 Task: Research Airbnb accommodation in Tapah Road, Malaysia from 9th December, 2023 to 16th December, 2023 for 2 adults. Place can be entire room with 2 bedrooms having 2 beds and 1 bathroom. Property type can be flat.
Action: Mouse moved to (496, 111)
Screenshot: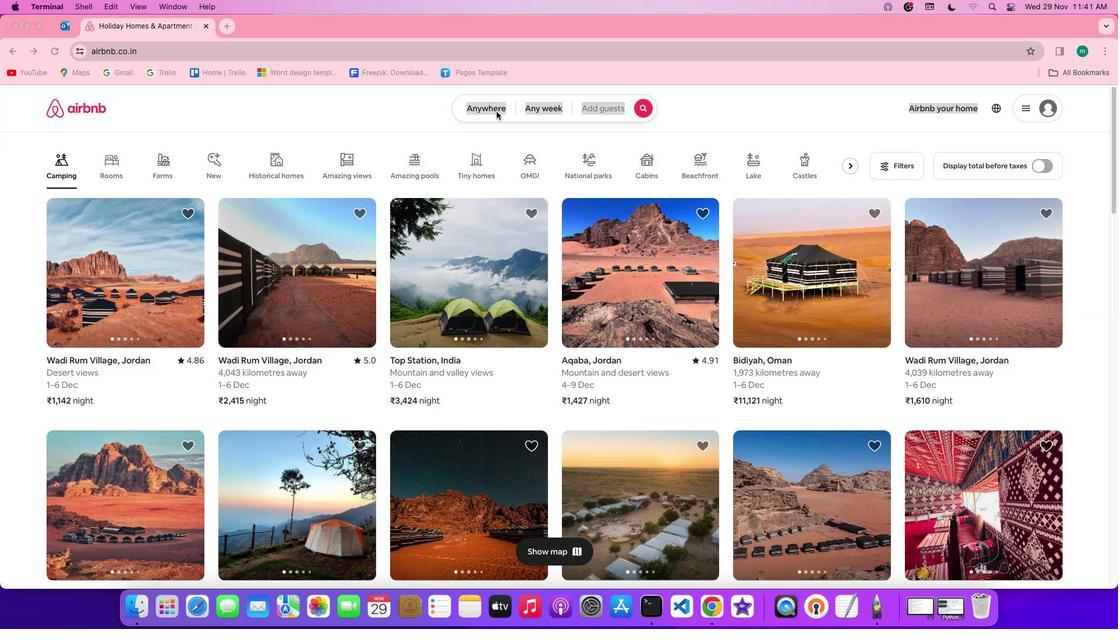 
Action: Mouse pressed left at (496, 111)
Screenshot: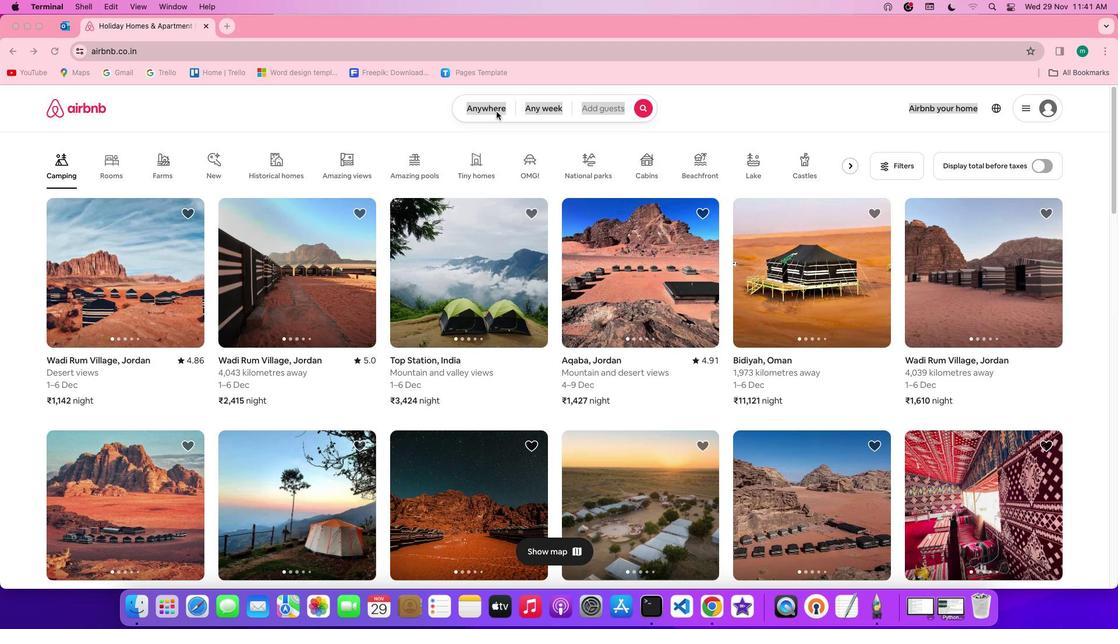 
Action: Mouse pressed left at (496, 111)
Screenshot: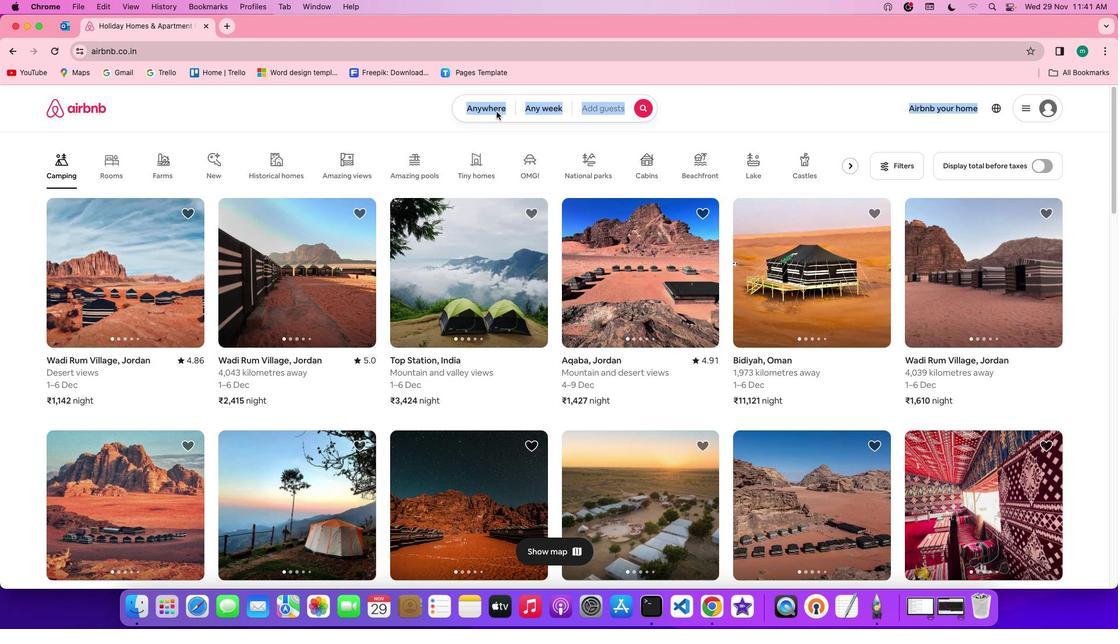 
Action: Mouse moved to (390, 153)
Screenshot: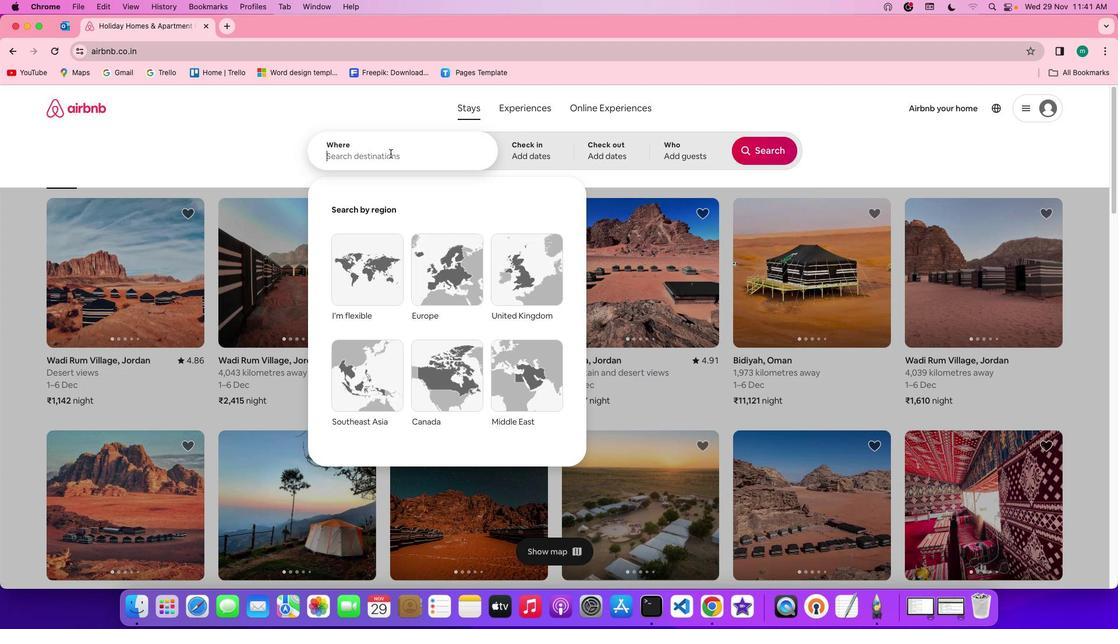 
Action: Mouse pressed left at (390, 153)
Screenshot: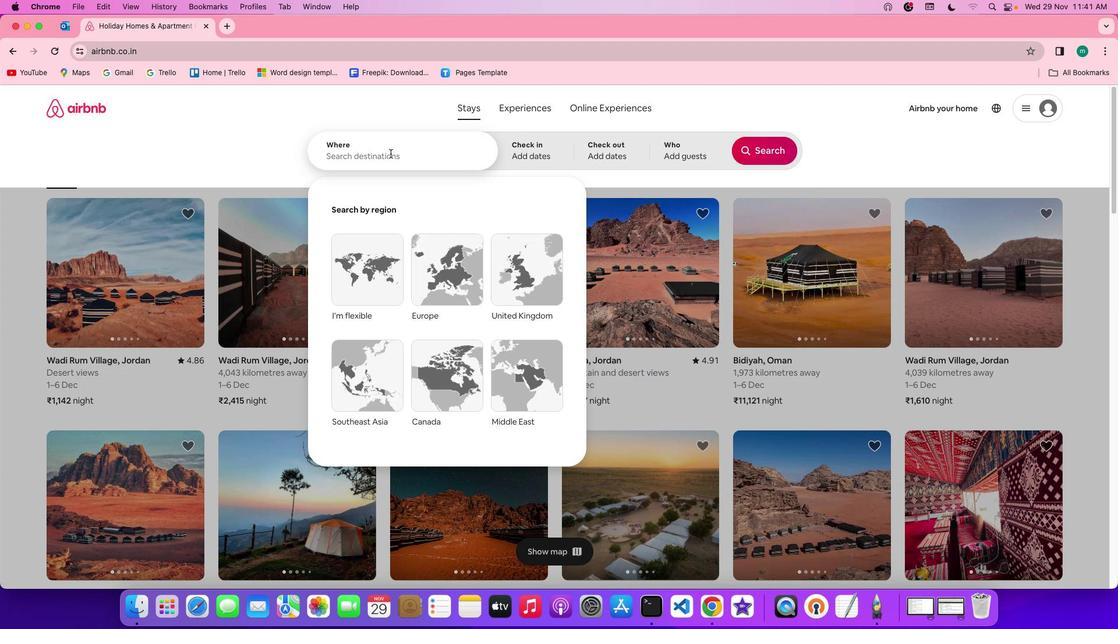 
Action: Key pressed Key.shift'T''a''p''a''h'Key.spaceKey.shift'r''o''a''d'','Key.spaceKey.shift'm''a''l''a''y''s''i''a'
Screenshot: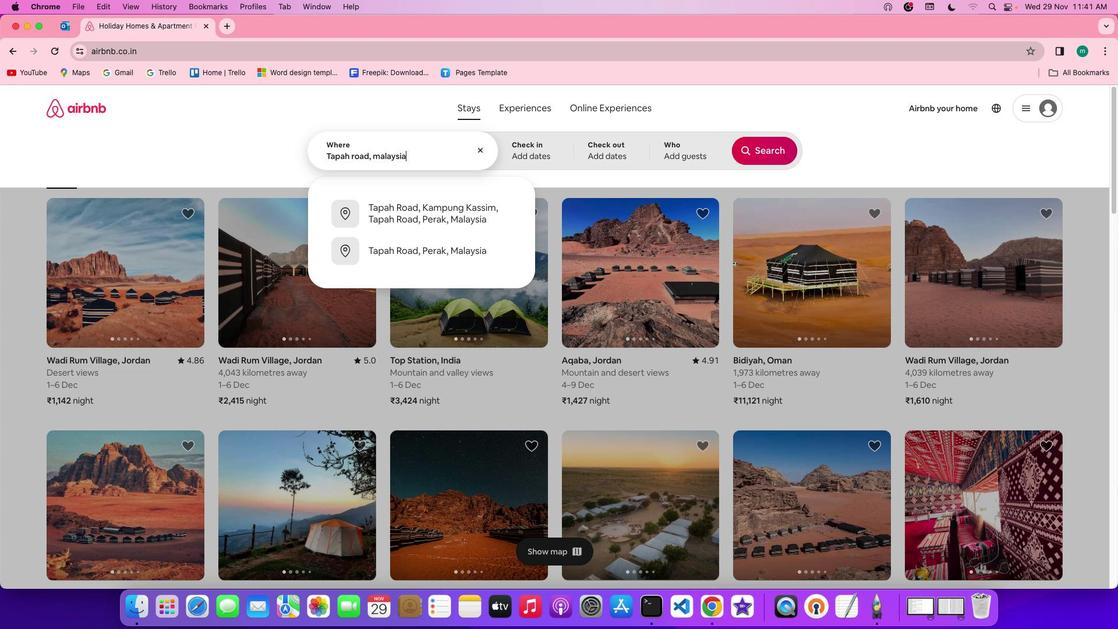 
Action: Mouse moved to (559, 148)
Screenshot: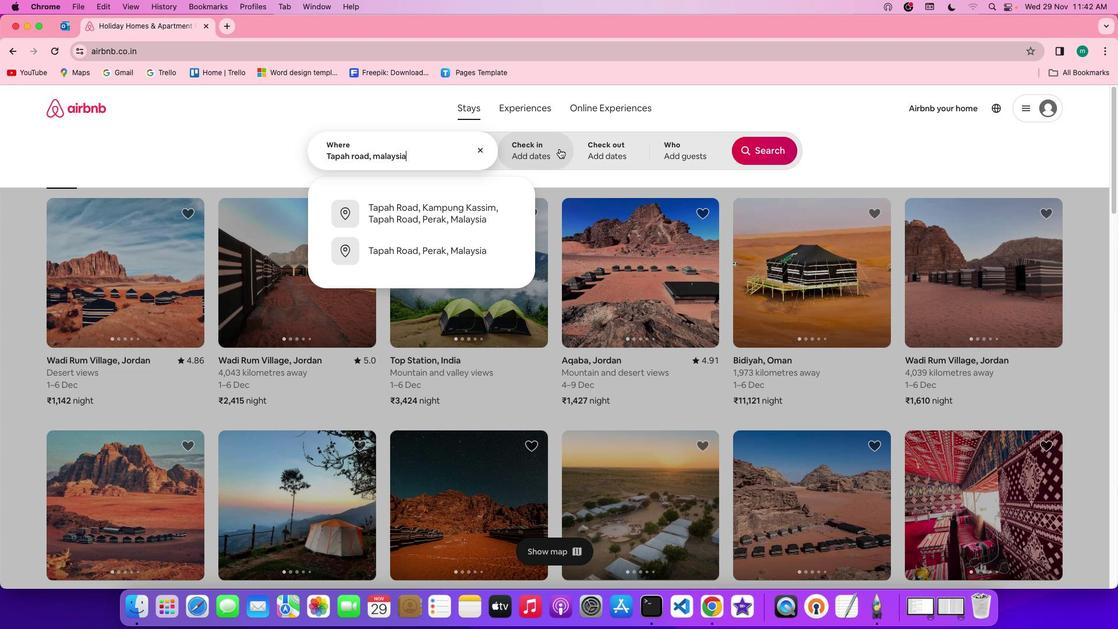 
Action: Mouse pressed left at (559, 148)
Screenshot: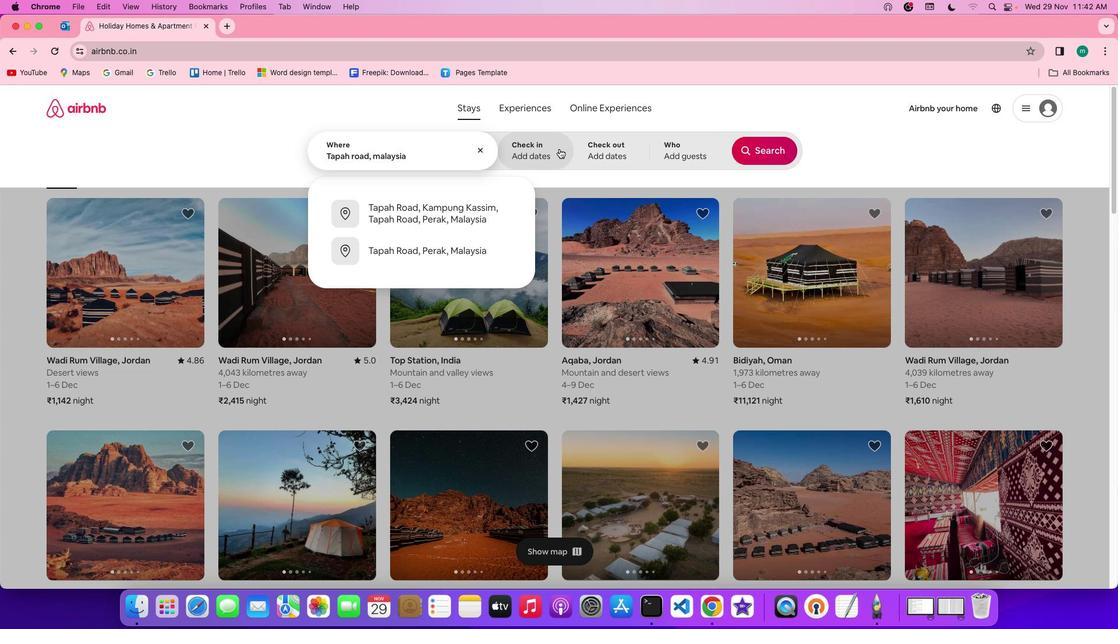 
Action: Mouse moved to (752, 316)
Screenshot: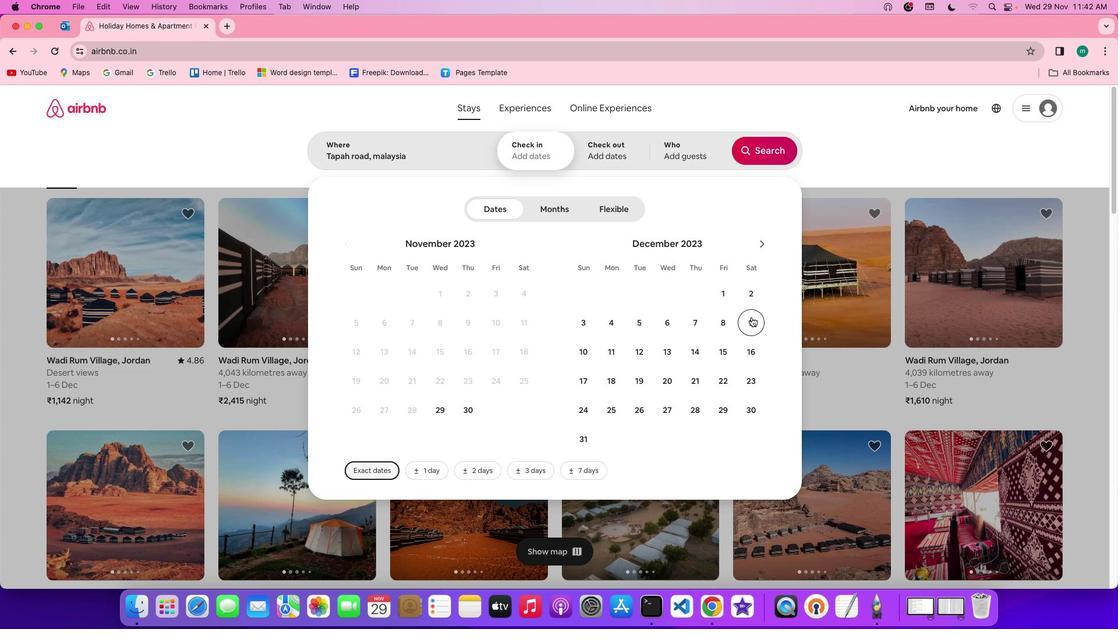 
Action: Mouse pressed left at (752, 316)
Screenshot: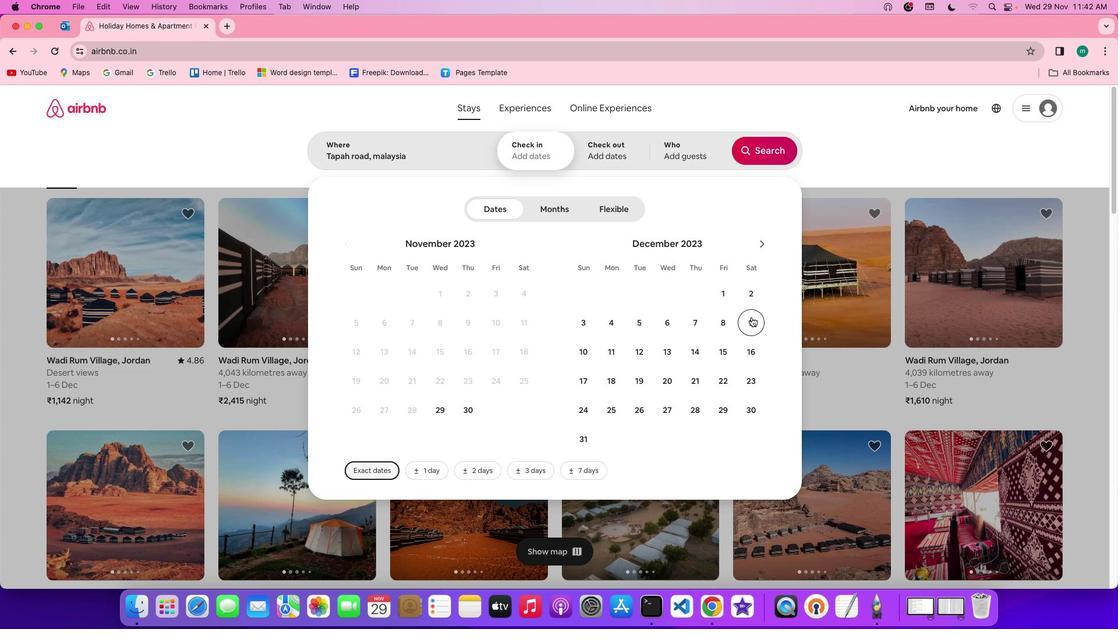 
Action: Mouse moved to (751, 351)
Screenshot: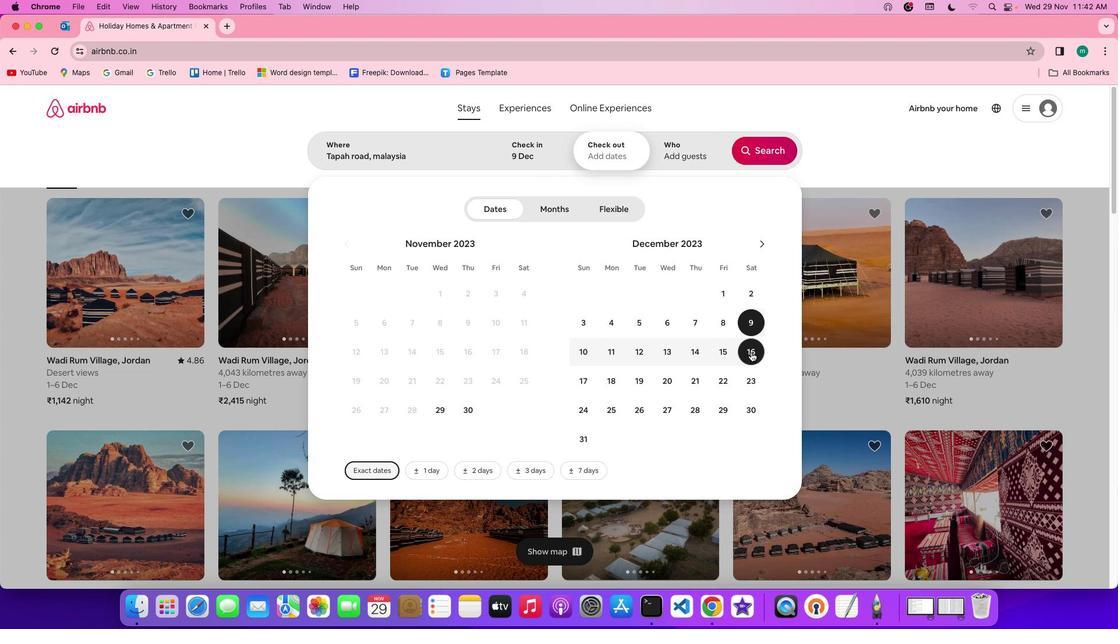 
Action: Mouse pressed left at (751, 351)
Screenshot: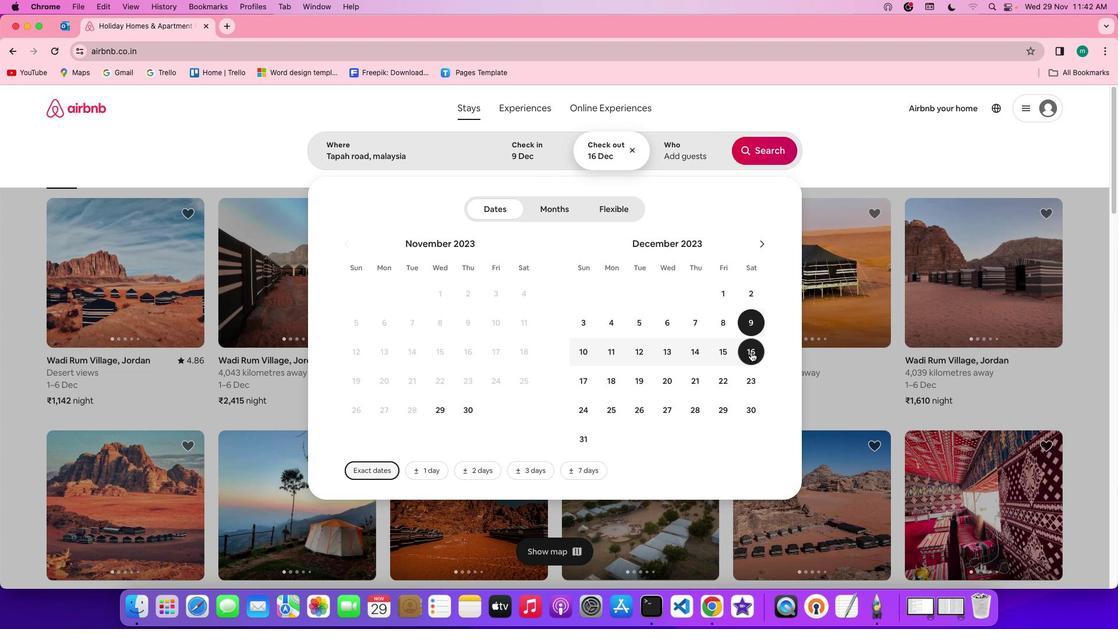 
Action: Mouse moved to (676, 147)
Screenshot: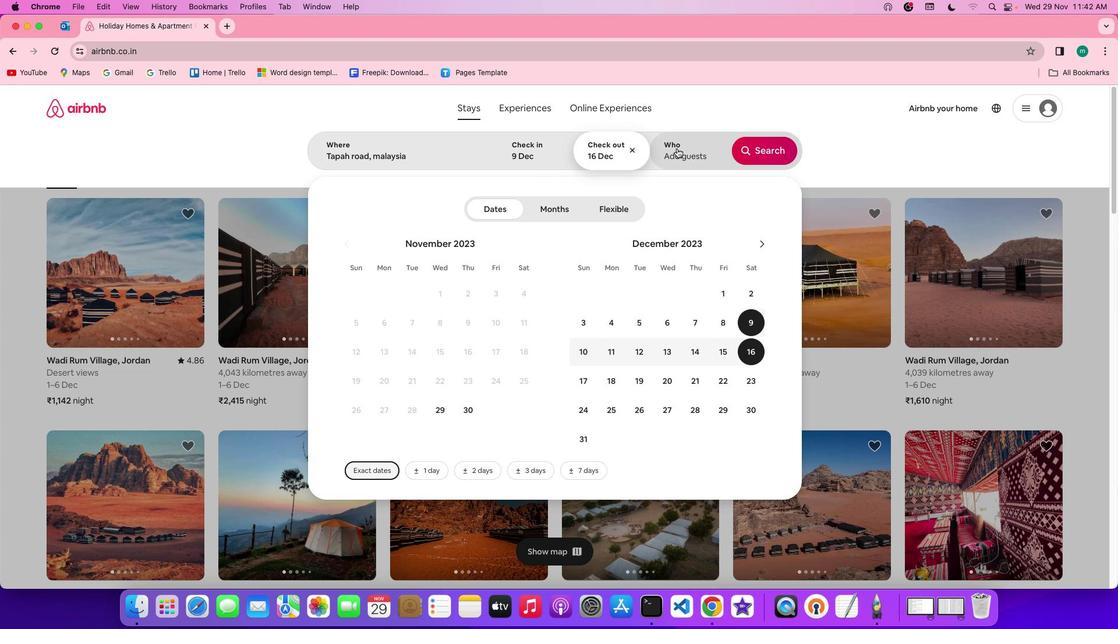 
Action: Mouse pressed left at (676, 147)
Screenshot: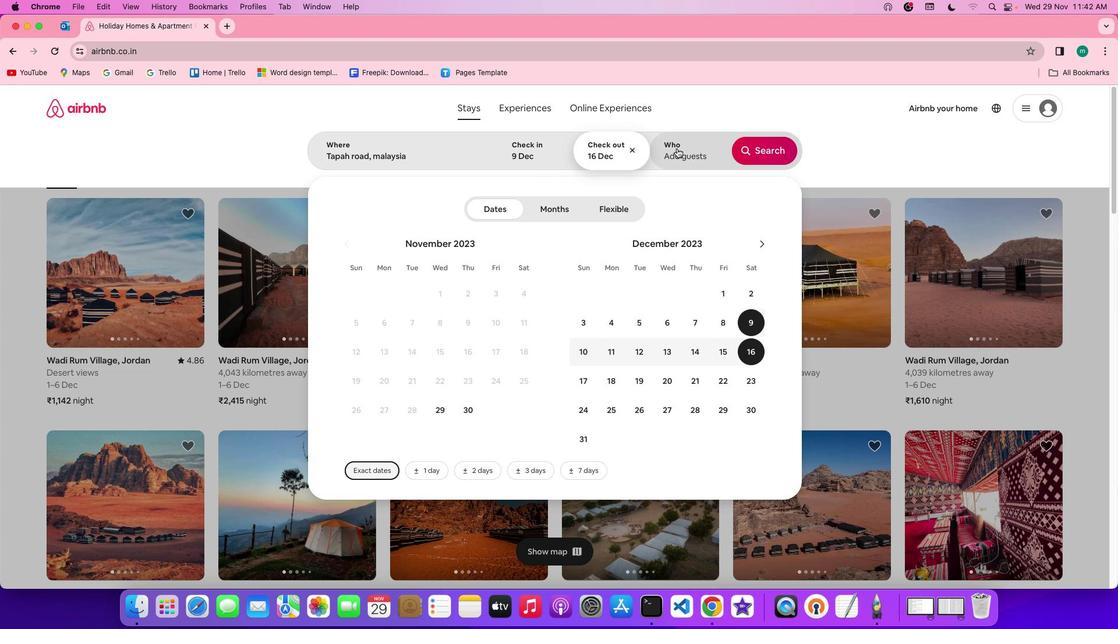
Action: Mouse moved to (772, 214)
Screenshot: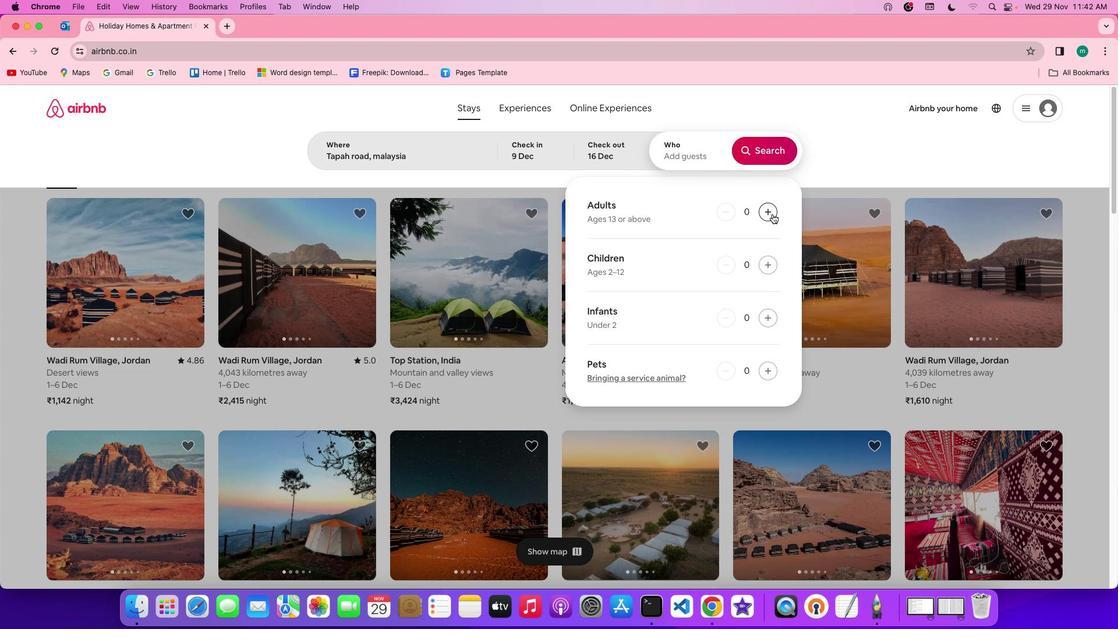 
Action: Mouse pressed left at (772, 214)
Screenshot: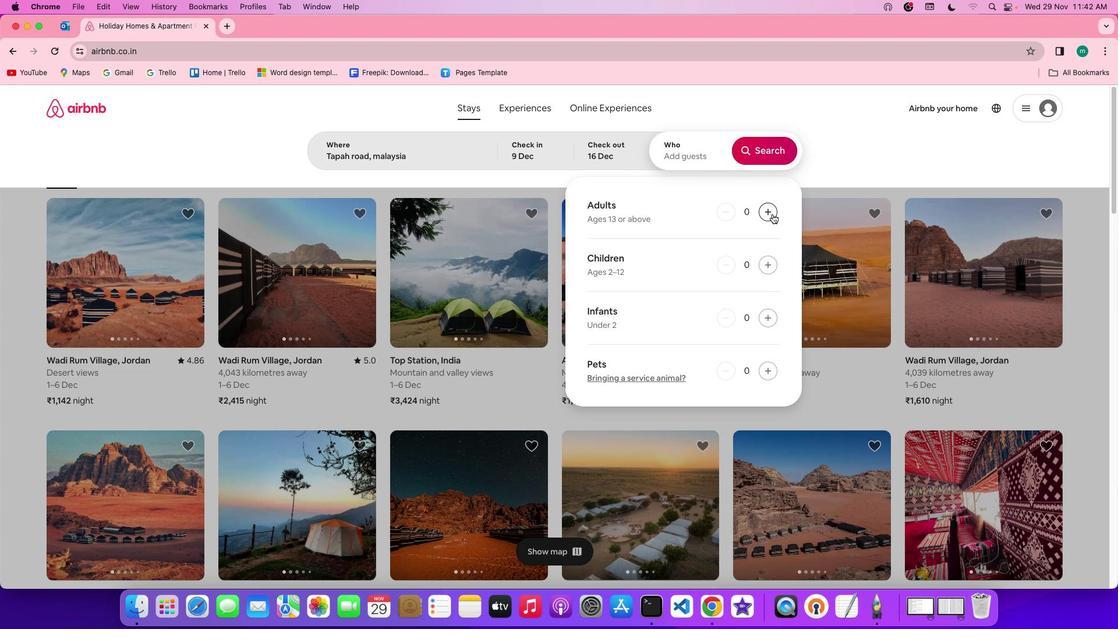 
Action: Mouse pressed left at (772, 214)
Screenshot: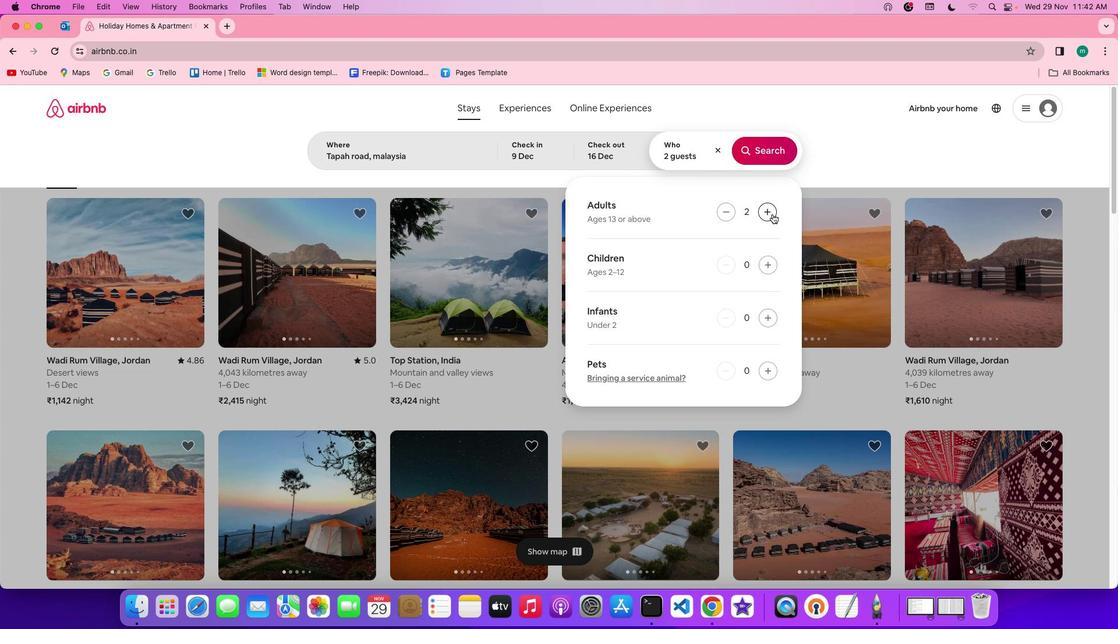 
Action: Mouse moved to (766, 151)
Screenshot: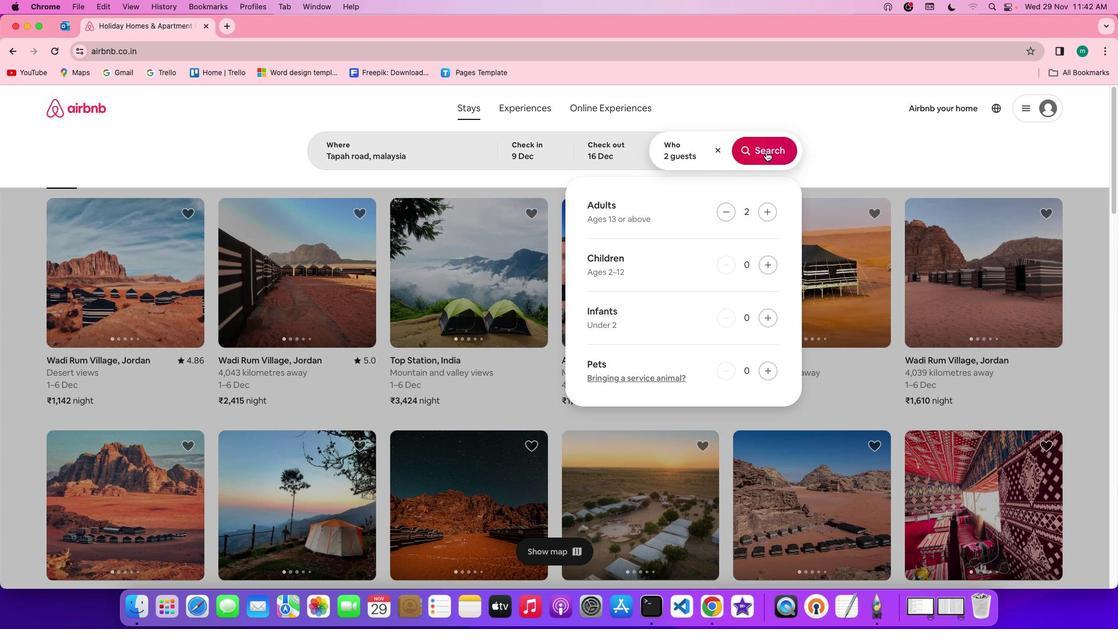 
Action: Mouse pressed left at (766, 151)
Screenshot: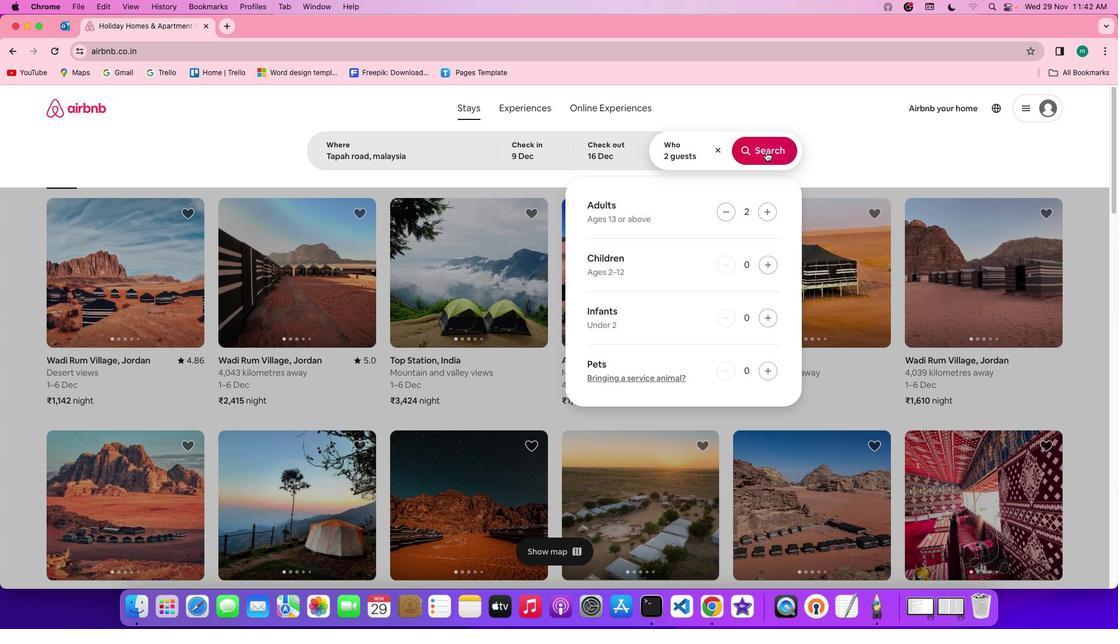
Action: Mouse moved to (933, 150)
Screenshot: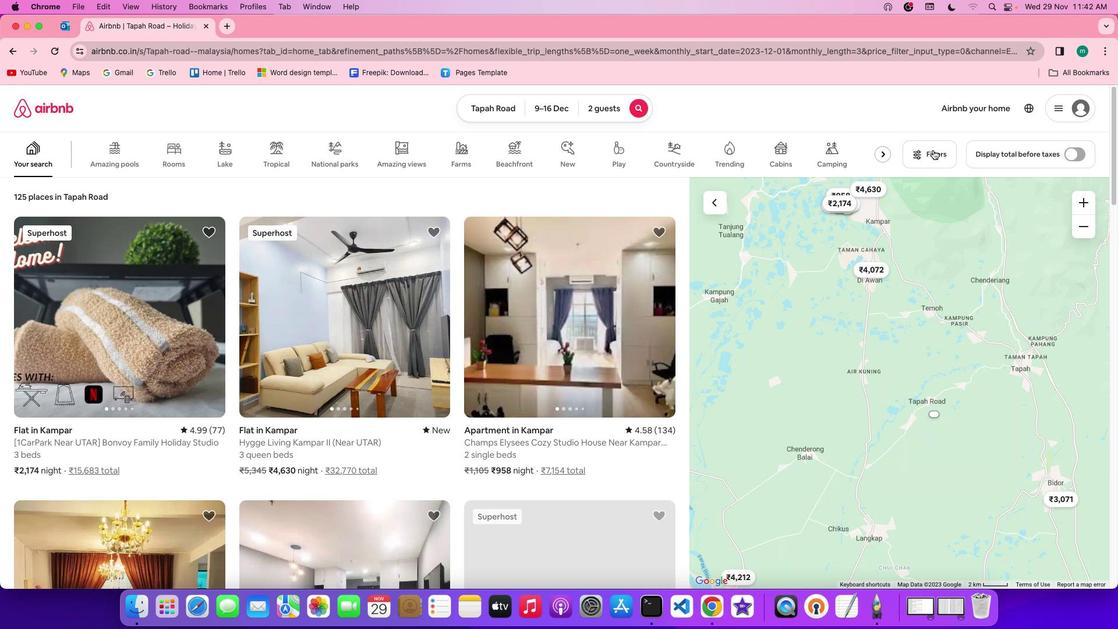 
Action: Mouse pressed left at (933, 150)
Screenshot: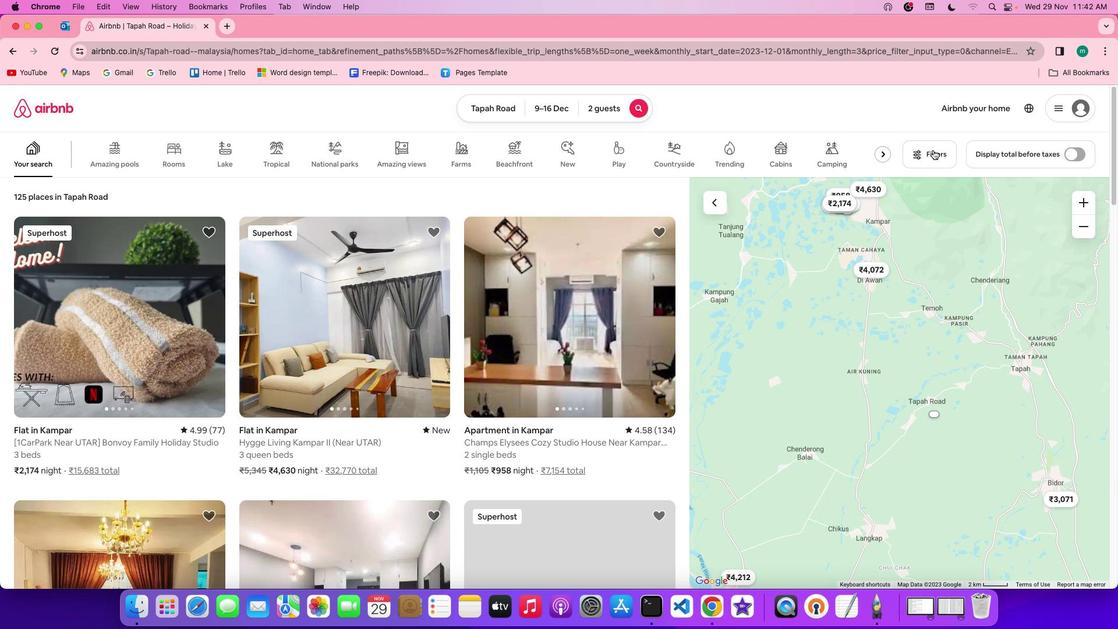 
Action: Mouse moved to (549, 291)
Screenshot: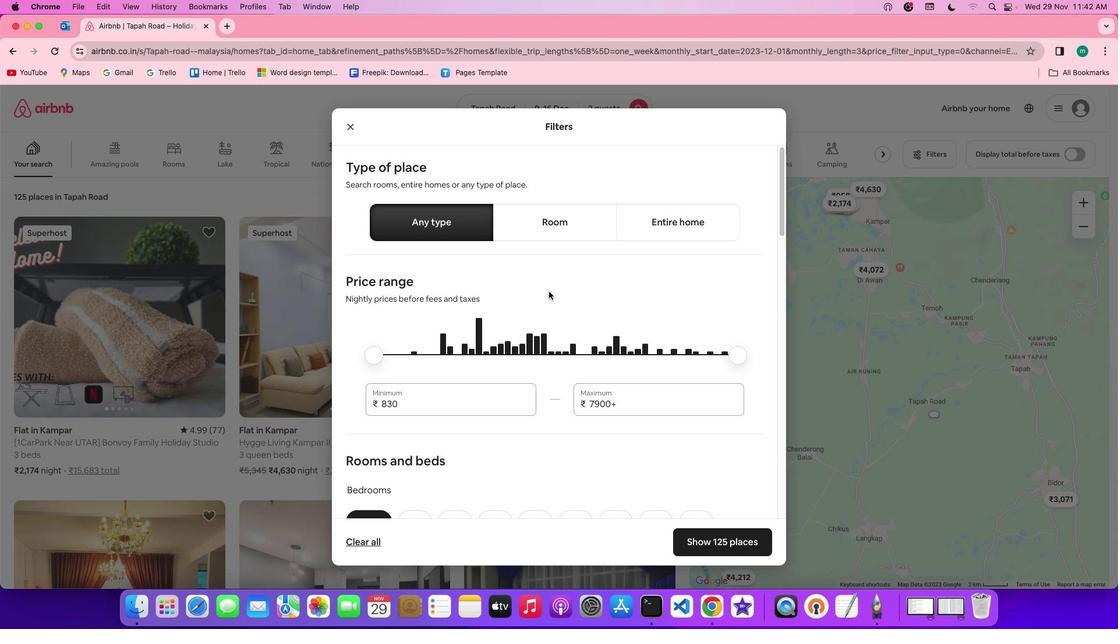 
Action: Mouse scrolled (549, 291) with delta (0, 0)
Screenshot: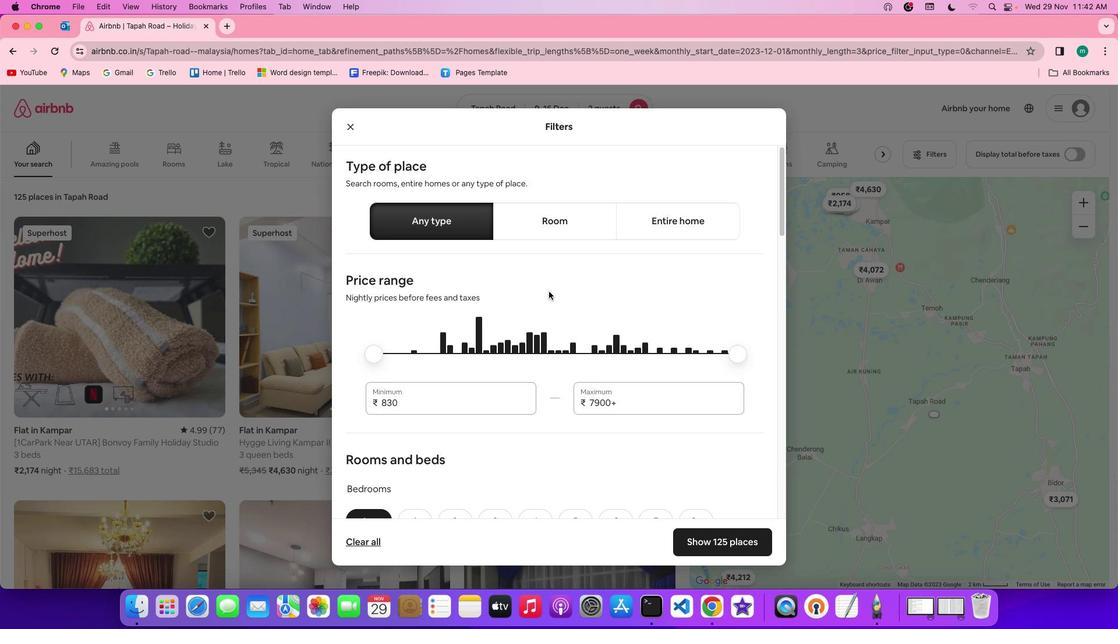 
Action: Mouse scrolled (549, 291) with delta (0, 0)
Screenshot: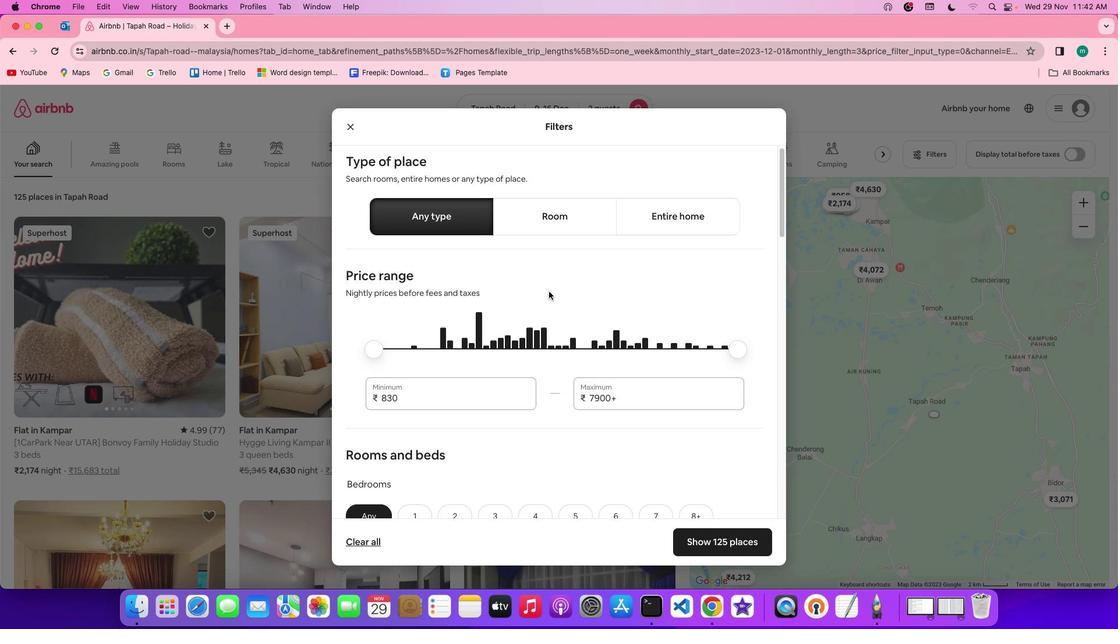
Action: Mouse scrolled (549, 291) with delta (0, 0)
Screenshot: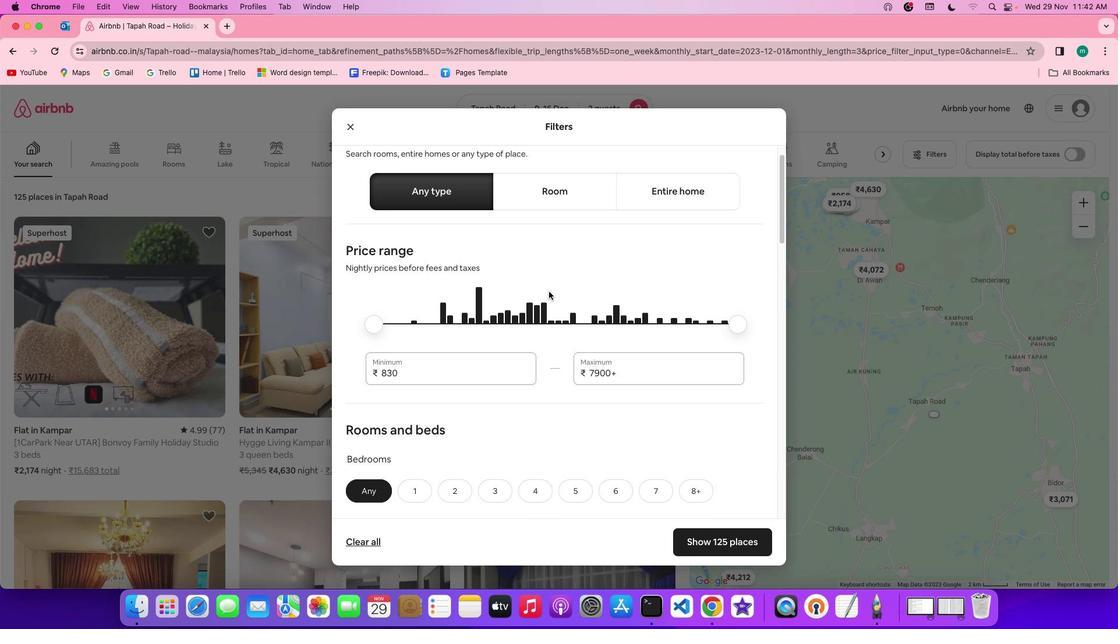 
Action: Mouse scrolled (549, 291) with delta (0, 0)
Screenshot: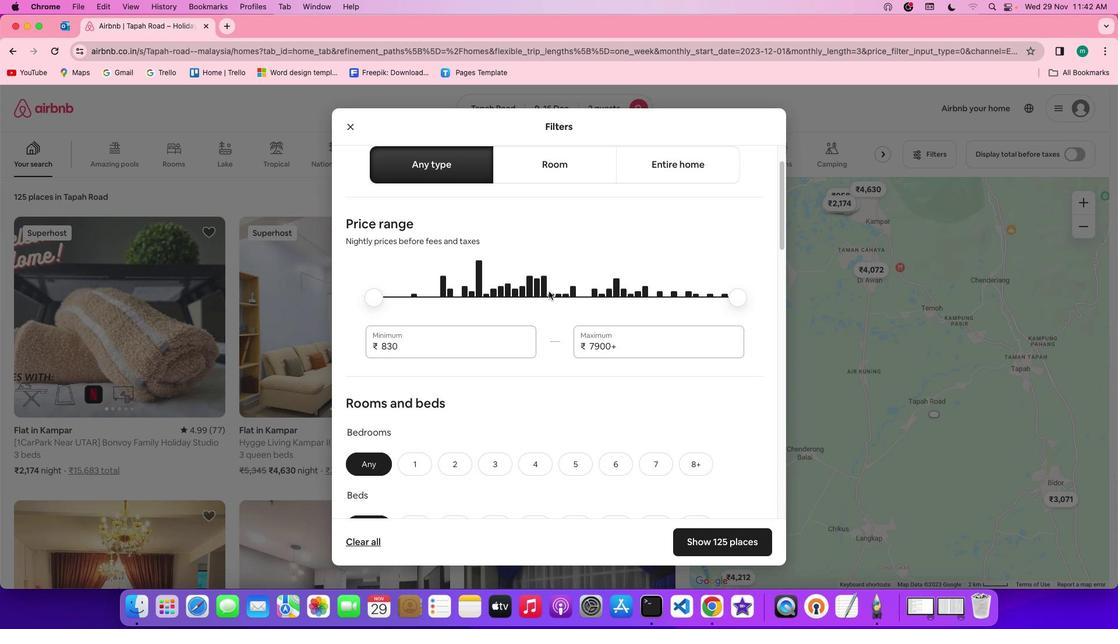 
Action: Mouse scrolled (549, 291) with delta (0, 0)
Screenshot: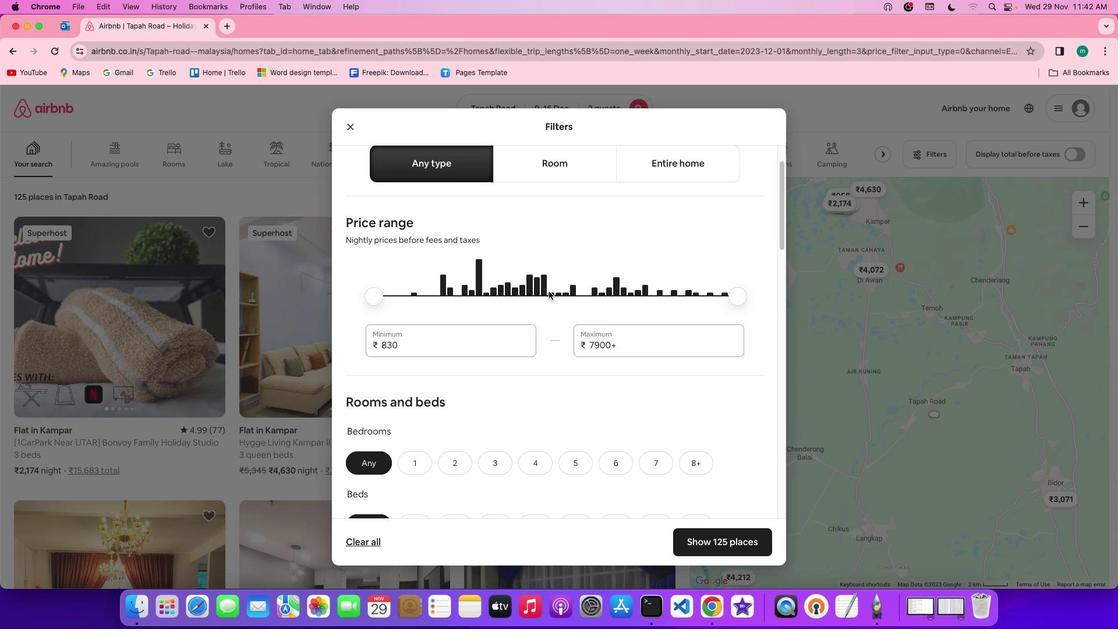 
Action: Mouse scrolled (549, 291) with delta (0, 0)
Screenshot: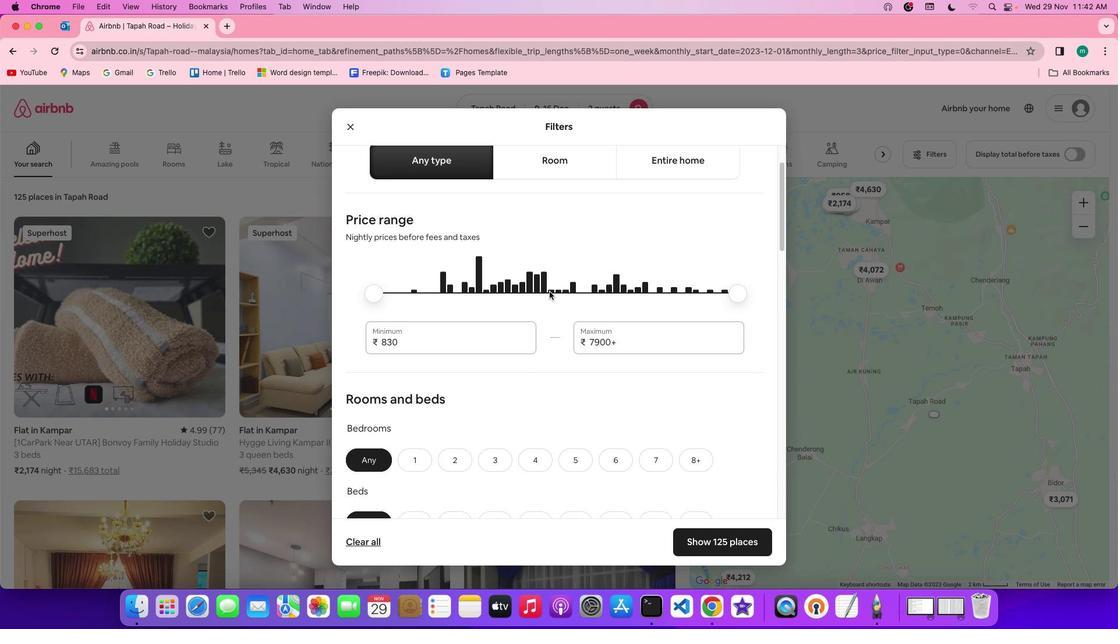 
Action: Mouse moved to (549, 291)
Screenshot: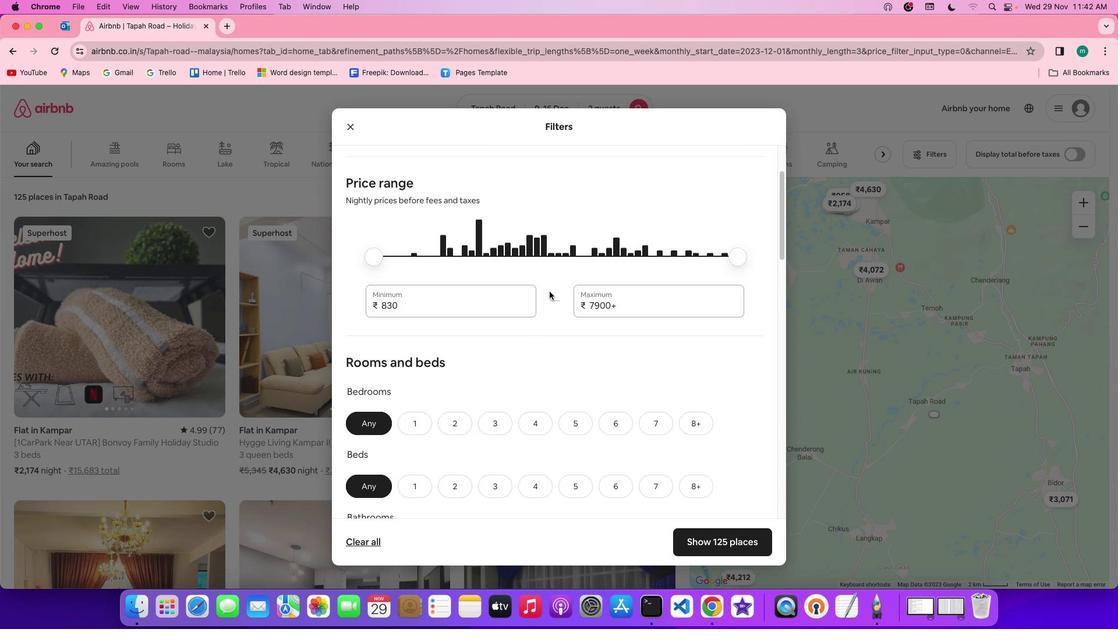 
Action: Mouse scrolled (549, 291) with delta (0, 0)
Screenshot: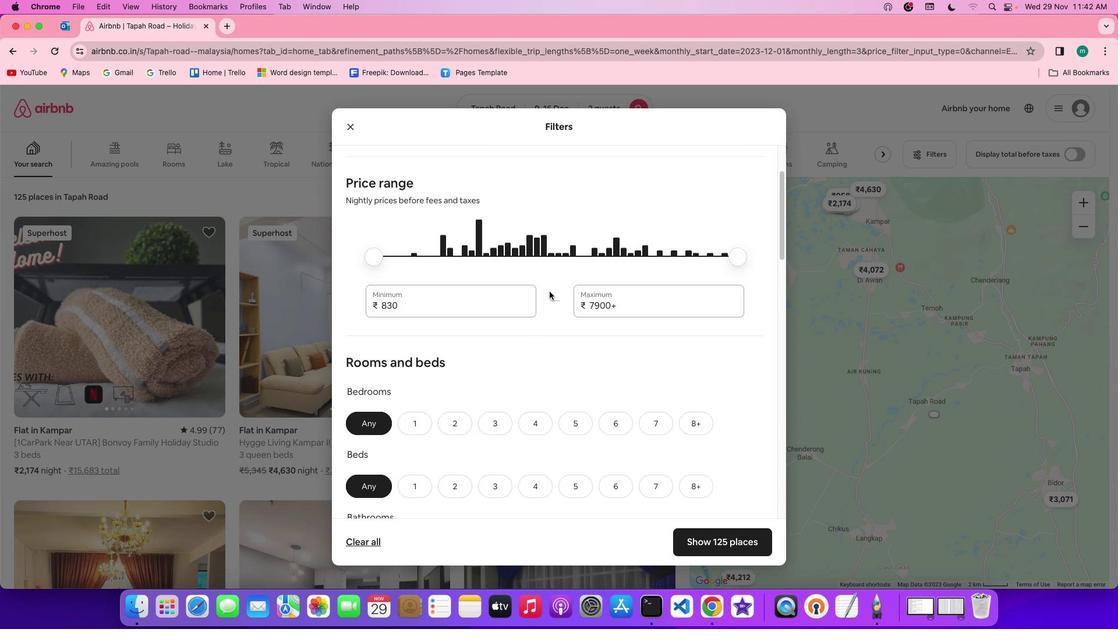 
Action: Mouse scrolled (549, 291) with delta (0, 0)
Screenshot: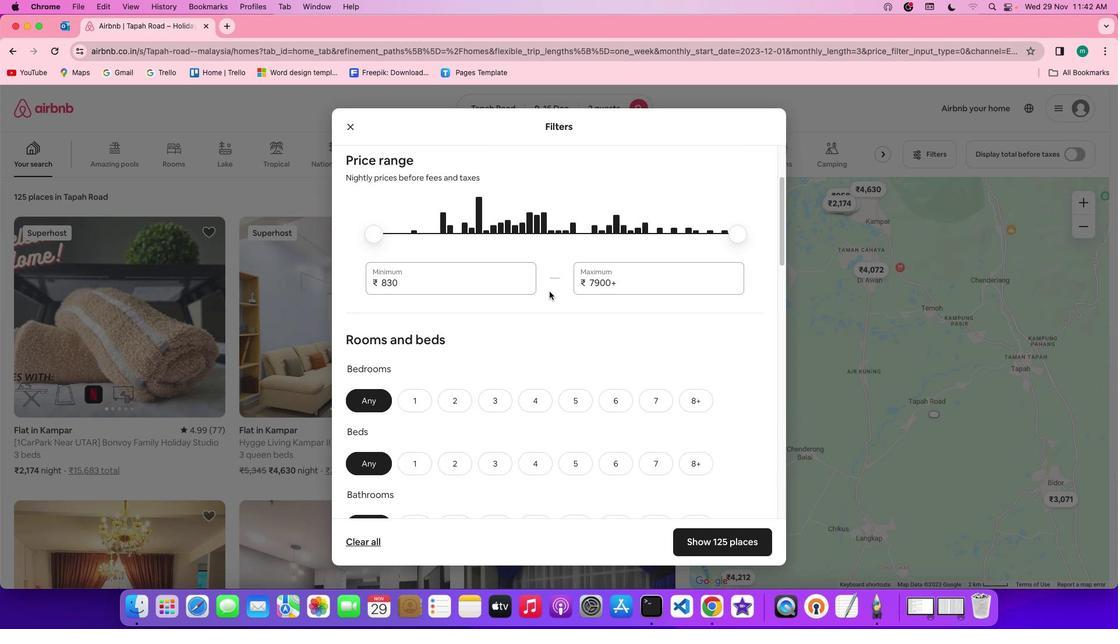 
Action: Mouse moved to (549, 291)
Screenshot: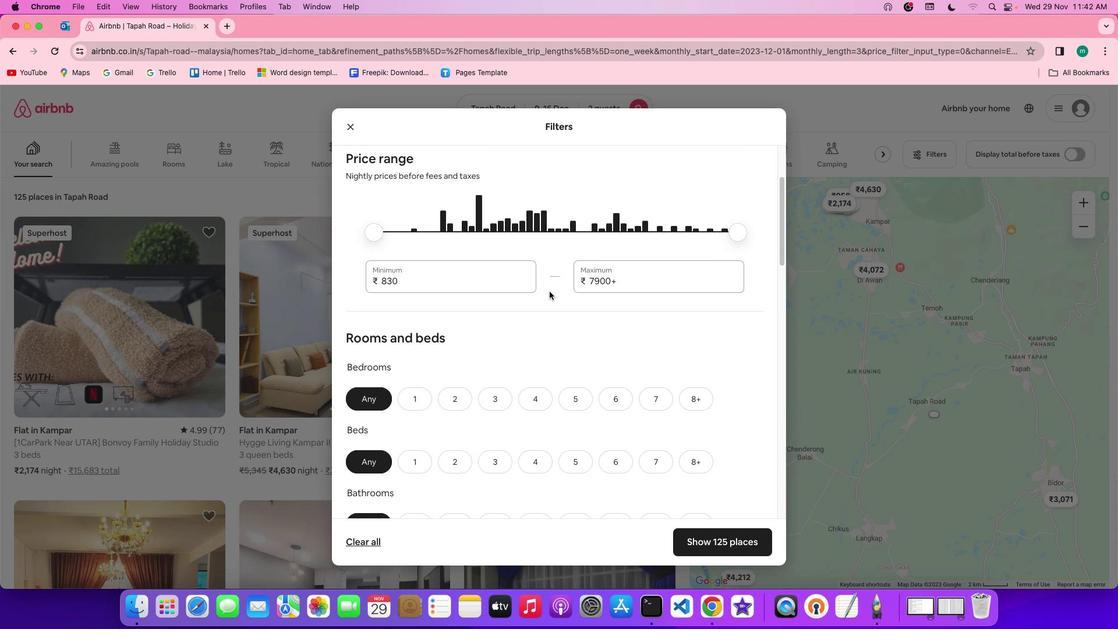 
Action: Mouse scrolled (549, 291) with delta (0, 0)
Screenshot: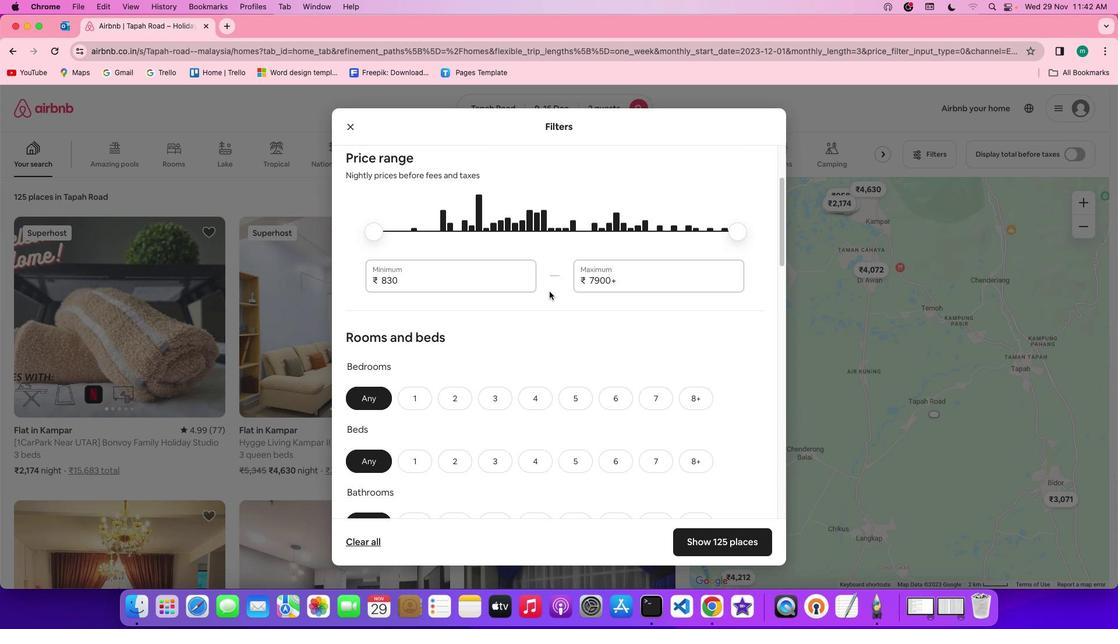 
Action: Mouse scrolled (549, 291) with delta (0, 0)
Screenshot: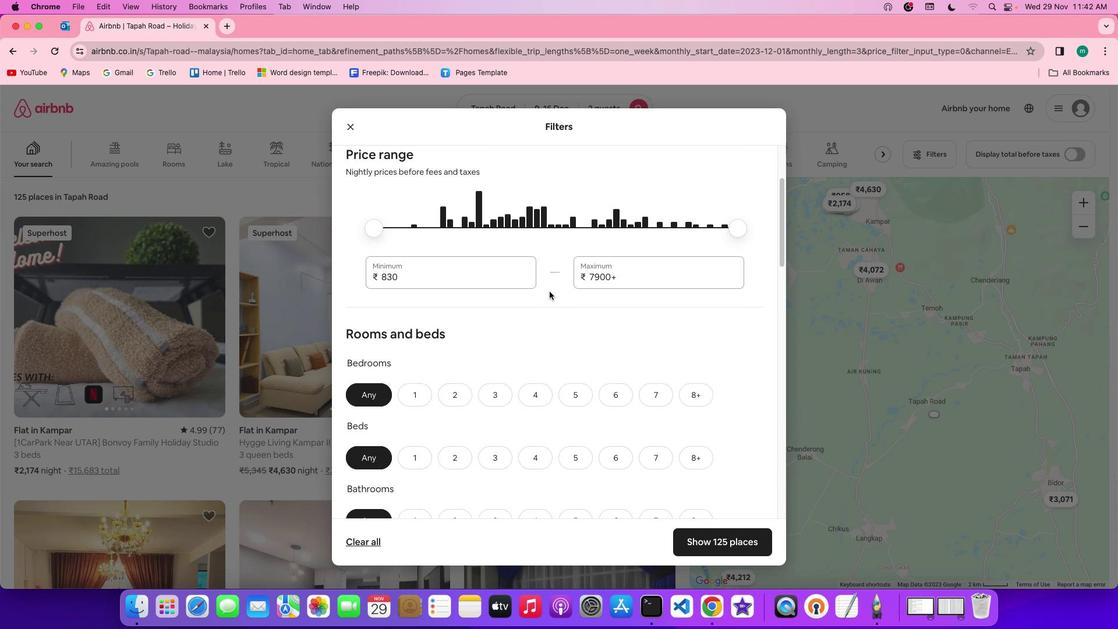 
Action: Mouse scrolled (549, 291) with delta (0, 0)
Screenshot: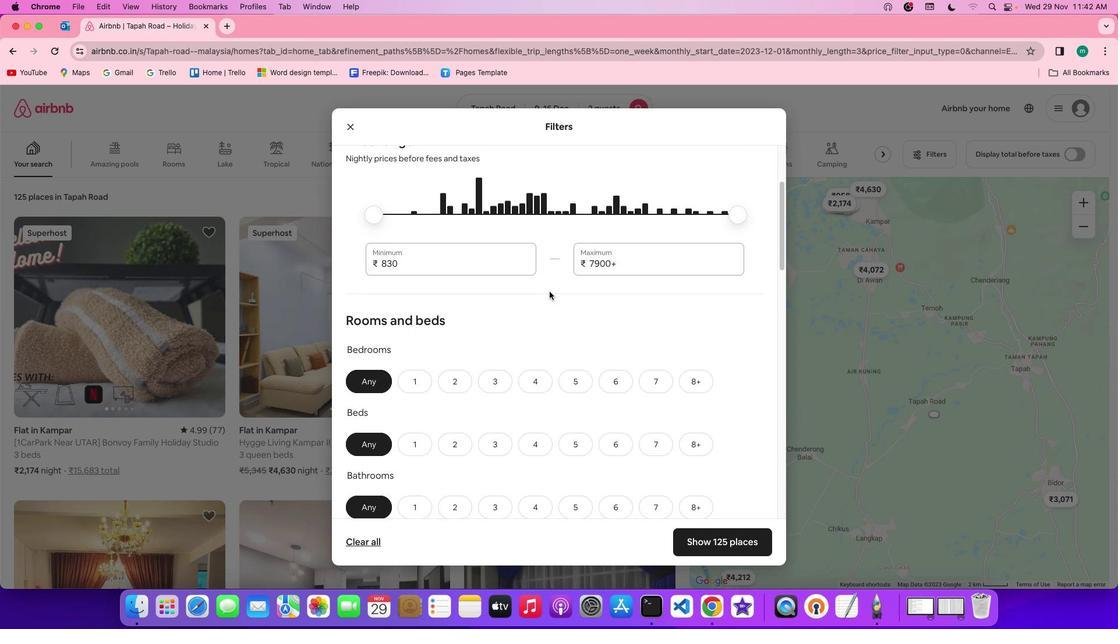 
Action: Mouse moved to (459, 354)
Screenshot: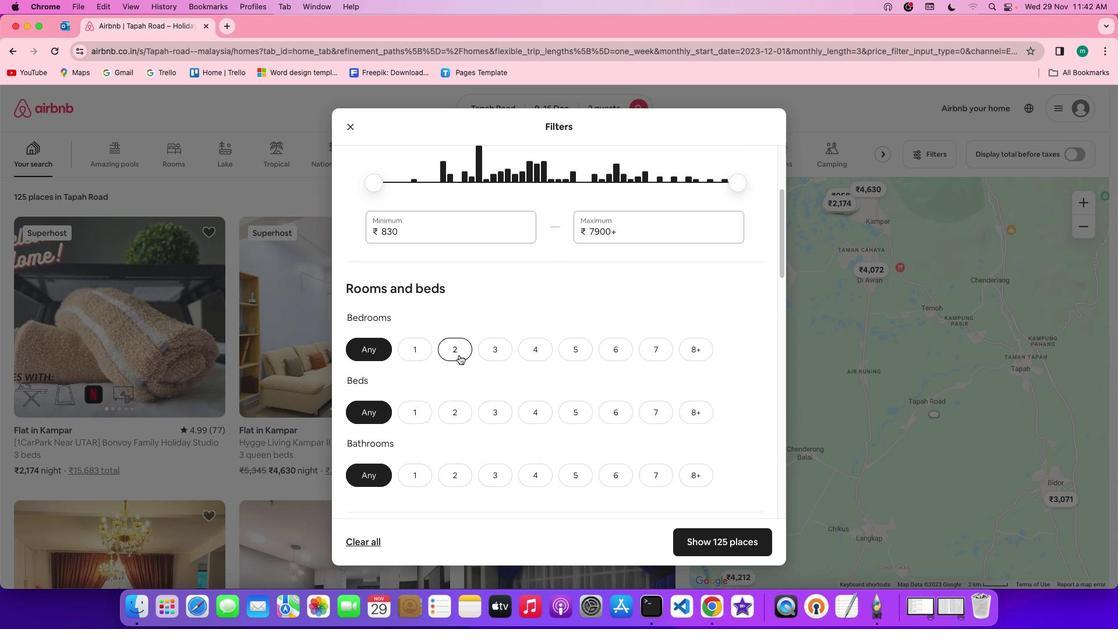 
Action: Mouse pressed left at (459, 354)
Screenshot: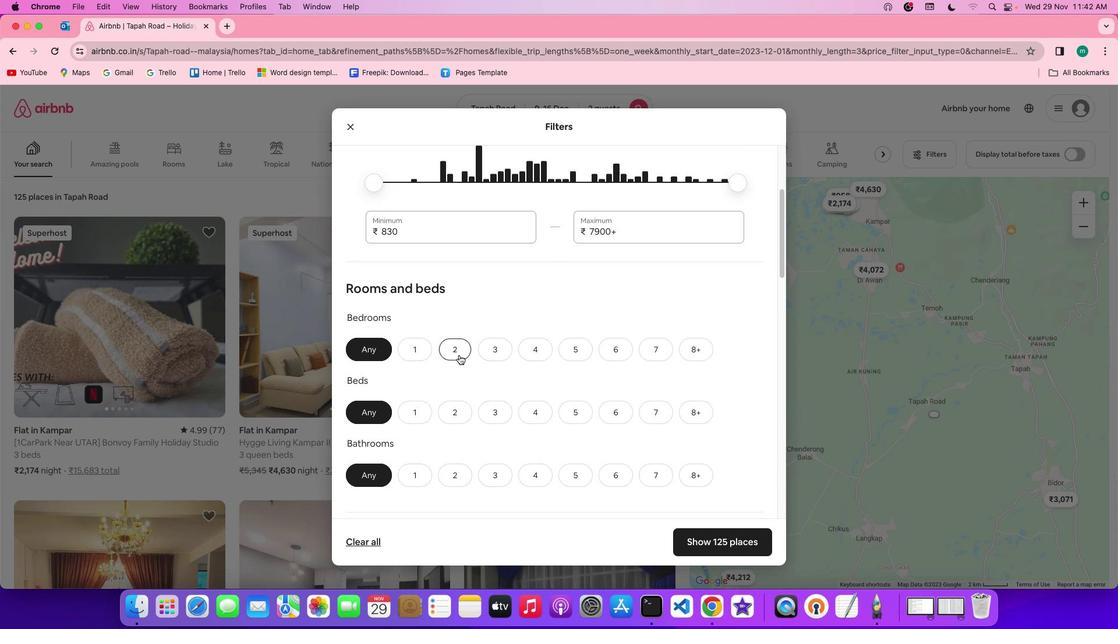 
Action: Mouse moved to (454, 408)
Screenshot: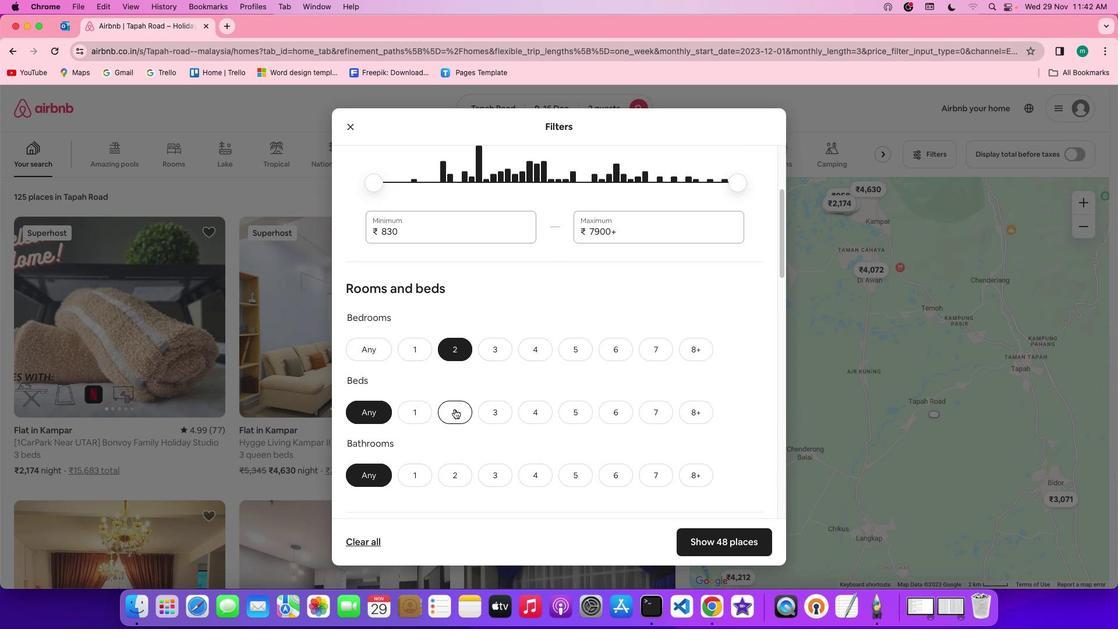 
Action: Mouse pressed left at (454, 408)
Screenshot: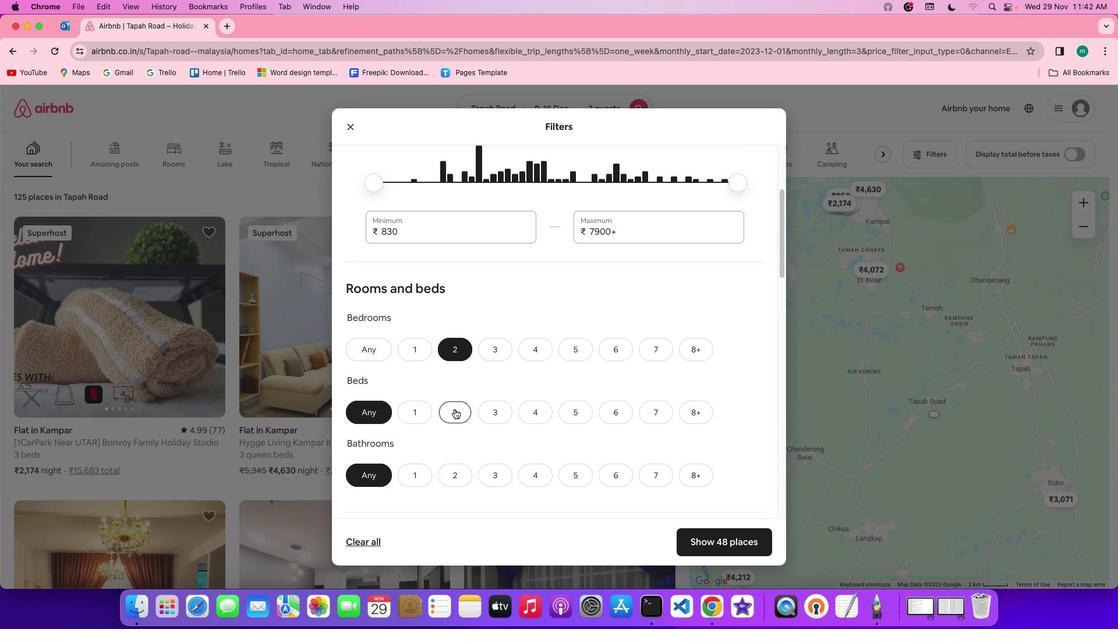 
Action: Mouse moved to (418, 461)
Screenshot: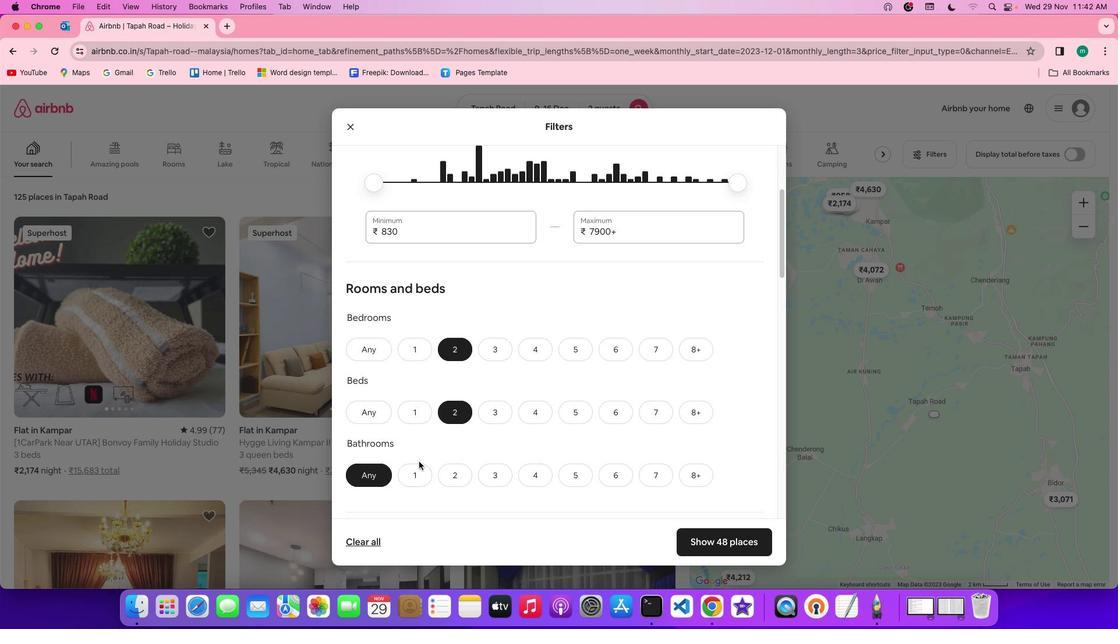 
Action: Mouse pressed left at (418, 461)
Screenshot: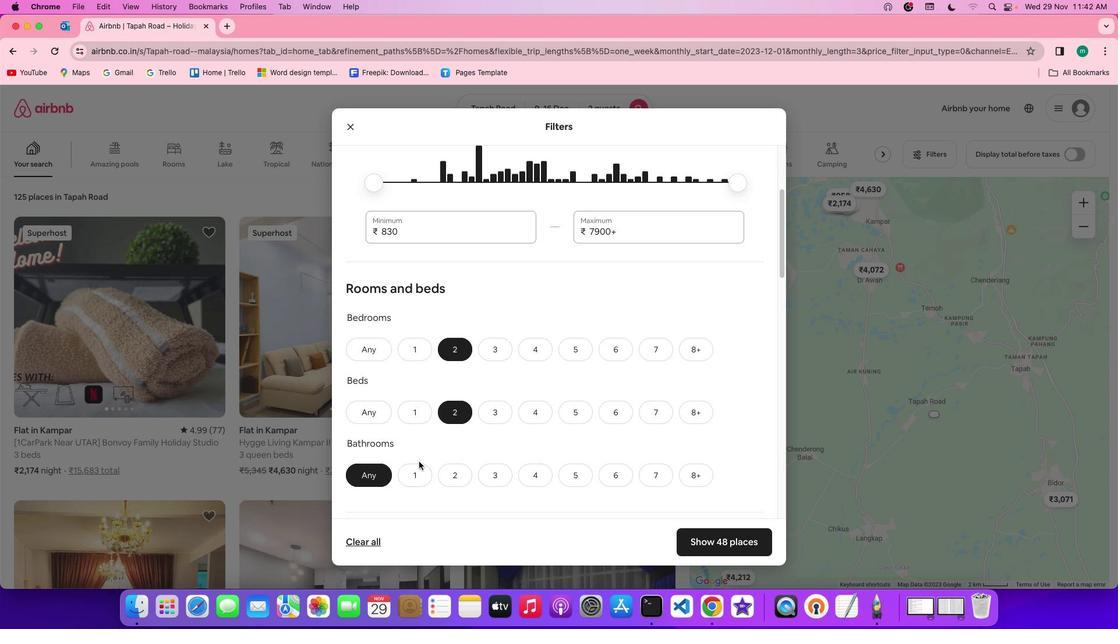 
Action: Mouse moved to (418, 467)
Screenshot: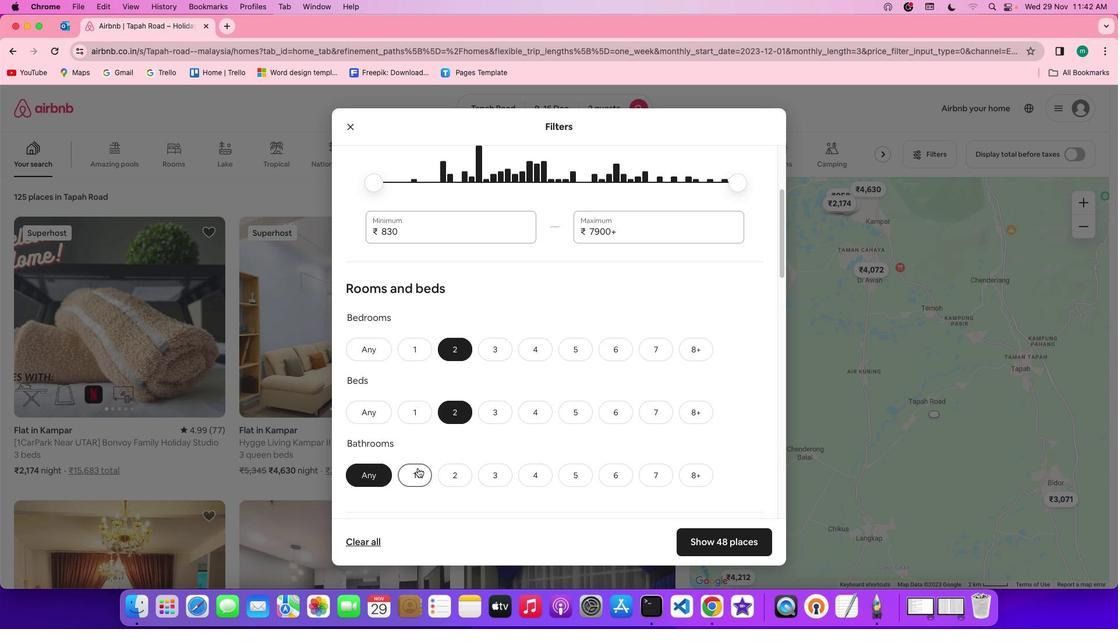 
Action: Mouse pressed left at (418, 467)
Screenshot: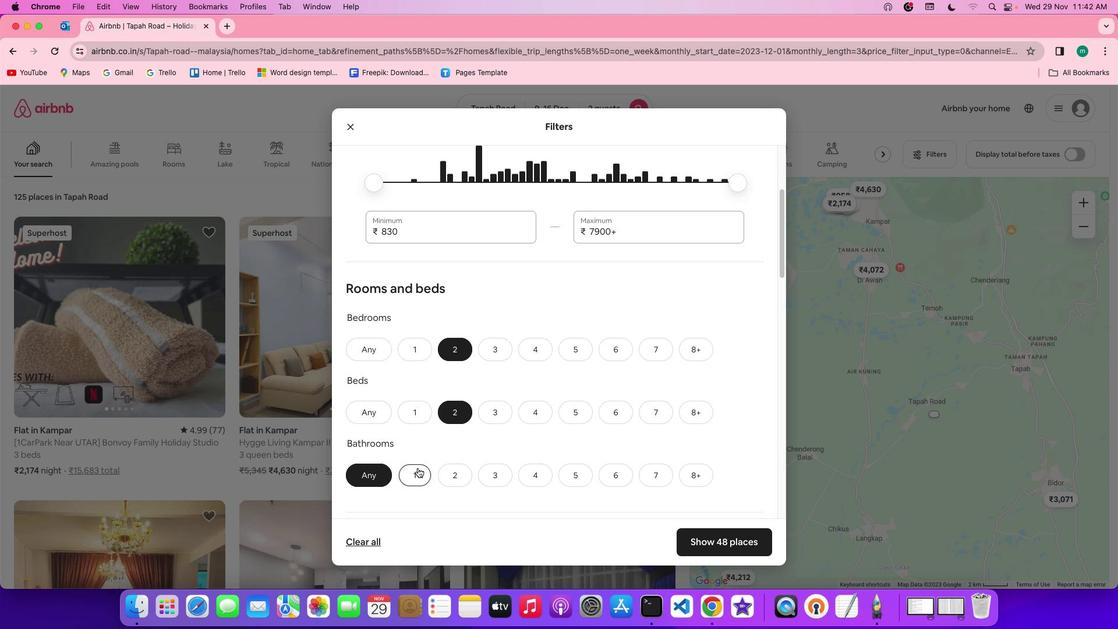 
Action: Mouse moved to (602, 439)
Screenshot: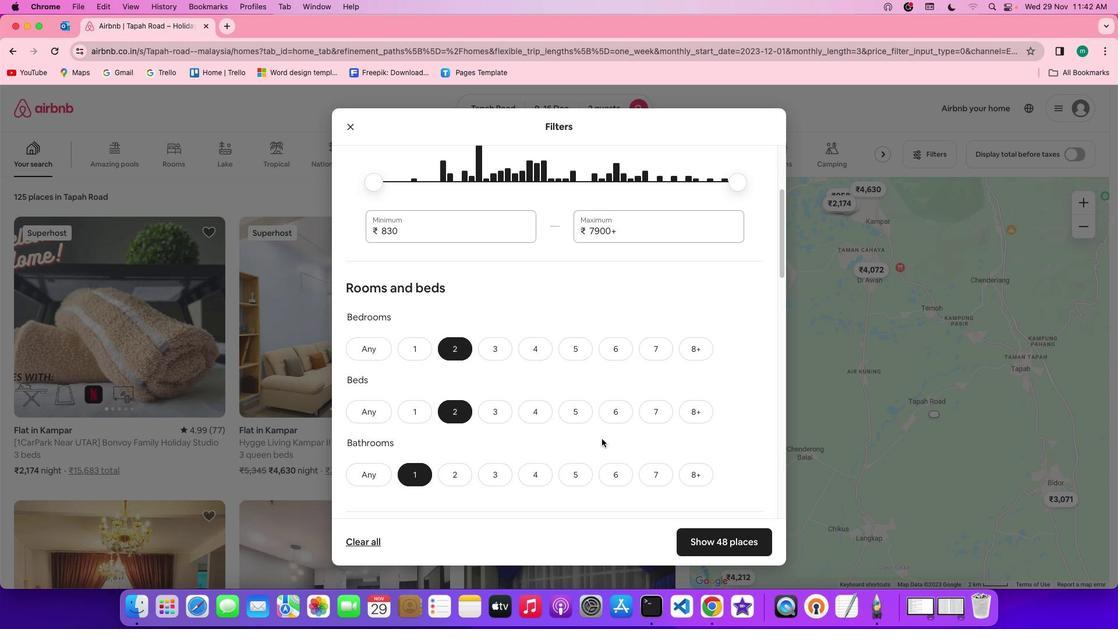 
Action: Mouse scrolled (602, 439) with delta (0, 0)
Screenshot: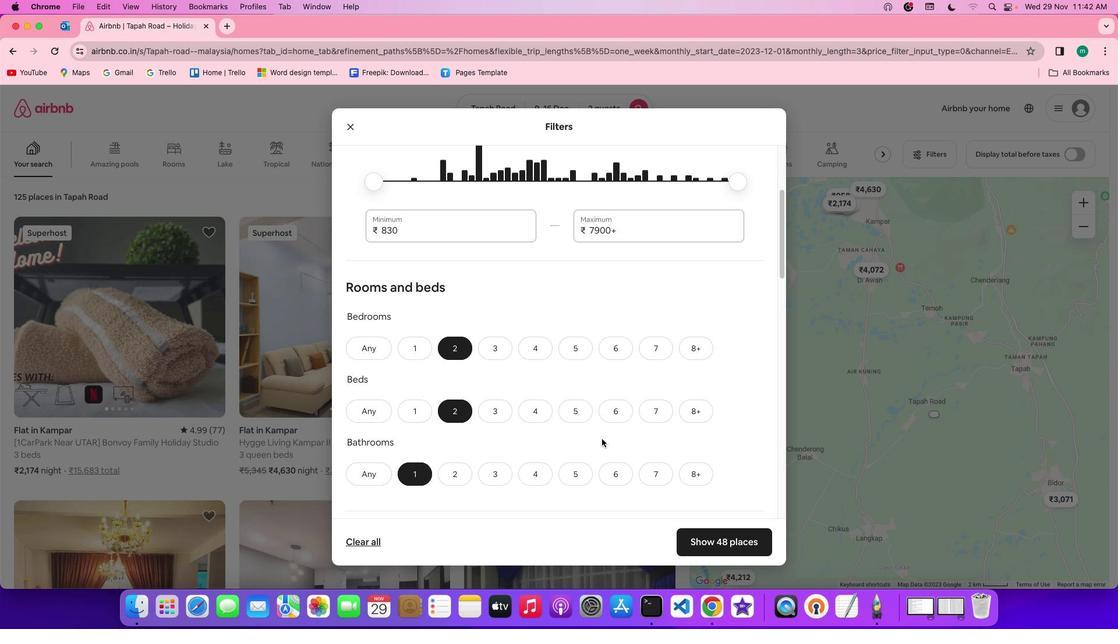 
Action: Mouse scrolled (602, 439) with delta (0, 0)
Screenshot: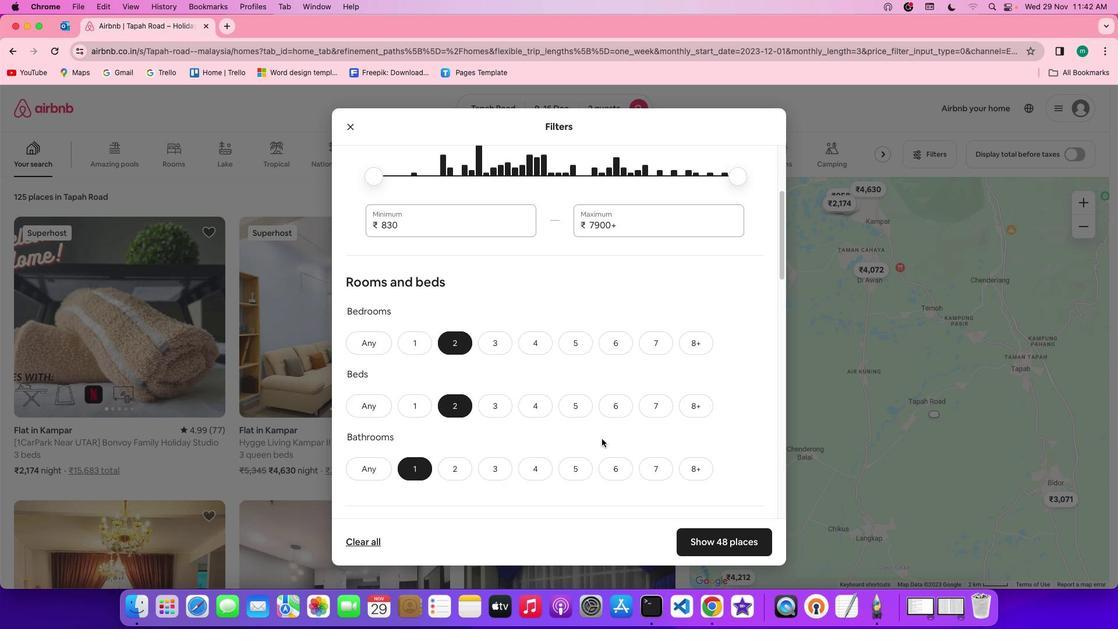 
Action: Mouse scrolled (602, 439) with delta (0, 0)
Screenshot: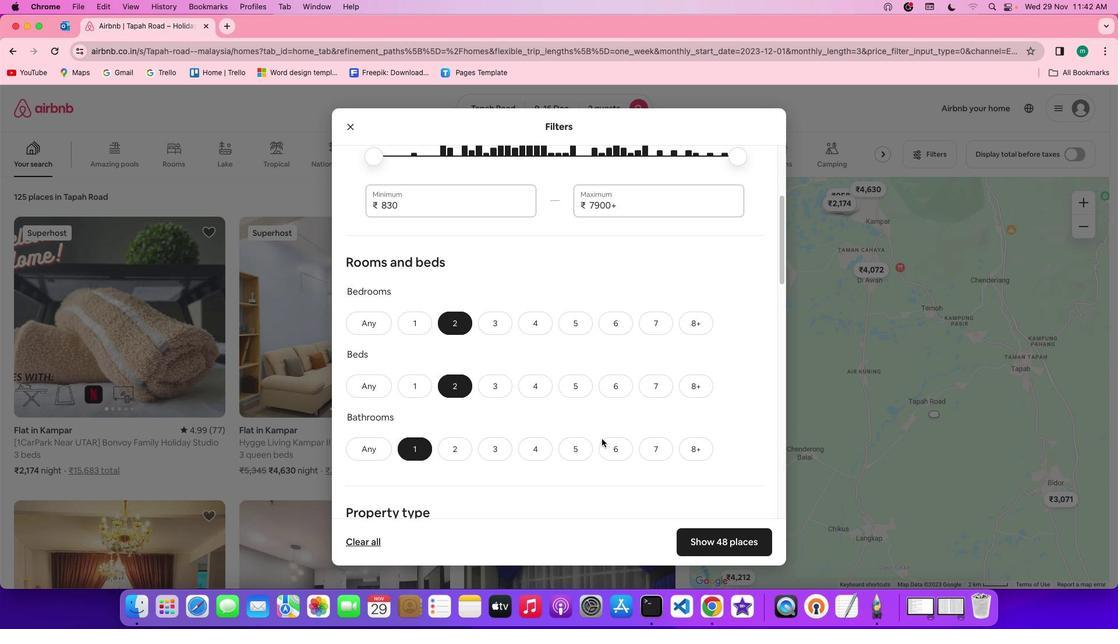 
Action: Mouse scrolled (602, 439) with delta (0, 0)
Screenshot: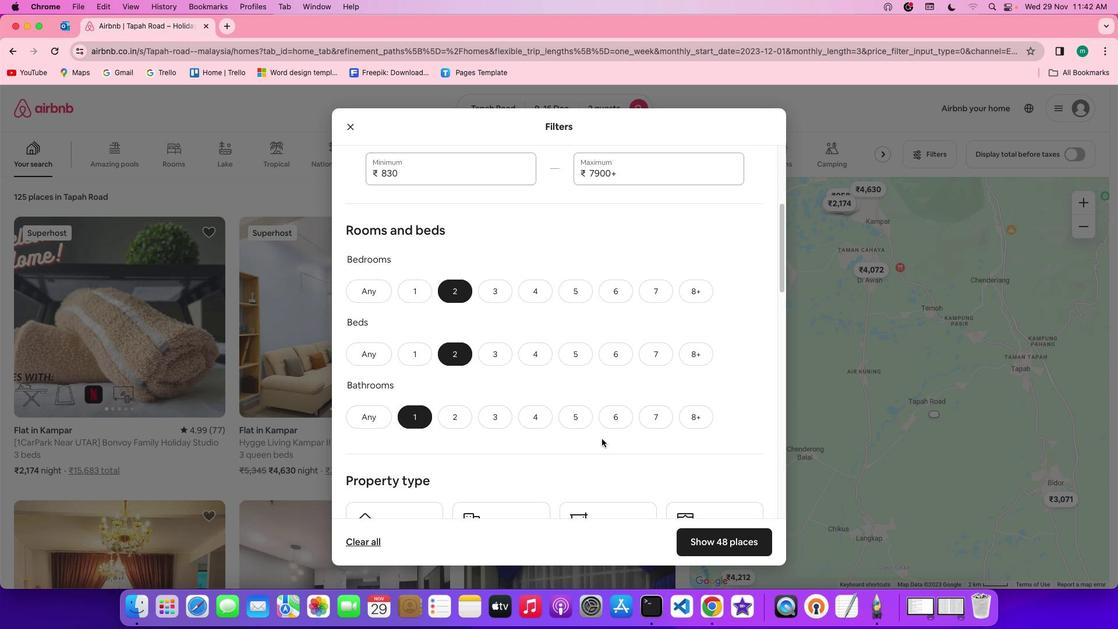 
Action: Mouse scrolled (602, 439) with delta (0, 0)
Screenshot: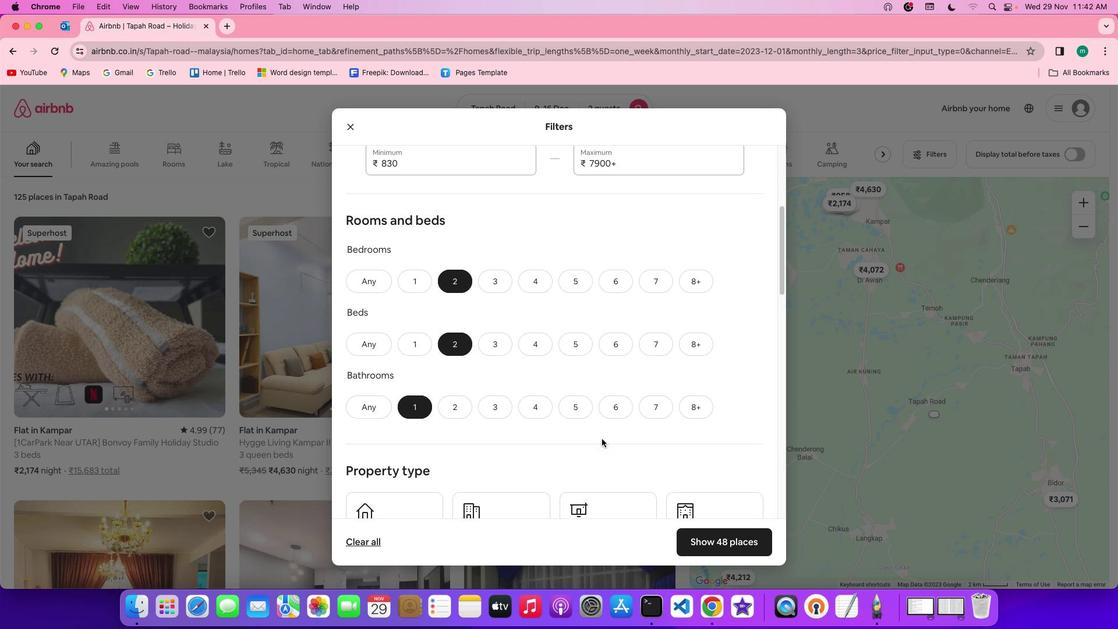 
Action: Mouse scrolled (602, 439) with delta (0, -1)
Screenshot: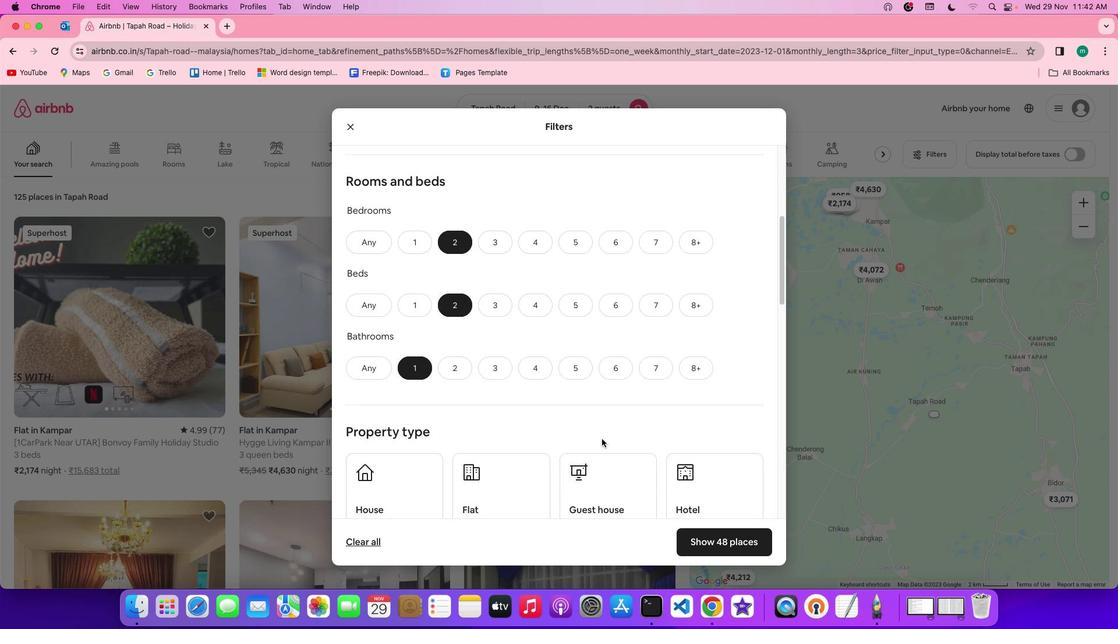 
Action: Mouse scrolled (602, 439) with delta (0, 0)
Screenshot: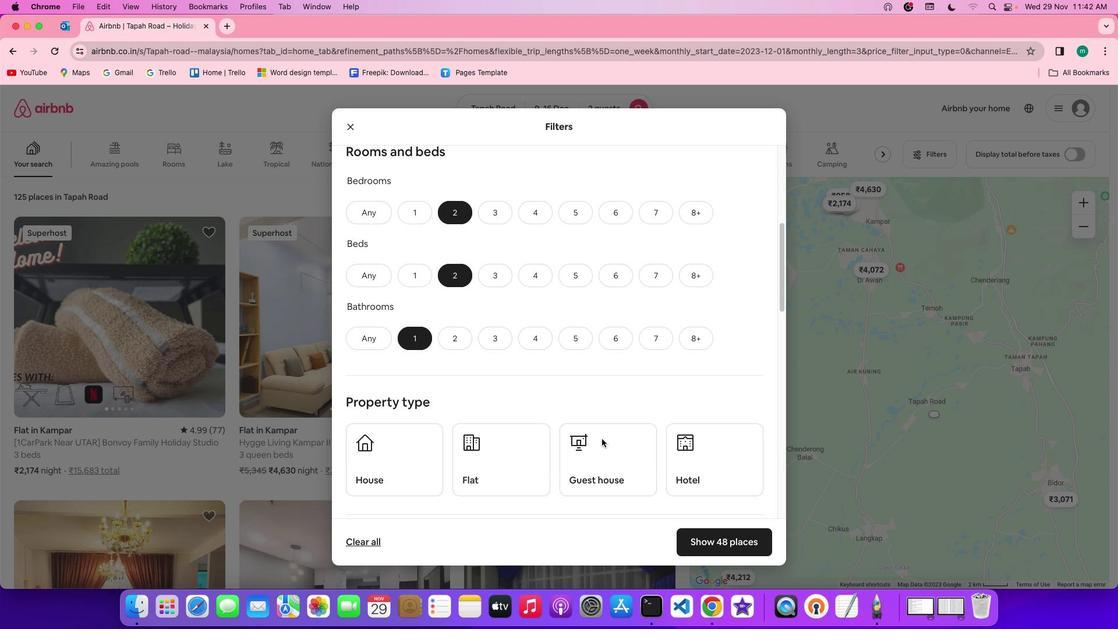 
Action: Mouse scrolled (602, 439) with delta (0, 0)
Screenshot: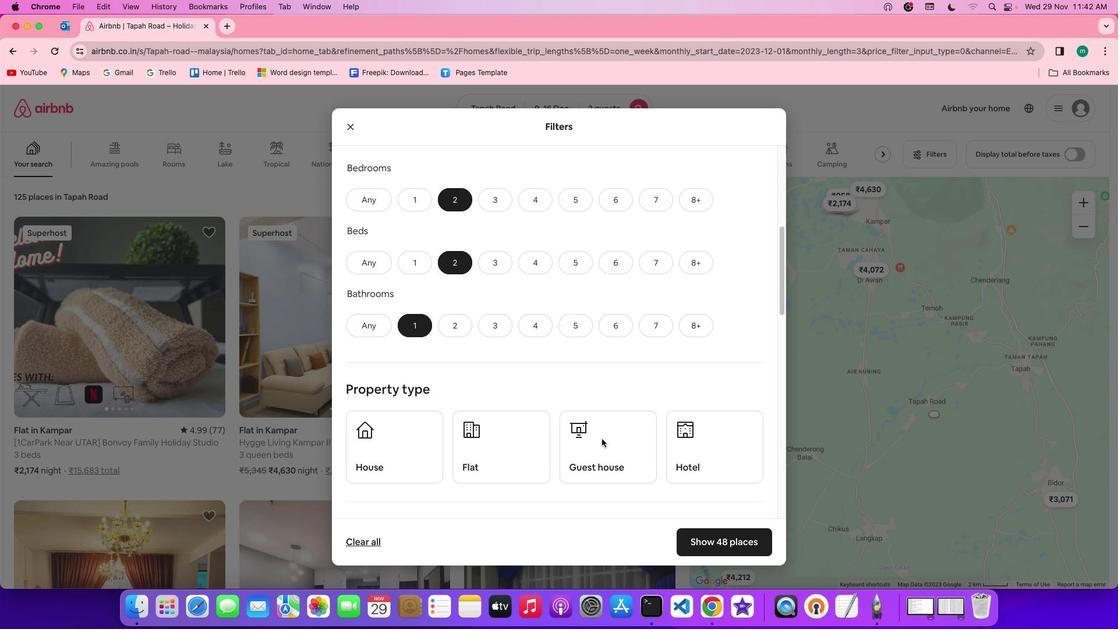 
Action: Mouse scrolled (602, 439) with delta (0, -1)
Screenshot: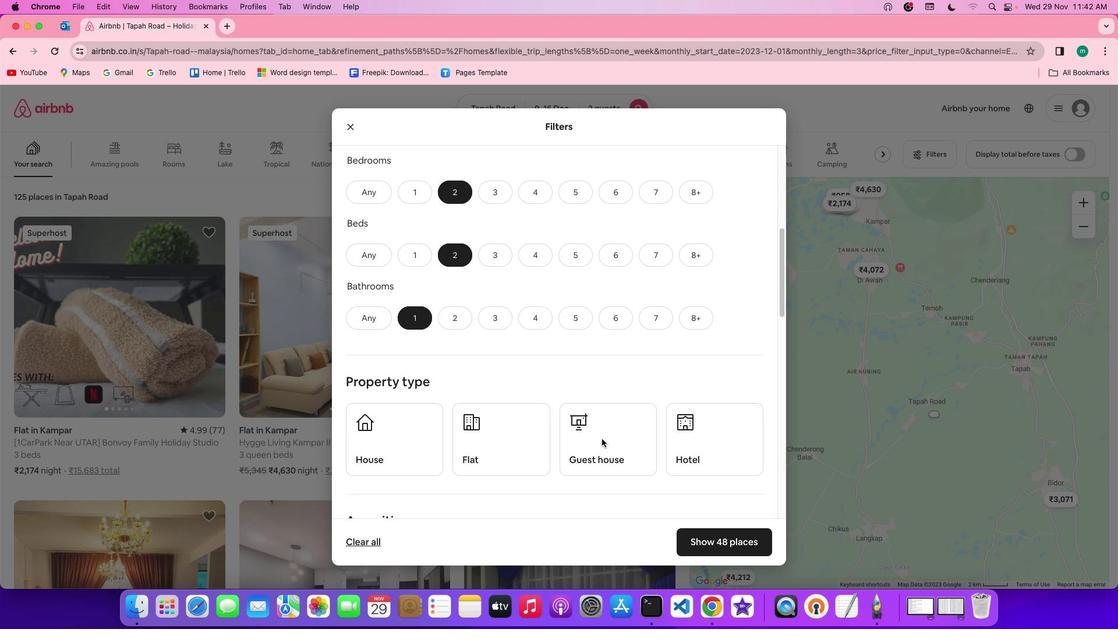 
Action: Mouse scrolled (602, 439) with delta (0, -1)
Screenshot: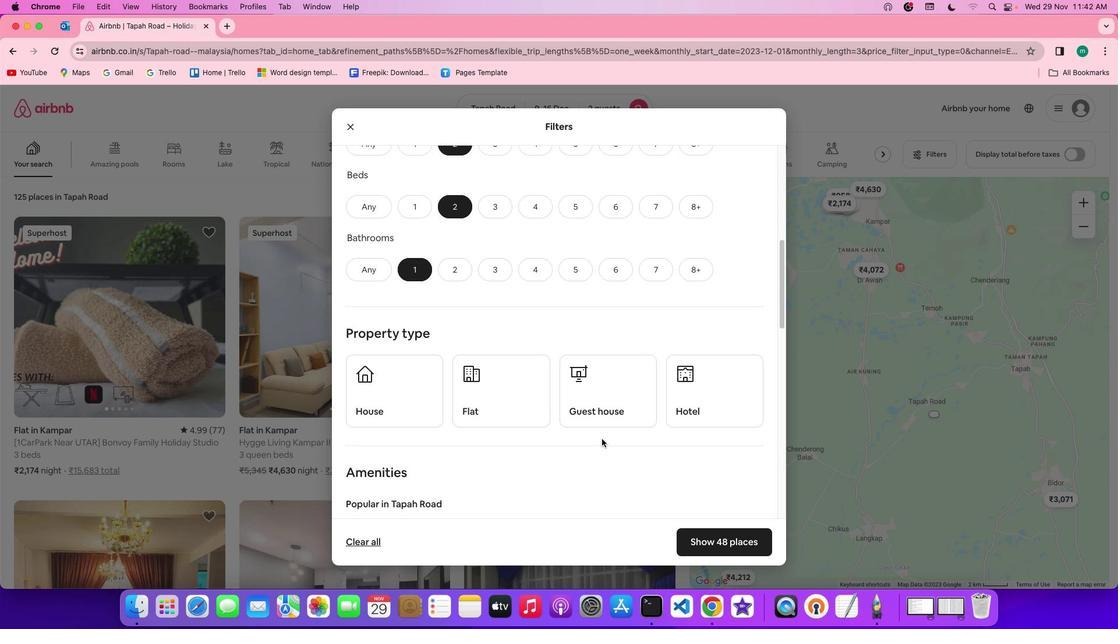 
Action: Mouse moved to (487, 340)
Screenshot: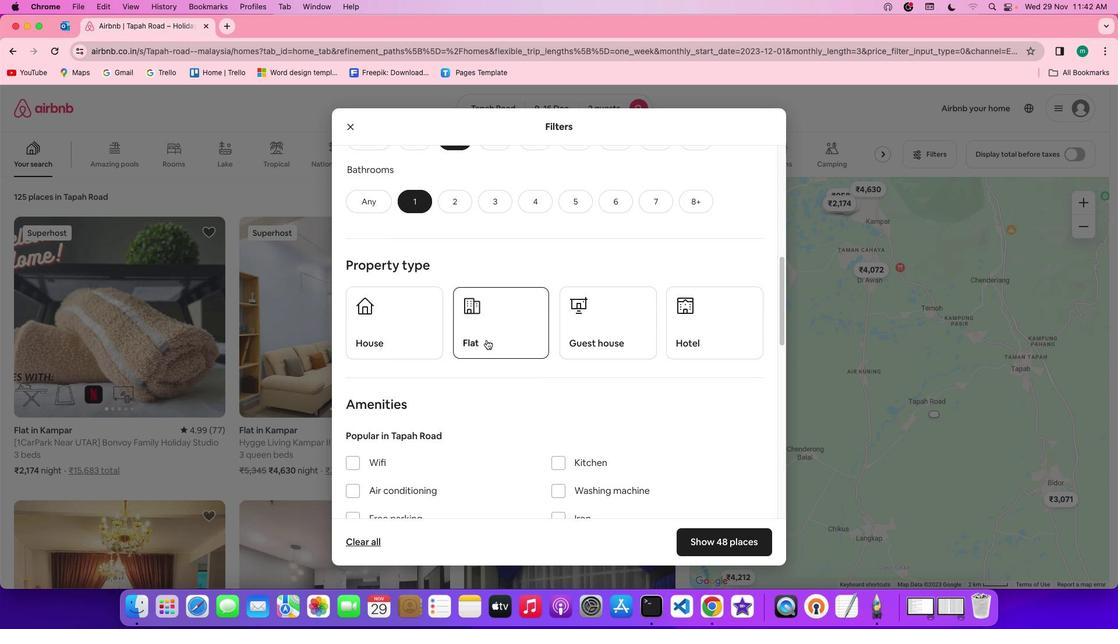 
Action: Mouse pressed left at (487, 340)
Screenshot: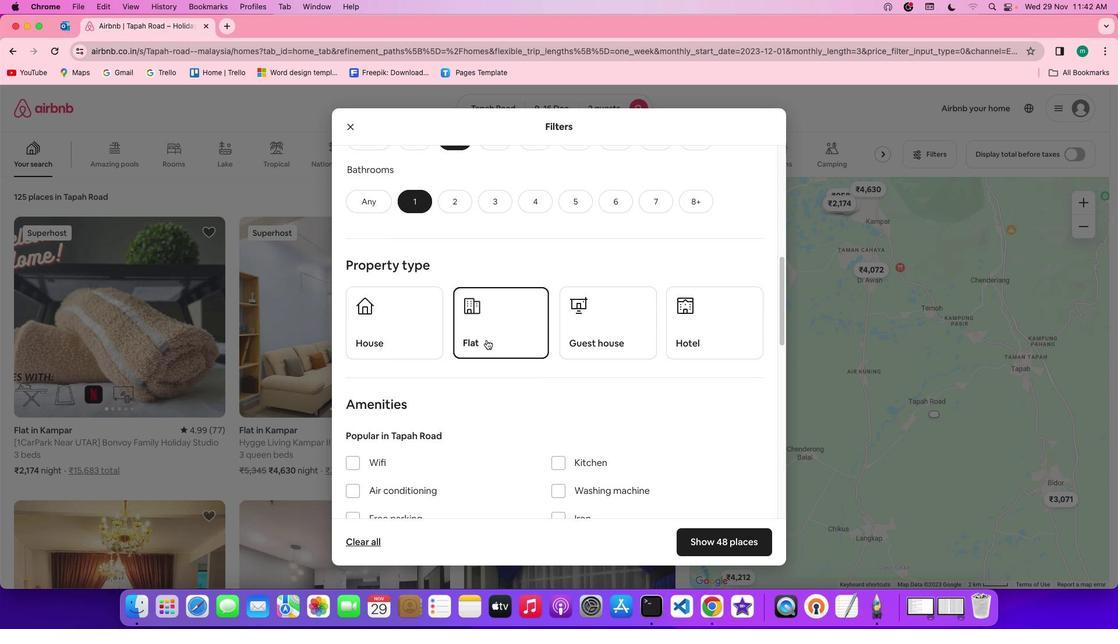 
Action: Mouse moved to (668, 444)
Screenshot: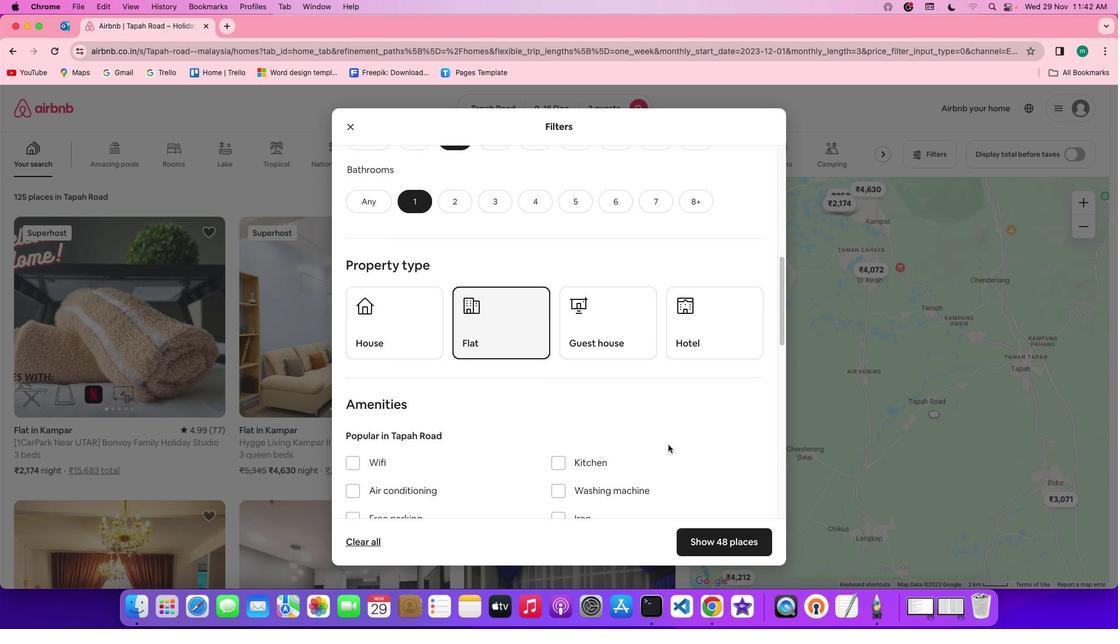 
Action: Mouse scrolled (668, 444) with delta (0, 0)
Screenshot: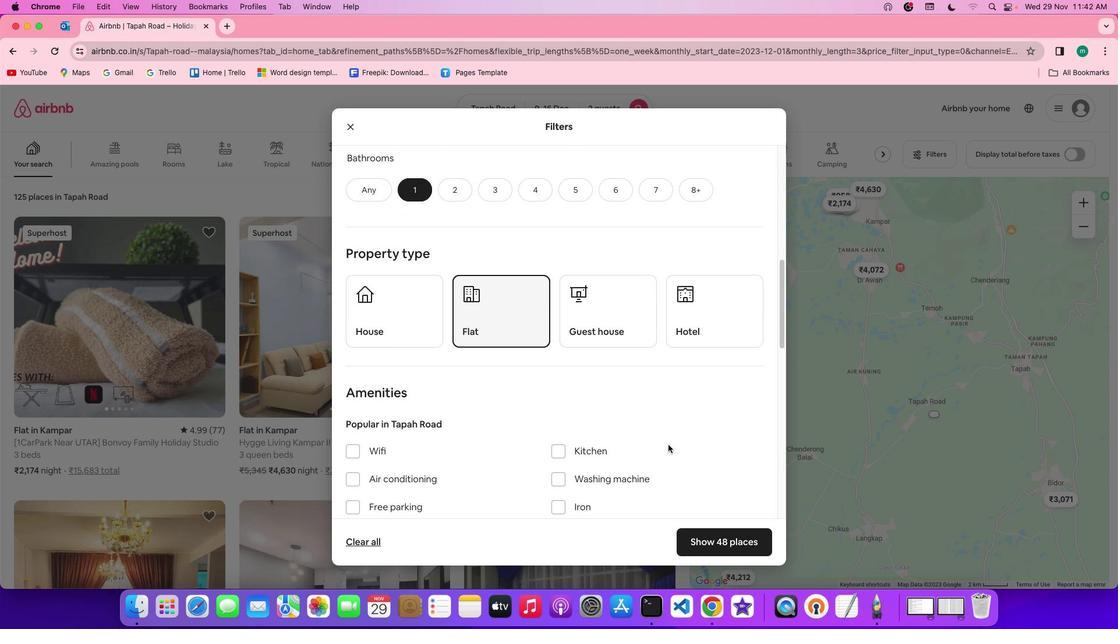 
Action: Mouse scrolled (668, 444) with delta (0, 0)
Screenshot: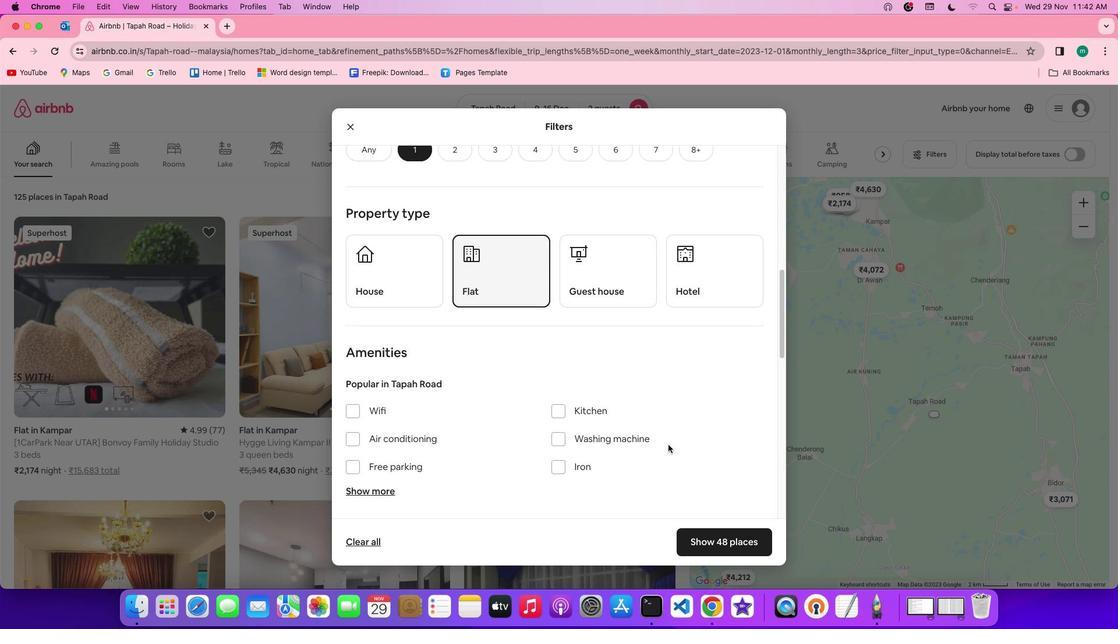 
Action: Mouse scrolled (668, 444) with delta (0, -1)
Screenshot: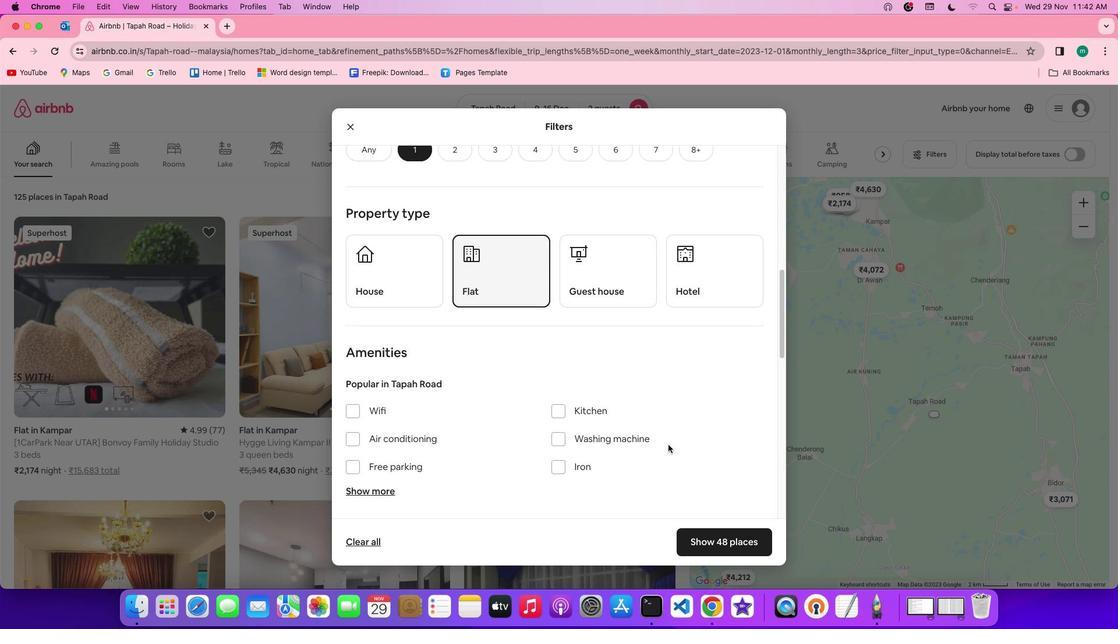 
Action: Mouse scrolled (668, 444) with delta (0, -2)
Screenshot: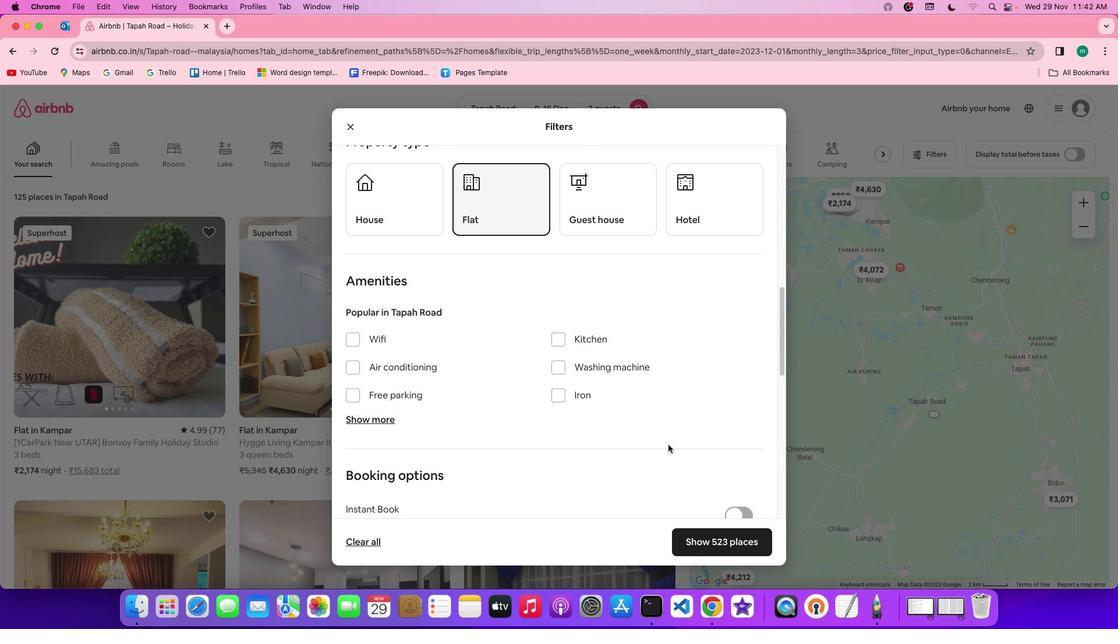 
Action: Mouse scrolled (668, 444) with delta (0, -2)
Screenshot: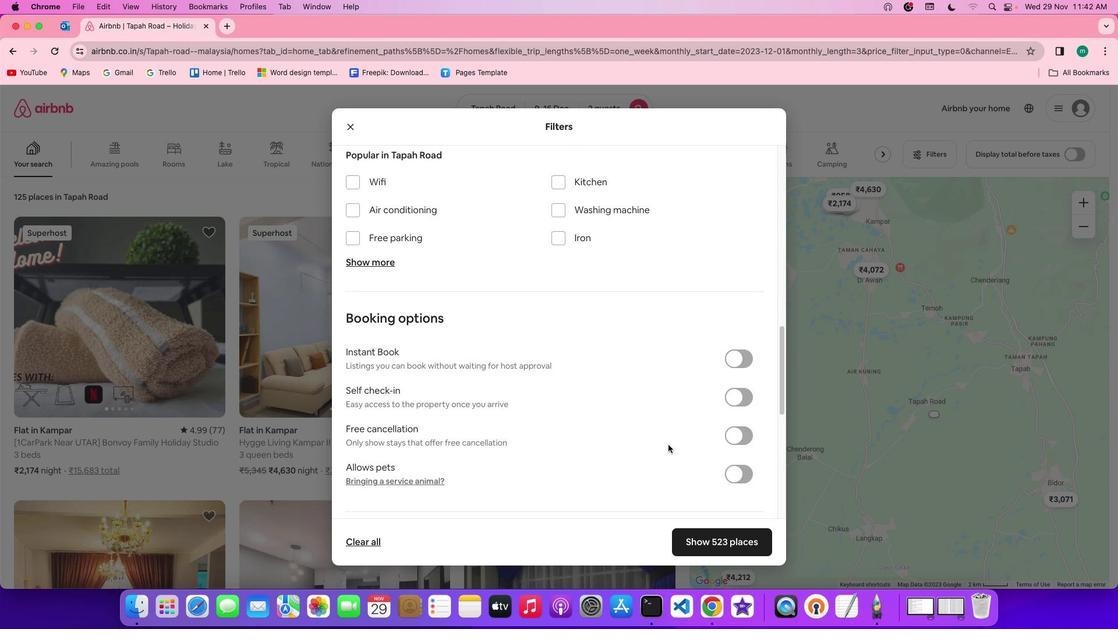
Action: Mouse scrolled (668, 444) with delta (0, 0)
Screenshot: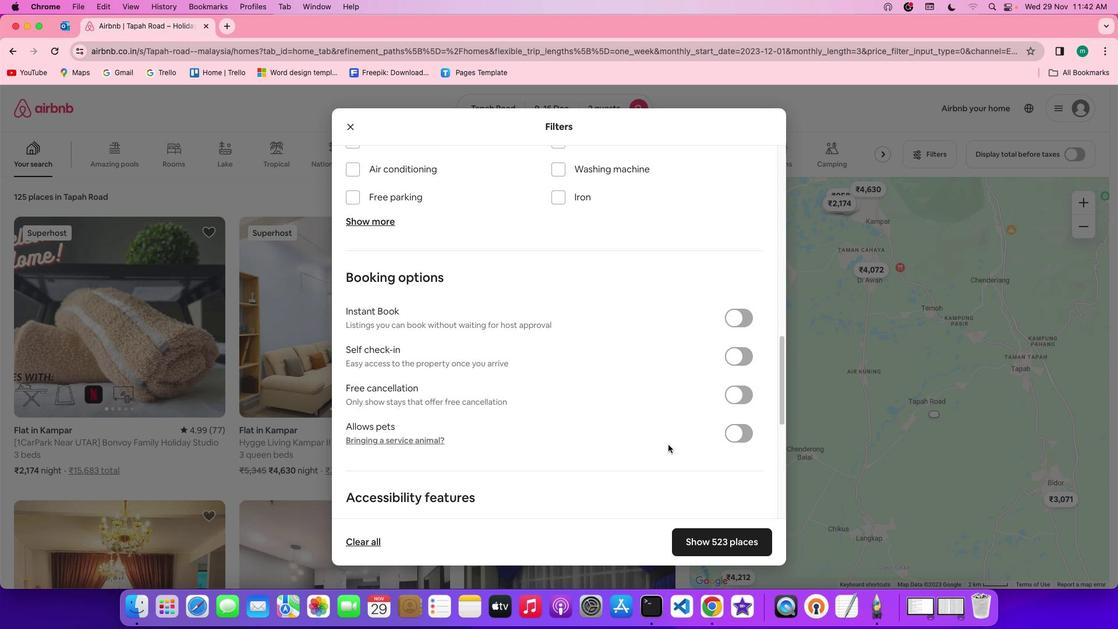 
Action: Mouse scrolled (668, 444) with delta (0, 0)
Screenshot: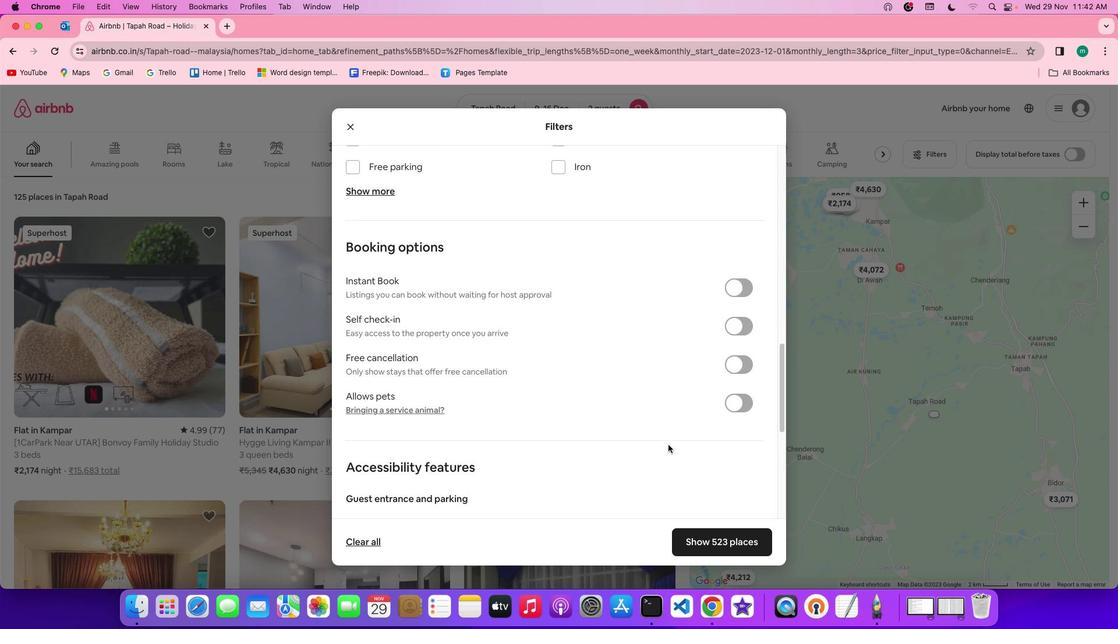
Action: Mouse scrolled (668, 444) with delta (0, -1)
Screenshot: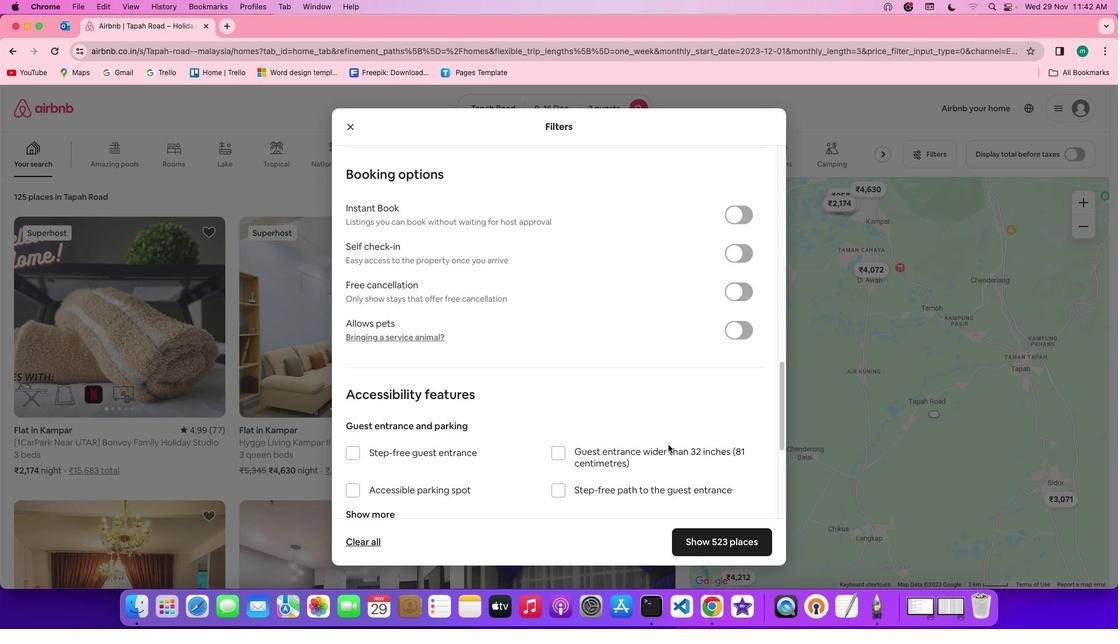 
Action: Mouse scrolled (668, 444) with delta (0, -2)
Screenshot: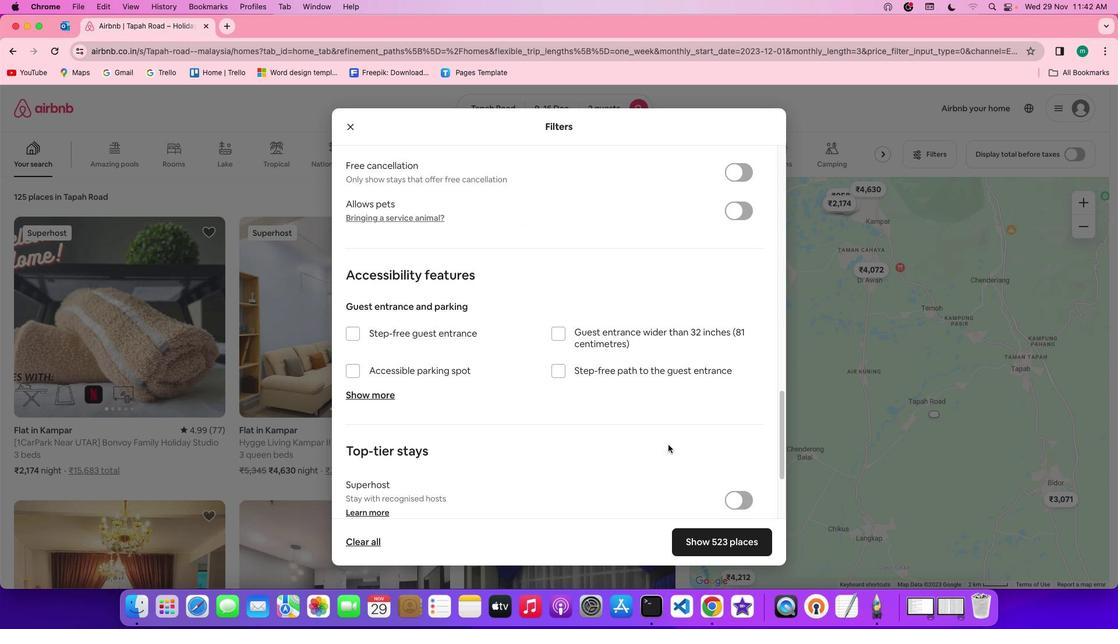 
Action: Mouse scrolled (668, 444) with delta (0, -2)
Screenshot: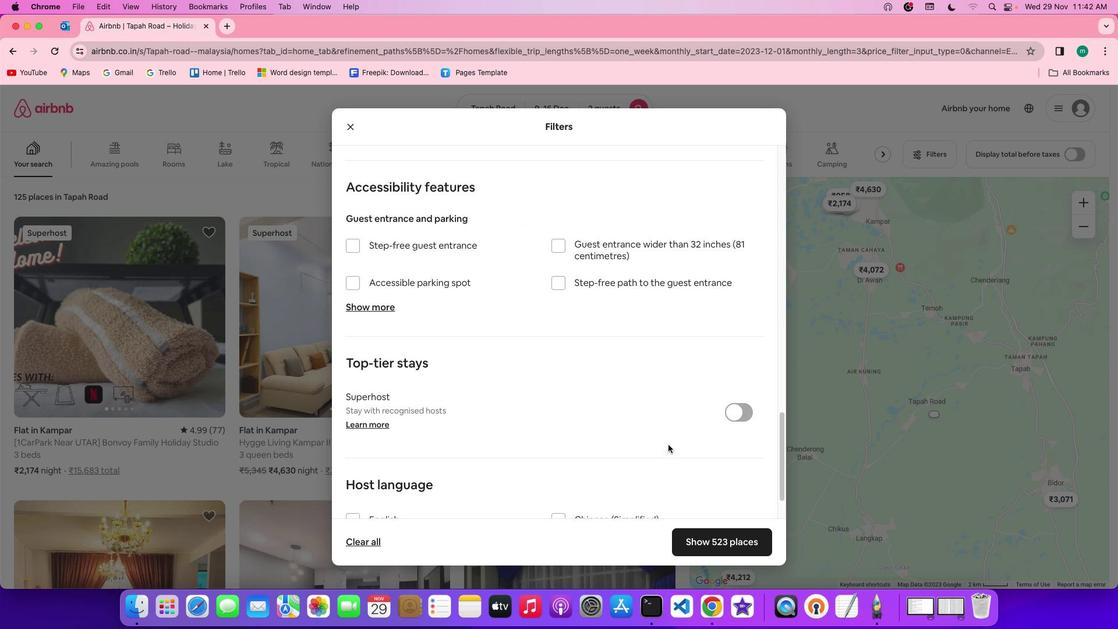 
Action: Mouse scrolled (668, 444) with delta (0, 0)
Screenshot: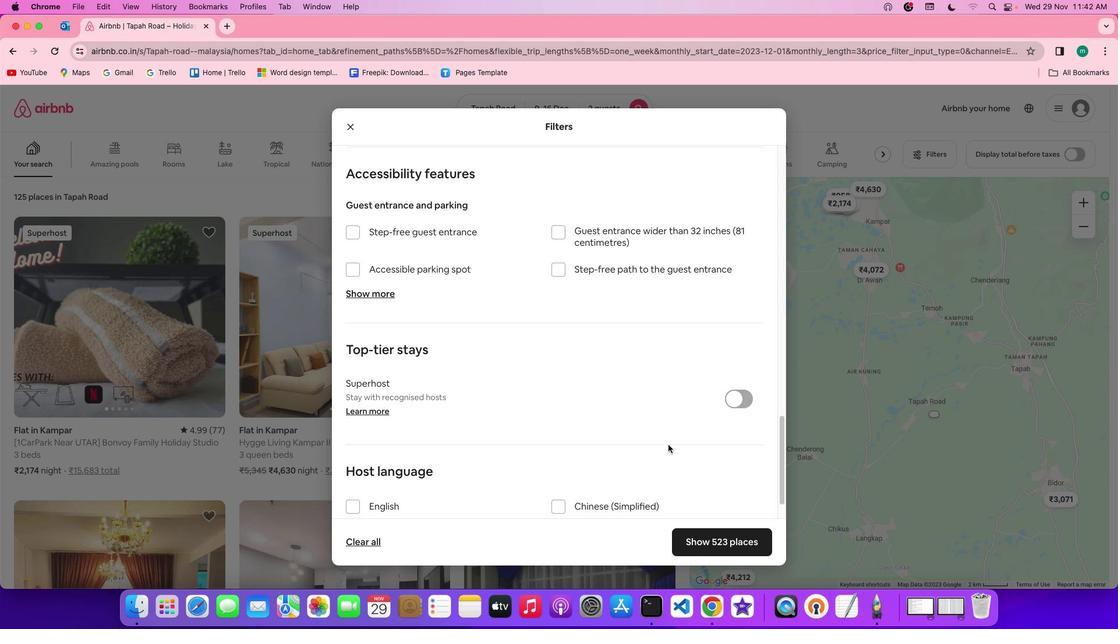 
Action: Mouse scrolled (668, 444) with delta (0, 0)
Screenshot: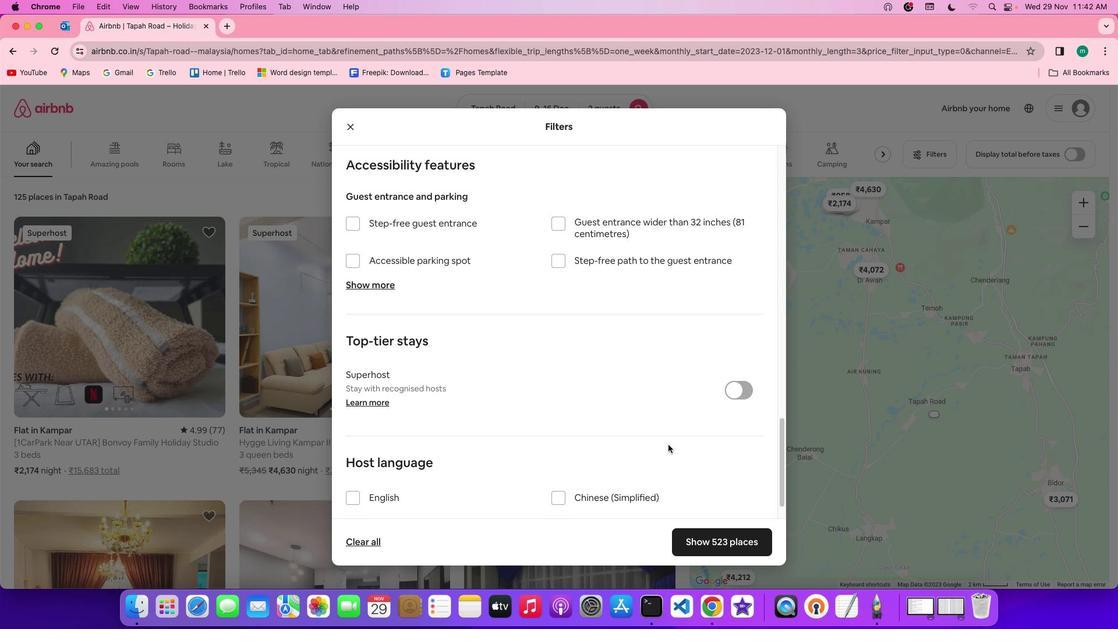 
Action: Mouse scrolled (668, 444) with delta (0, 0)
Screenshot: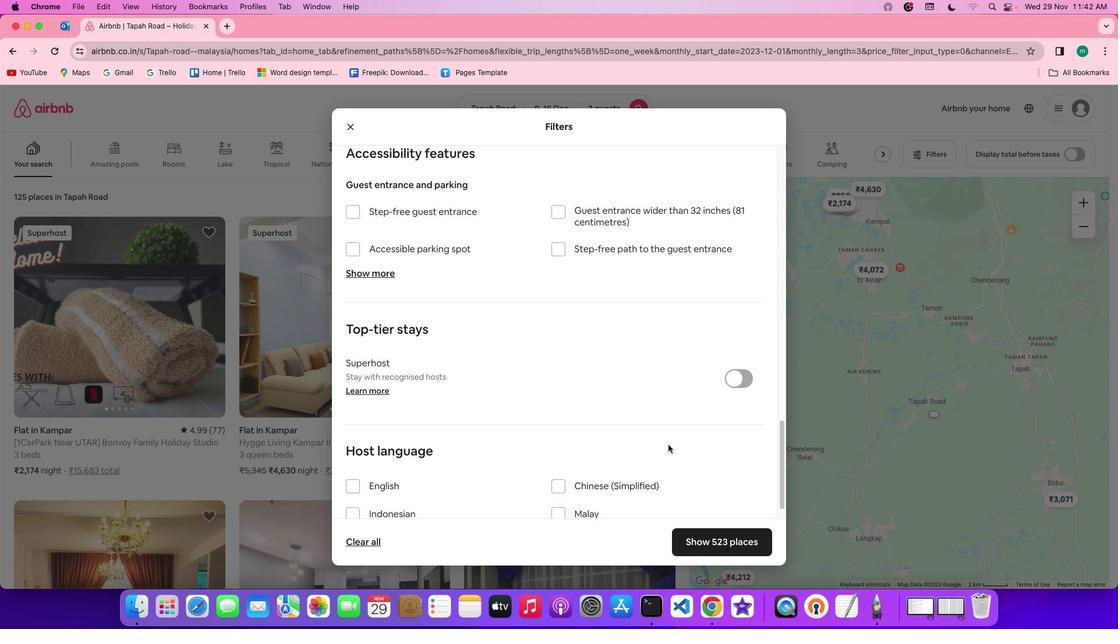 
Action: Mouse scrolled (668, 444) with delta (0, 0)
Screenshot: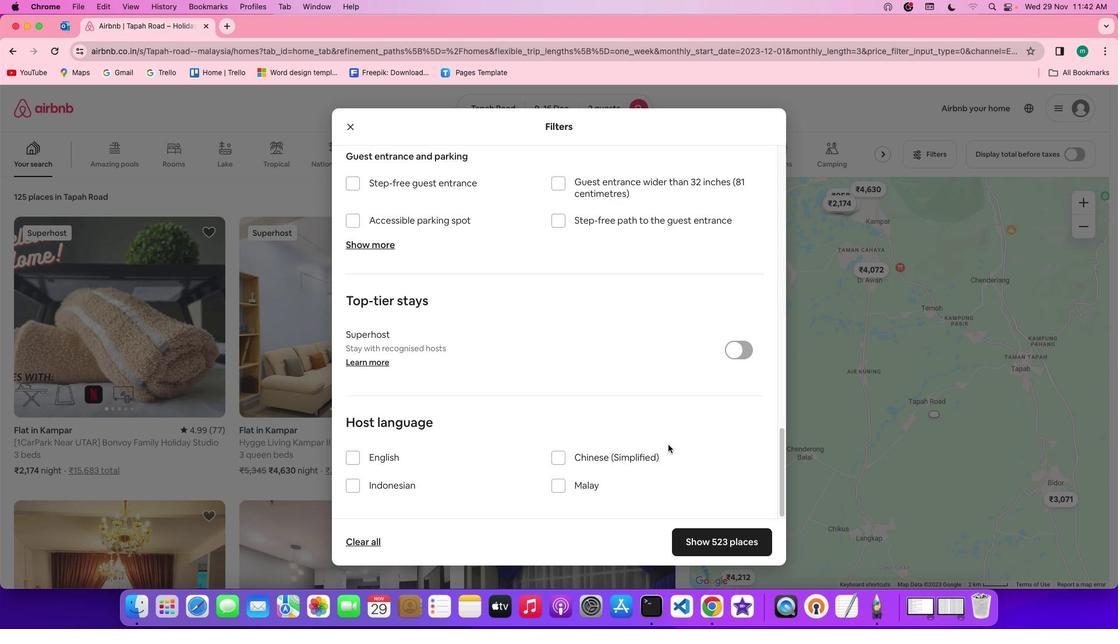 
Action: Mouse scrolled (668, 444) with delta (0, 0)
Screenshot: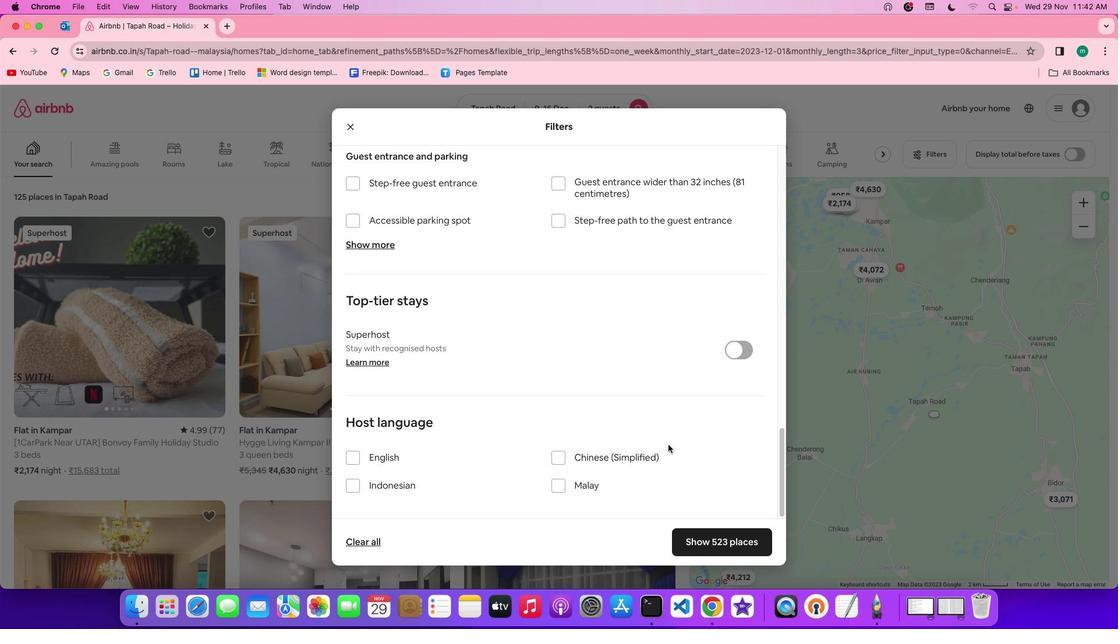 
Action: Mouse scrolled (668, 444) with delta (0, 0)
Screenshot: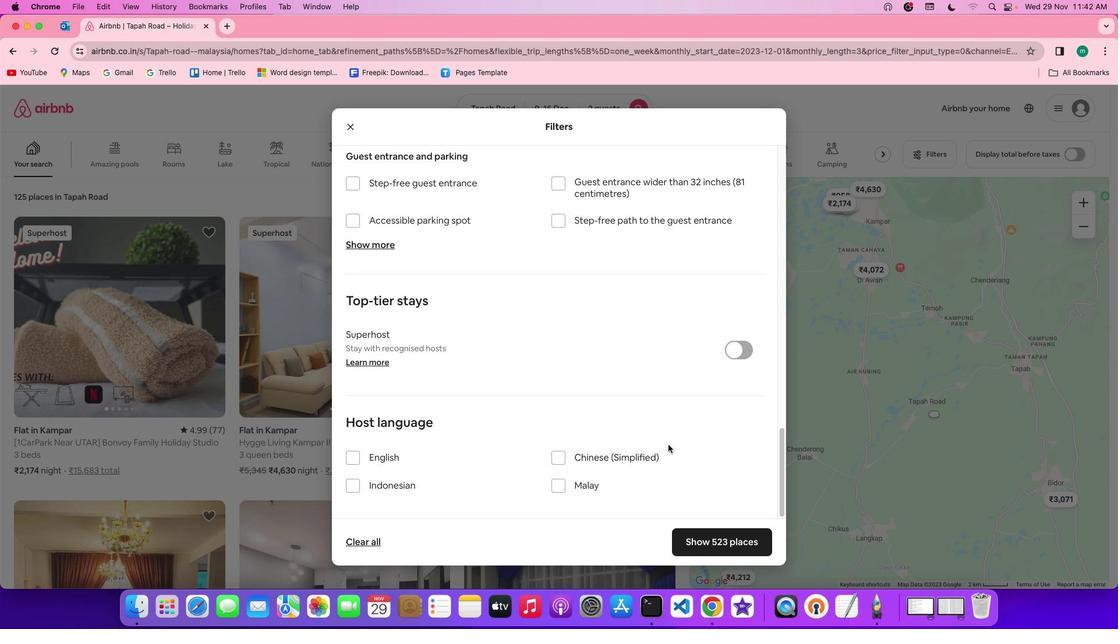 
Action: Mouse scrolled (668, 444) with delta (0, -1)
Screenshot: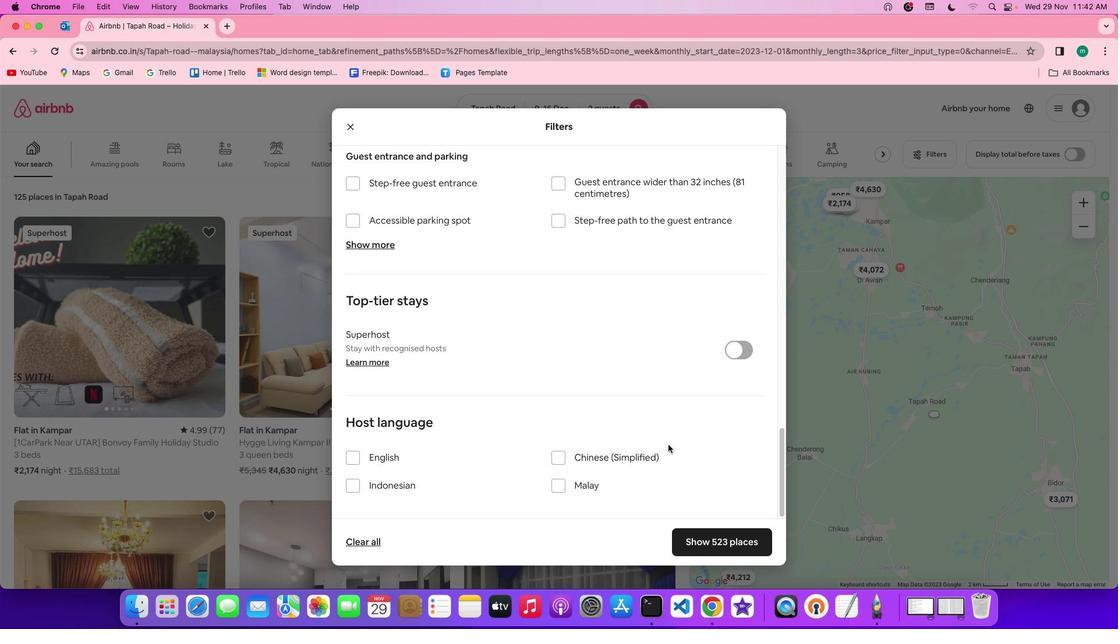 
Action: Mouse scrolled (668, 444) with delta (0, -2)
Screenshot: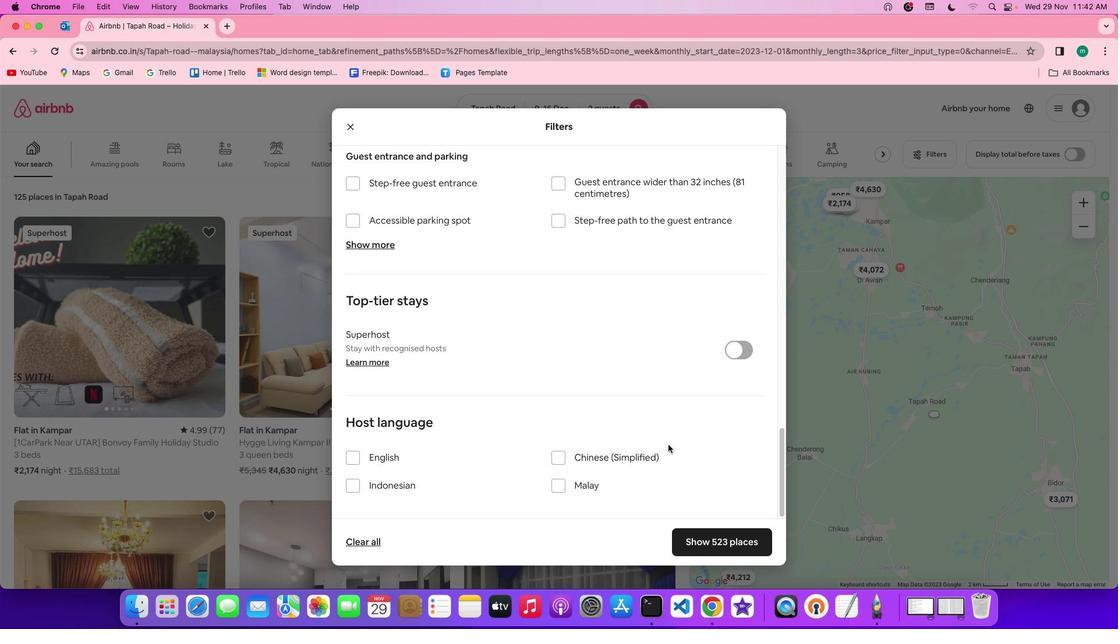 
Action: Mouse scrolled (668, 444) with delta (0, -3)
Screenshot: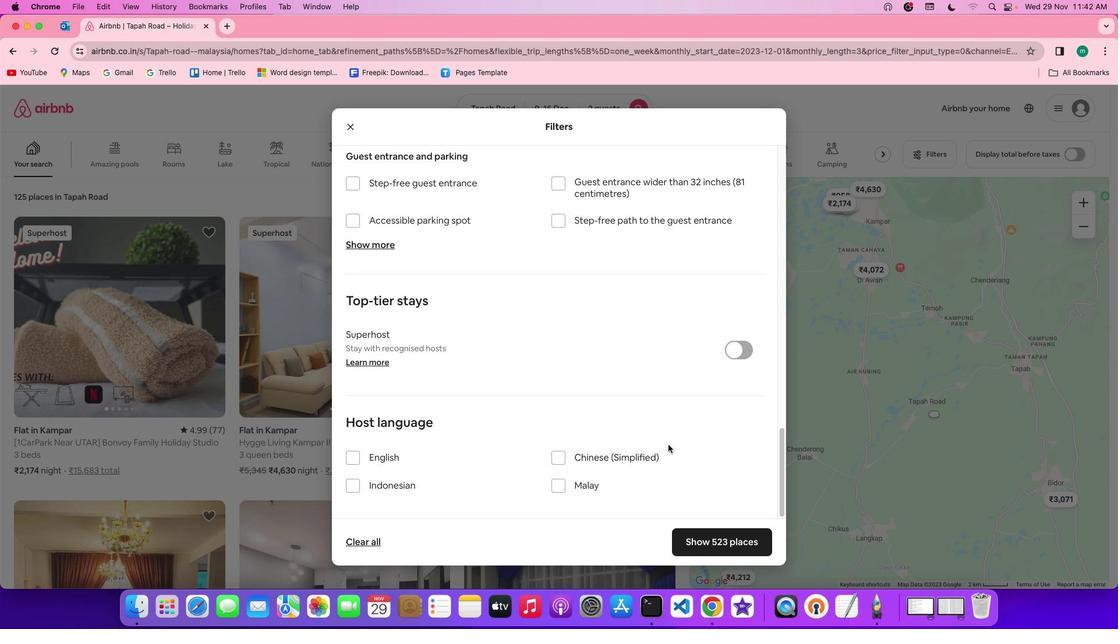 
Action: Mouse moved to (738, 551)
Screenshot: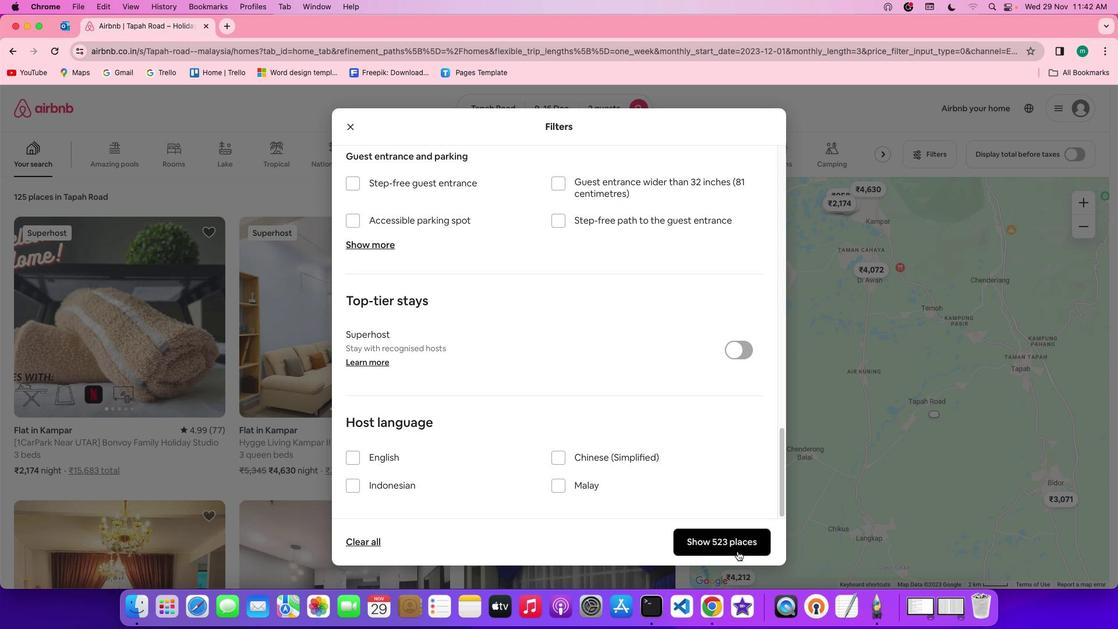 
Action: Mouse pressed left at (738, 551)
Screenshot: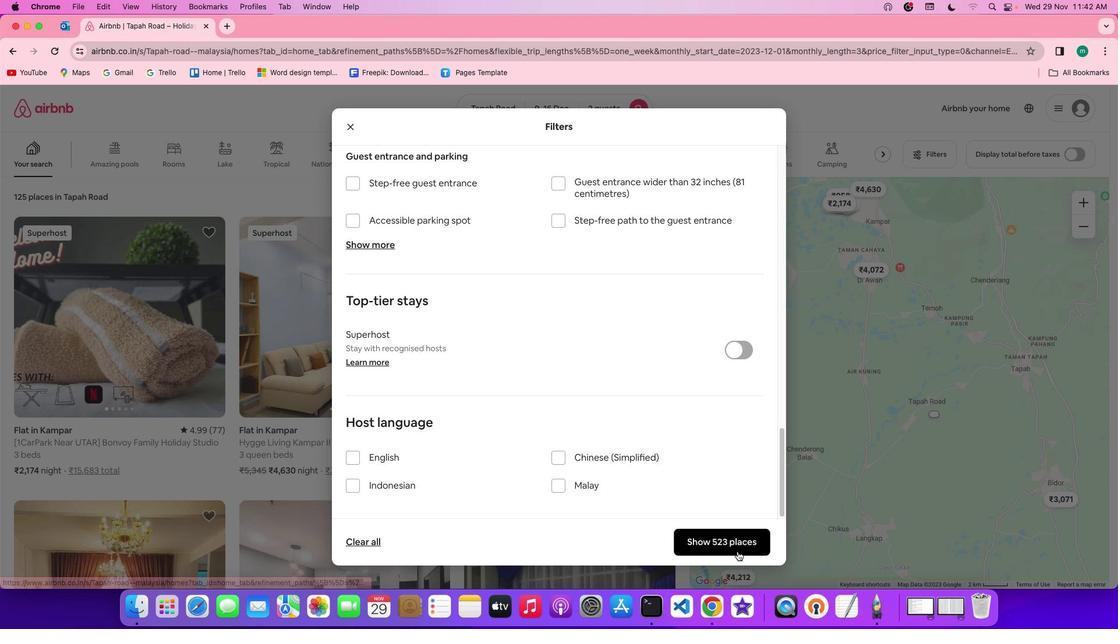 
Action: Mouse moved to (399, 362)
Screenshot: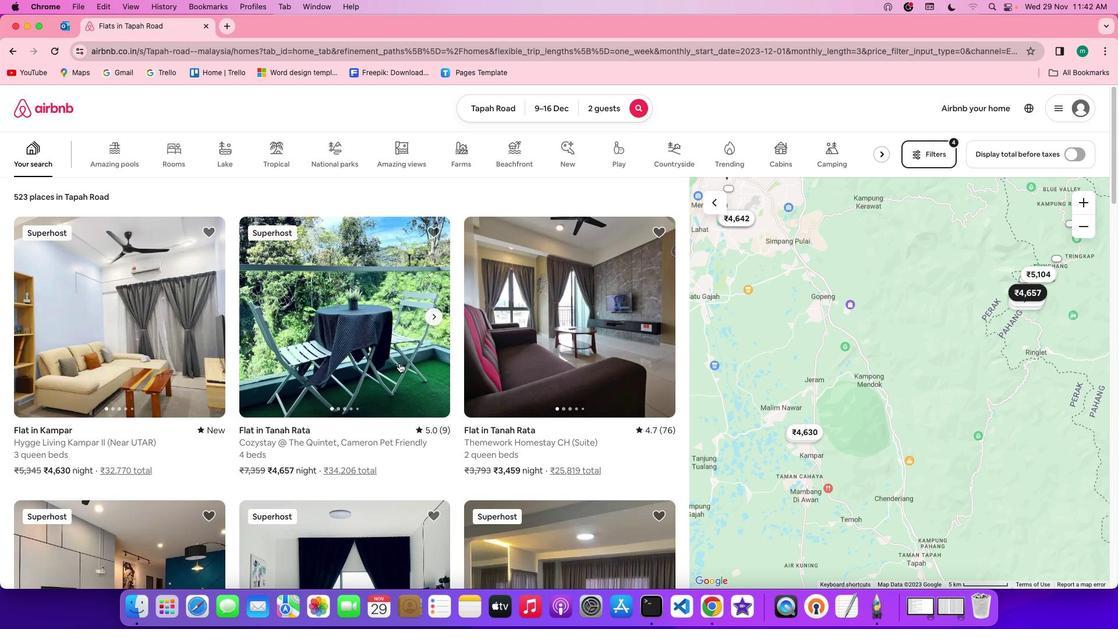 
Action: Mouse scrolled (399, 362) with delta (0, 0)
Screenshot: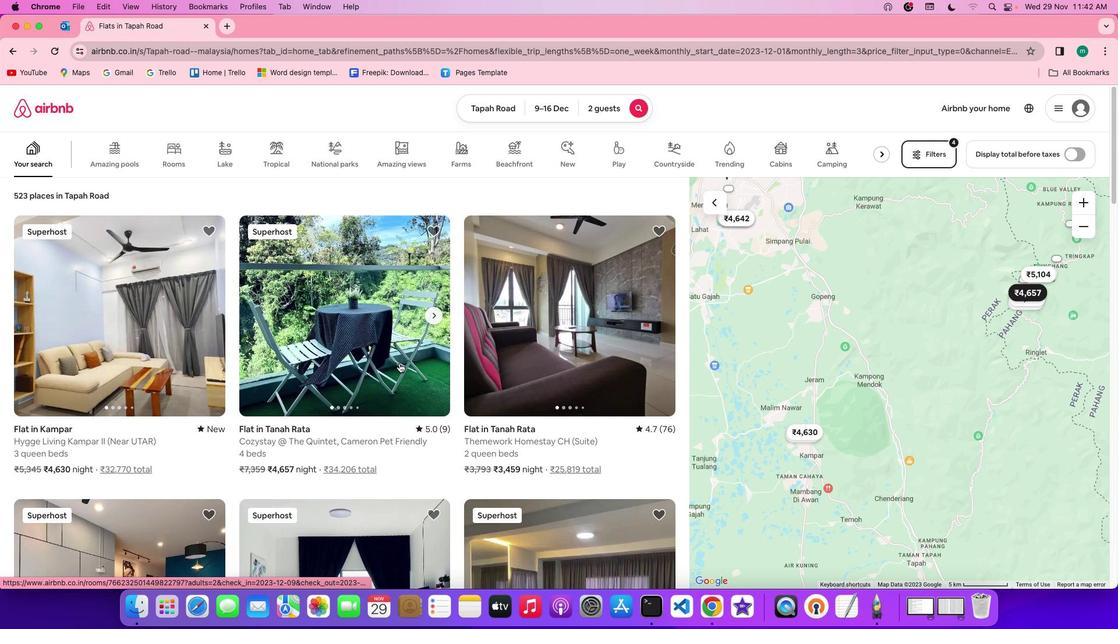 
Action: Mouse scrolled (399, 362) with delta (0, 0)
Screenshot: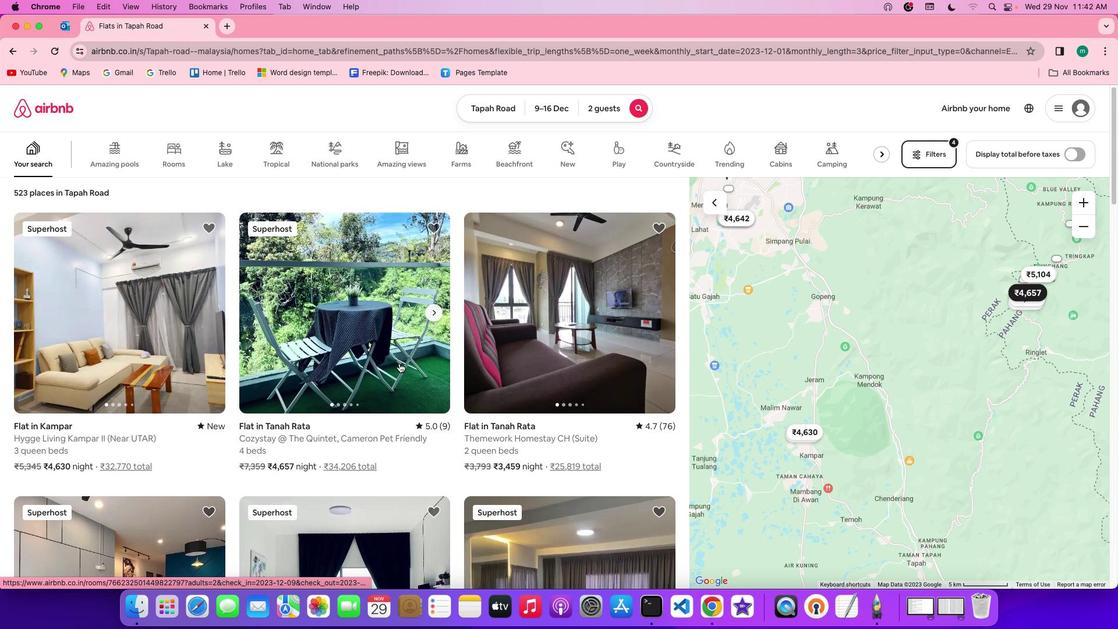 
Action: Mouse scrolled (399, 362) with delta (0, 0)
Screenshot: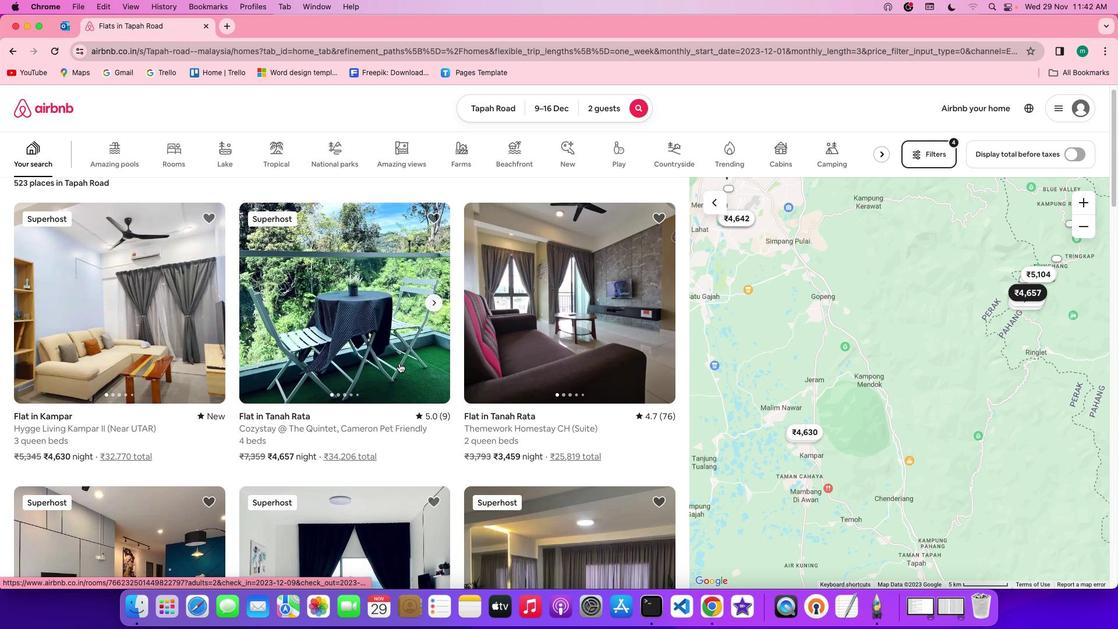 
Action: Mouse scrolled (399, 362) with delta (0, 0)
Screenshot: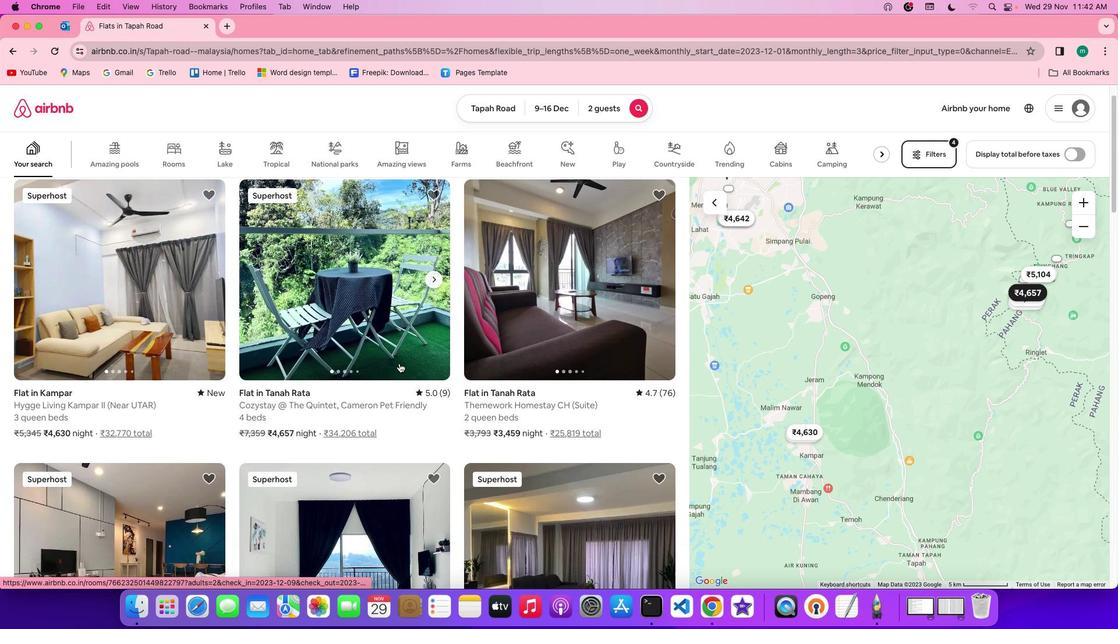 
Action: Mouse scrolled (399, 362) with delta (0, 0)
Screenshot: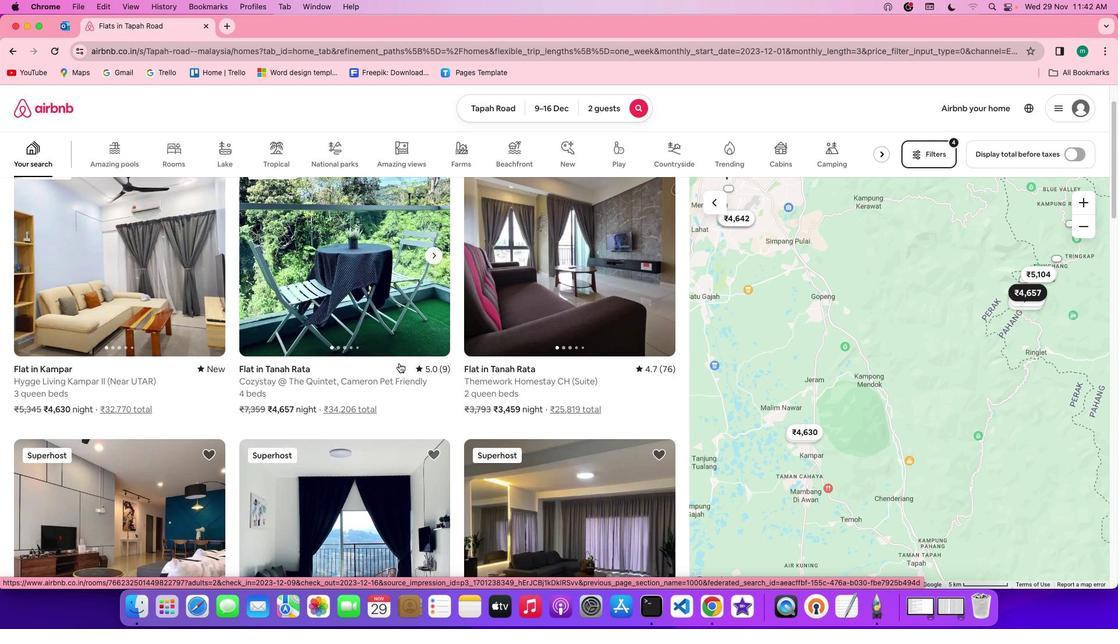
Action: Mouse scrolled (399, 362) with delta (0, 0)
Screenshot: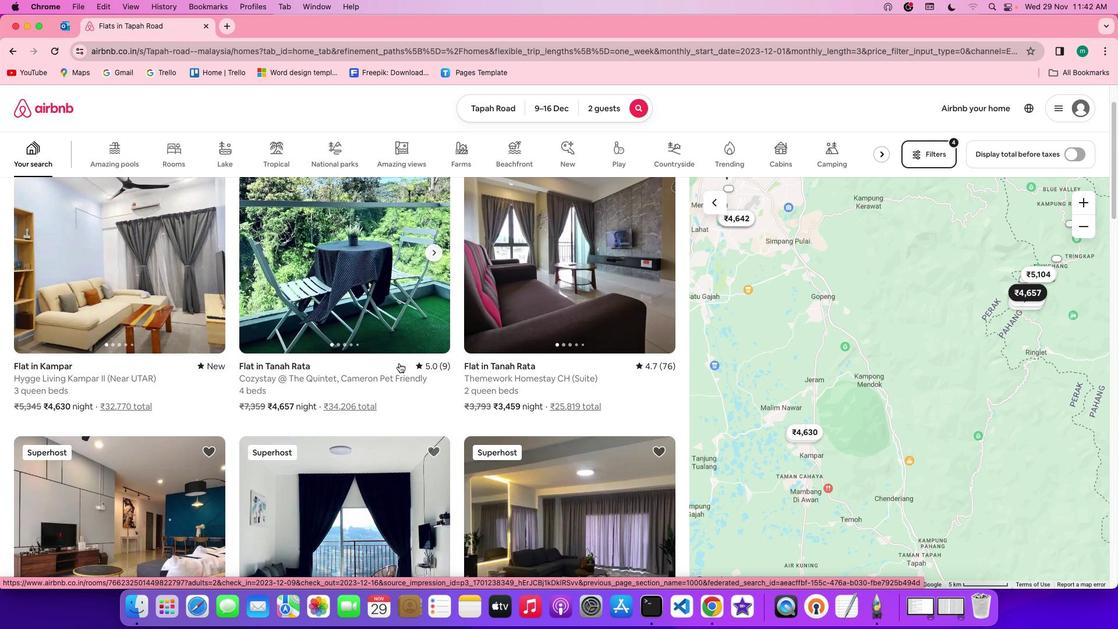 
Action: Mouse scrolled (399, 362) with delta (0, 0)
Screenshot: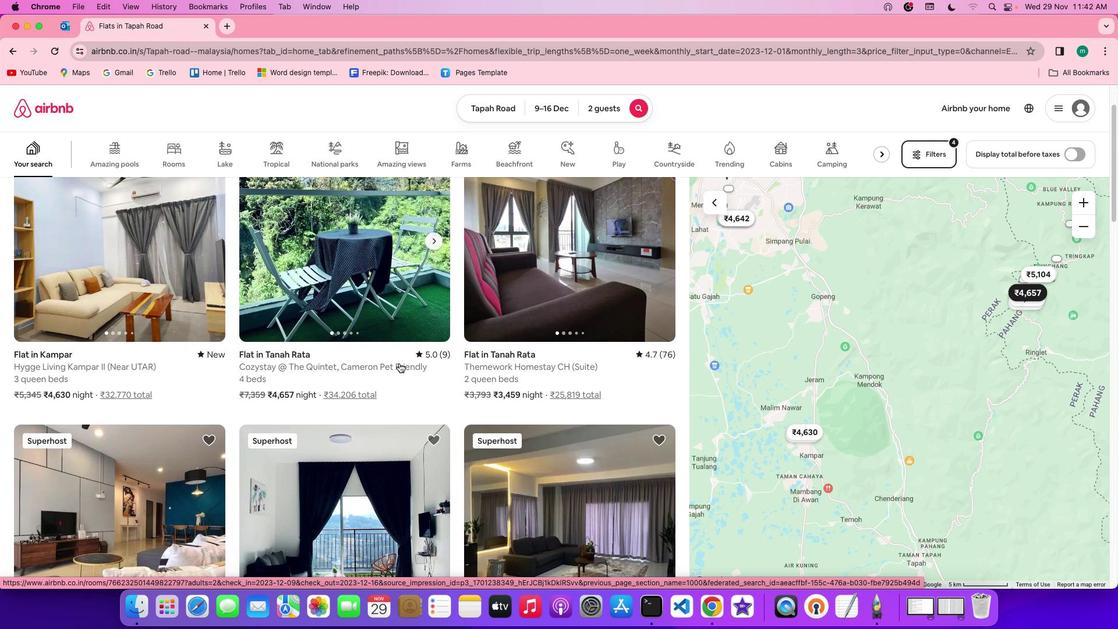 
Action: Mouse scrolled (399, 362) with delta (0, 0)
Screenshot: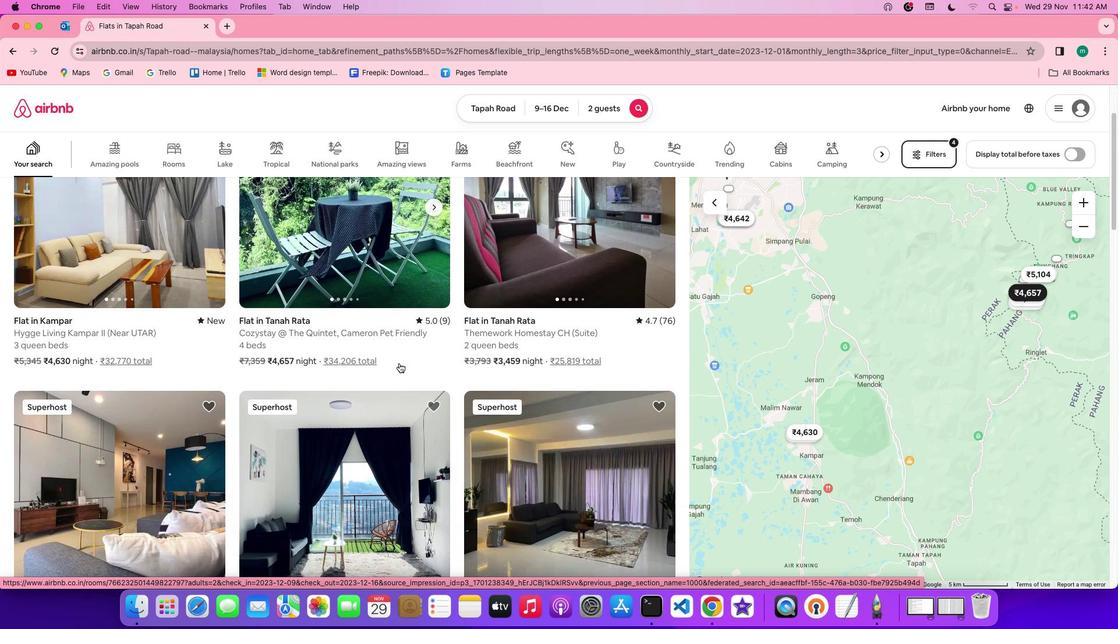 
Action: Mouse scrolled (399, 362) with delta (0, 0)
Screenshot: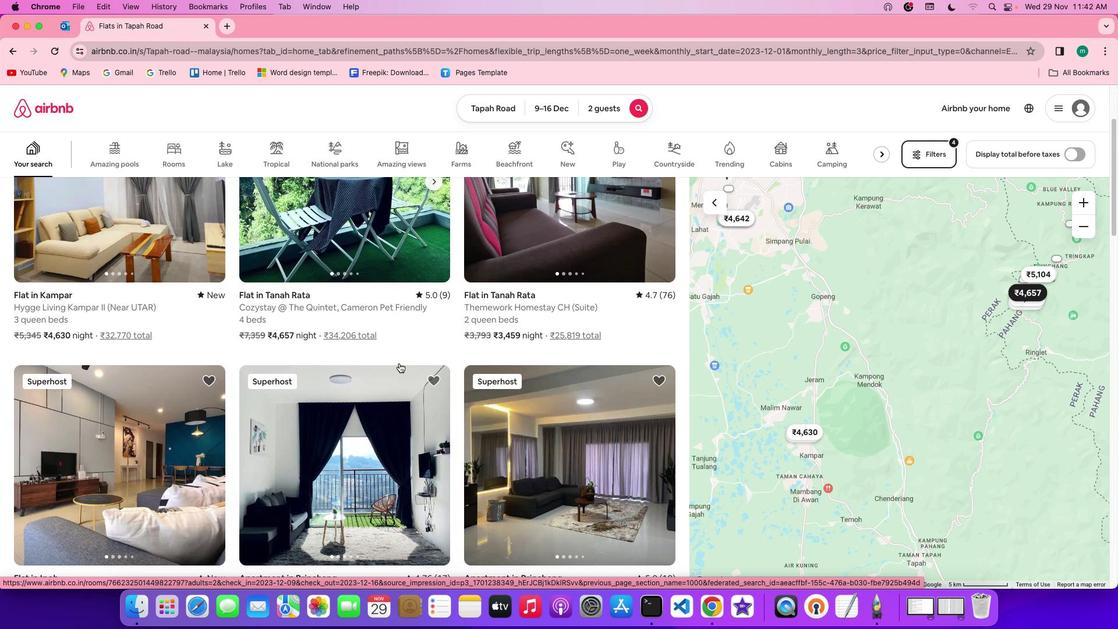 
Action: Mouse scrolled (399, 362) with delta (0, 0)
Screenshot: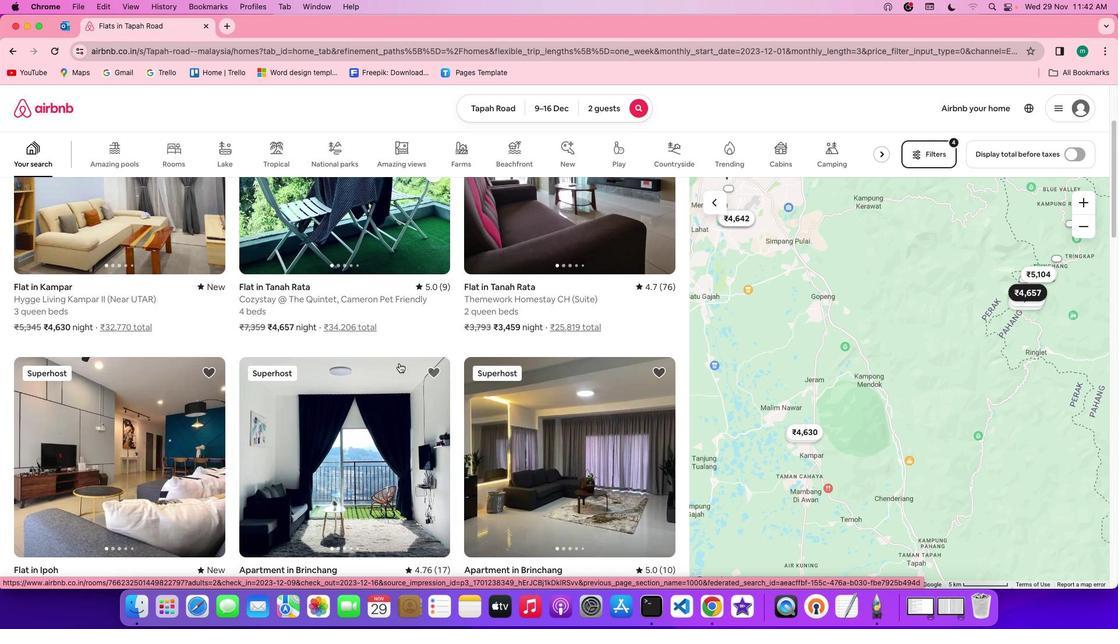 
Action: Mouse scrolled (399, 362) with delta (0, 0)
Screenshot: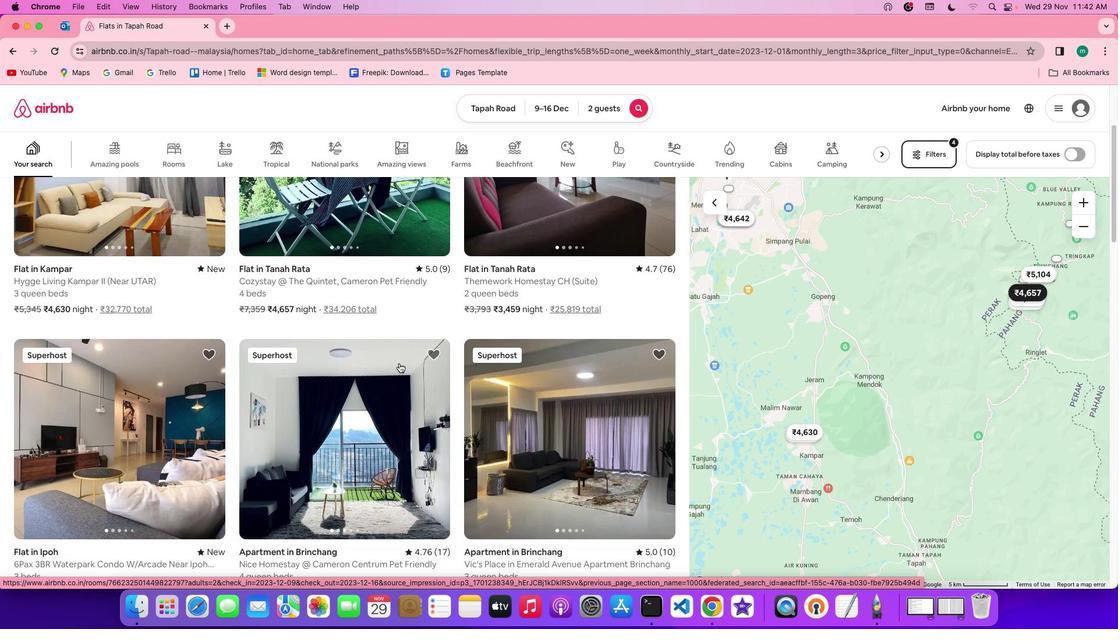 
Action: Mouse scrolled (399, 362) with delta (0, -1)
Screenshot: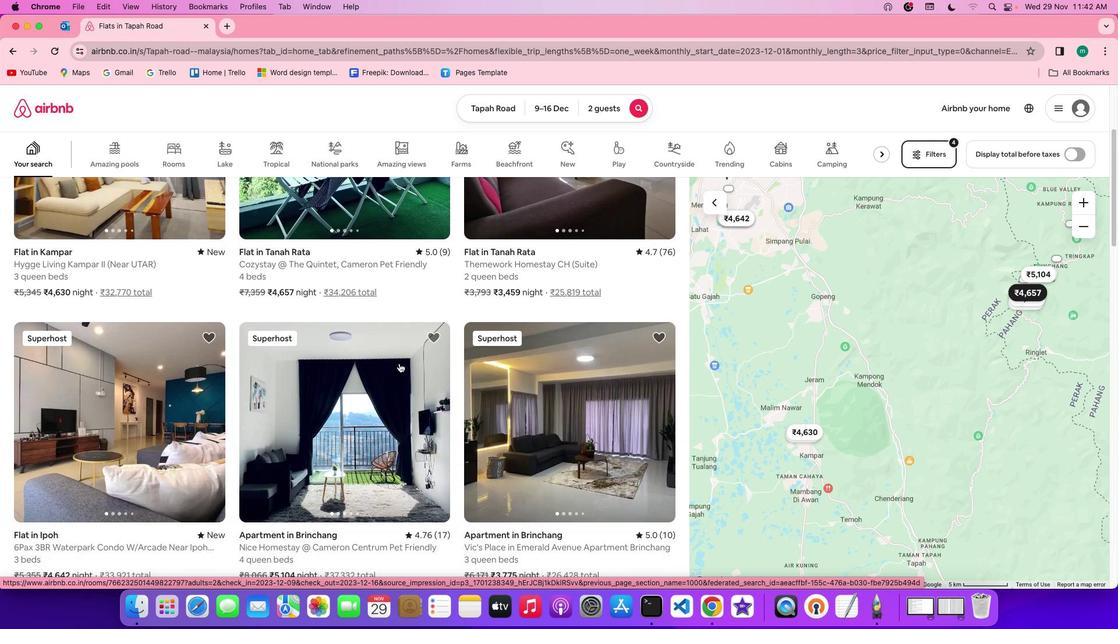 
Action: Mouse scrolled (399, 362) with delta (0, -2)
Screenshot: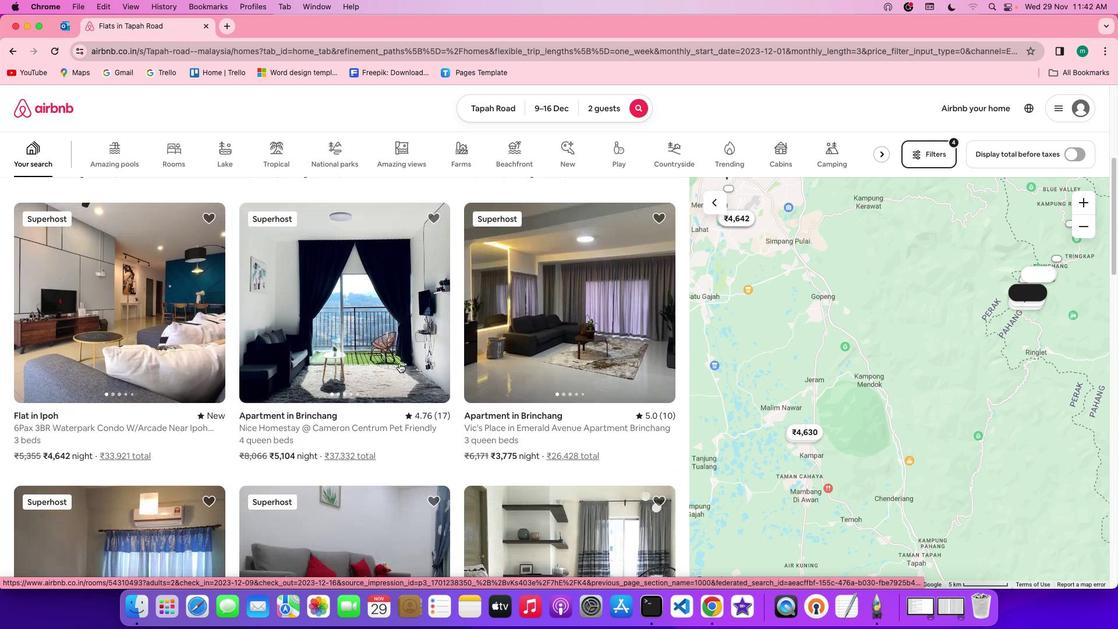 
Action: Mouse moved to (127, 286)
Screenshot: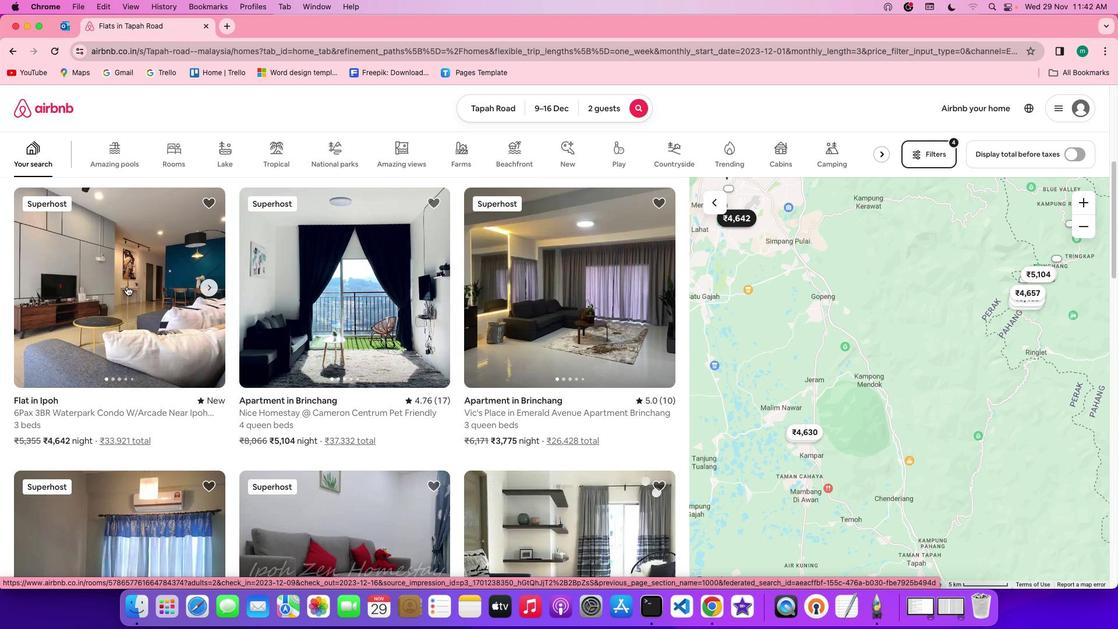 
Action: Mouse pressed left at (127, 286)
Screenshot: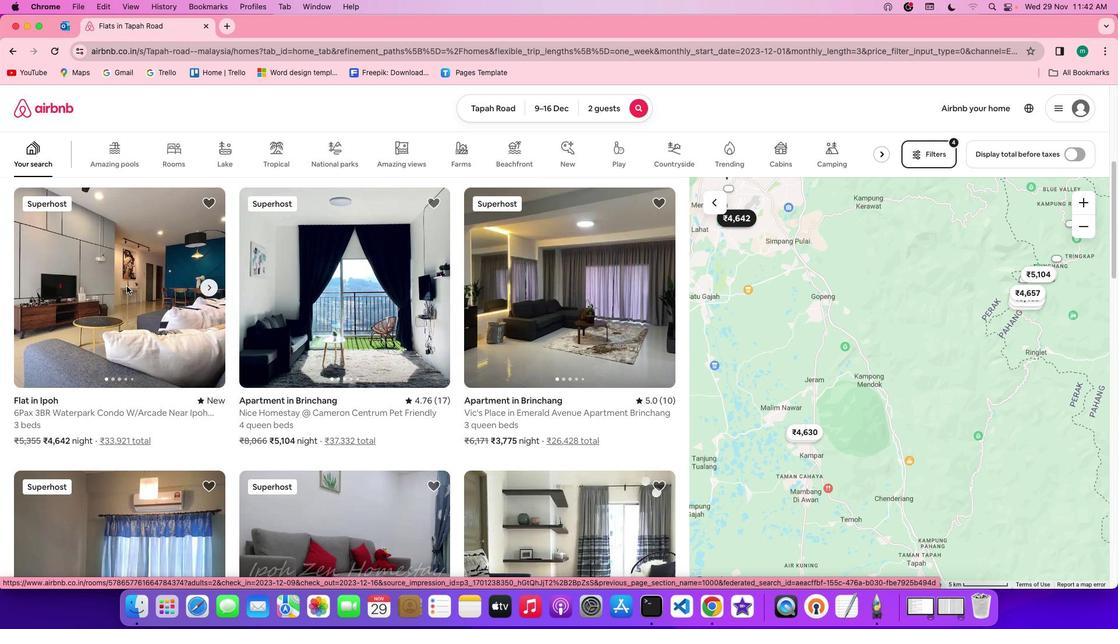 
Action: Mouse moved to (826, 434)
Screenshot: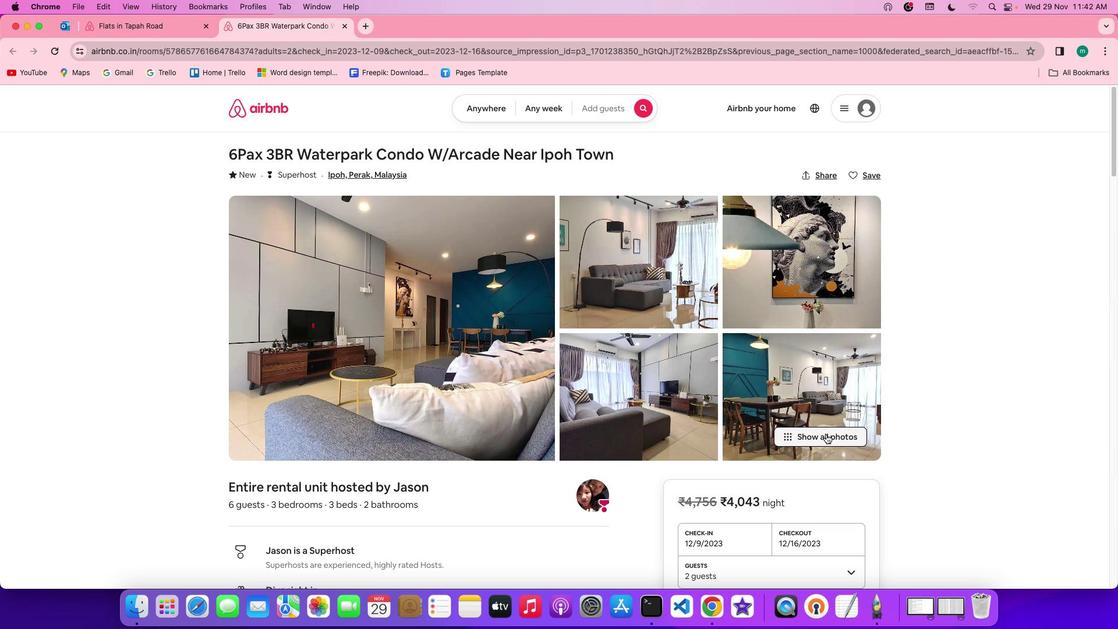
Action: Mouse pressed left at (826, 434)
Screenshot: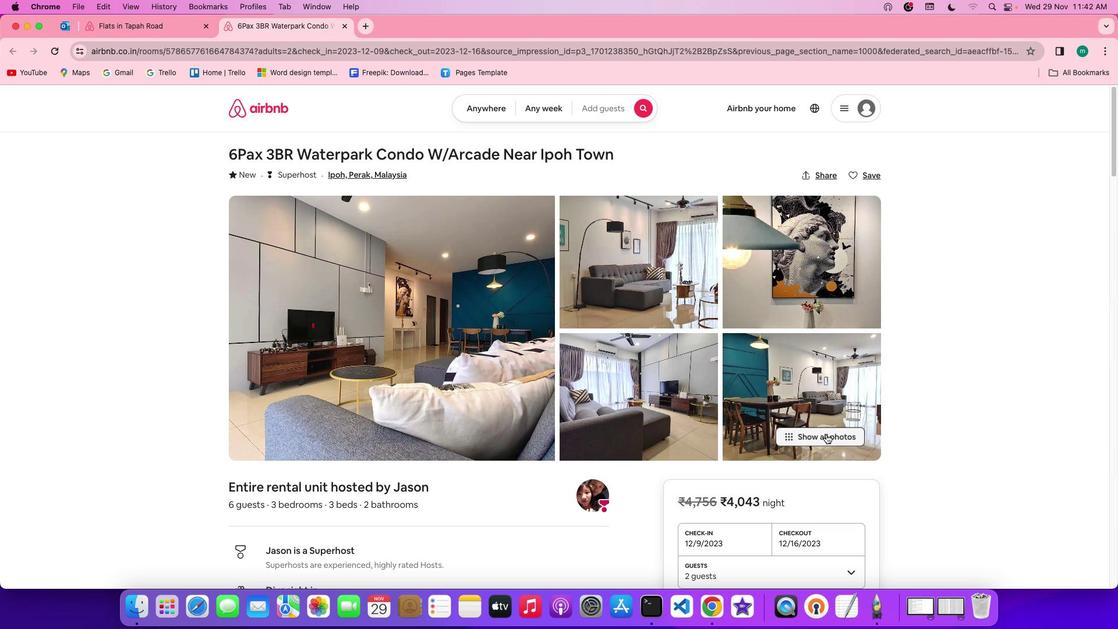 
Action: Mouse moved to (659, 448)
Screenshot: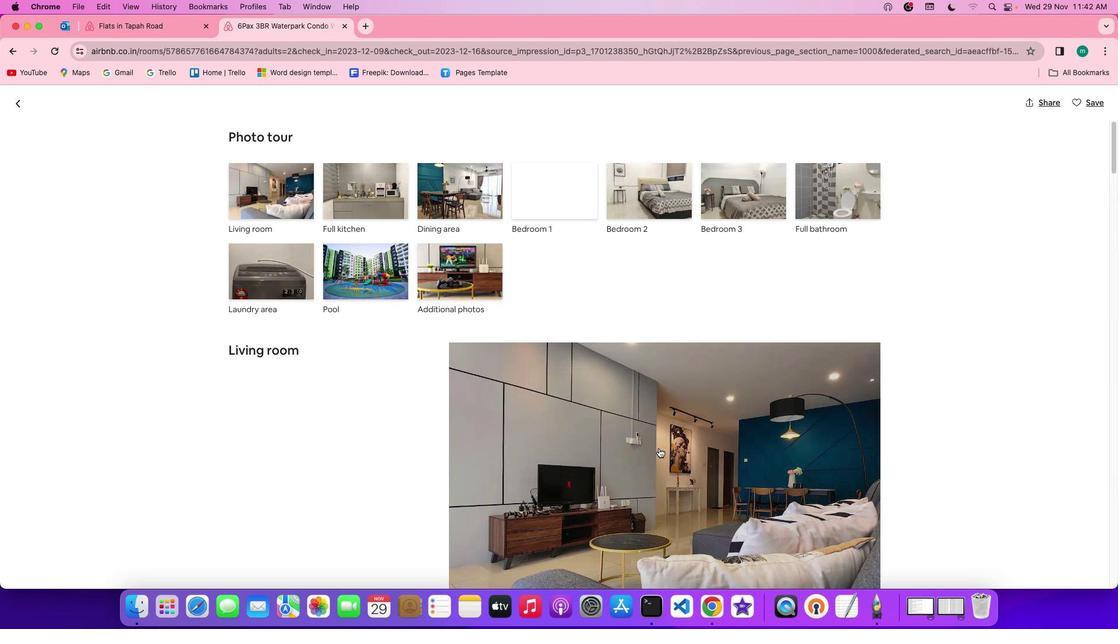 
Action: Mouse scrolled (659, 448) with delta (0, 0)
Screenshot: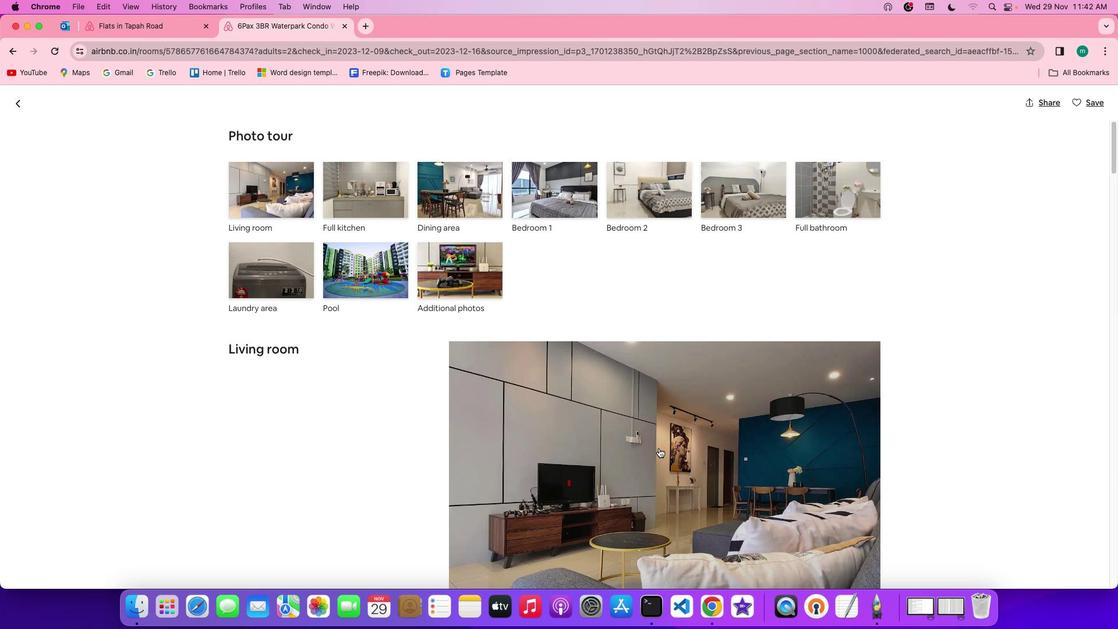 
Action: Mouse scrolled (659, 448) with delta (0, 0)
Screenshot: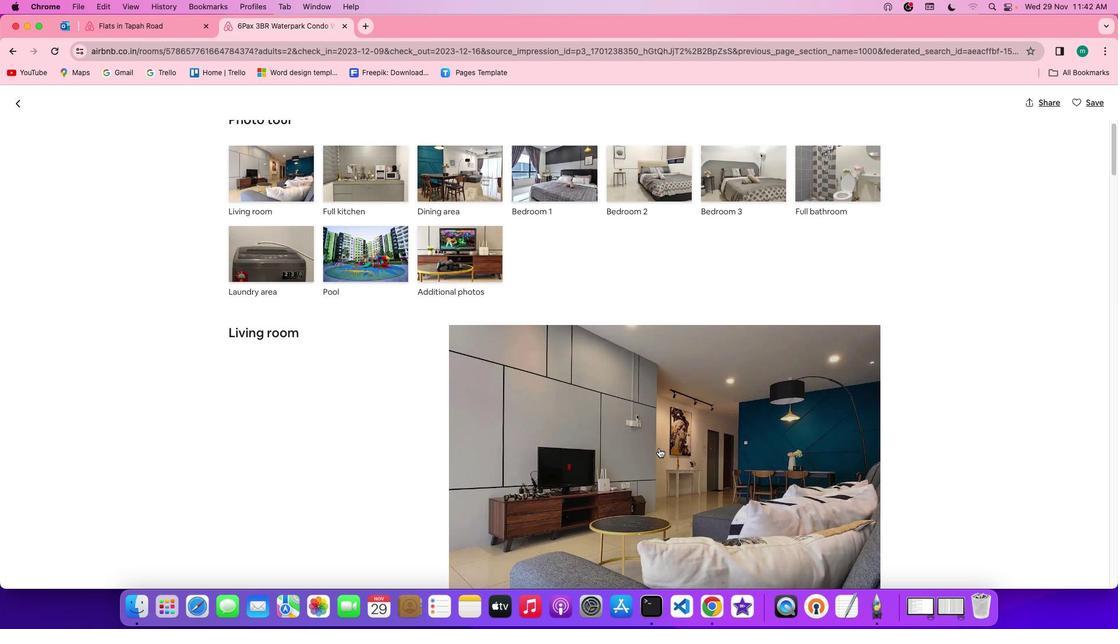 
Action: Mouse scrolled (659, 448) with delta (0, -1)
Screenshot: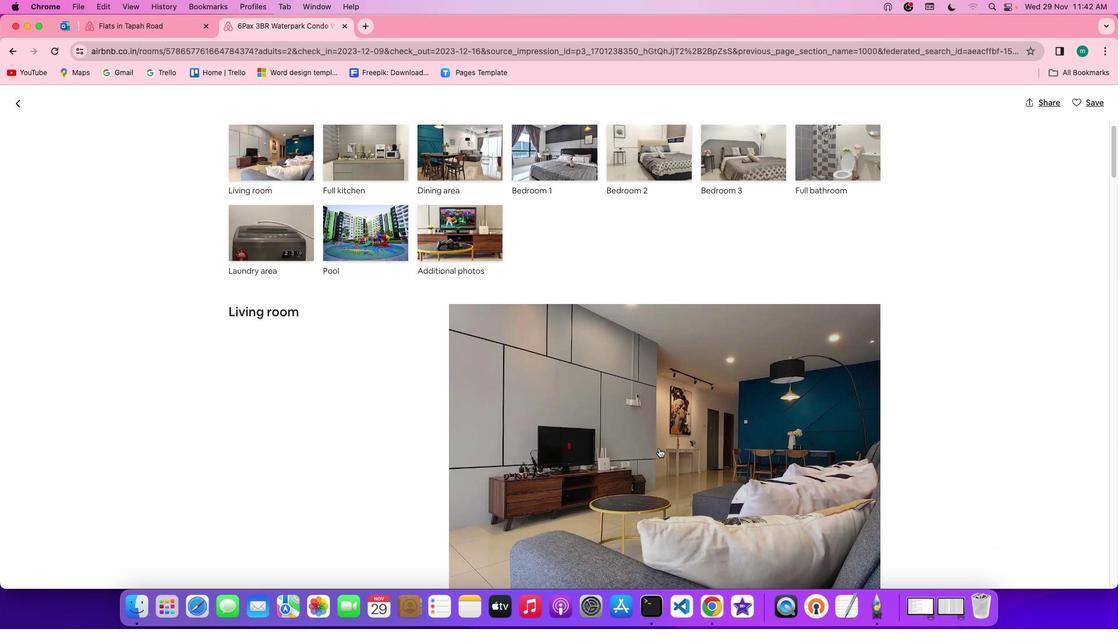 
Action: Mouse scrolled (659, 448) with delta (0, -1)
Screenshot: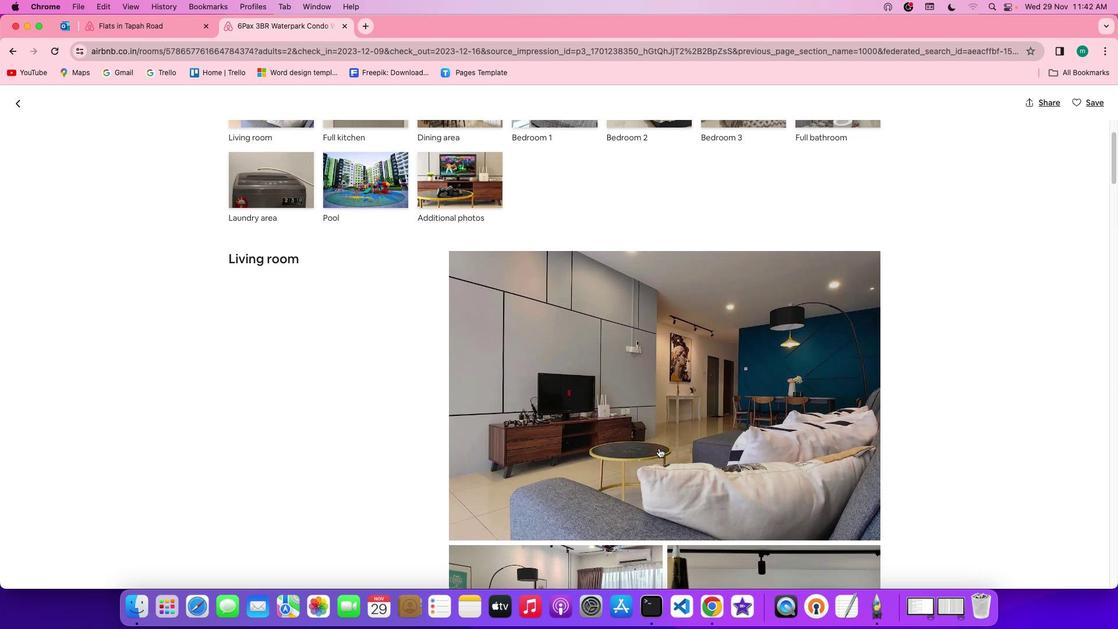 
Action: Mouse scrolled (659, 448) with delta (0, 0)
Screenshot: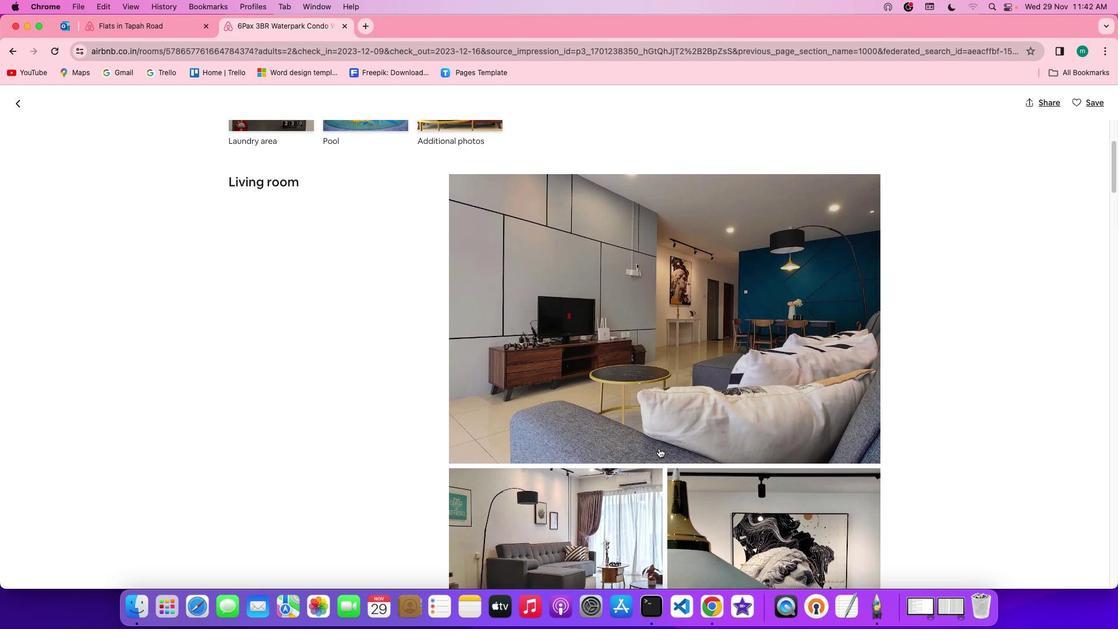 
Action: Mouse scrolled (659, 448) with delta (0, 0)
Screenshot: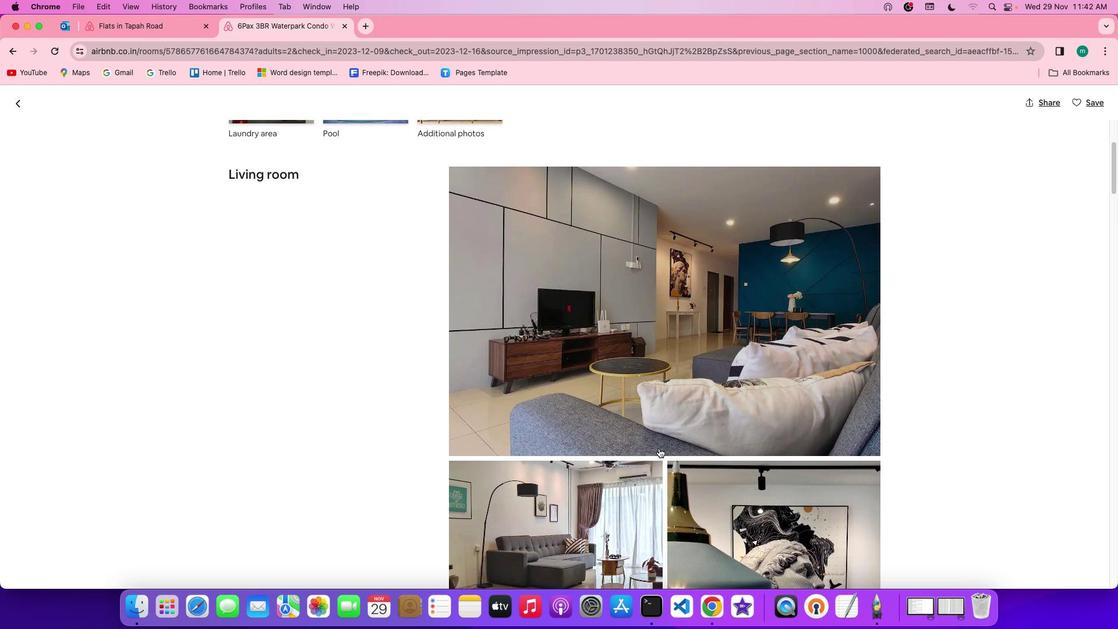 
Action: Mouse scrolled (659, 448) with delta (0, -1)
Screenshot: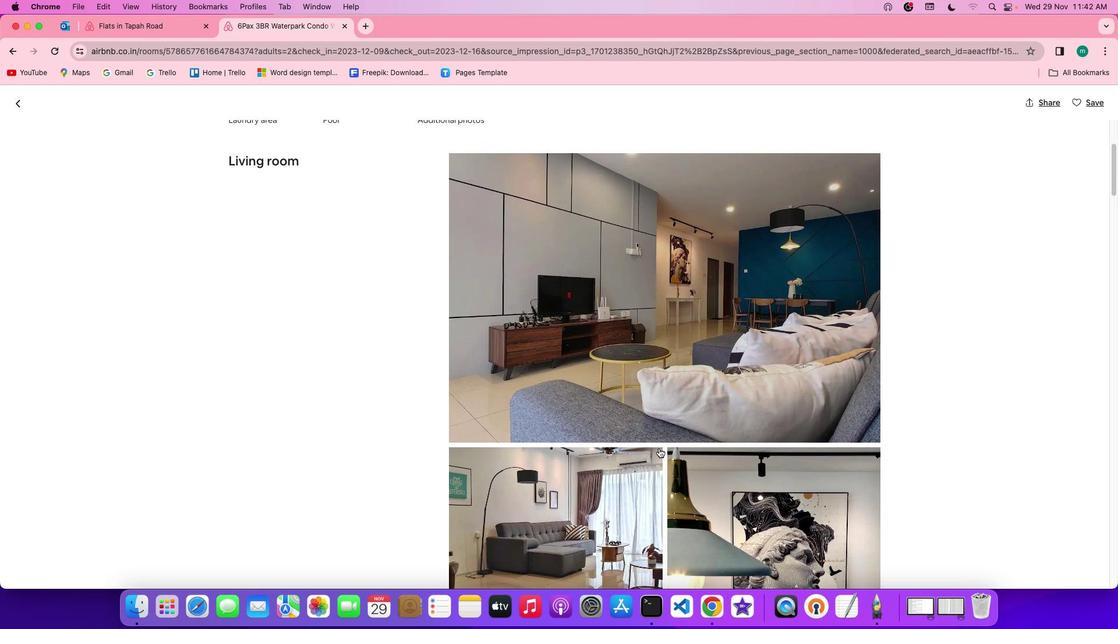 
Action: Mouse scrolled (659, 448) with delta (0, -1)
Screenshot: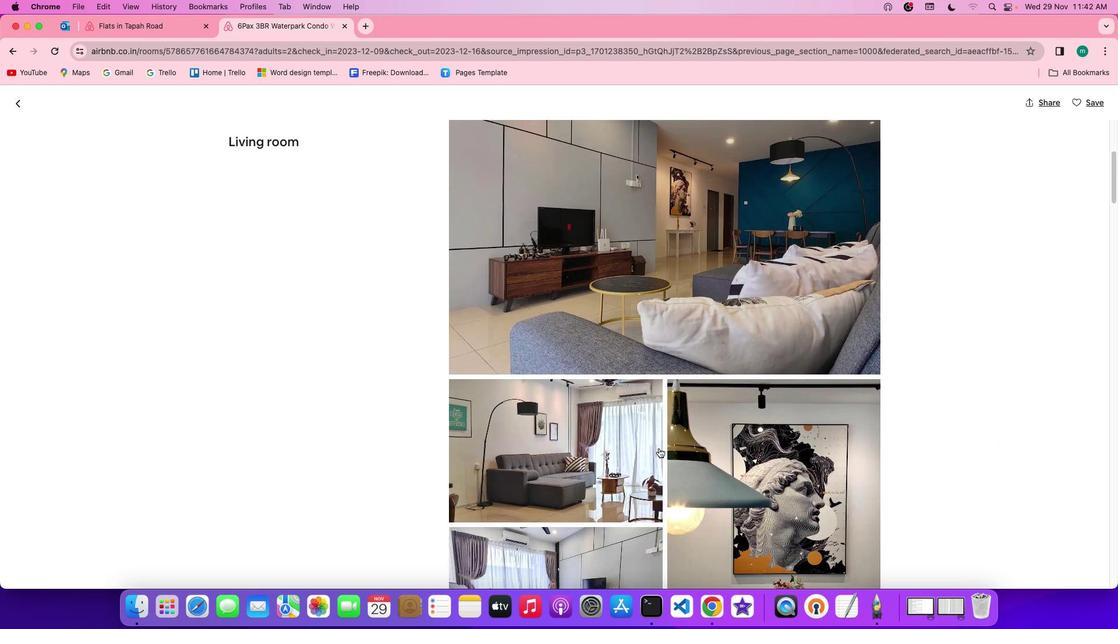 
Action: Mouse scrolled (659, 448) with delta (0, 0)
Screenshot: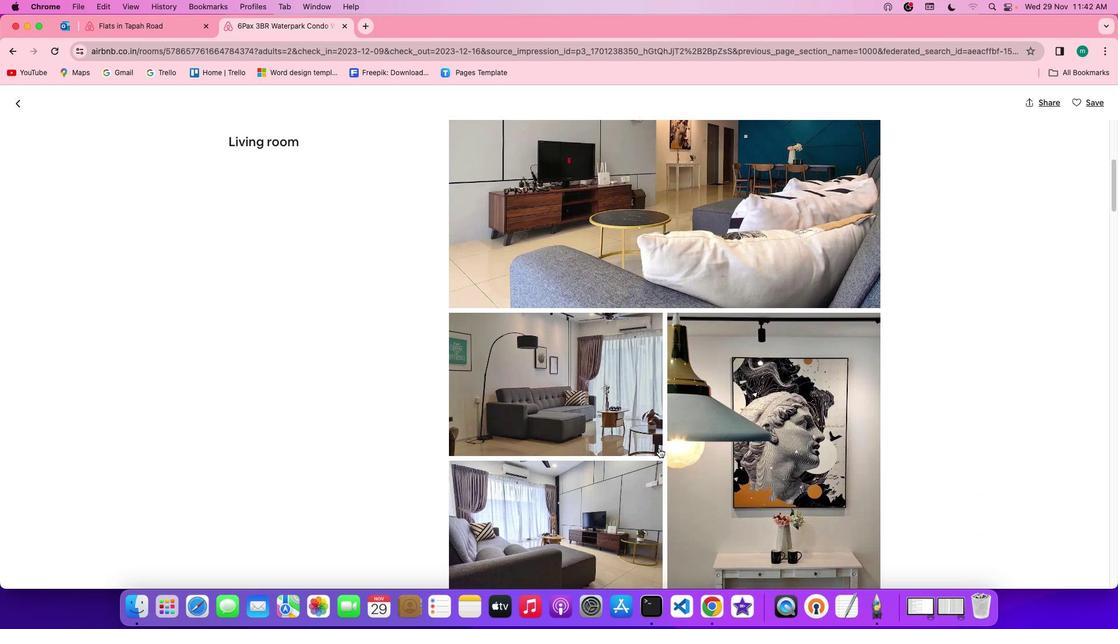 
Action: Mouse scrolled (659, 448) with delta (0, 0)
Screenshot: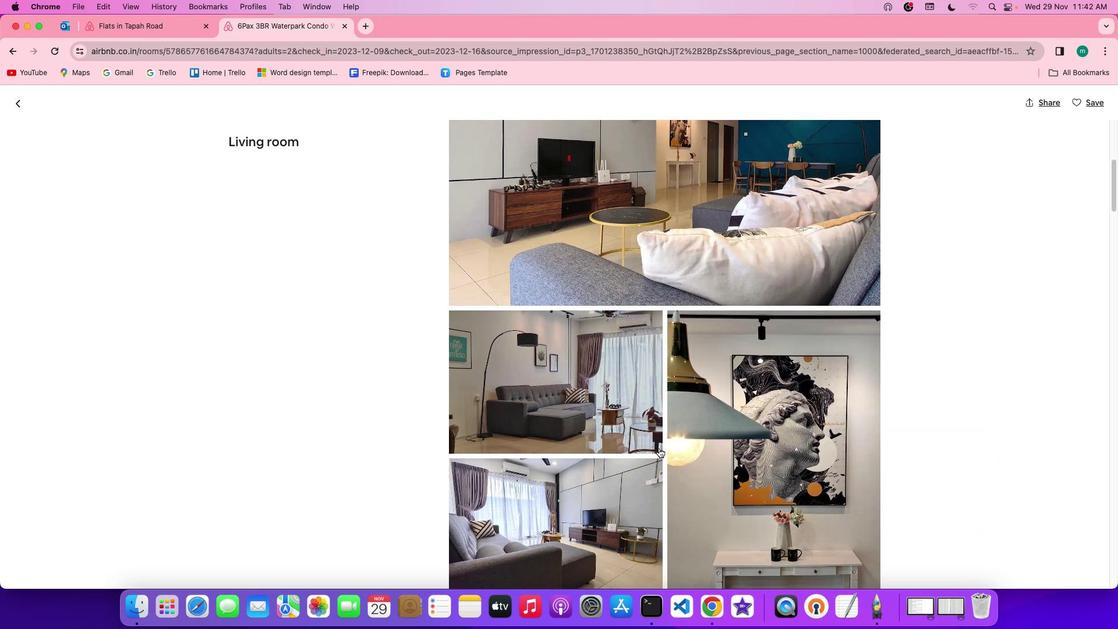 
Action: Mouse scrolled (659, 448) with delta (0, 0)
Screenshot: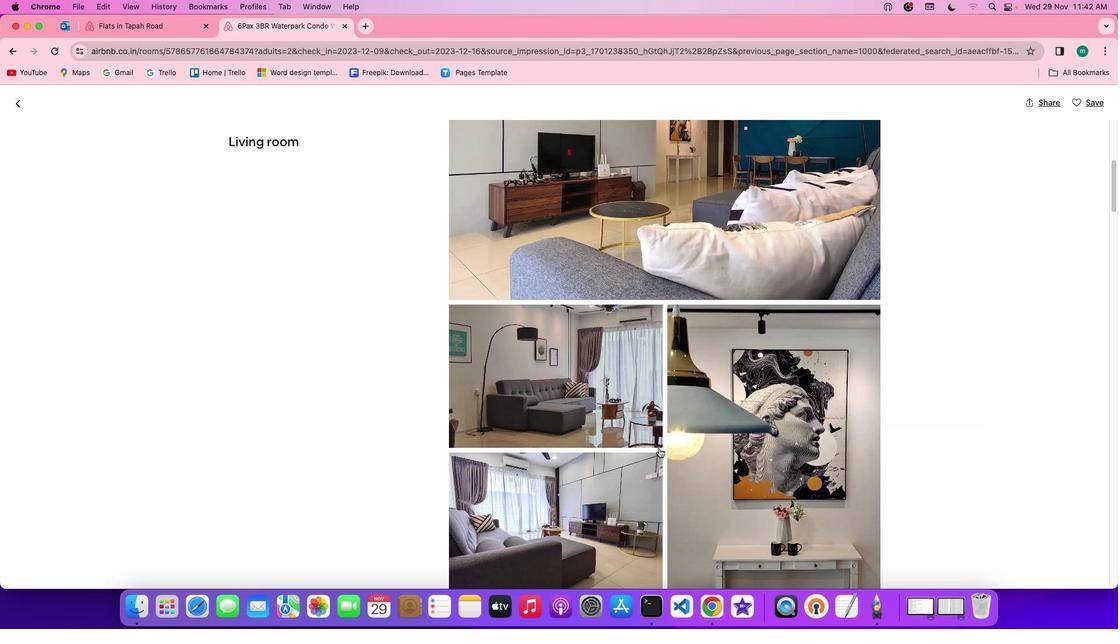 
Action: Mouse scrolled (659, 448) with delta (0, -1)
Screenshot: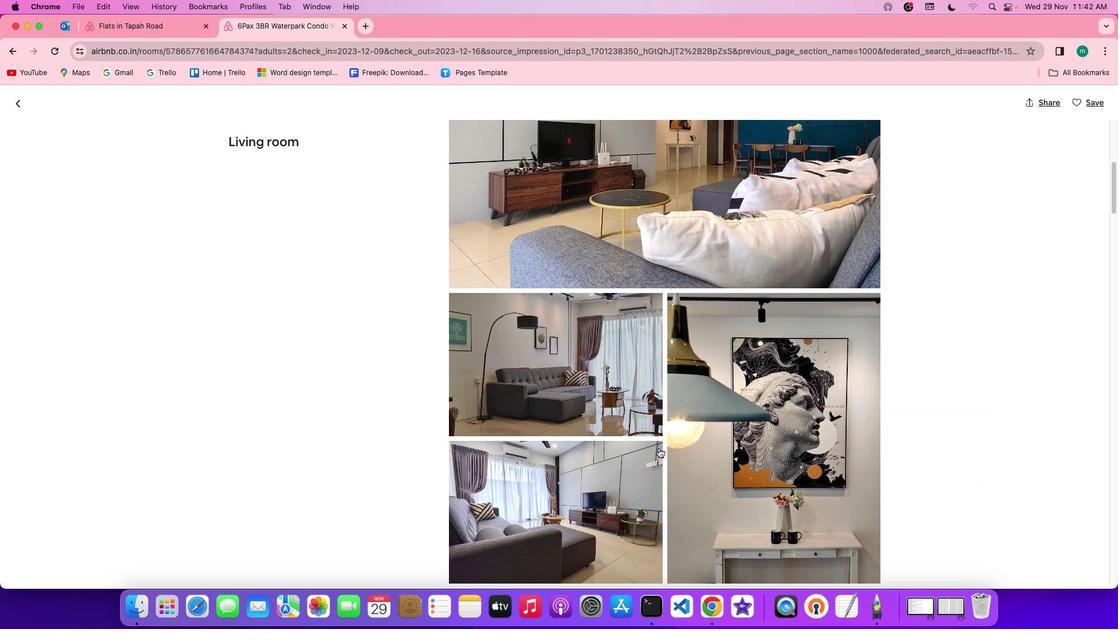 
Action: Mouse scrolled (659, 448) with delta (0, -1)
Screenshot: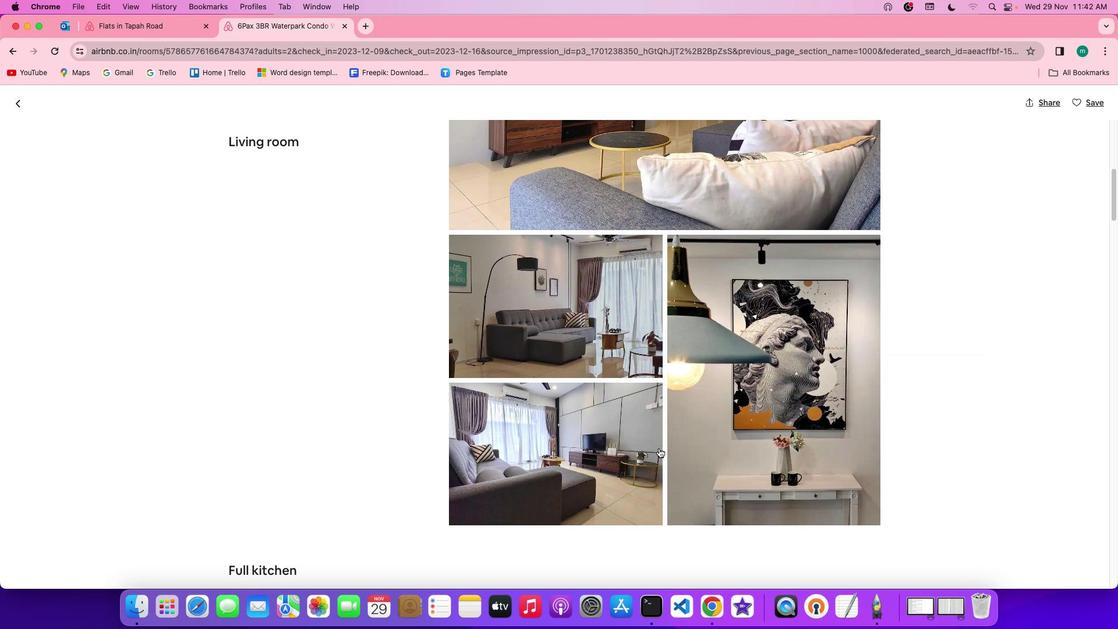 
Action: Mouse scrolled (659, 448) with delta (0, -1)
Screenshot: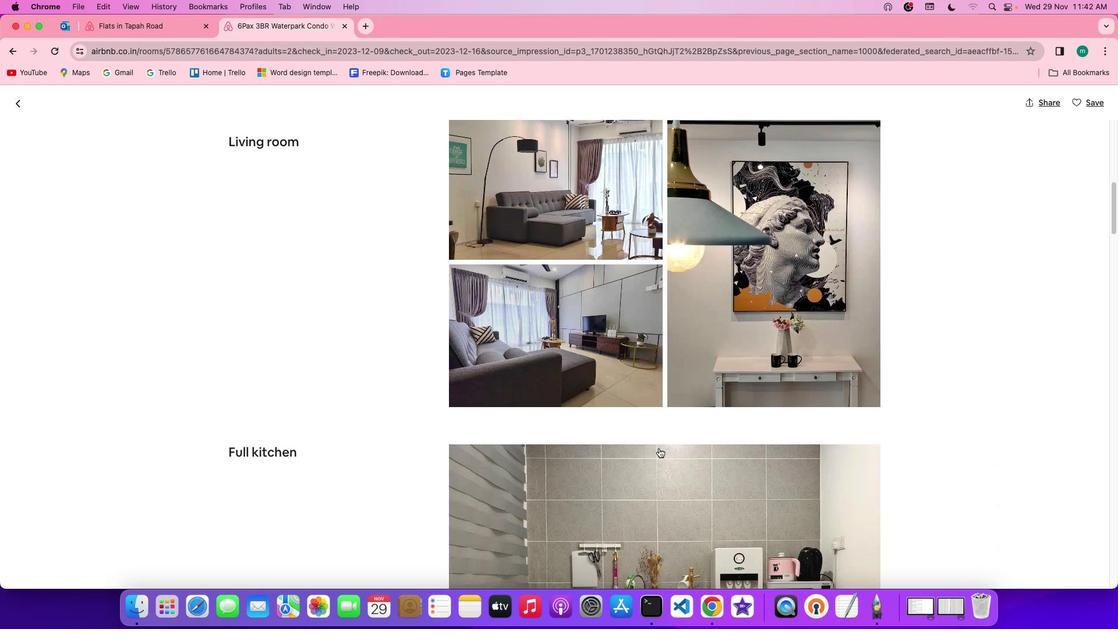 
Action: Mouse scrolled (659, 448) with delta (0, 0)
Screenshot: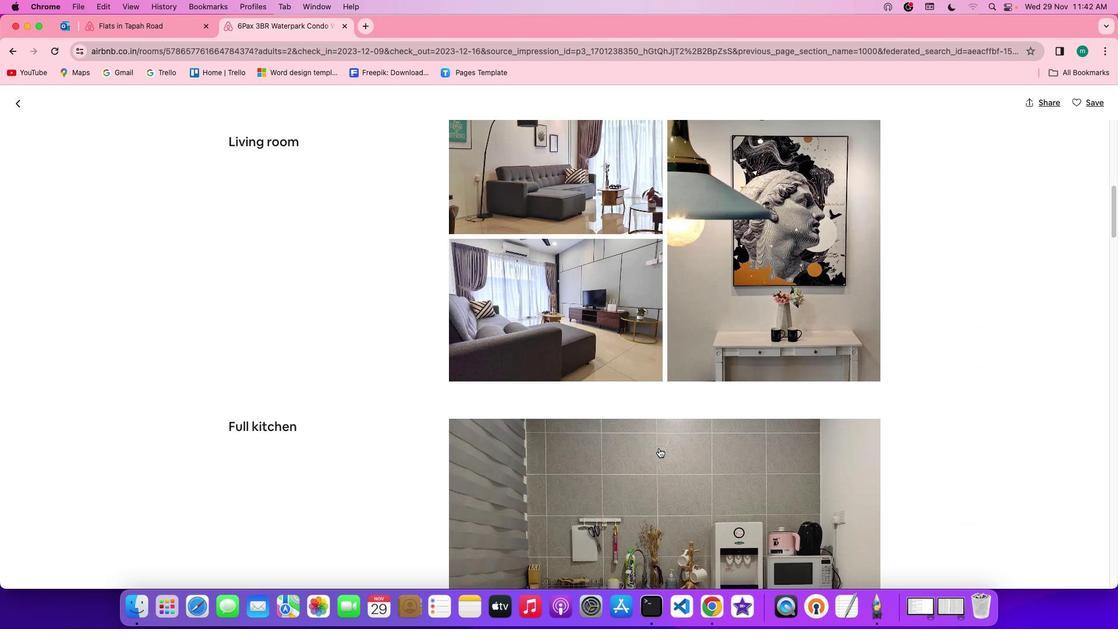 
Action: Mouse scrolled (659, 448) with delta (0, 0)
Screenshot: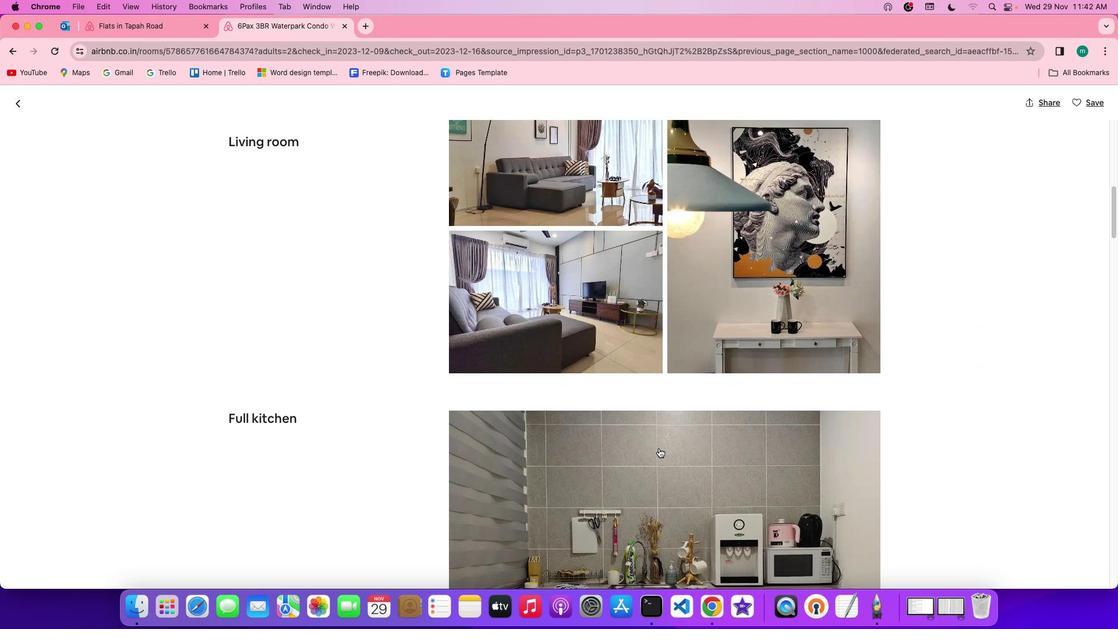 
Action: Mouse scrolled (659, 448) with delta (0, 0)
Screenshot: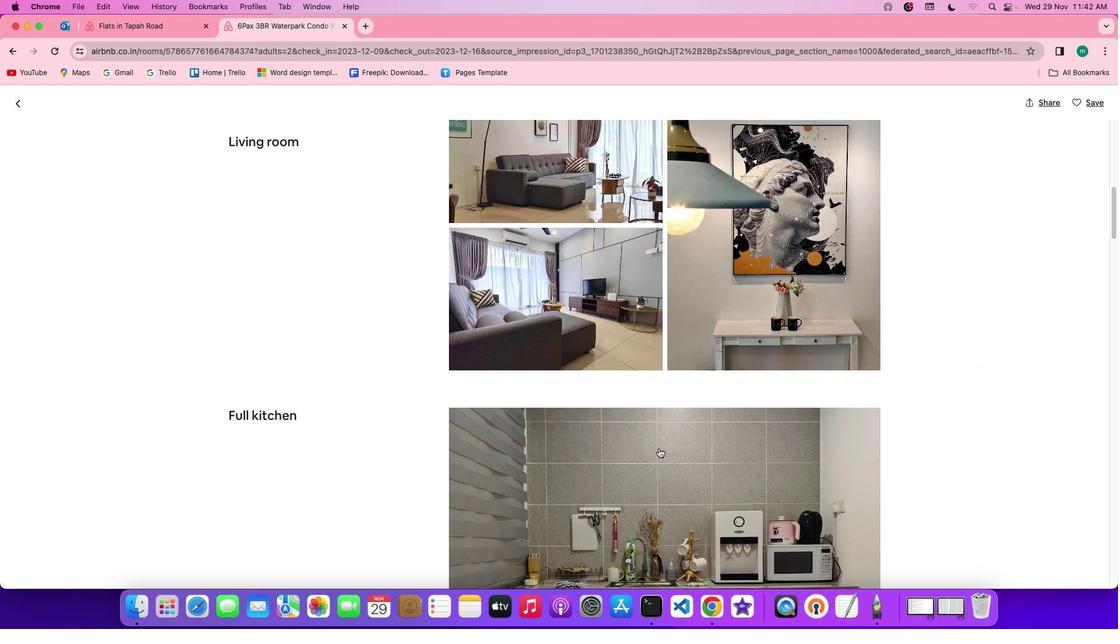 
Action: Mouse scrolled (659, 448) with delta (0, 0)
Screenshot: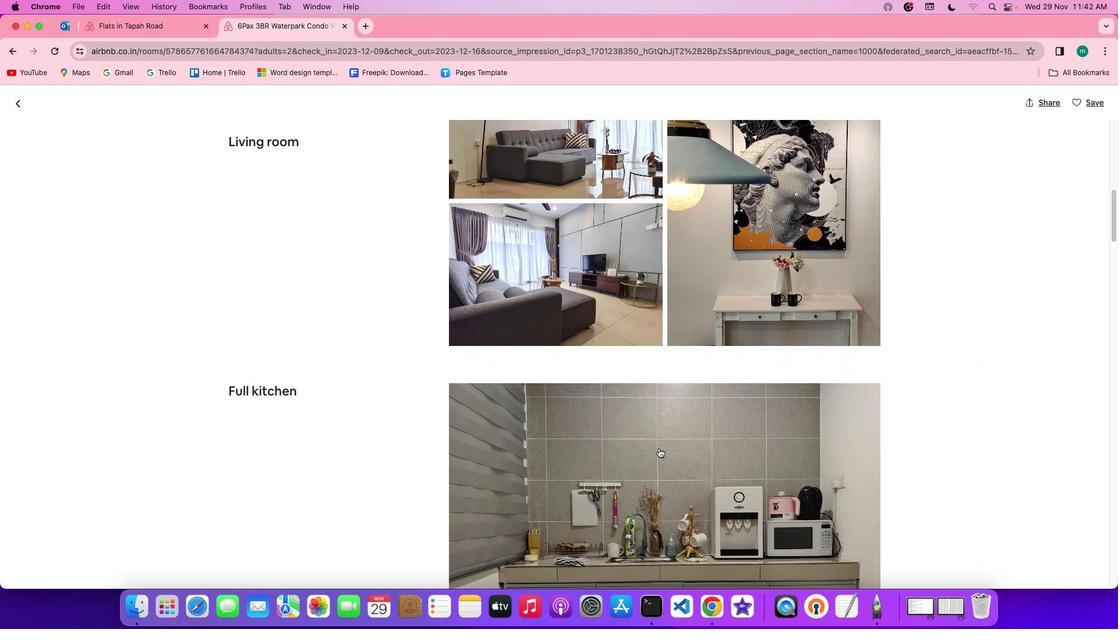 
Action: Mouse scrolled (659, 448) with delta (0, -1)
Screenshot: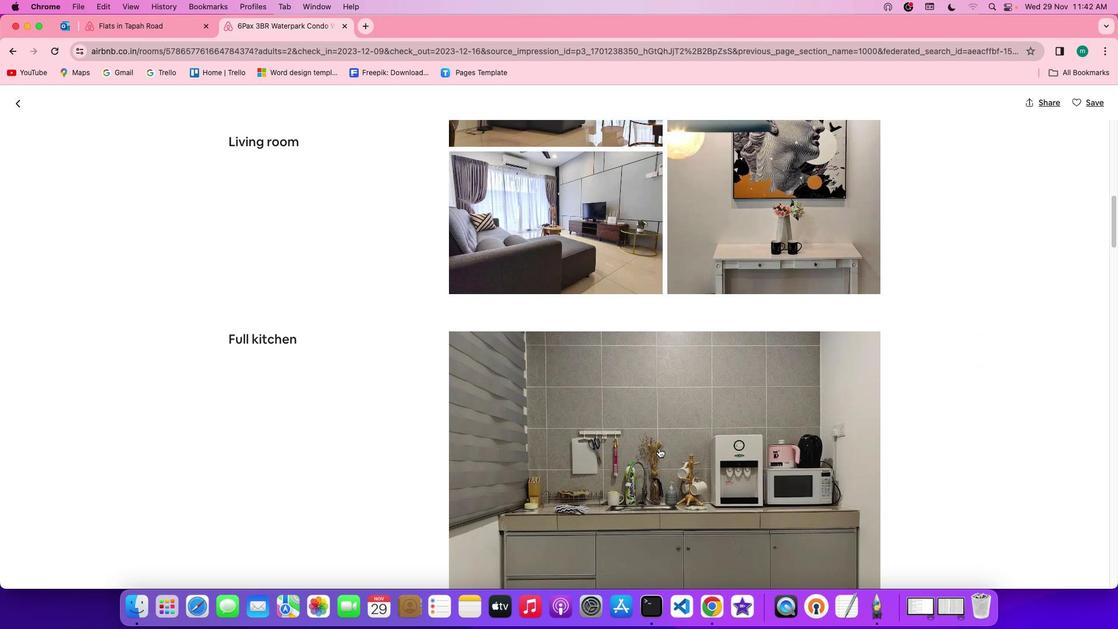 
Action: Mouse scrolled (659, 448) with delta (0, 0)
Screenshot: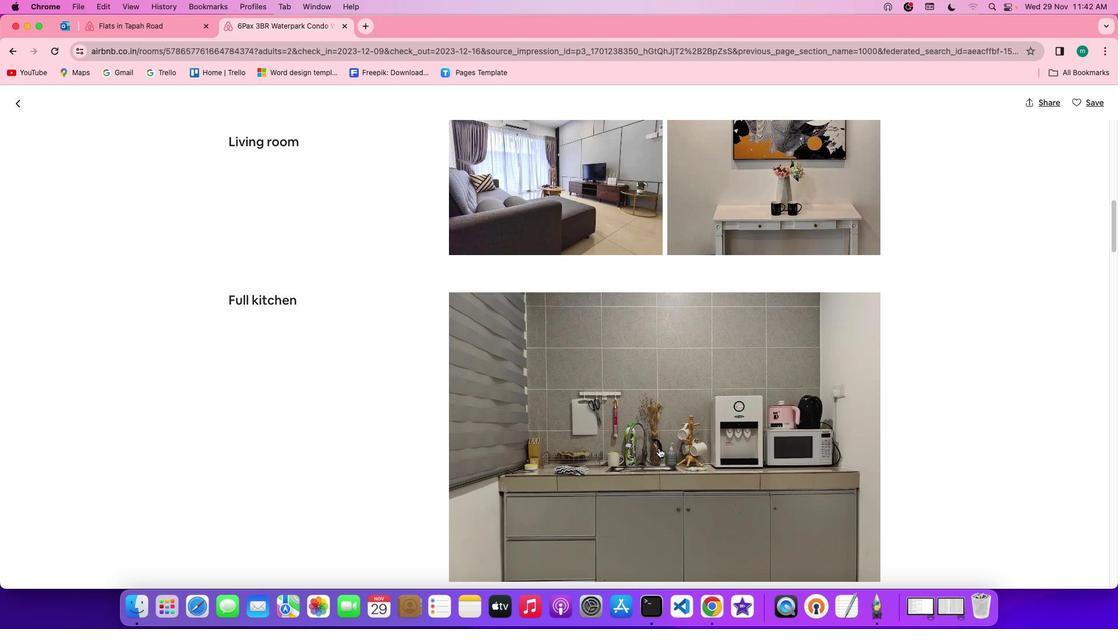 
Action: Mouse scrolled (659, 448) with delta (0, 0)
Screenshot: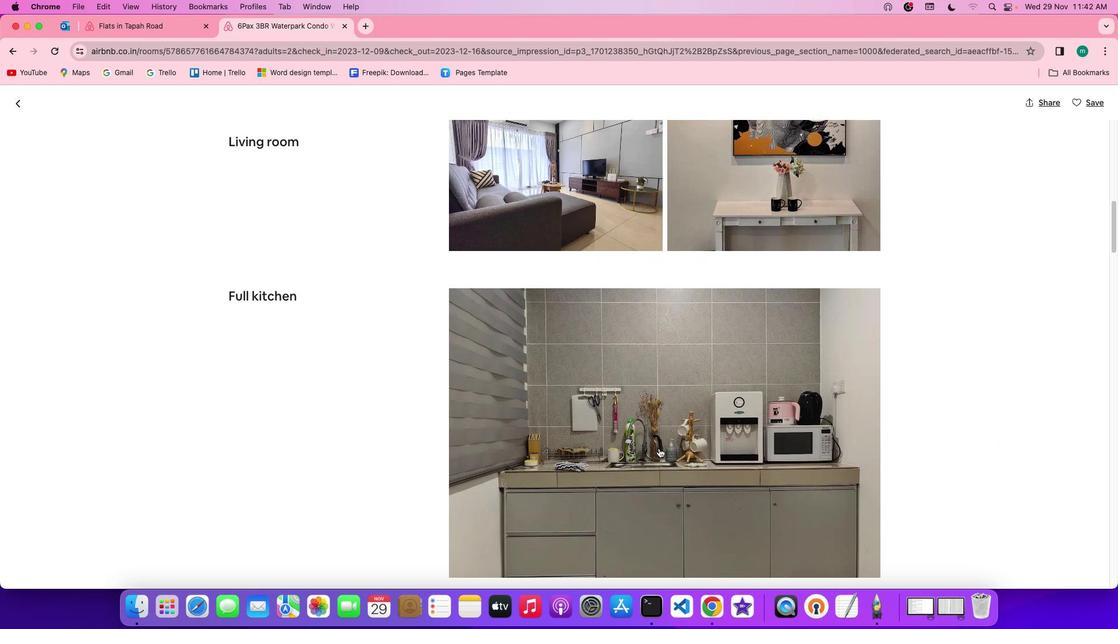 
Action: Mouse scrolled (659, 448) with delta (0, -1)
Screenshot: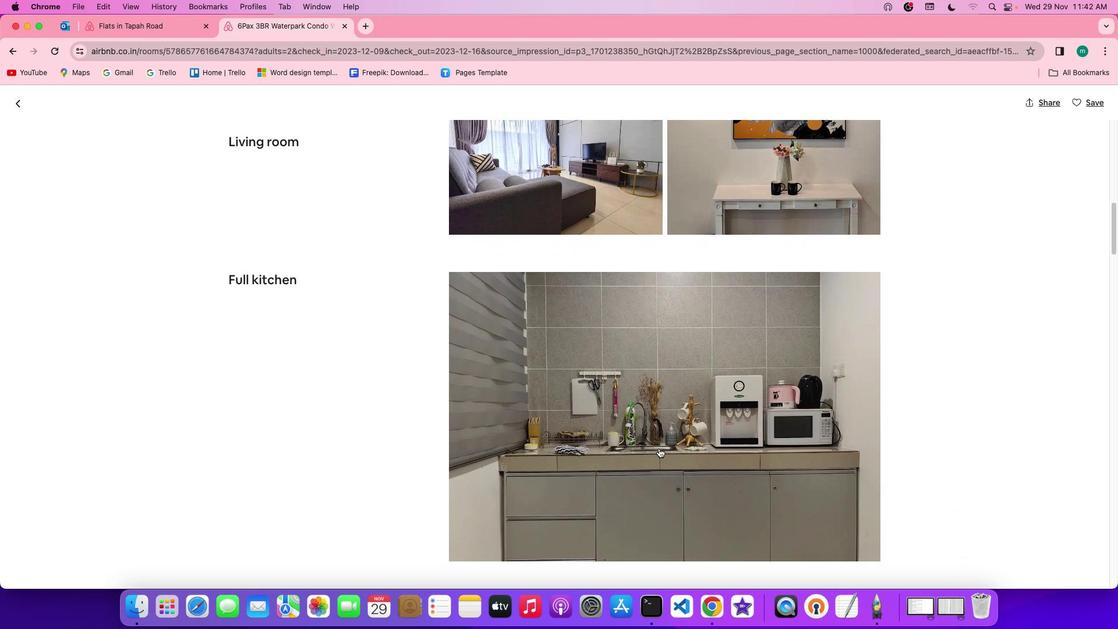 
Action: Mouse scrolled (659, 448) with delta (0, -1)
Screenshot: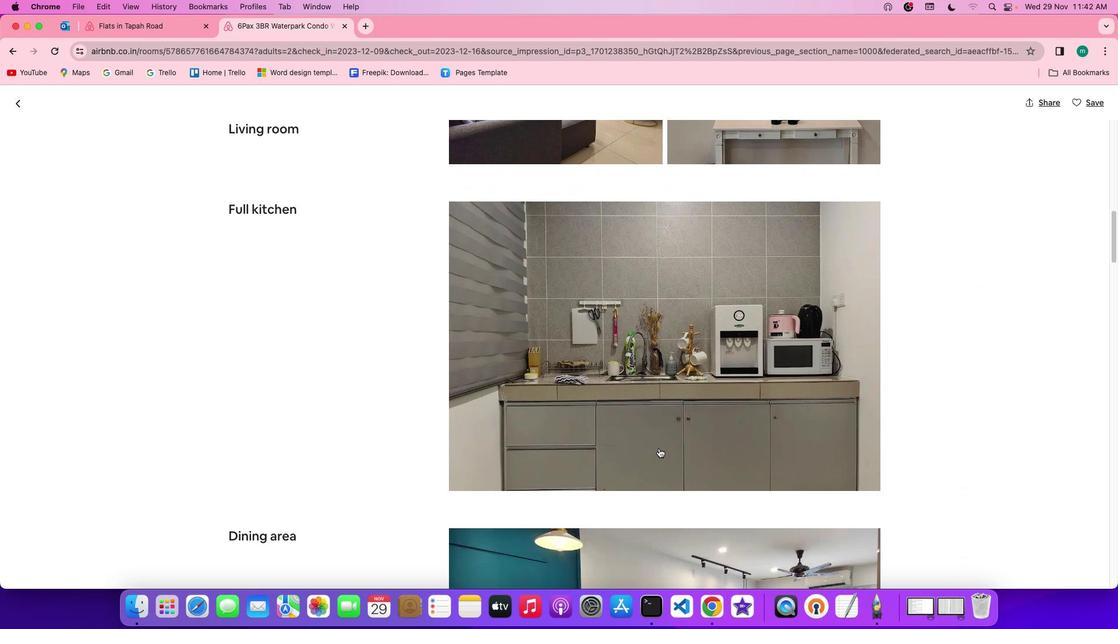 
Action: Mouse scrolled (659, 448) with delta (0, -1)
Screenshot: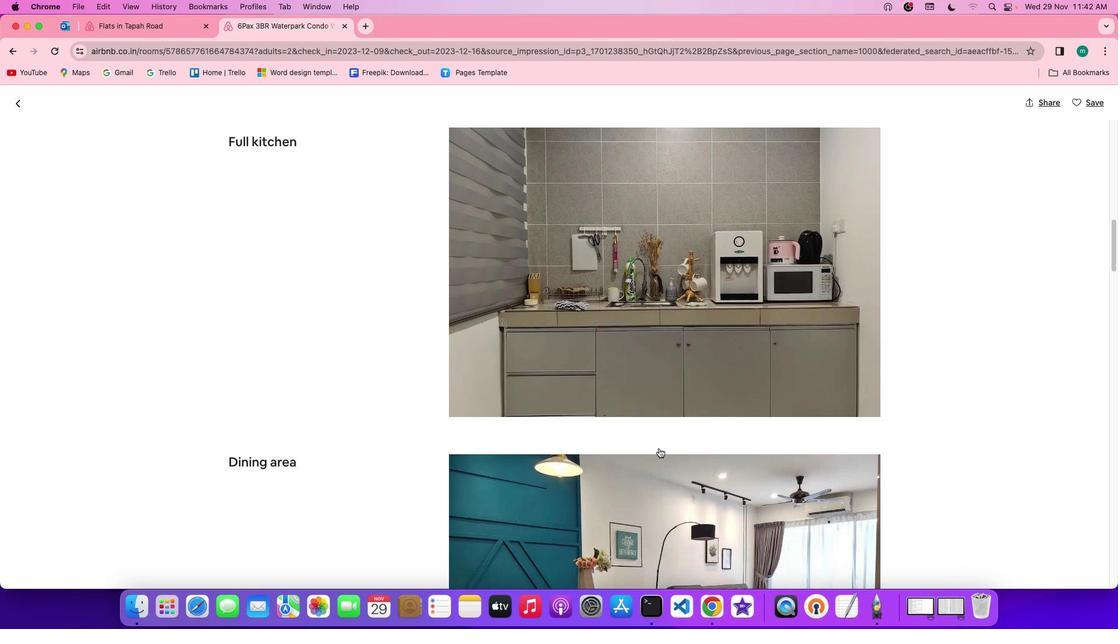 
Action: Mouse scrolled (659, 448) with delta (0, 0)
Screenshot: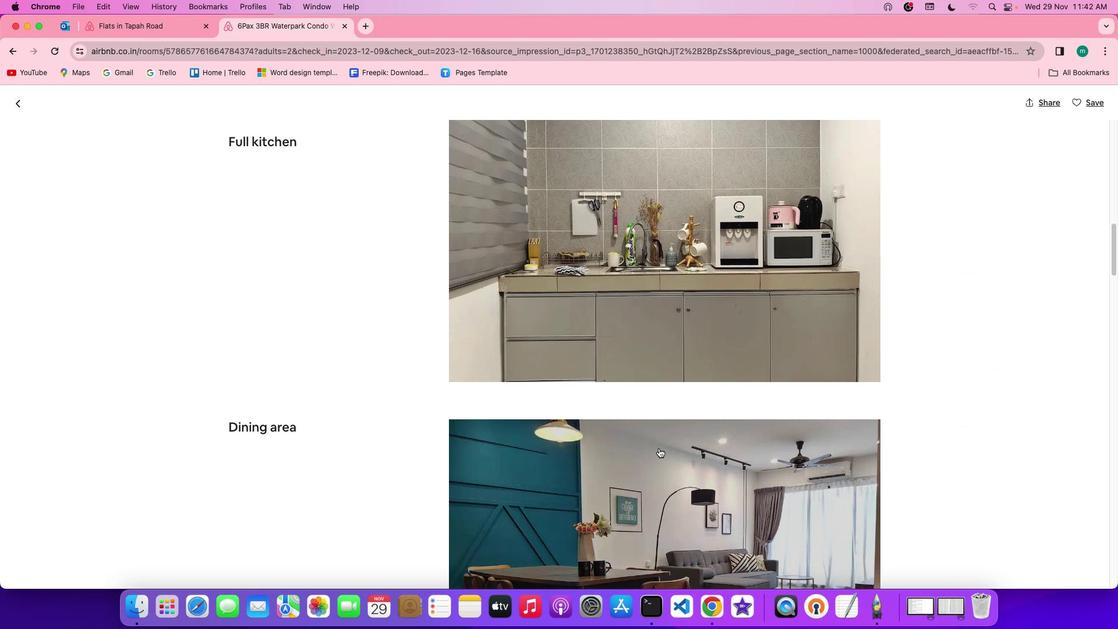 
Action: Mouse scrolled (659, 448) with delta (0, 0)
Screenshot: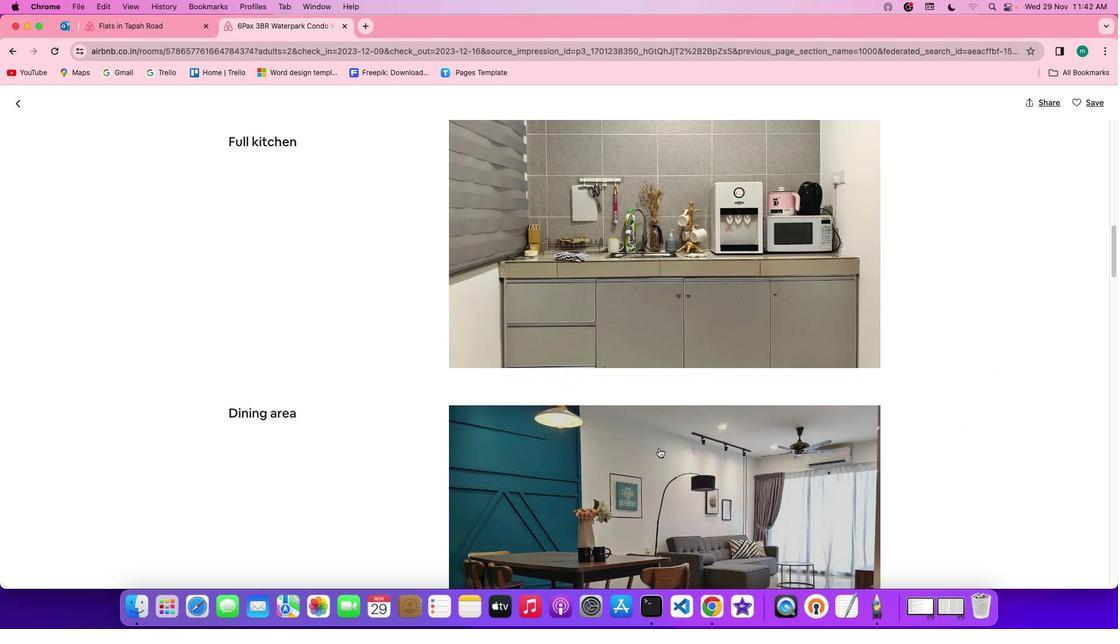 
Action: Mouse scrolled (659, 448) with delta (0, -1)
Screenshot: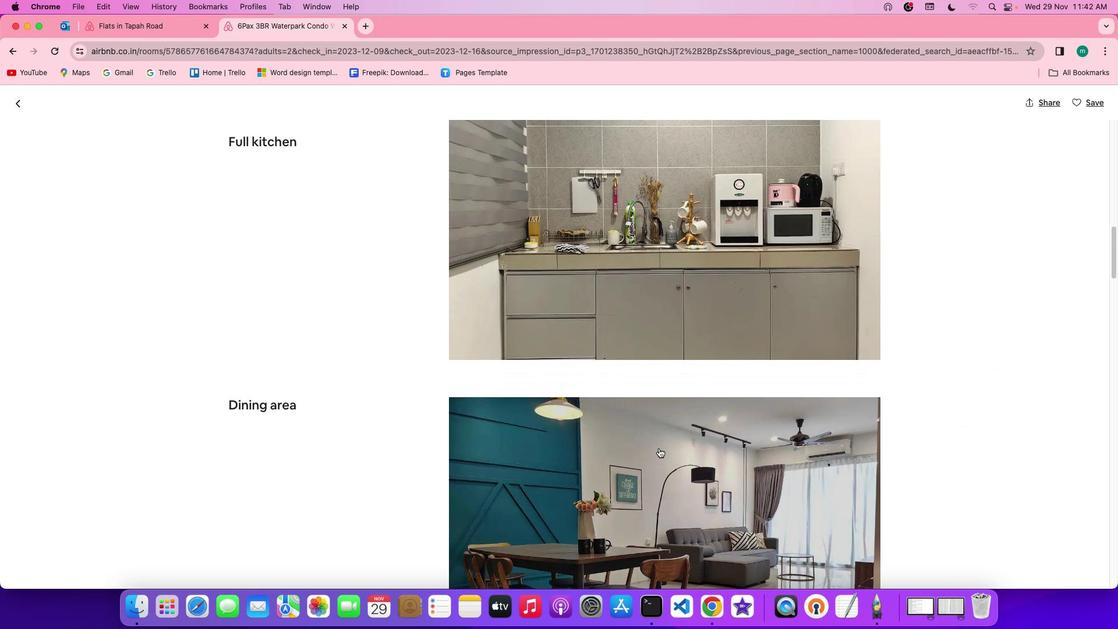 
Action: Mouse scrolled (659, 448) with delta (0, -1)
Screenshot: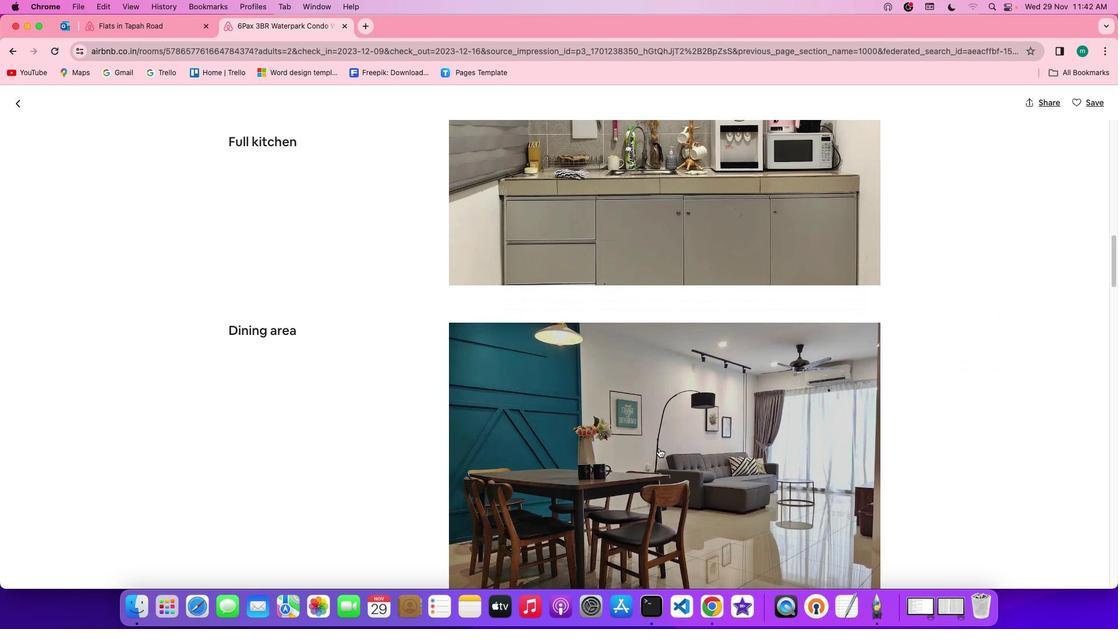 
Action: Mouse scrolled (659, 448) with delta (0, 0)
Screenshot: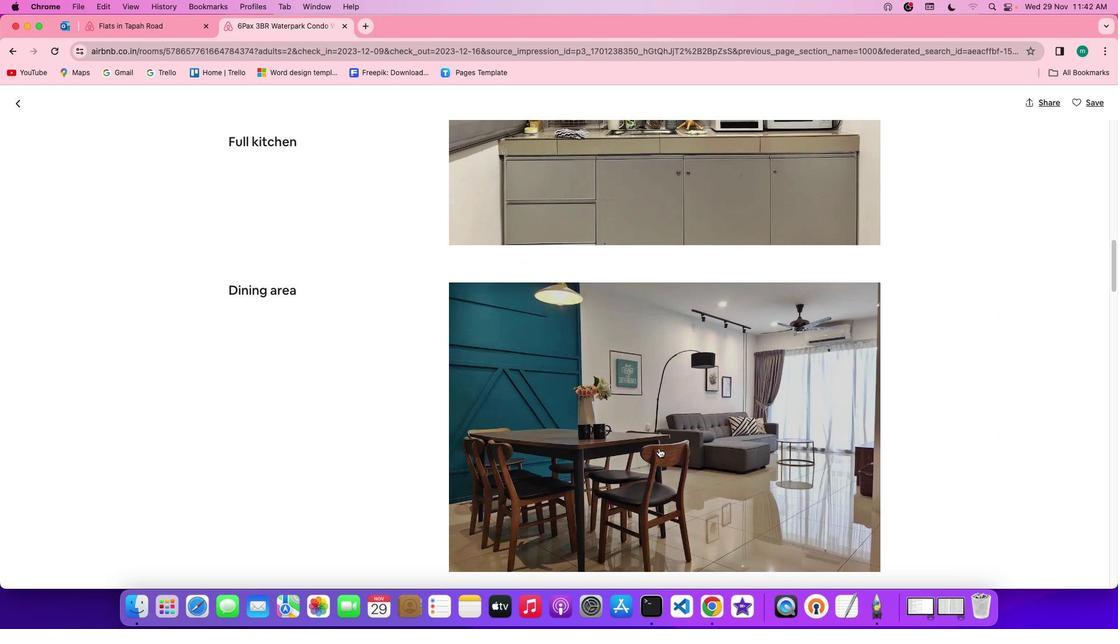 
Action: Mouse moved to (658, 448)
Screenshot: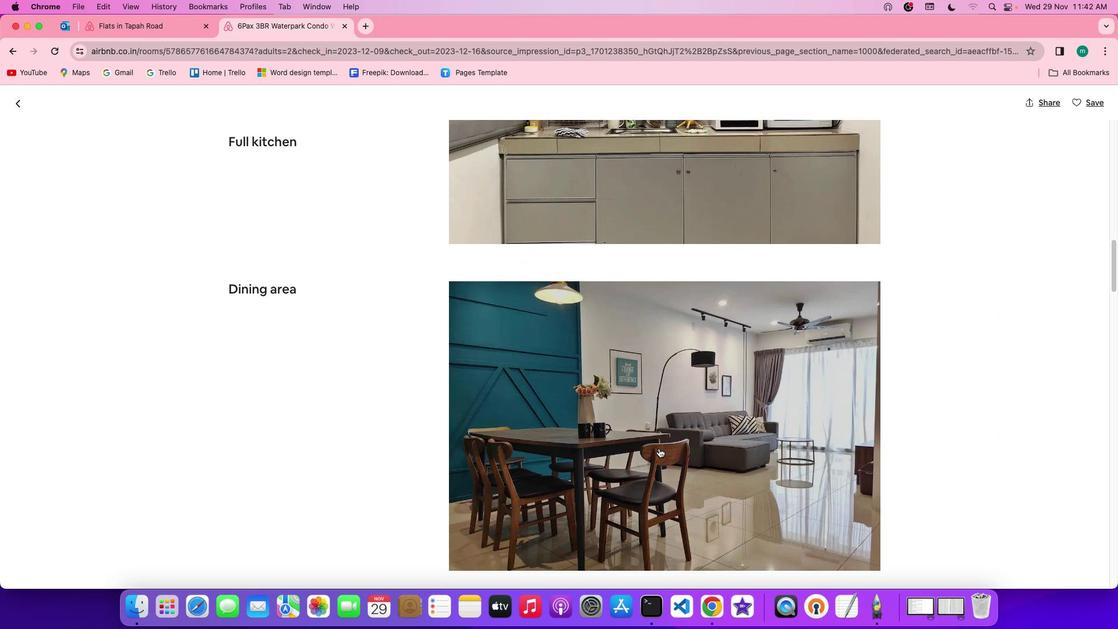 
Action: Mouse scrolled (658, 448) with delta (0, 0)
Screenshot: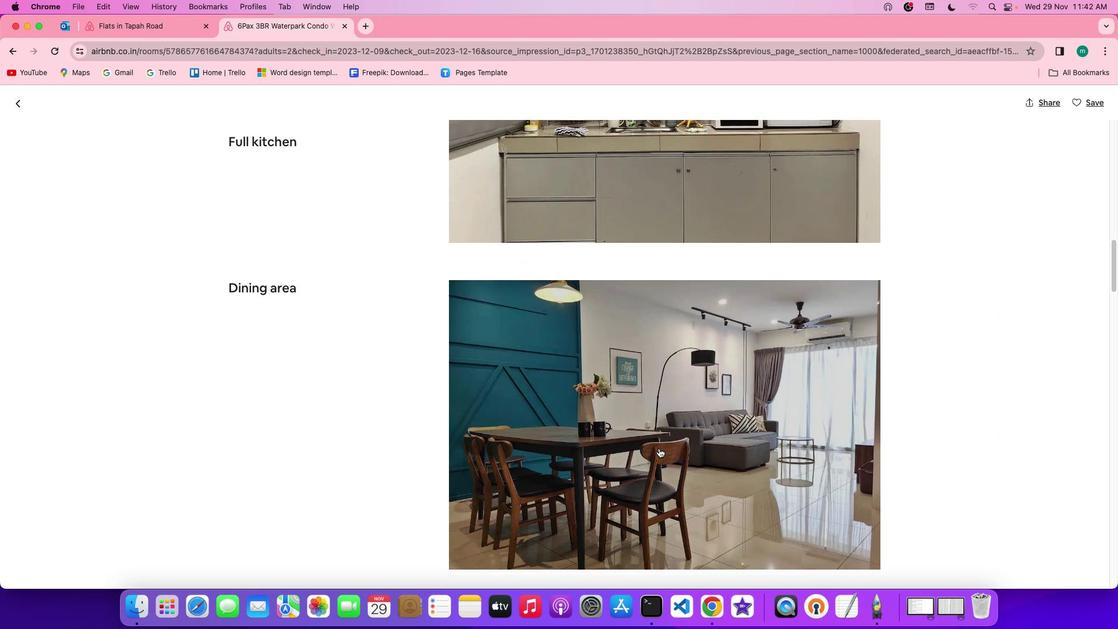 
Action: Mouse scrolled (658, 448) with delta (0, 0)
Screenshot: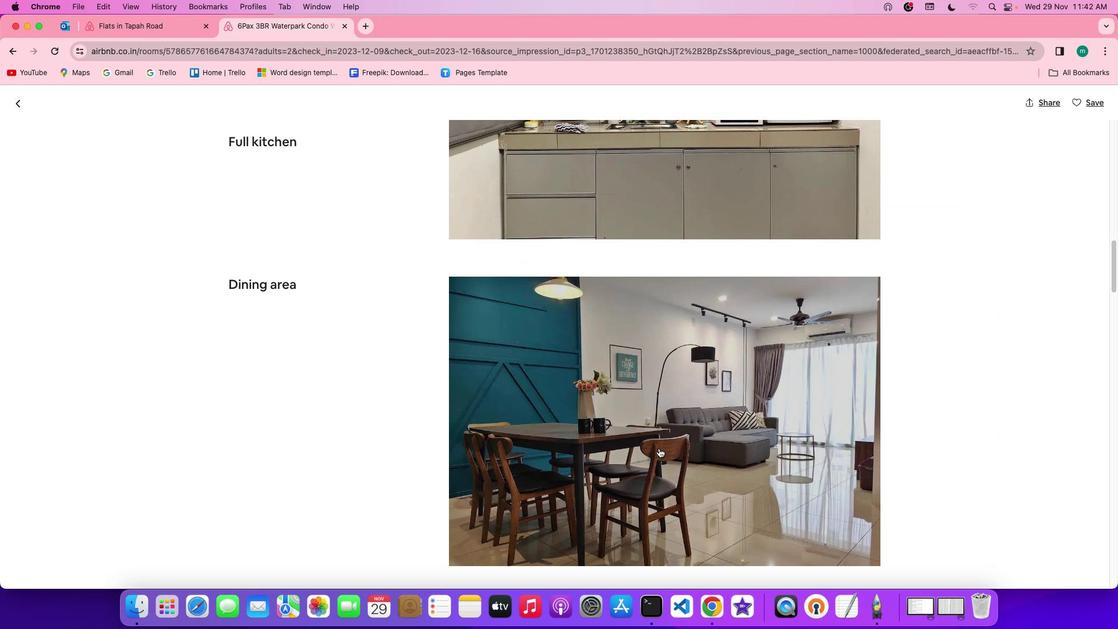 
Action: Mouse scrolled (658, 448) with delta (0, 0)
Screenshot: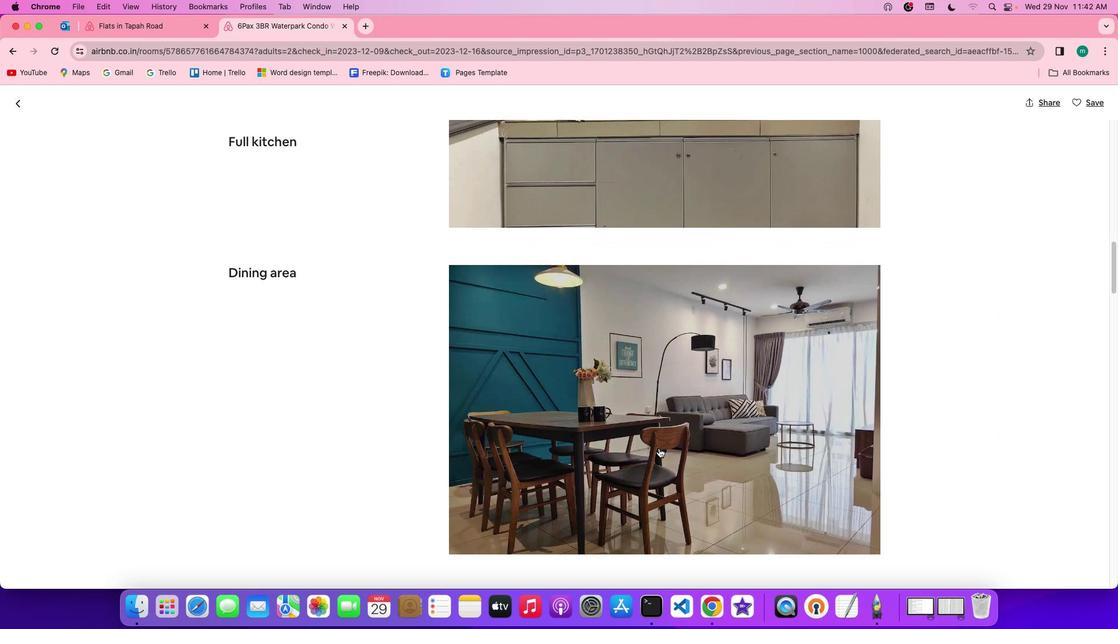 
Action: Mouse scrolled (658, 448) with delta (0, 0)
Screenshot: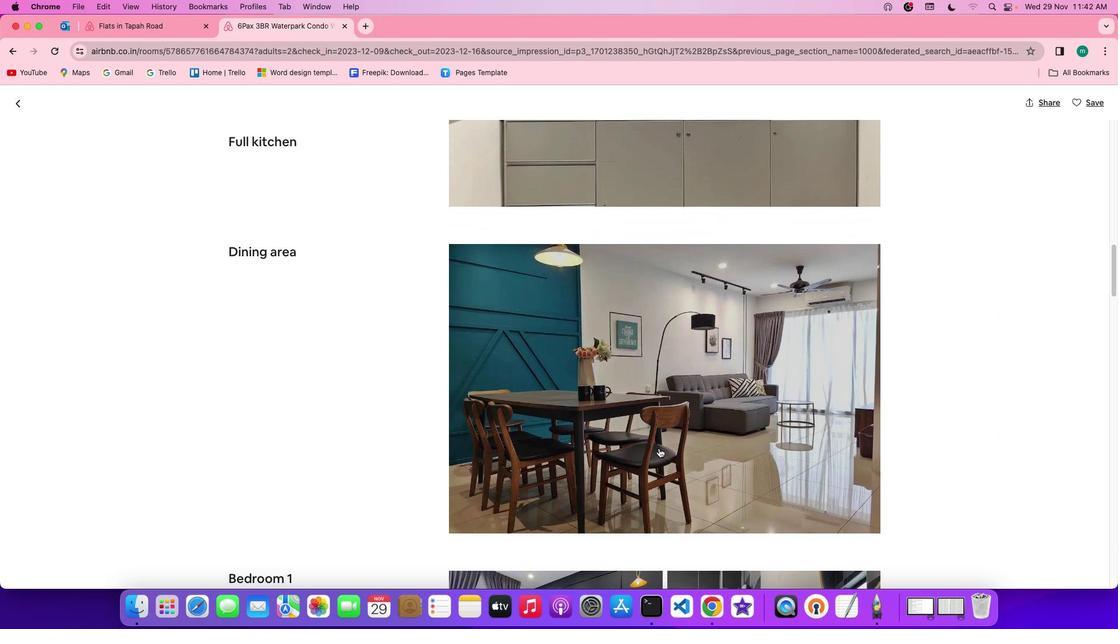 
Action: Mouse scrolled (658, 448) with delta (0, 0)
Screenshot: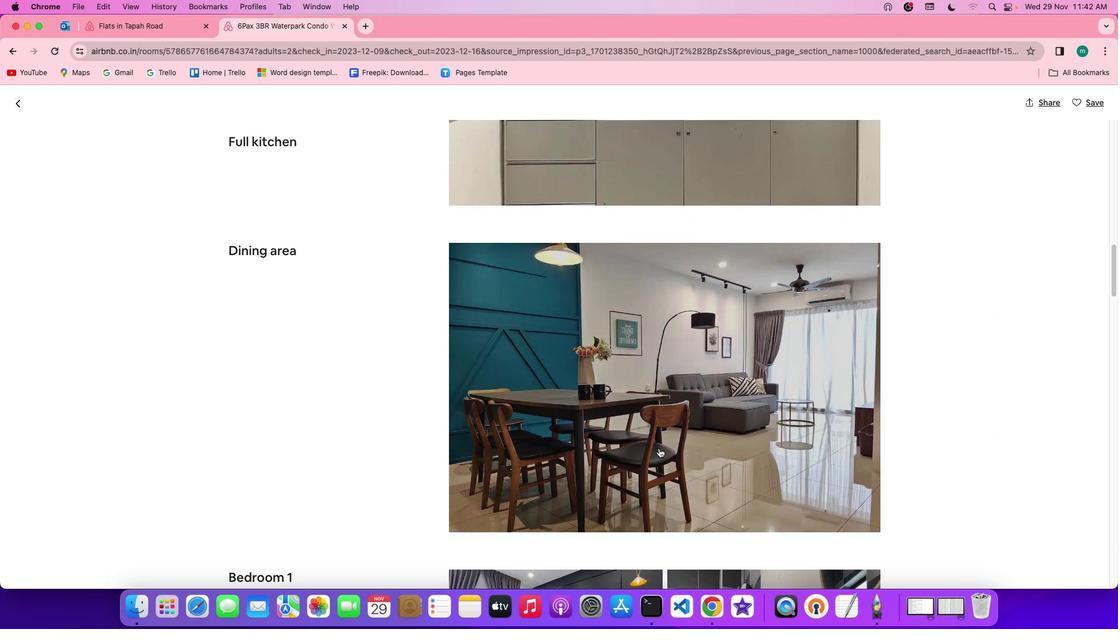 
Action: Mouse scrolled (658, 448) with delta (0, 0)
Screenshot: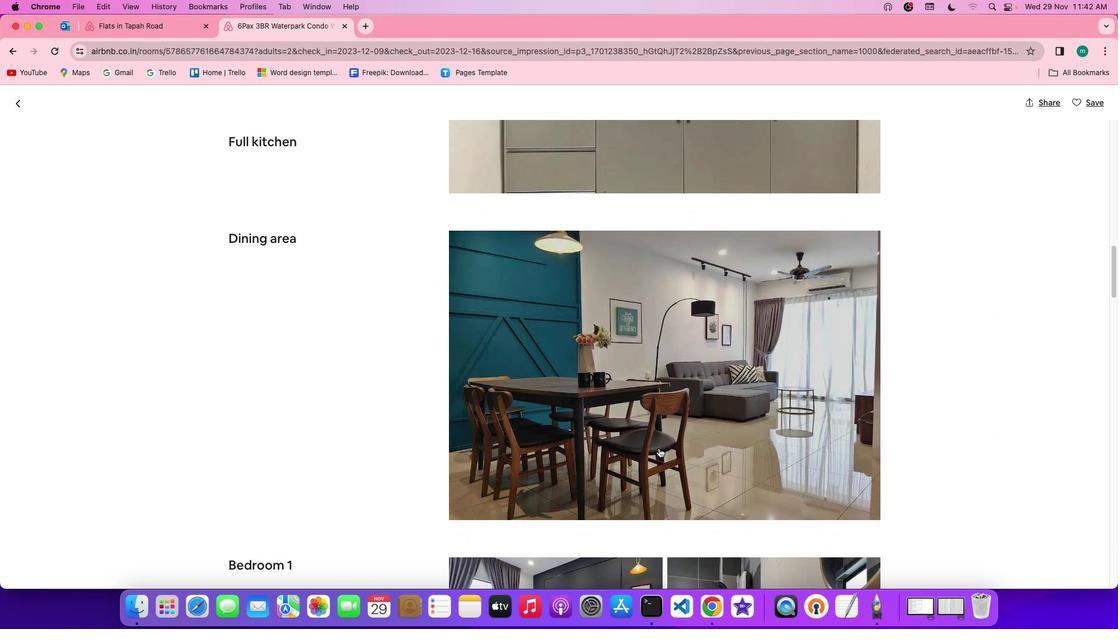 
Action: Mouse scrolled (658, 448) with delta (0, 0)
Screenshot: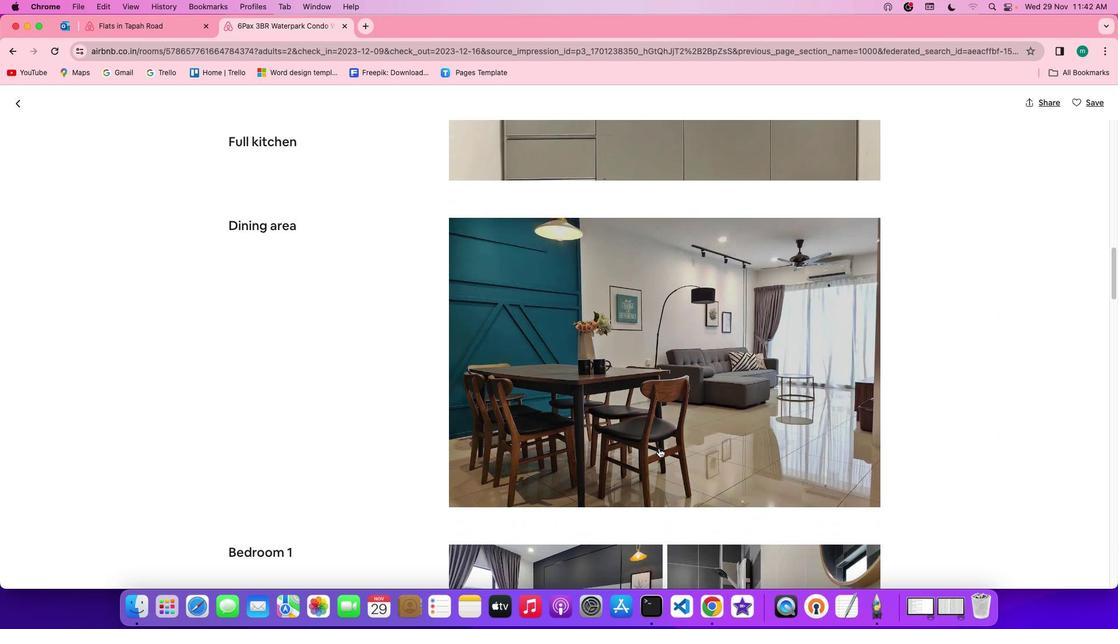 
Action: Mouse scrolled (658, 448) with delta (0, 0)
Screenshot: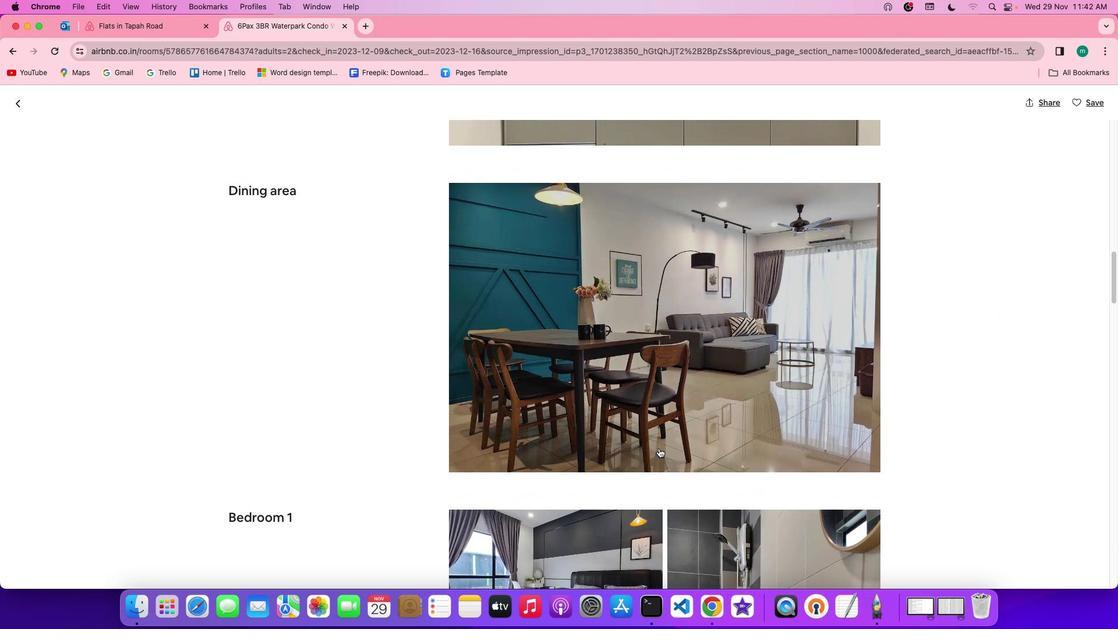 
Action: Mouse scrolled (658, 448) with delta (0, 0)
Screenshot: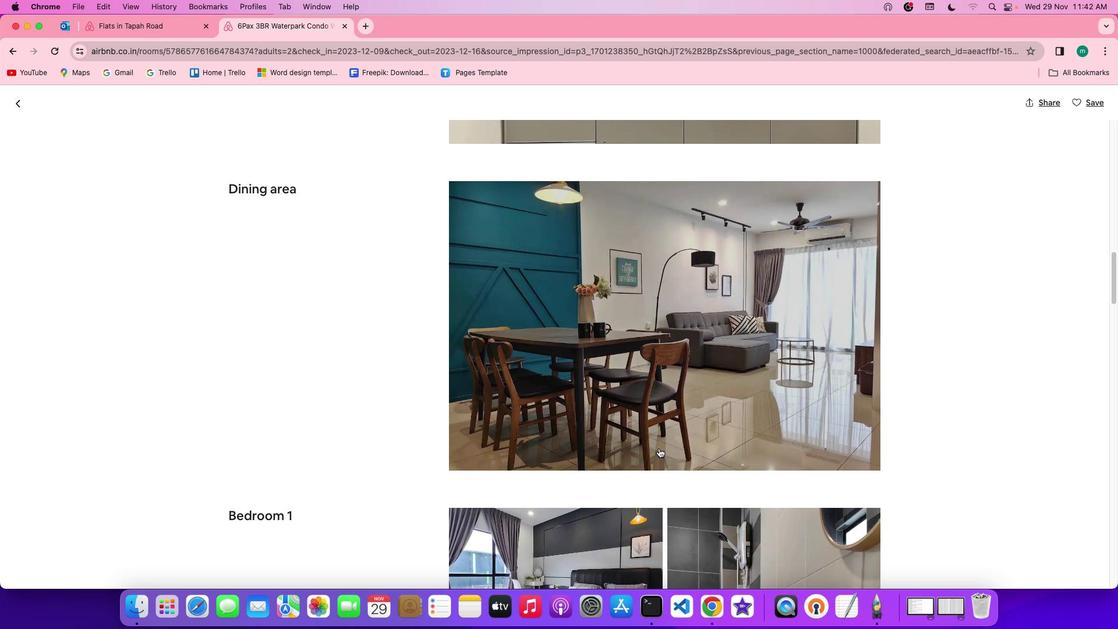 
Action: Mouse scrolled (658, 448) with delta (0, 0)
Screenshot: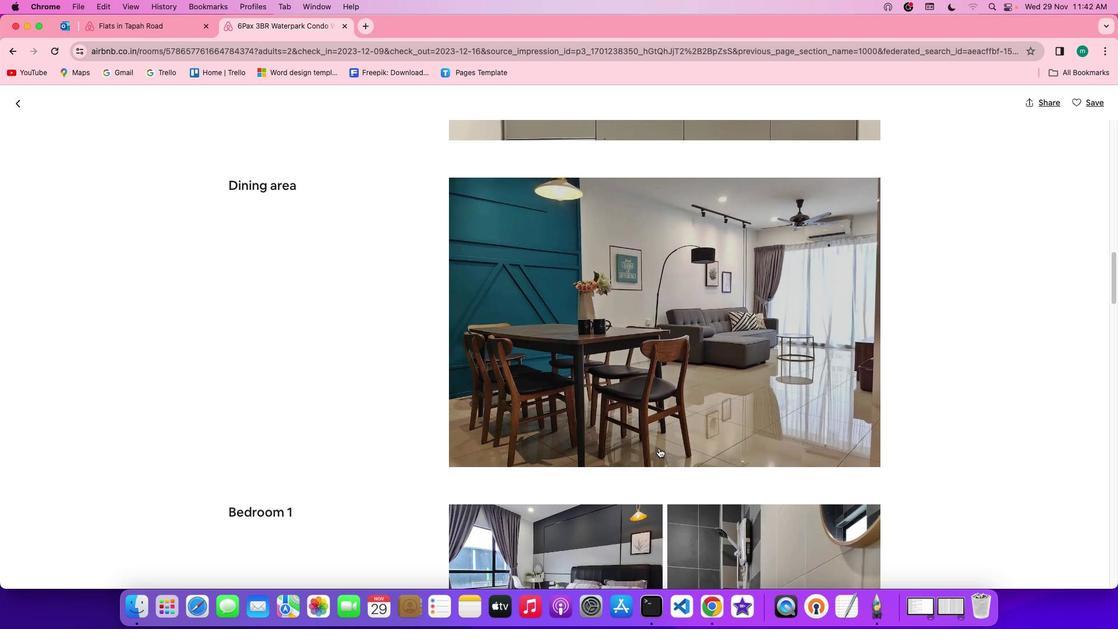 
Action: Mouse scrolled (658, 448) with delta (0, 0)
Screenshot: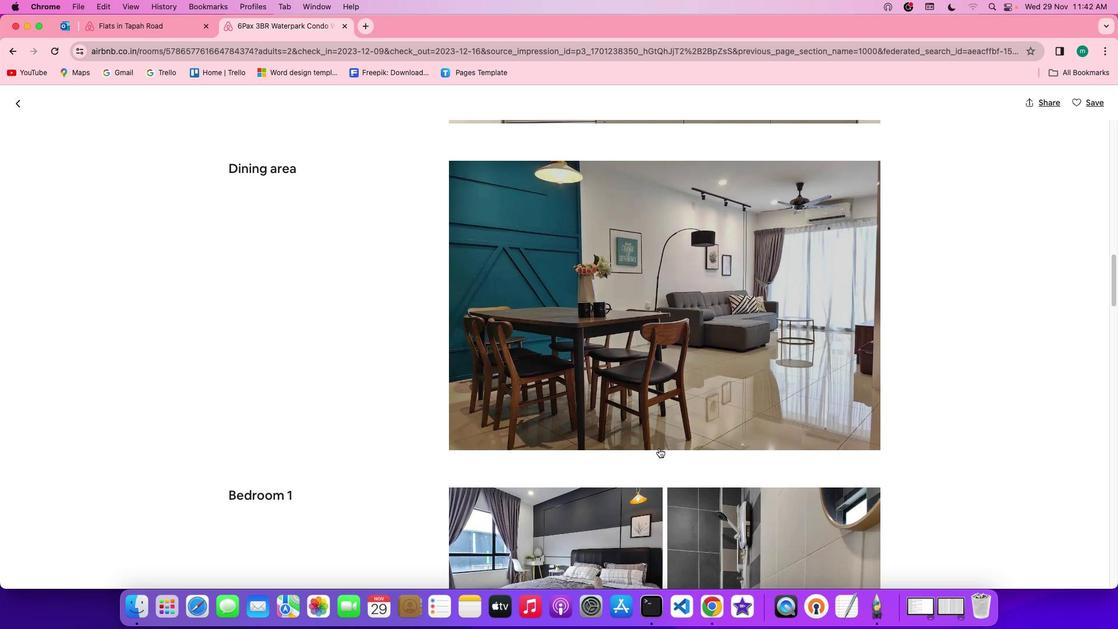 
Action: Mouse scrolled (658, 448) with delta (0, 0)
Screenshot: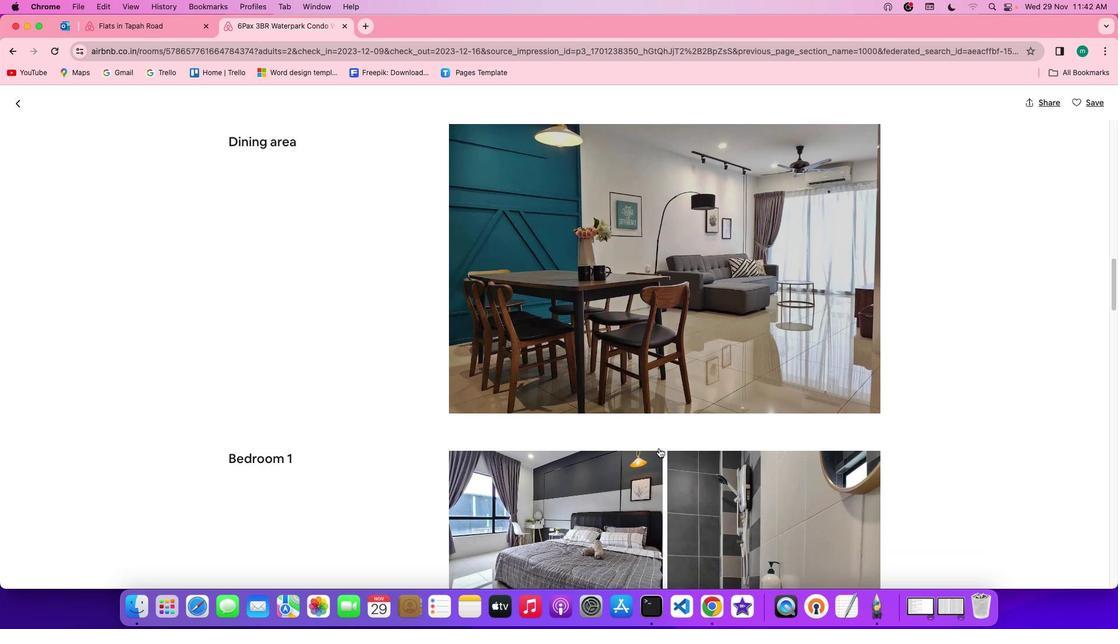 
Action: Mouse scrolled (658, 448) with delta (0, 0)
Screenshot: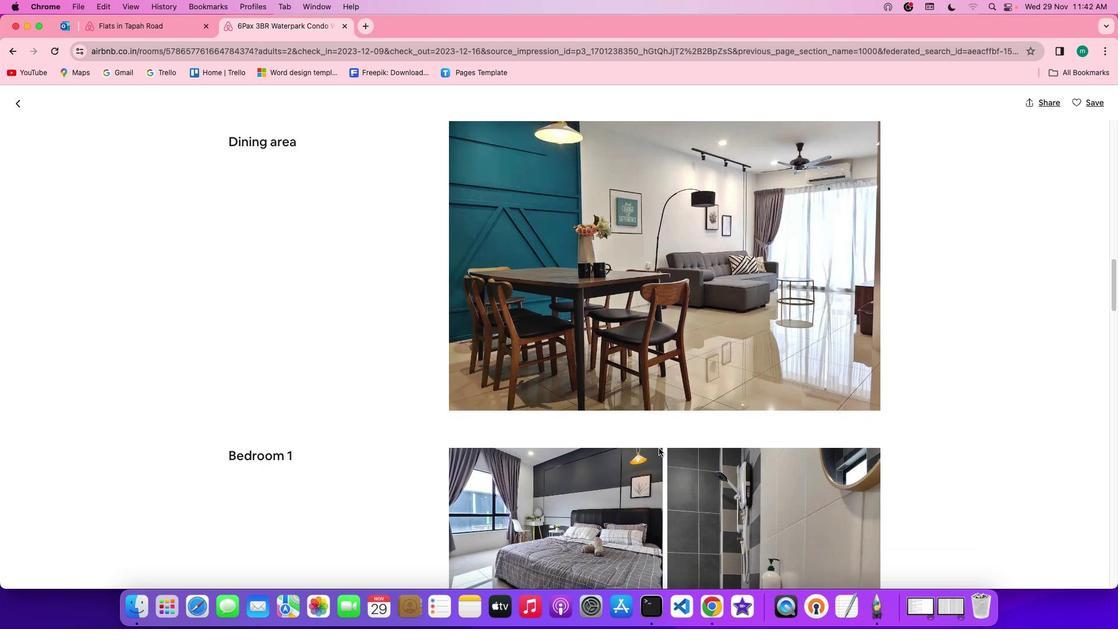 
Action: Mouse scrolled (658, 448) with delta (0, 0)
Screenshot: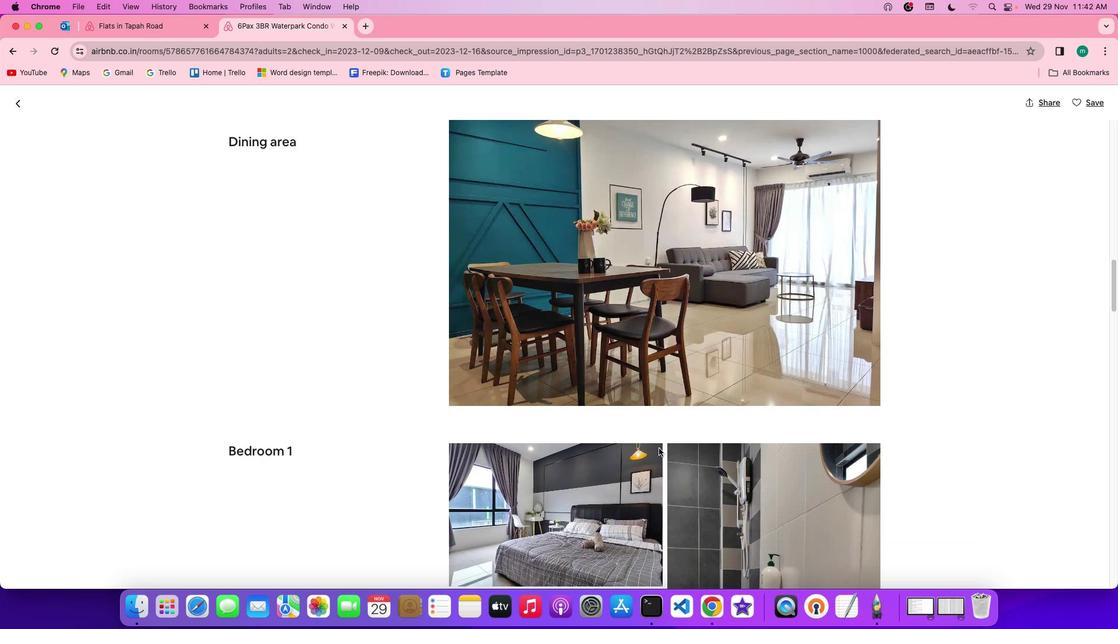
Action: Mouse scrolled (658, 448) with delta (0, -1)
Screenshot: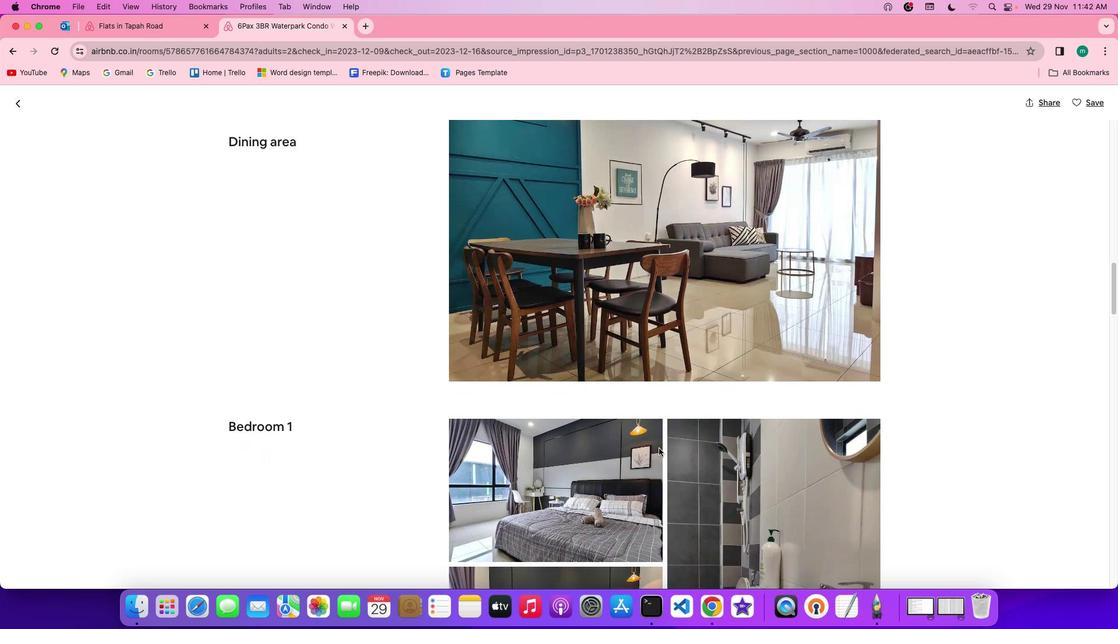 
Action: Mouse scrolled (658, 448) with delta (0, 0)
Screenshot: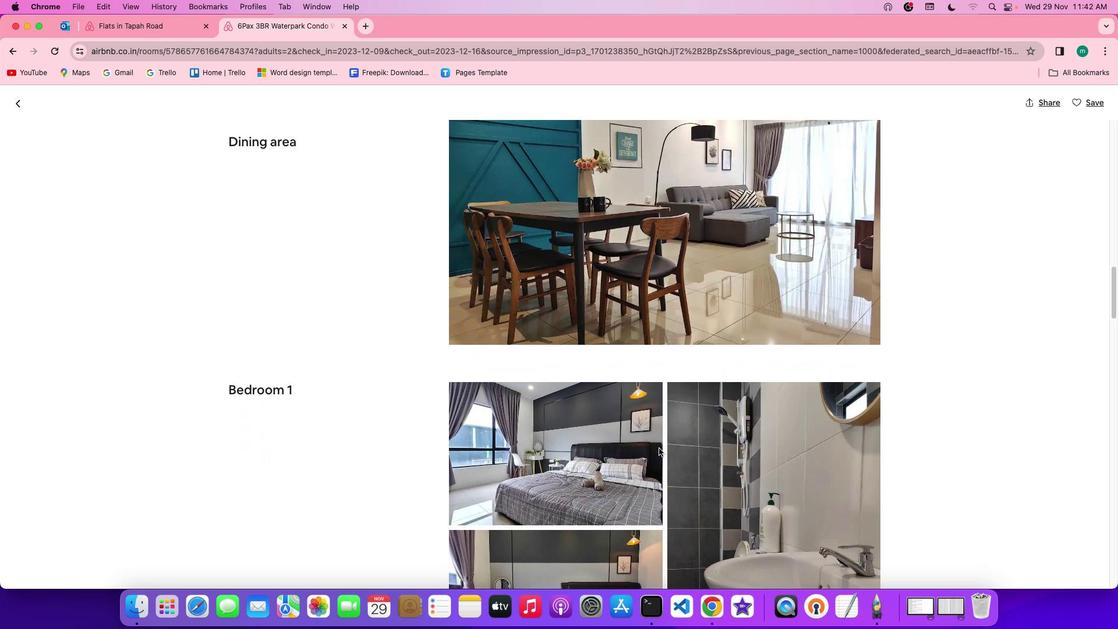 
Action: Mouse scrolled (658, 448) with delta (0, 0)
Screenshot: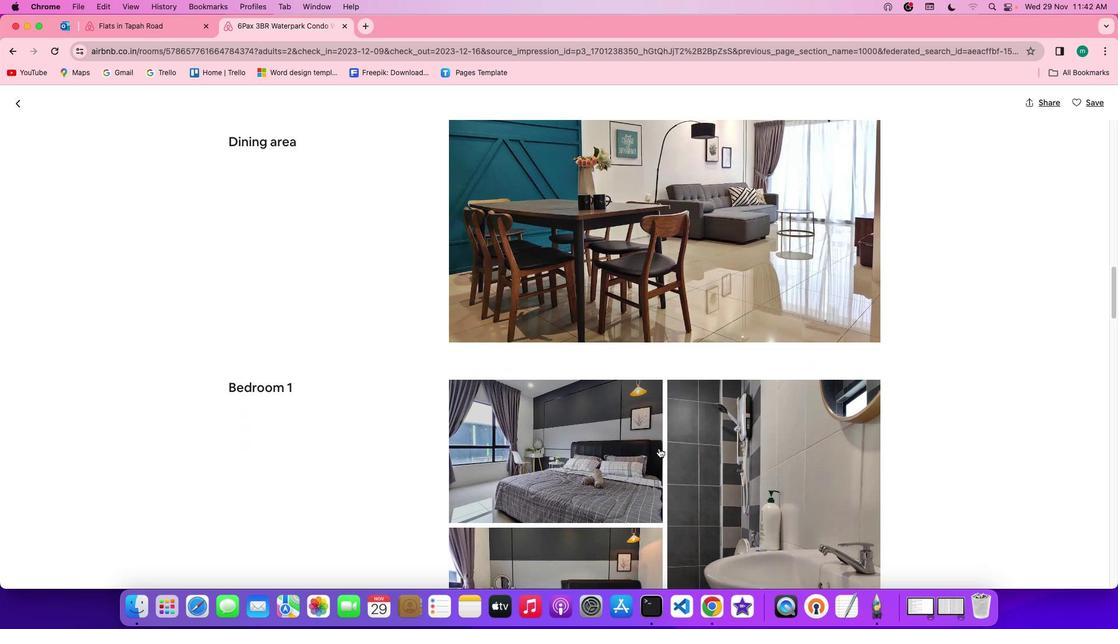 
Action: Mouse scrolled (658, 448) with delta (0, 0)
Screenshot: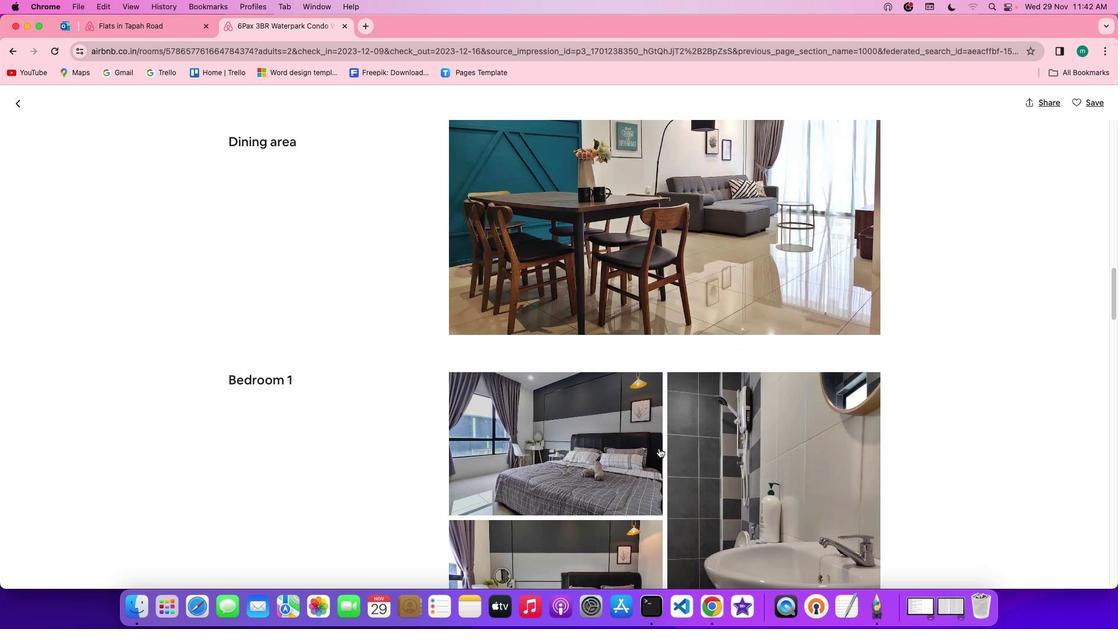 
Action: Mouse scrolled (658, 448) with delta (0, -1)
Screenshot: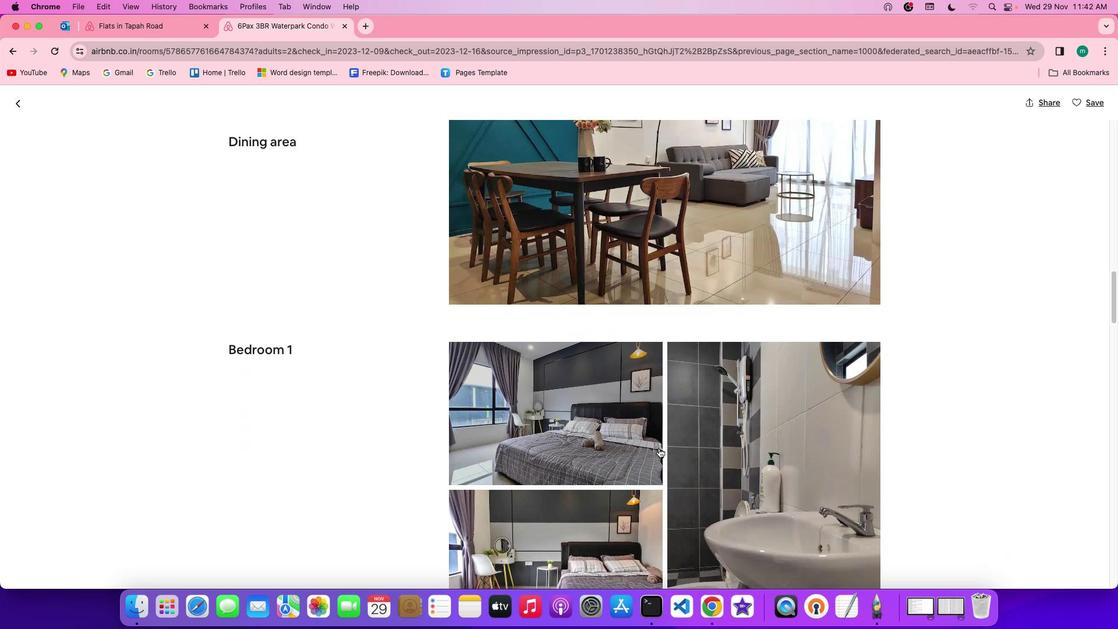
Action: Mouse scrolled (658, 448) with delta (0, -1)
Screenshot: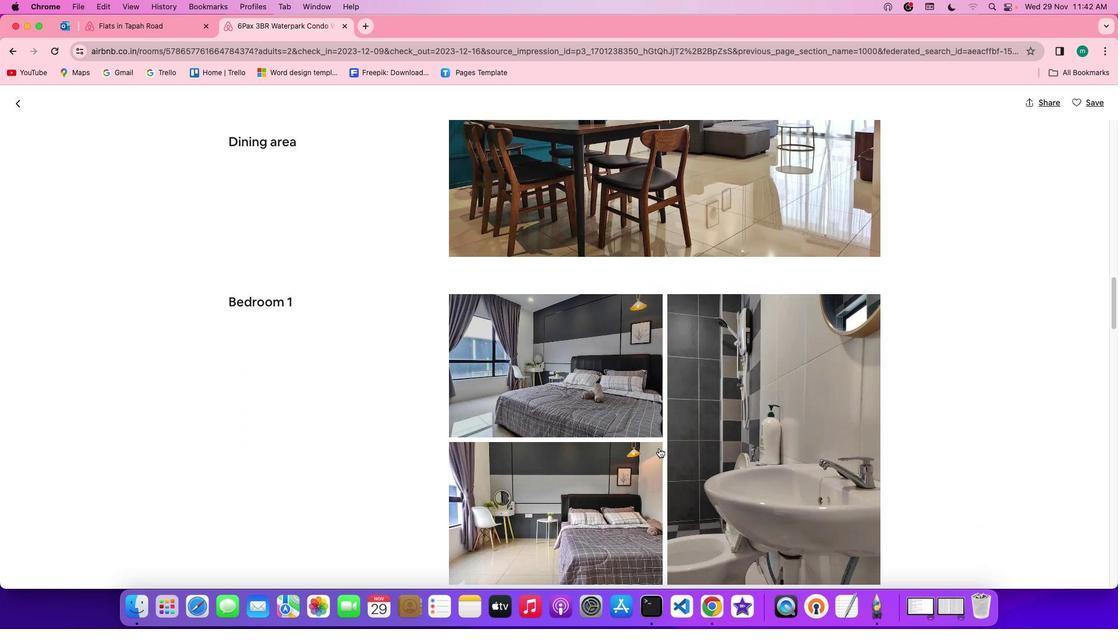 
Action: Mouse scrolled (658, 448) with delta (0, 0)
Screenshot: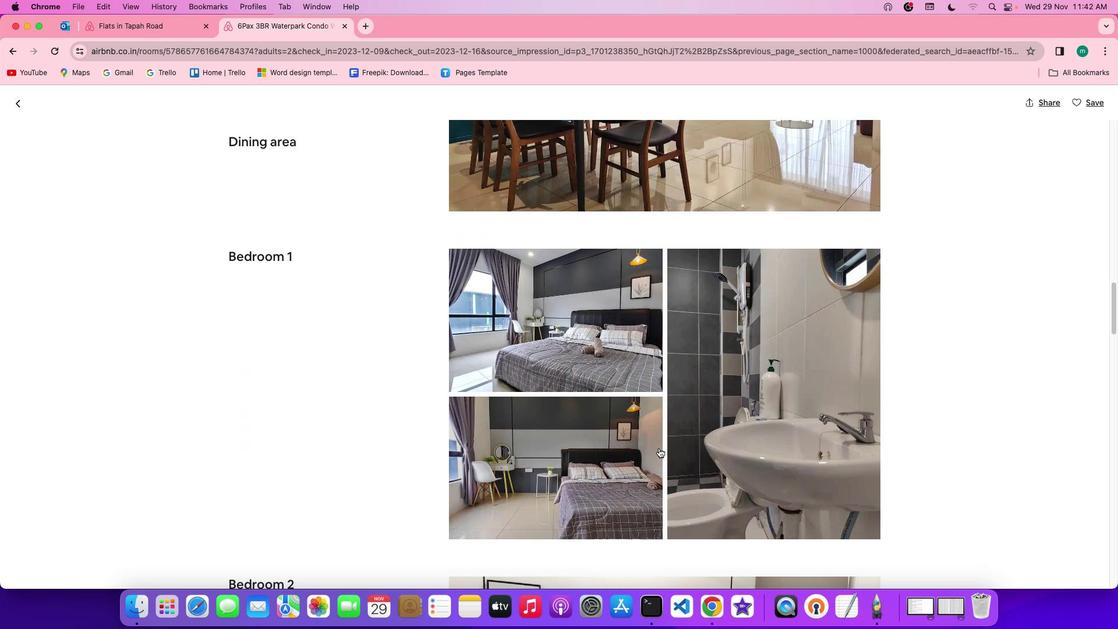 
Action: Mouse scrolled (658, 448) with delta (0, 0)
Screenshot: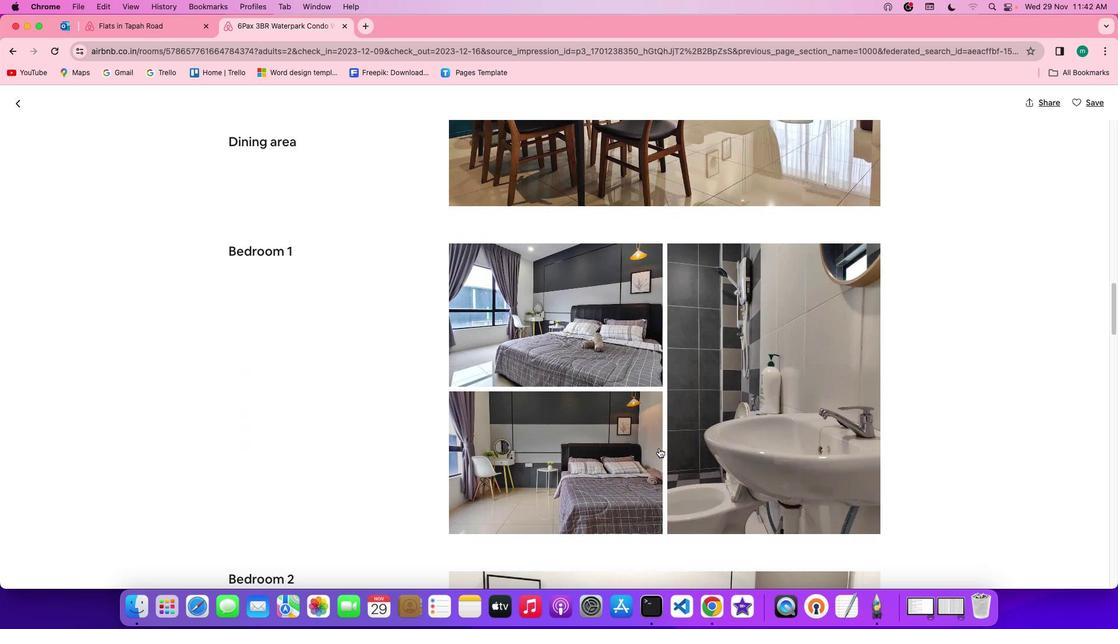 
Action: Mouse scrolled (658, 448) with delta (0, -1)
Screenshot: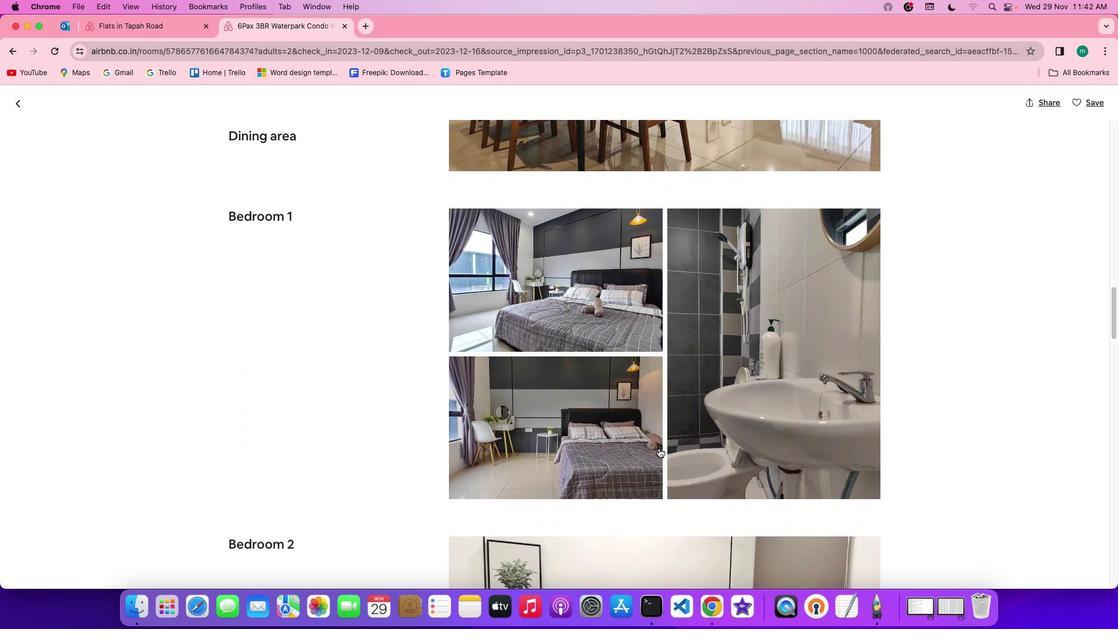 
Action: Mouse scrolled (658, 448) with delta (0, -1)
Screenshot: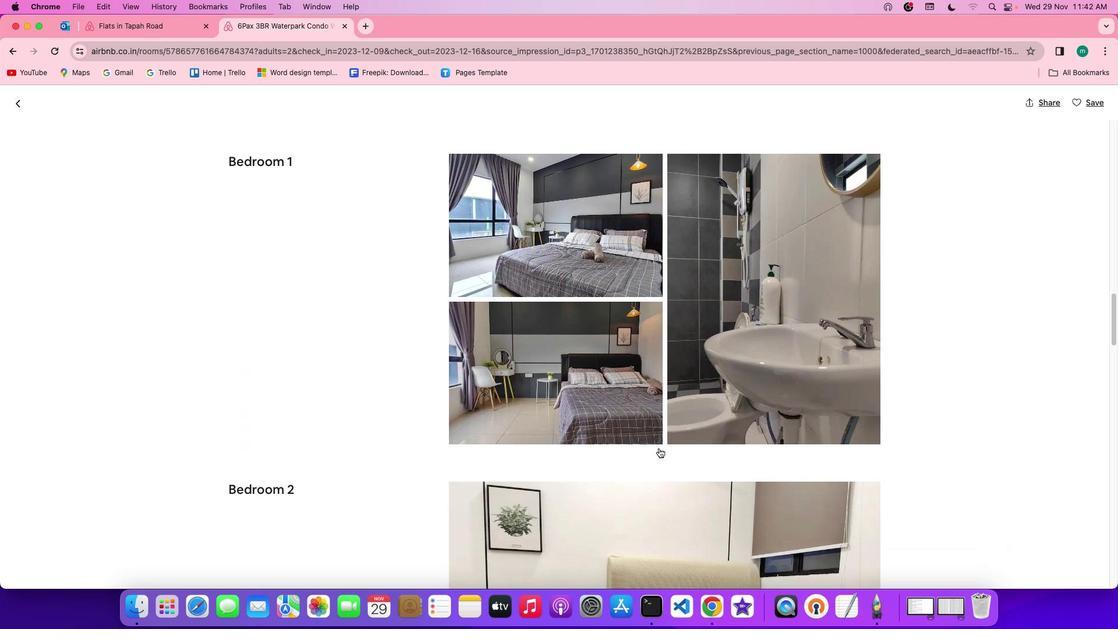 
Action: Mouse scrolled (658, 448) with delta (0, 0)
Screenshot: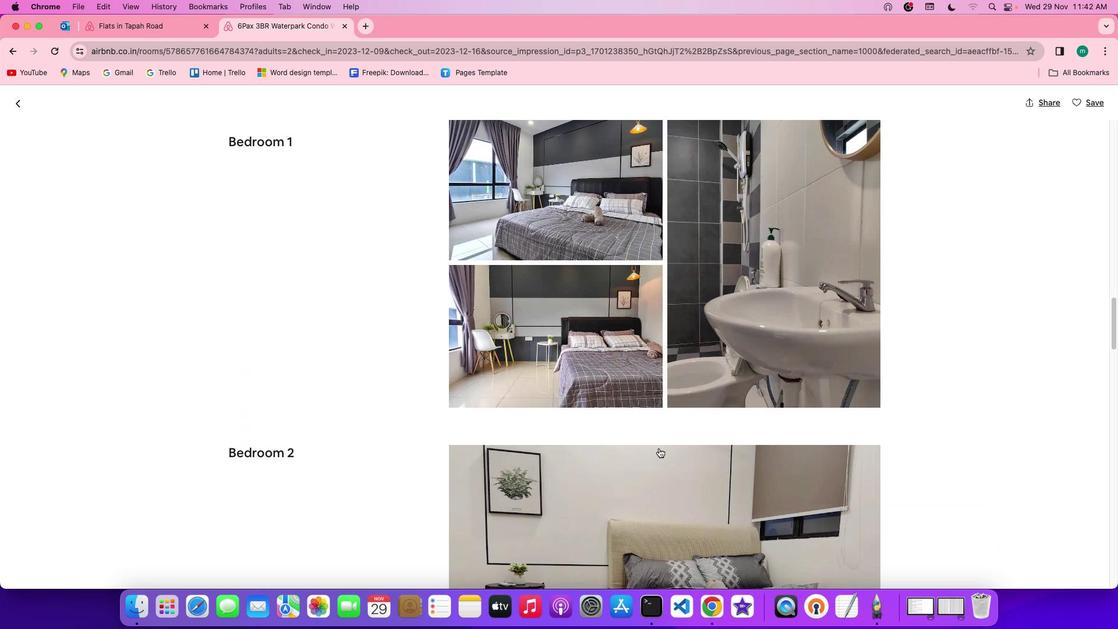 
Action: Mouse scrolled (658, 448) with delta (0, 0)
Screenshot: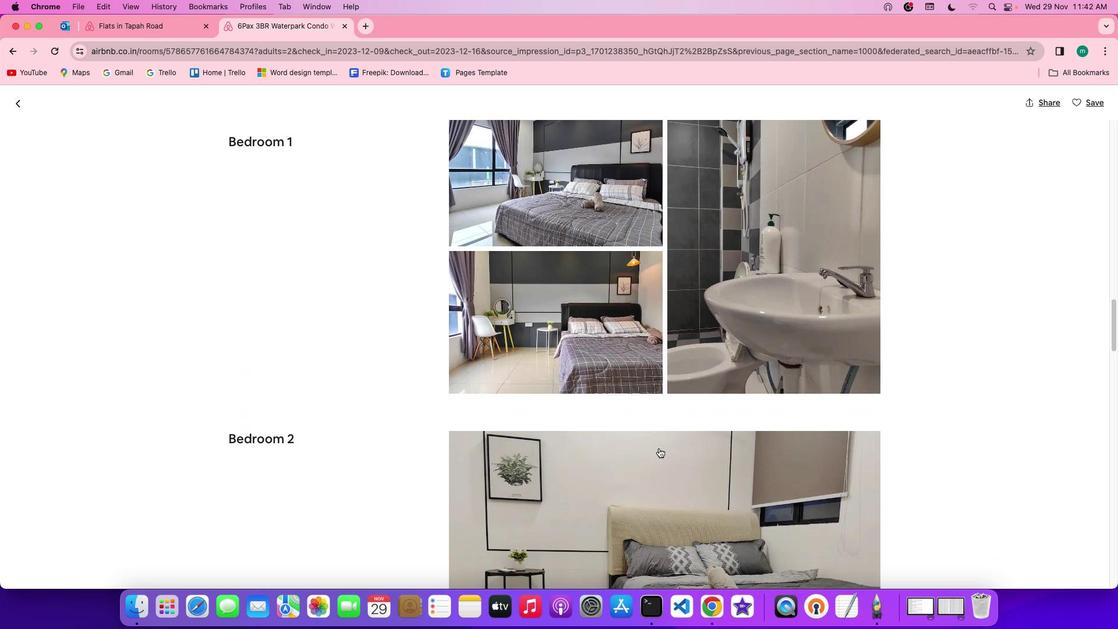 
Action: Mouse scrolled (658, 448) with delta (0, -1)
Screenshot: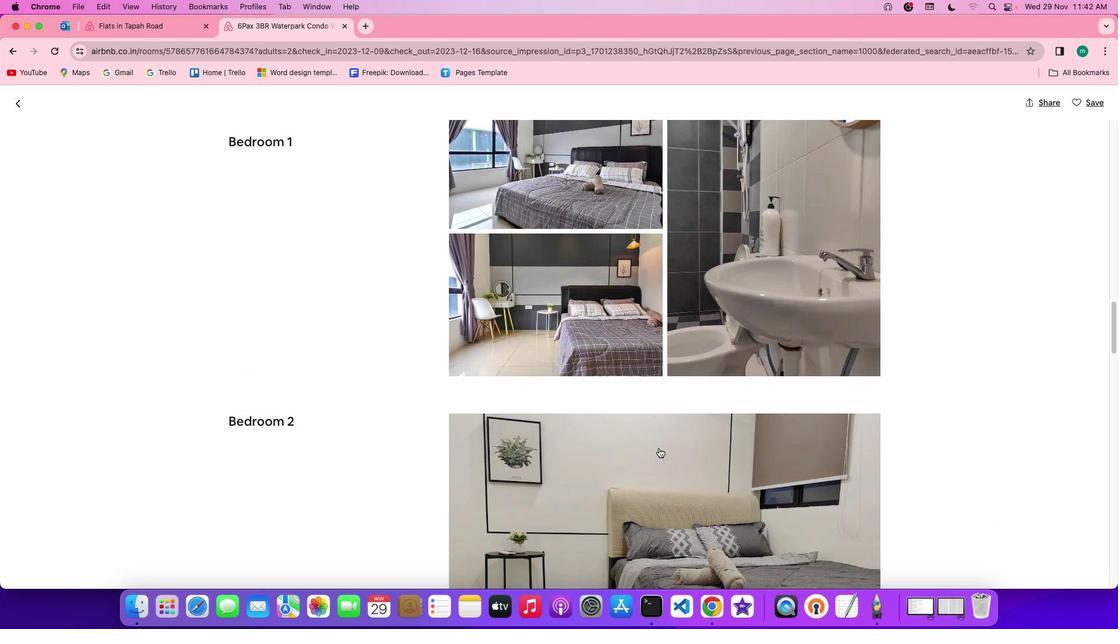 
Action: Mouse scrolled (658, 448) with delta (0, -1)
Screenshot: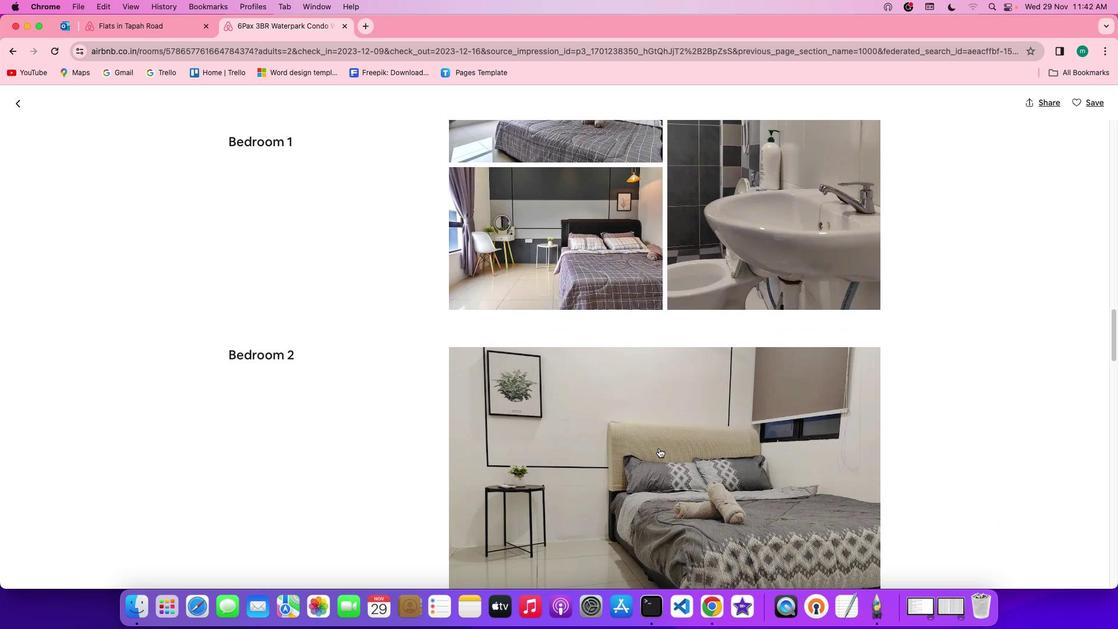 
Action: Mouse scrolled (658, 448) with delta (0, 0)
Screenshot: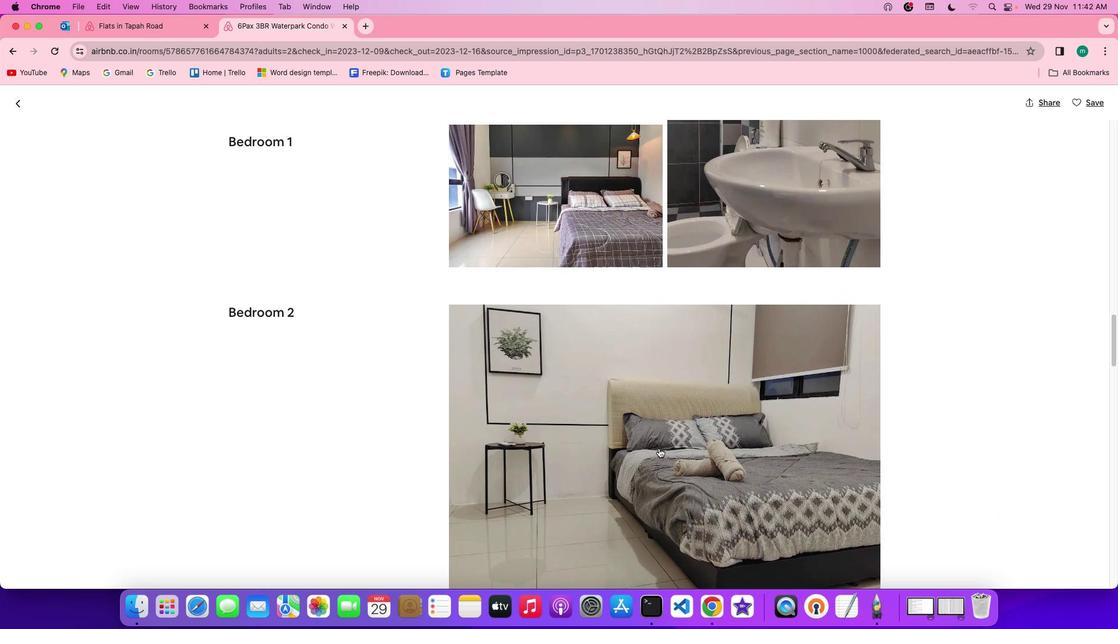 
Action: Mouse scrolled (658, 448) with delta (0, 0)
Screenshot: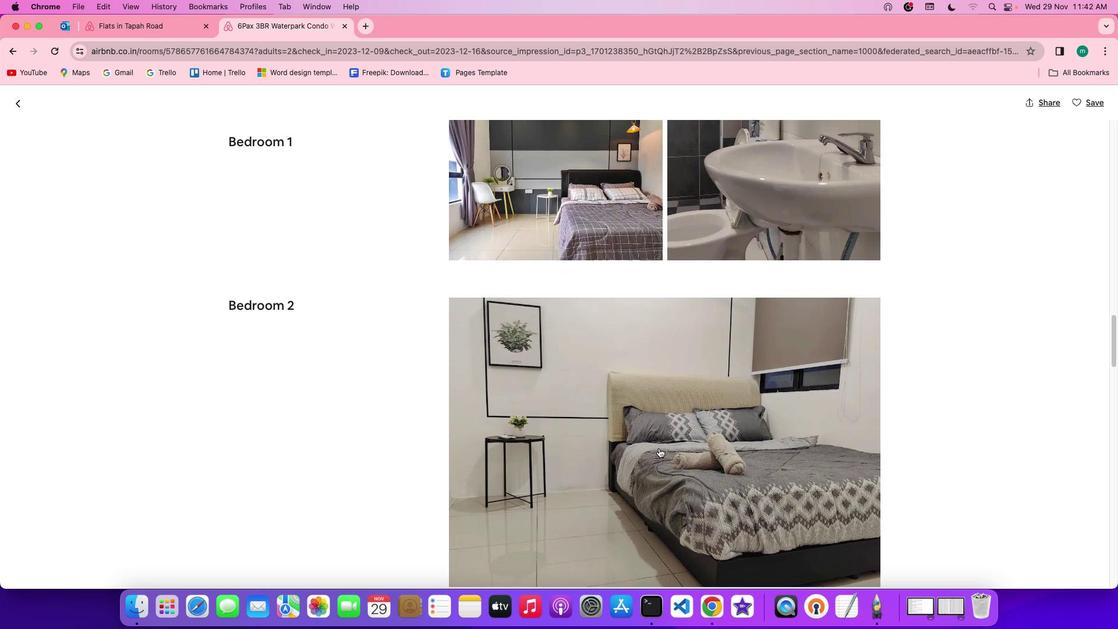 
Action: Mouse scrolled (658, 448) with delta (0, -1)
Screenshot: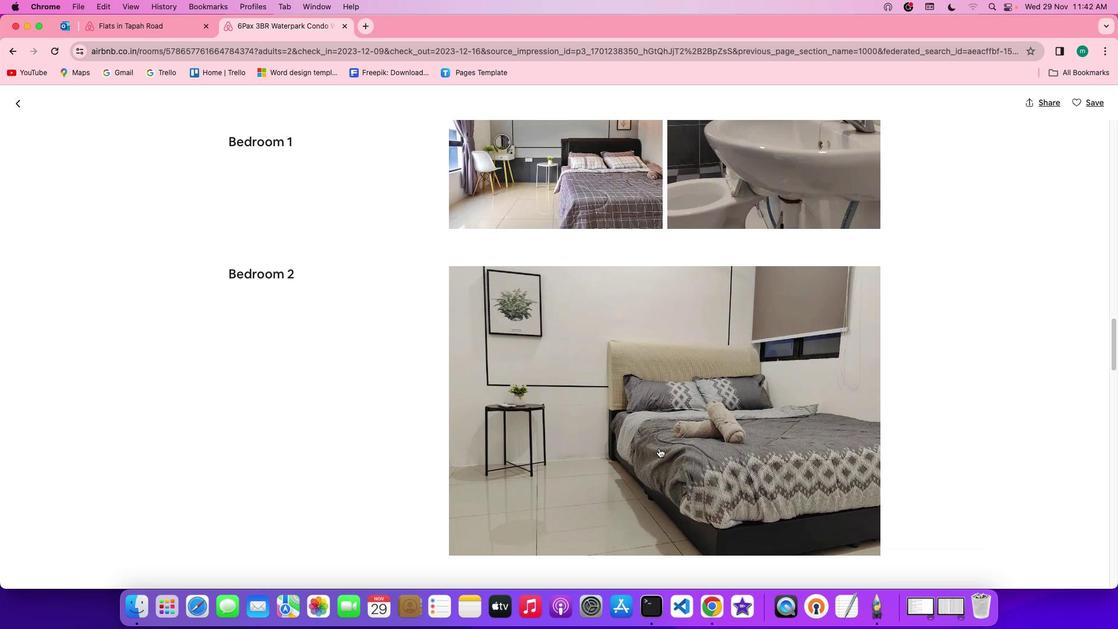 
Action: Mouse scrolled (658, 448) with delta (0, -1)
Screenshot: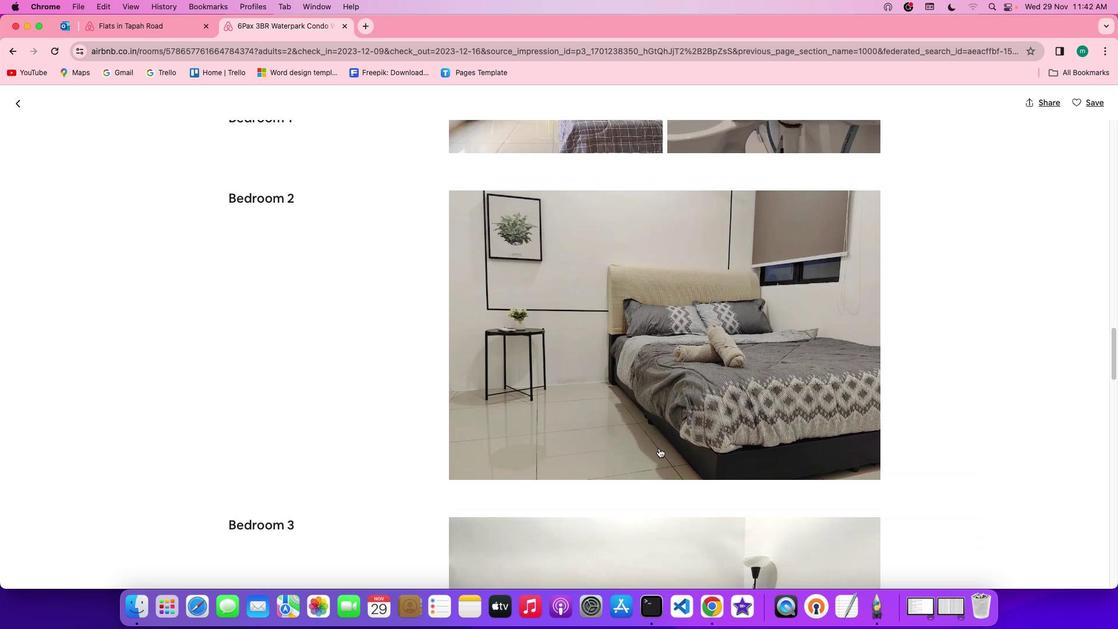 
Action: Mouse scrolled (658, 448) with delta (0, 0)
Screenshot: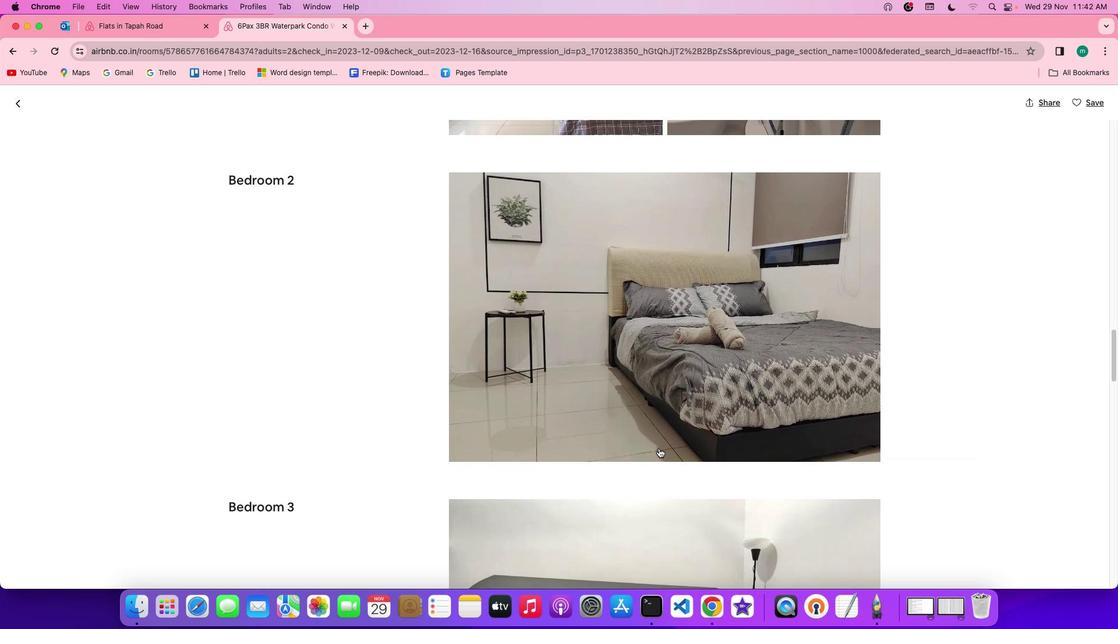 
Action: Mouse scrolled (658, 448) with delta (0, 0)
Screenshot: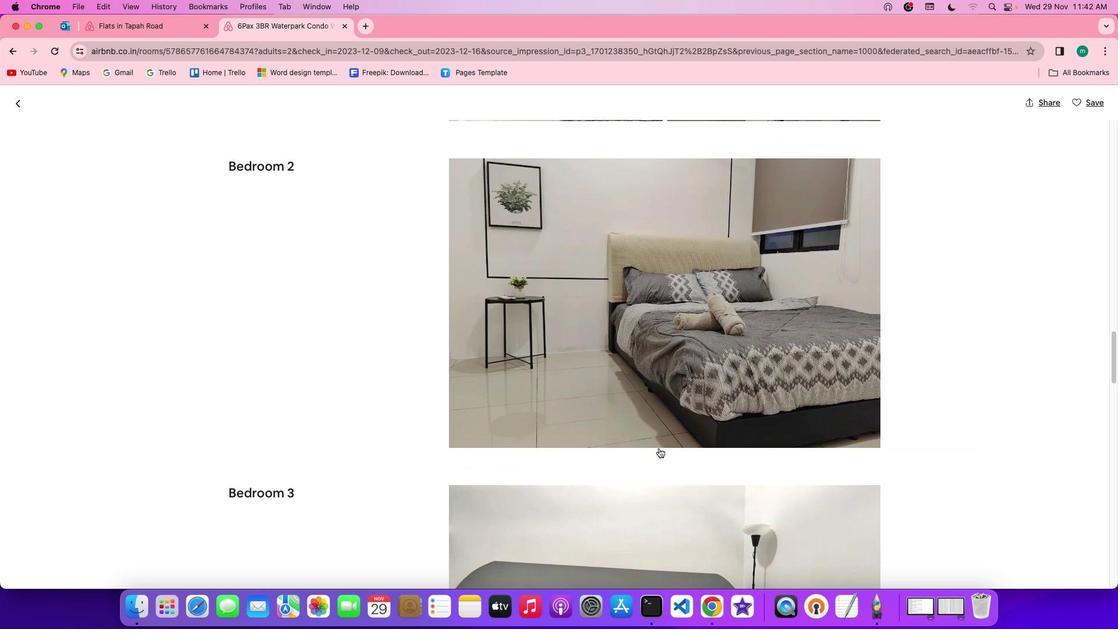 
Action: Mouse scrolled (658, 448) with delta (0, -1)
Screenshot: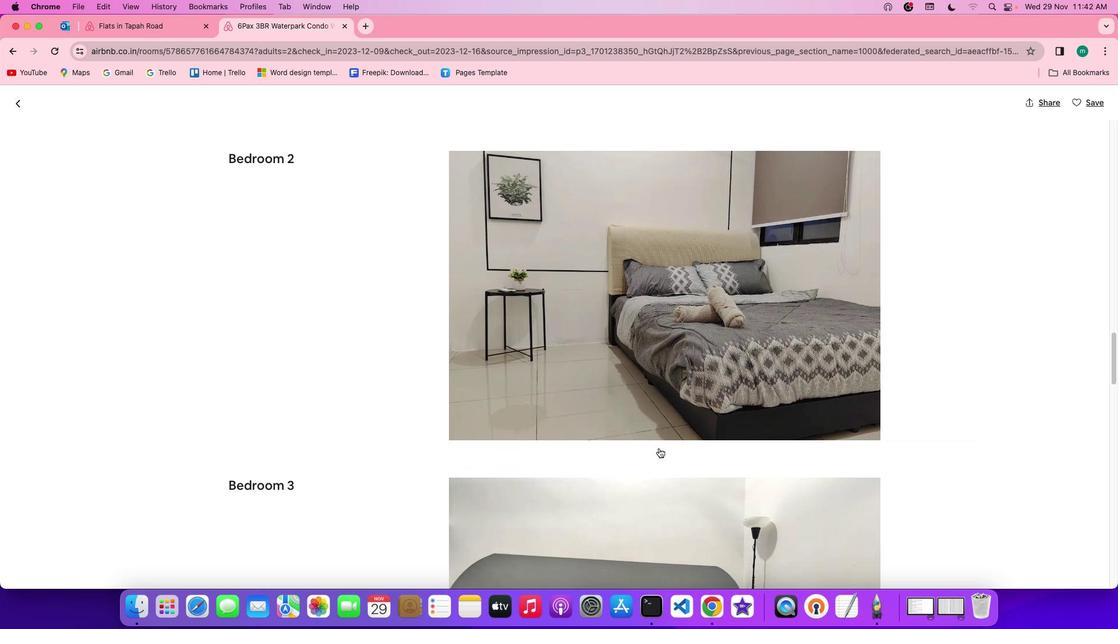 
Action: Mouse scrolled (658, 448) with delta (0, -1)
Screenshot: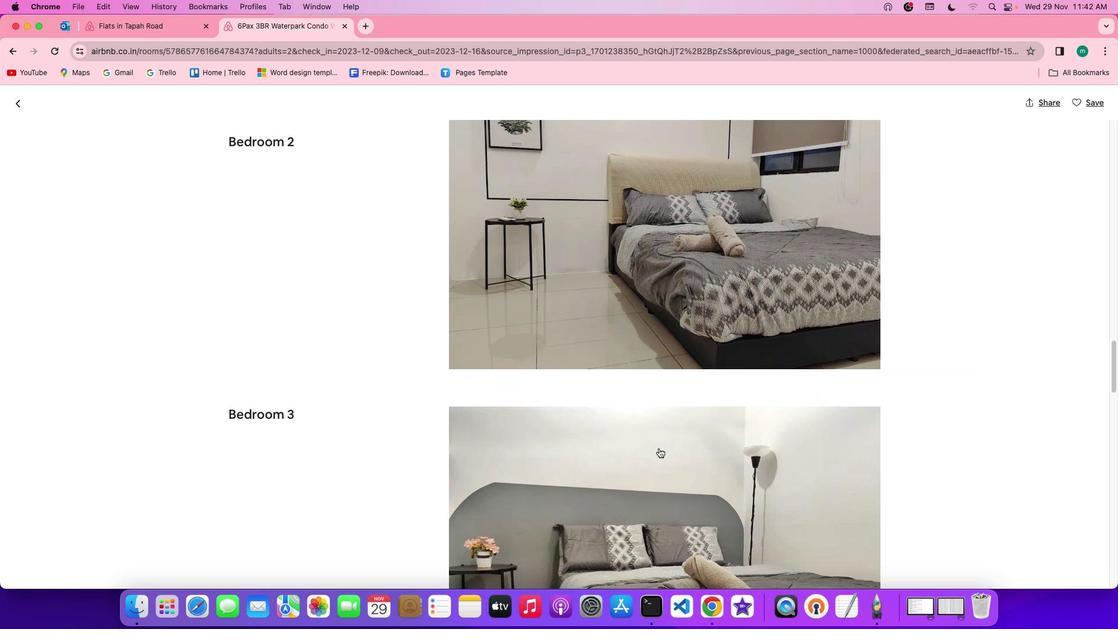 
Action: Mouse scrolled (658, 448) with delta (0, 0)
Screenshot: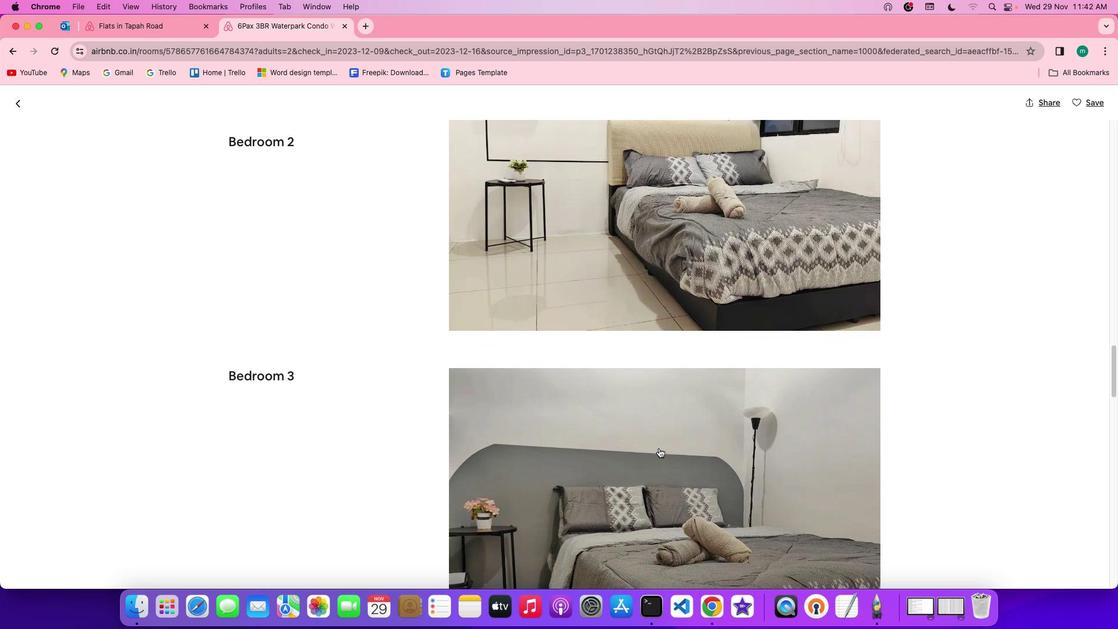 
Action: Mouse scrolled (658, 448) with delta (0, 0)
Screenshot: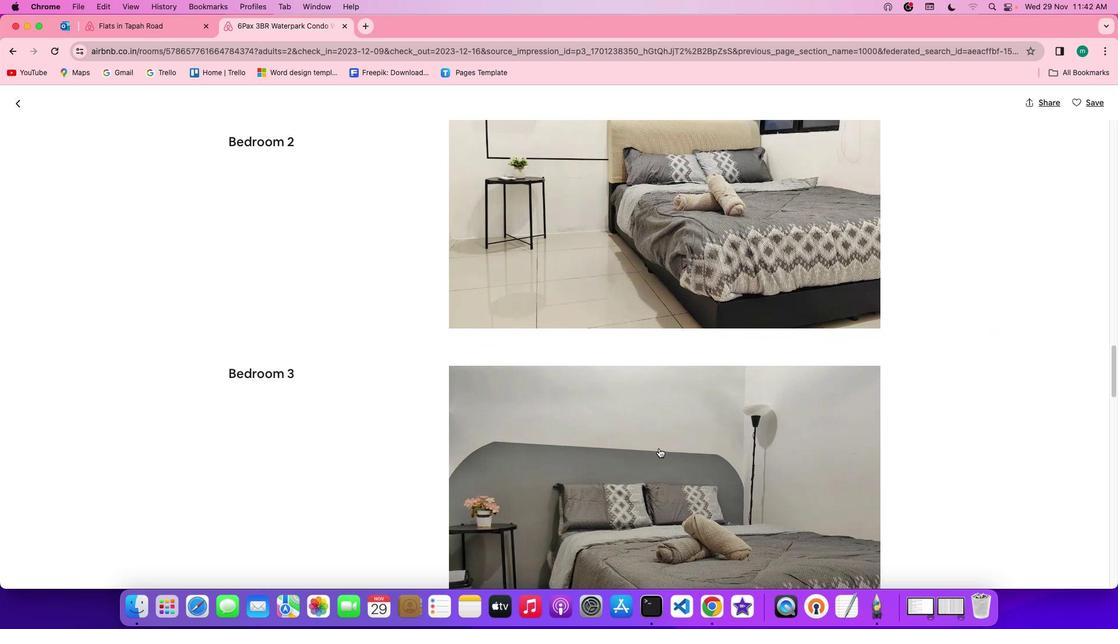 
Action: Mouse scrolled (658, 448) with delta (0, -1)
Screenshot: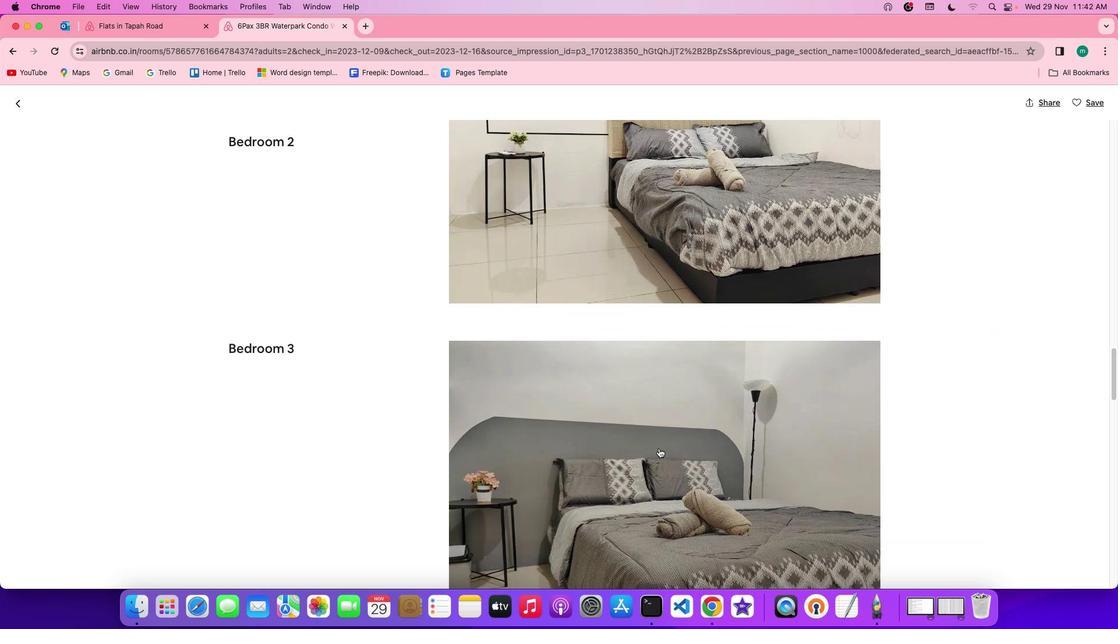 
Action: Mouse scrolled (658, 448) with delta (0, 0)
Screenshot: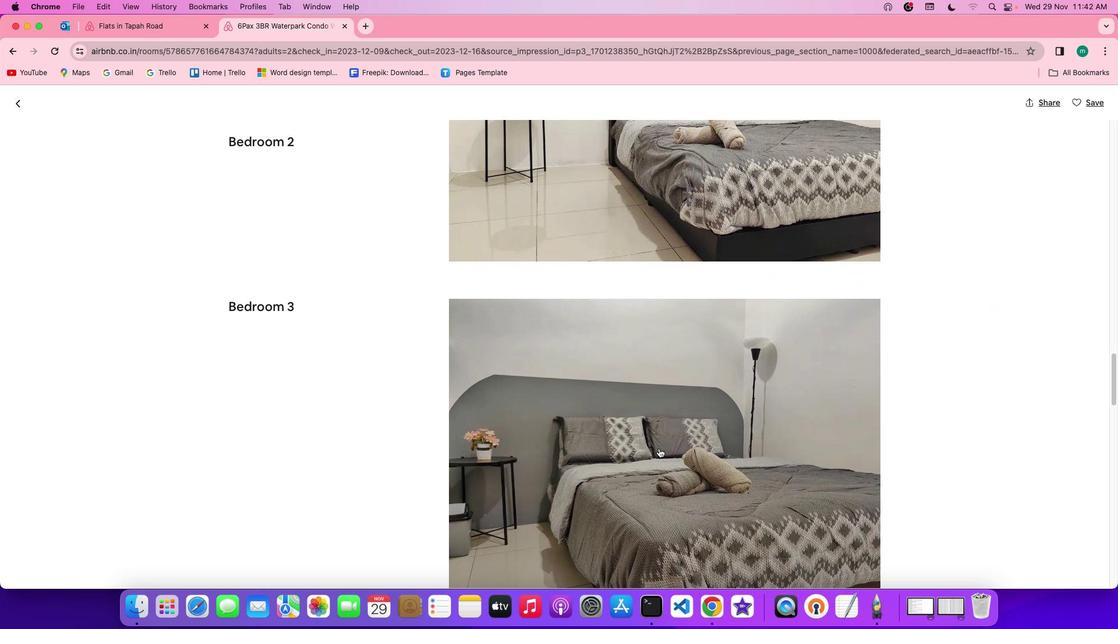 
Action: Mouse scrolled (658, 448) with delta (0, 0)
Screenshot: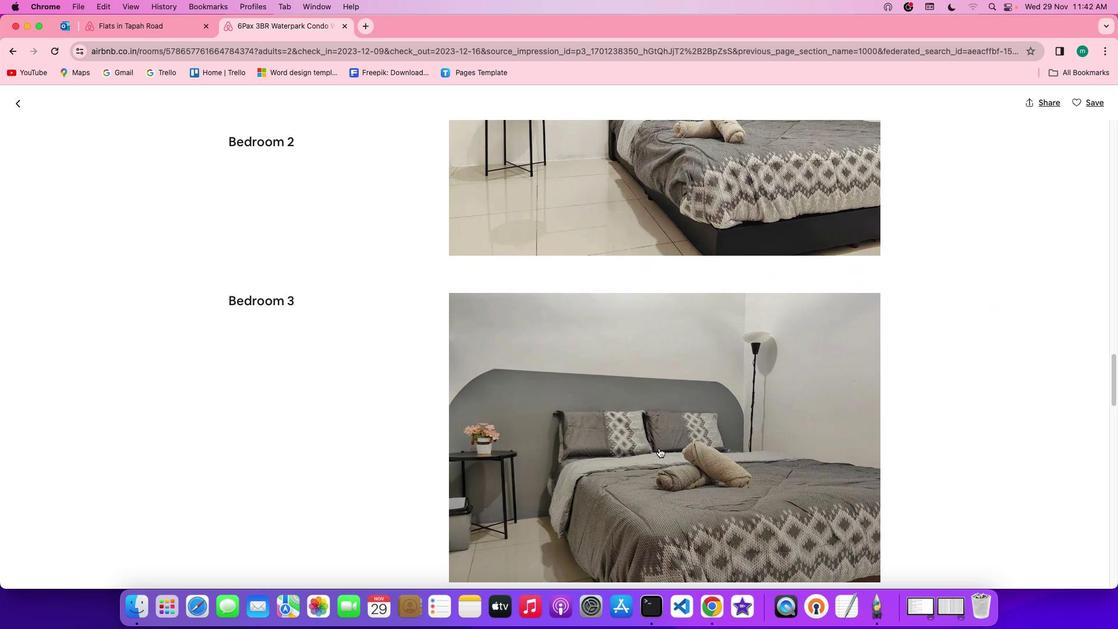 
Action: Mouse scrolled (658, 448) with delta (0, -1)
Screenshot: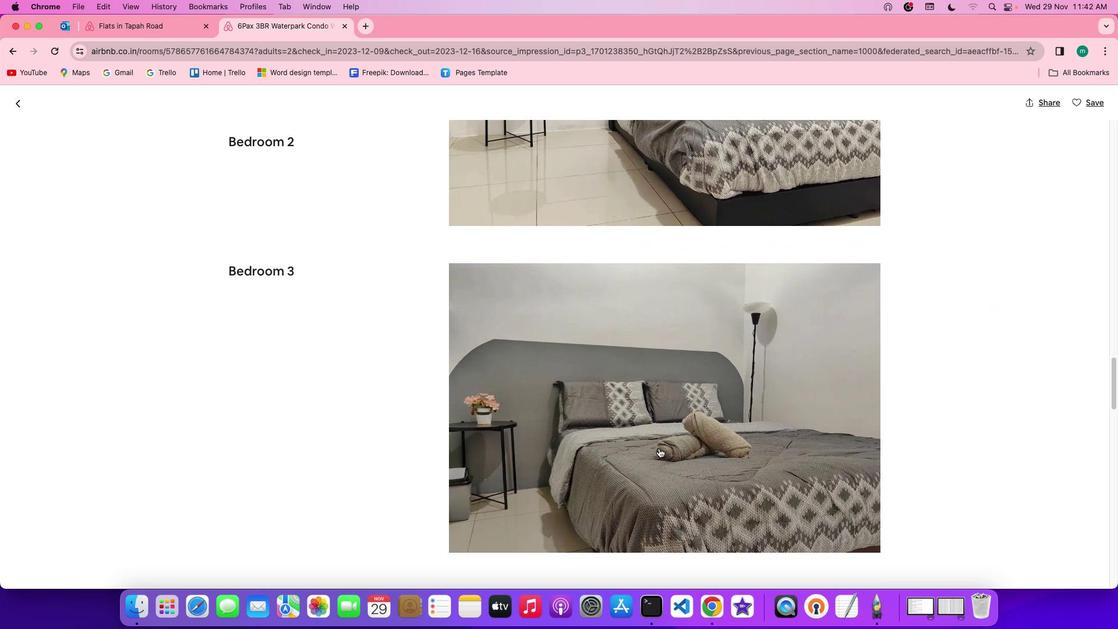 
Action: Mouse scrolled (658, 448) with delta (0, -1)
Screenshot: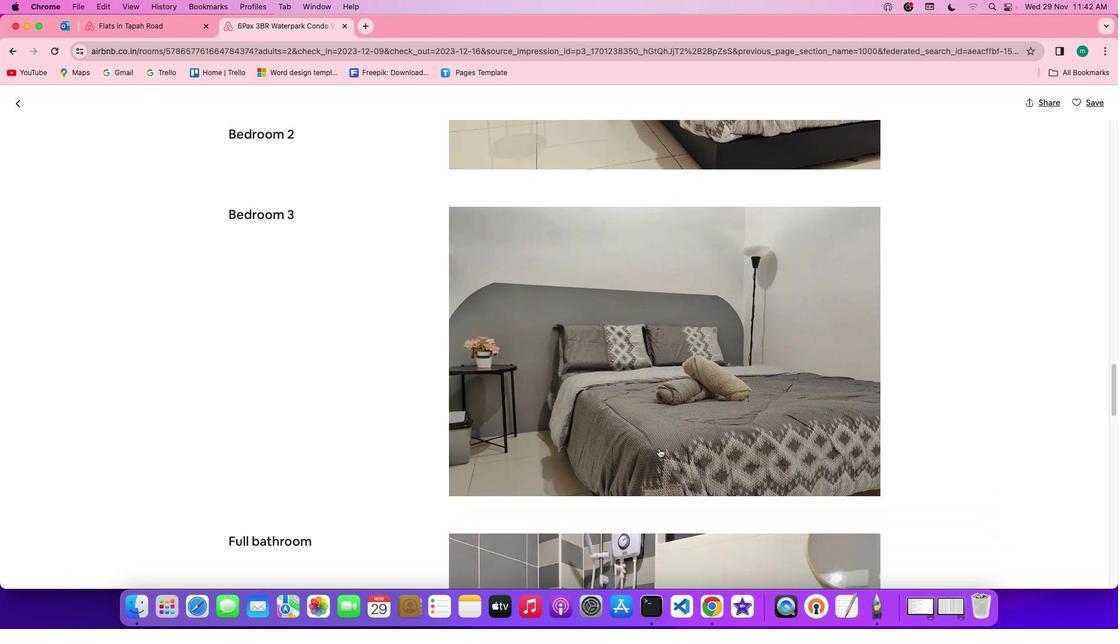
Action: Mouse scrolled (658, 448) with delta (0, 0)
Screenshot: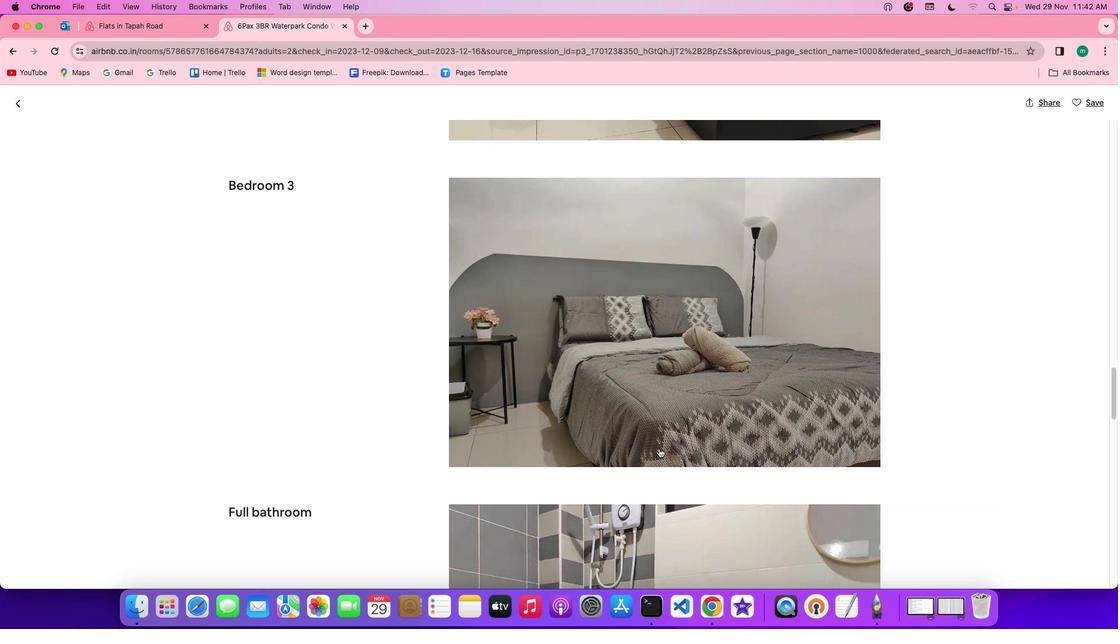 
Action: Mouse scrolled (658, 448) with delta (0, 0)
Screenshot: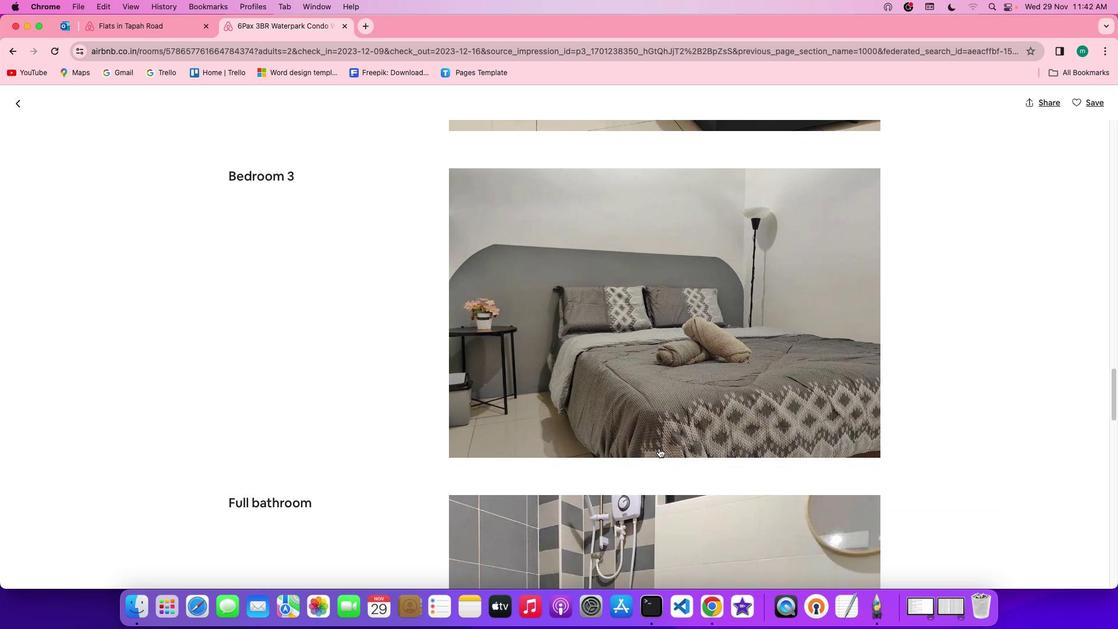 
Action: Mouse scrolled (658, 448) with delta (0, -1)
Screenshot: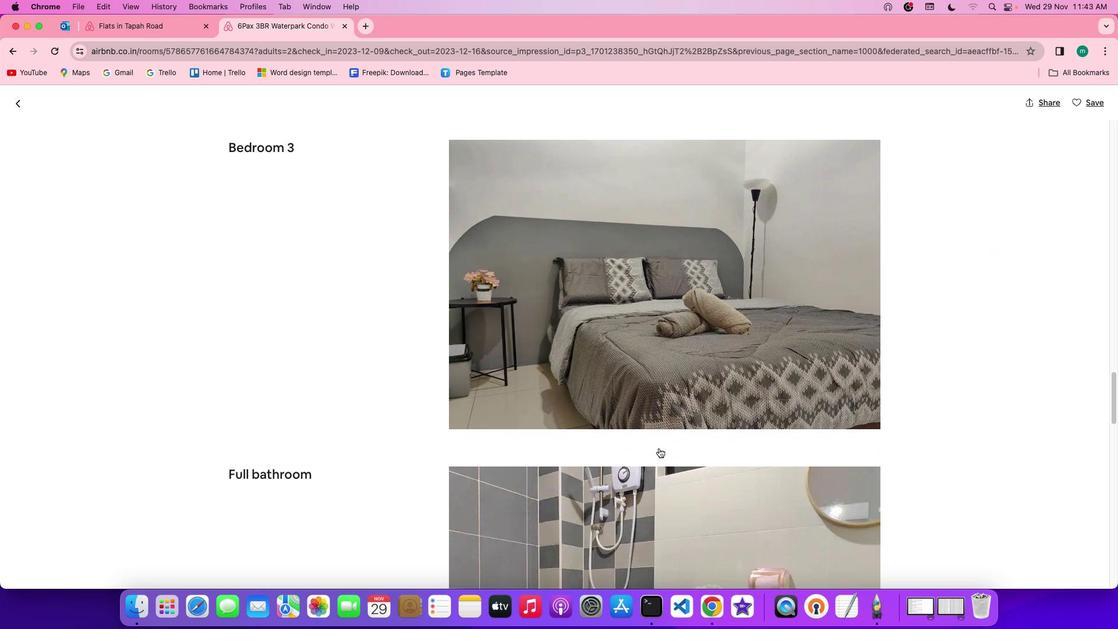 
Action: Mouse scrolled (658, 448) with delta (0, -1)
Screenshot: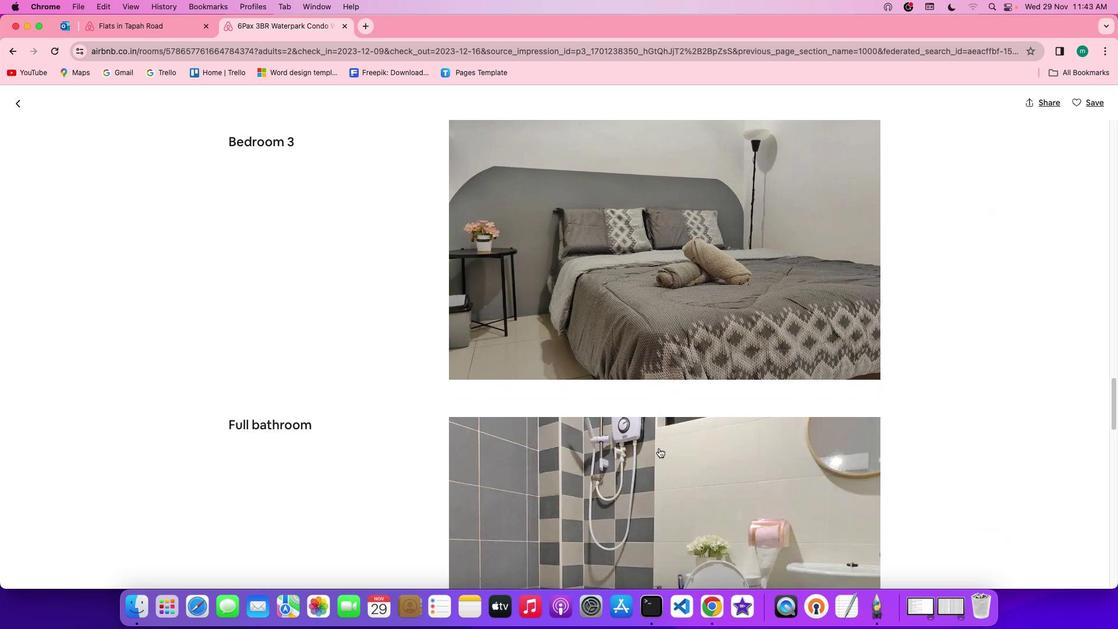 
Action: Mouse scrolled (658, 448) with delta (0, 0)
Screenshot: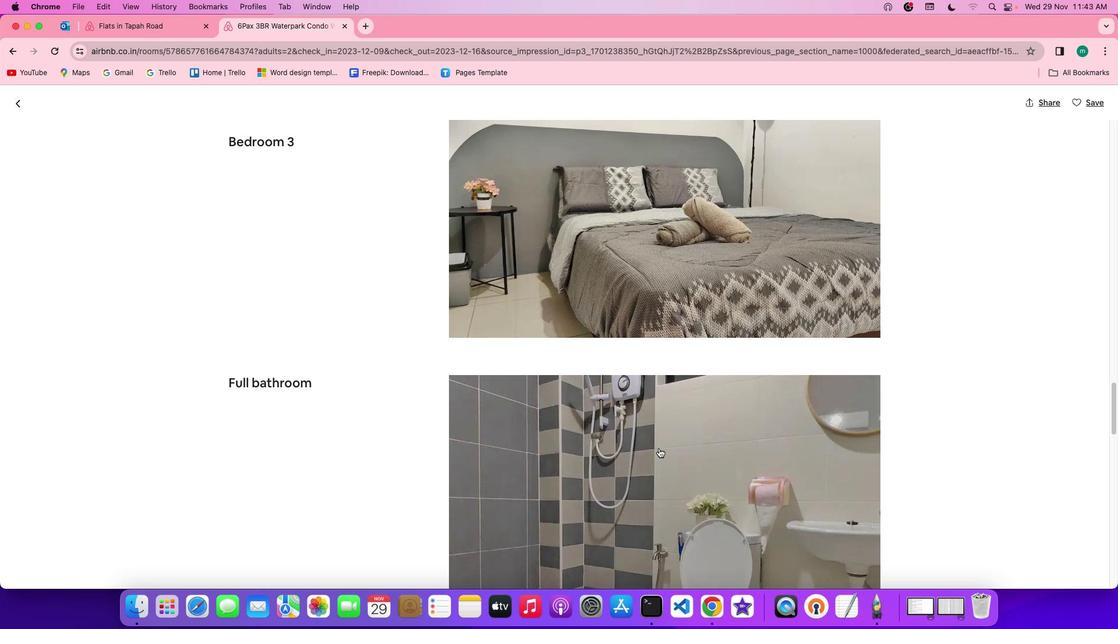 
Action: Mouse scrolled (658, 448) with delta (0, 0)
Screenshot: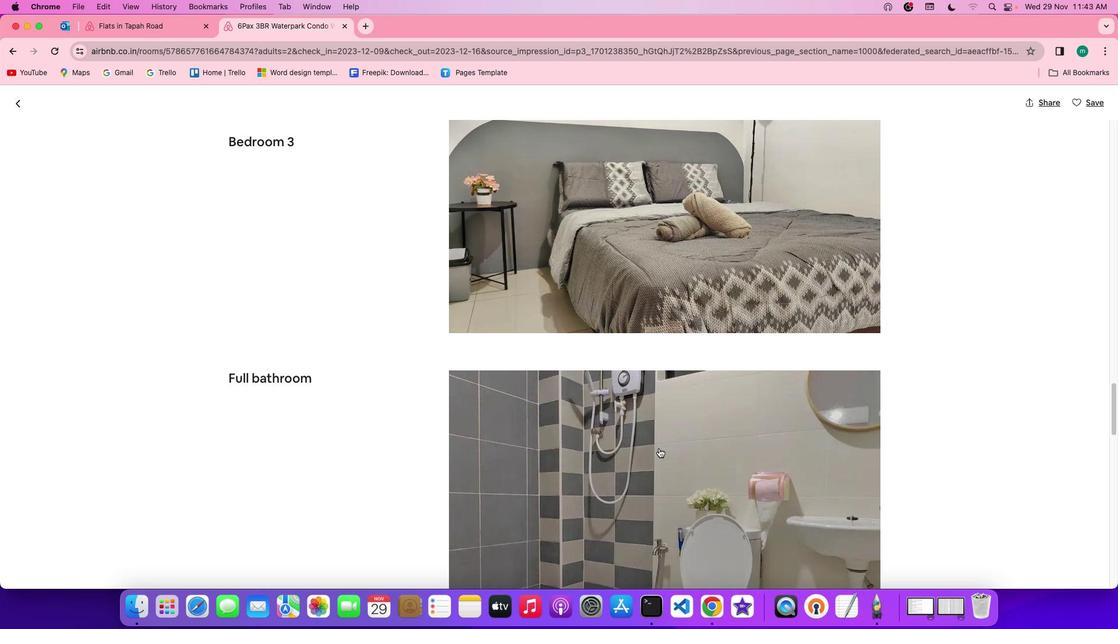 
Action: Mouse scrolled (658, 448) with delta (0, -1)
Screenshot: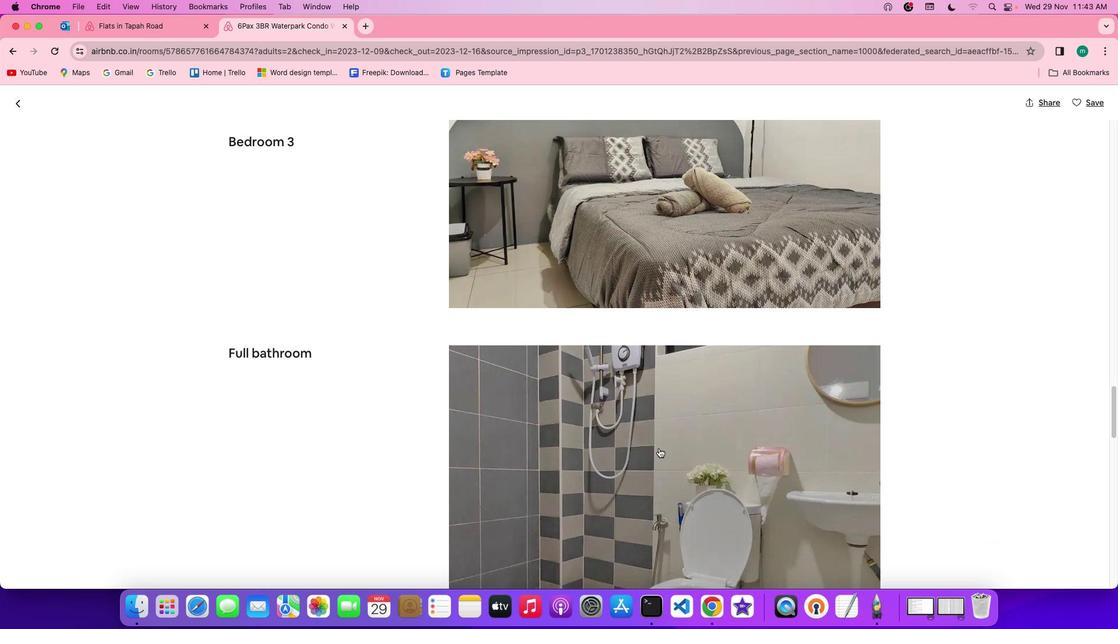 
Action: Mouse scrolled (658, 448) with delta (0, -1)
Screenshot: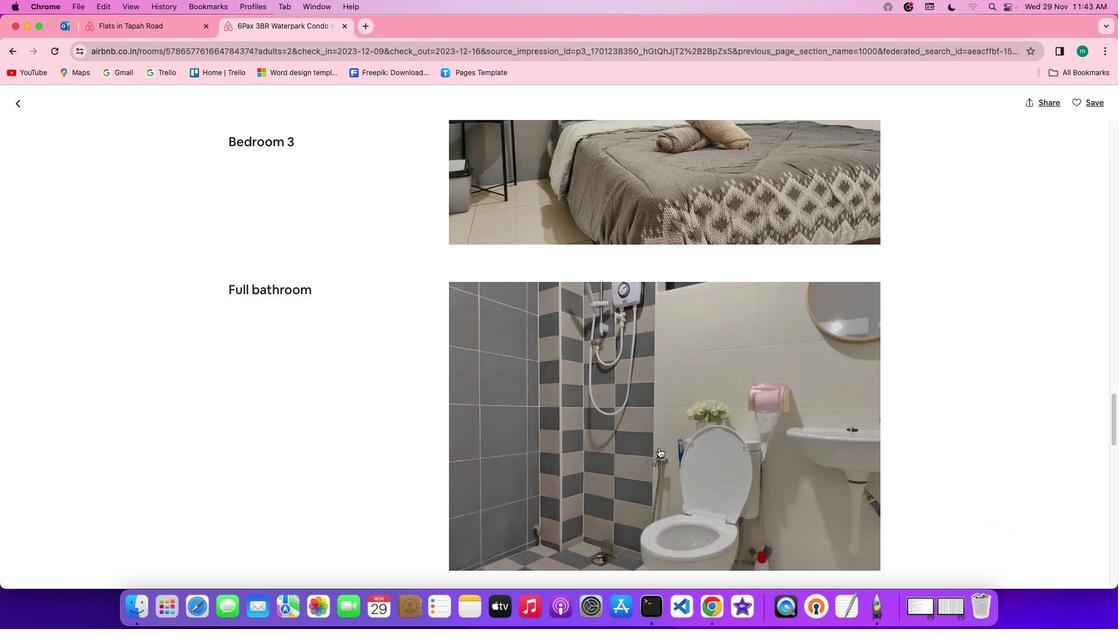 
Action: Mouse scrolled (658, 448) with delta (0, 0)
Screenshot: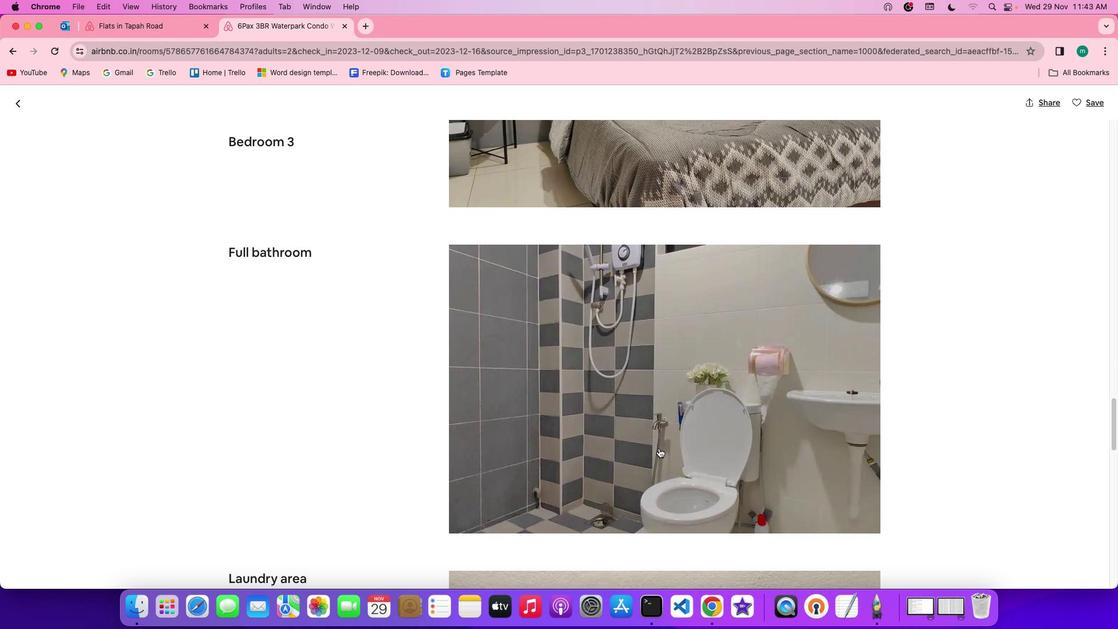 
Action: Mouse scrolled (658, 448) with delta (0, 0)
Screenshot: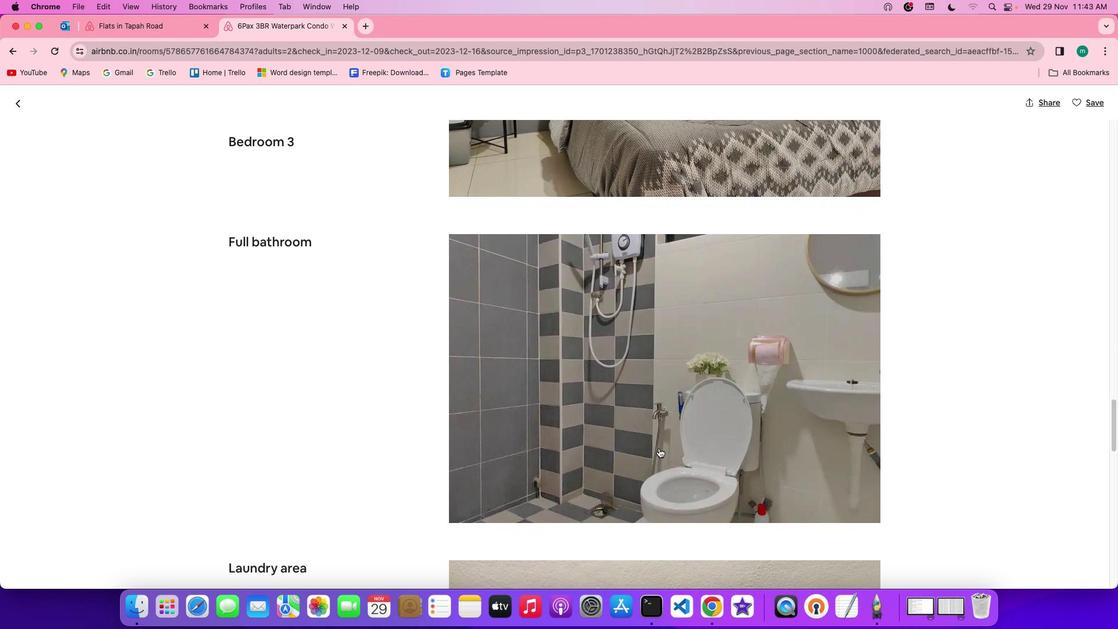
Action: Mouse scrolled (658, 448) with delta (0, 0)
Screenshot: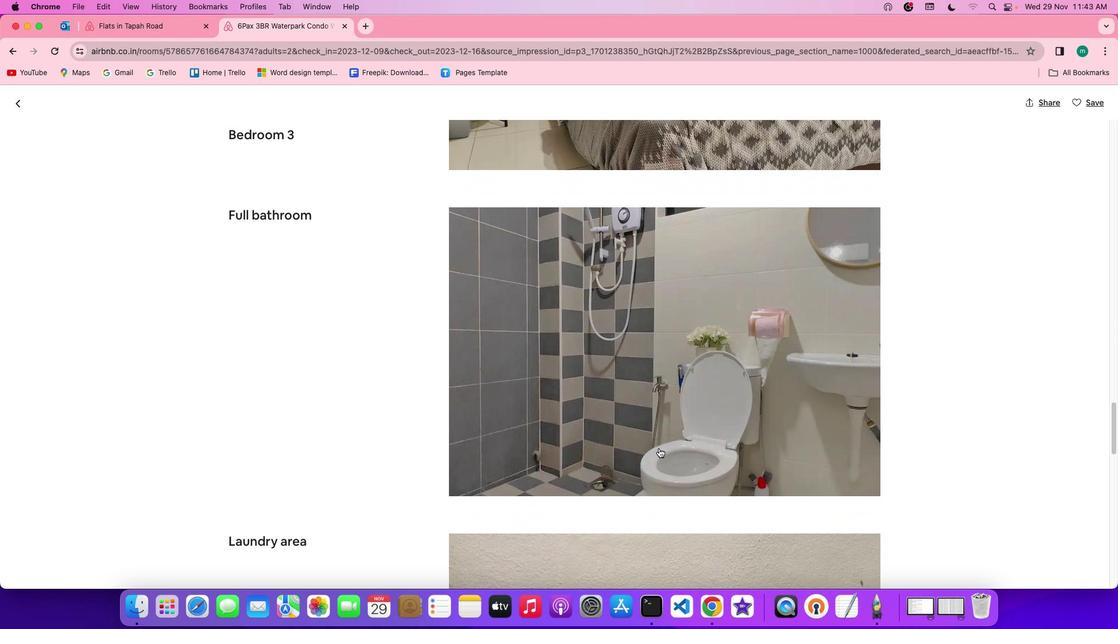 
Action: Mouse scrolled (658, 448) with delta (0, 0)
Screenshot: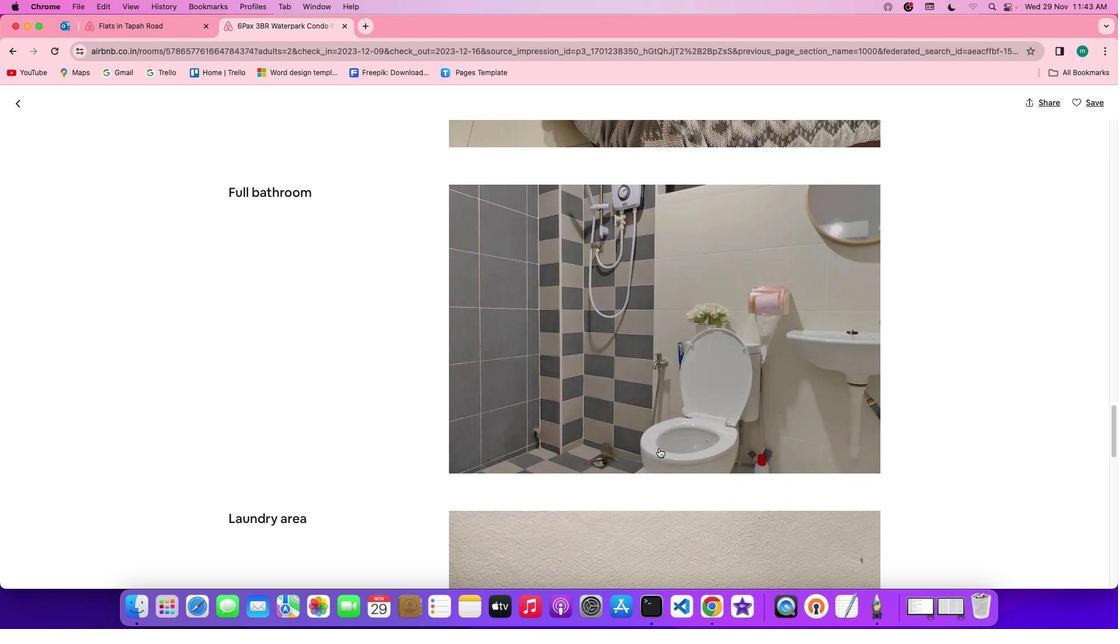 
Action: Mouse scrolled (658, 448) with delta (0, 0)
Screenshot: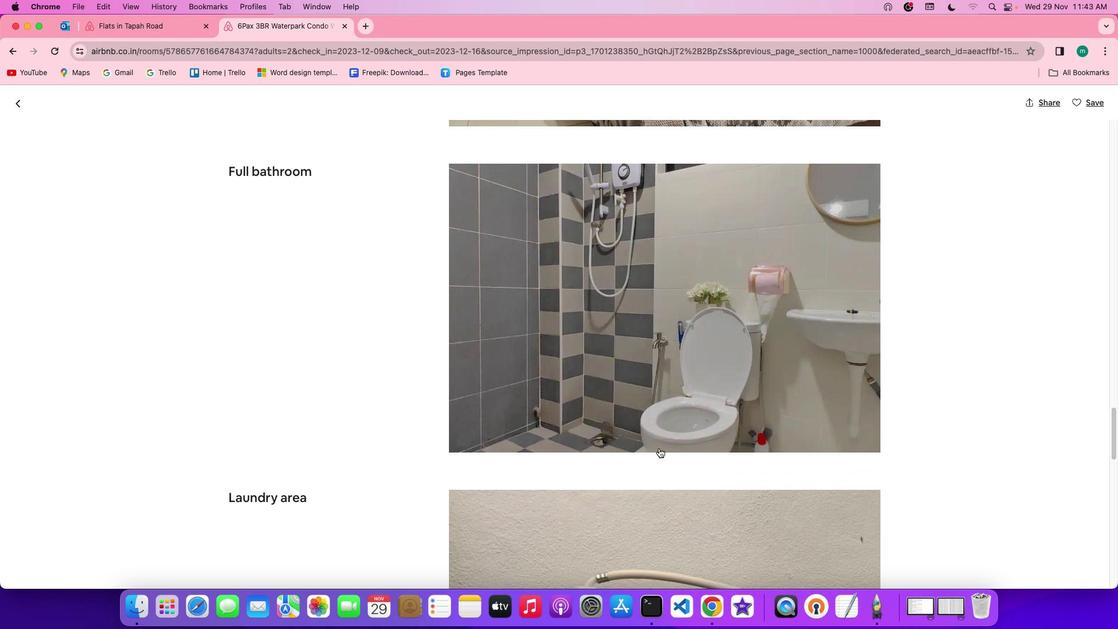 
Action: Mouse scrolled (658, 448) with delta (0, -1)
Screenshot: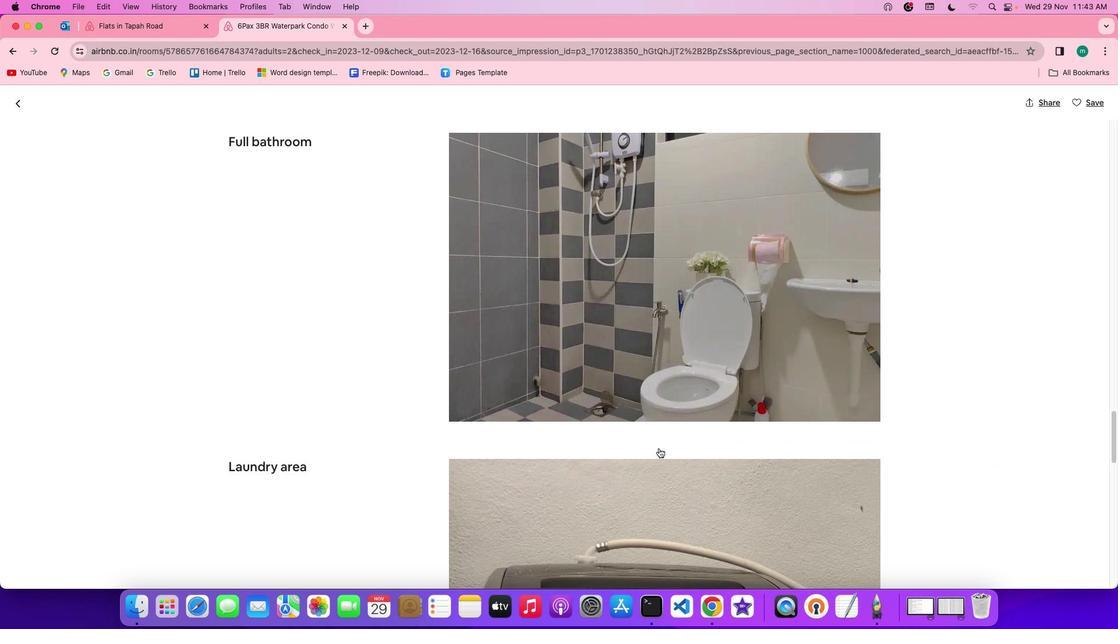 
Action: Mouse scrolled (658, 448) with delta (0, -1)
Screenshot: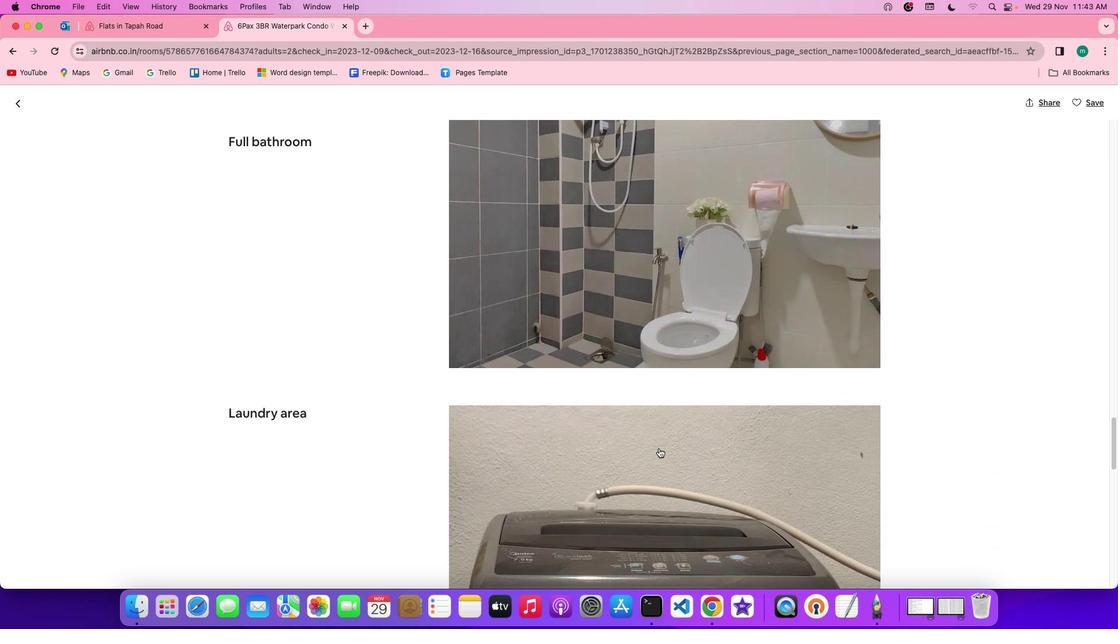 
Action: Mouse scrolled (658, 448) with delta (0, 0)
Screenshot: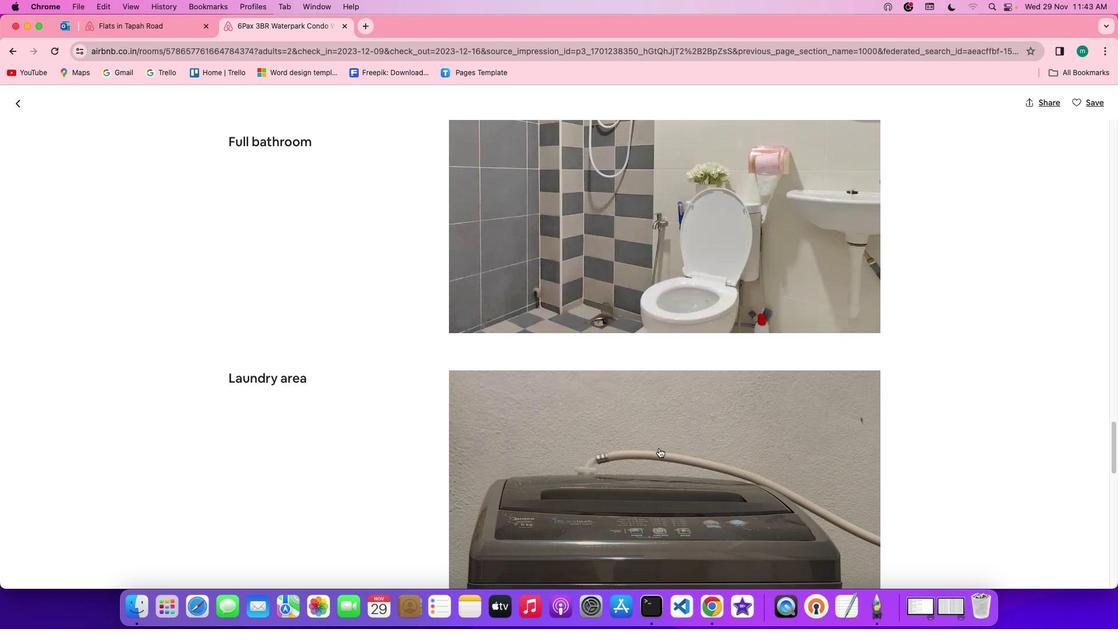 
Action: Mouse scrolled (658, 448) with delta (0, 0)
Screenshot: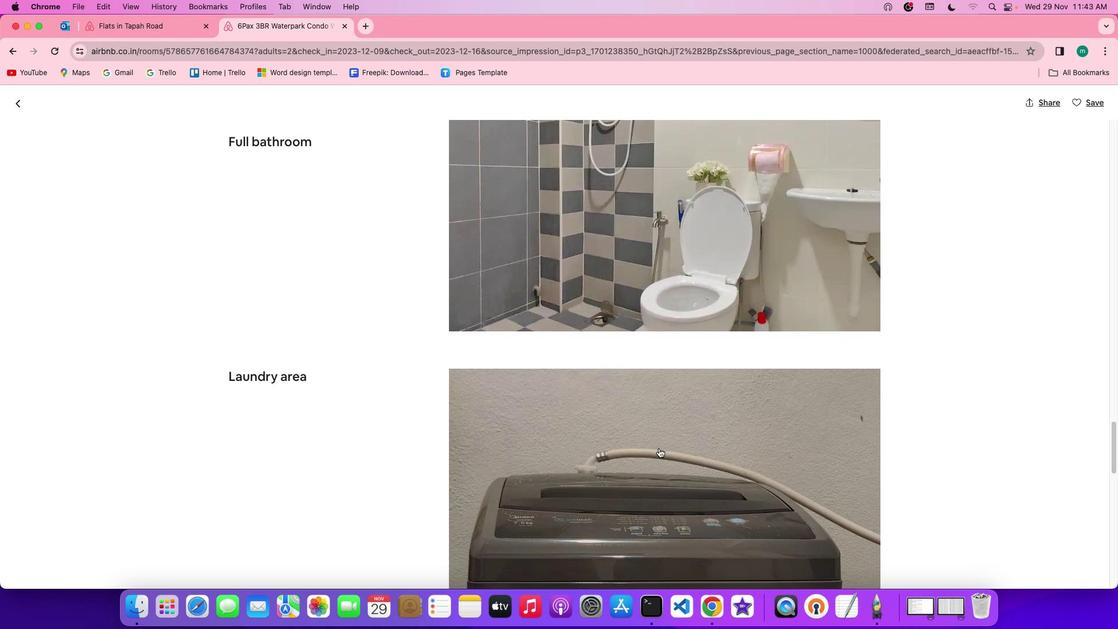 
Action: Mouse scrolled (658, 448) with delta (0, 0)
Screenshot: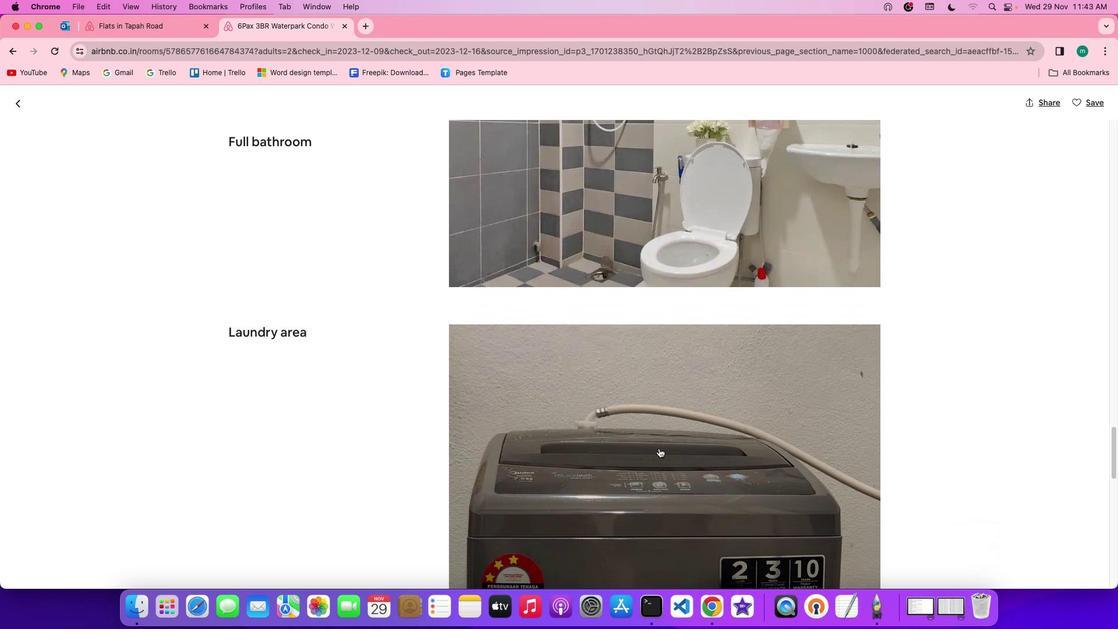 
Action: Mouse scrolled (658, 448) with delta (0, 0)
Screenshot: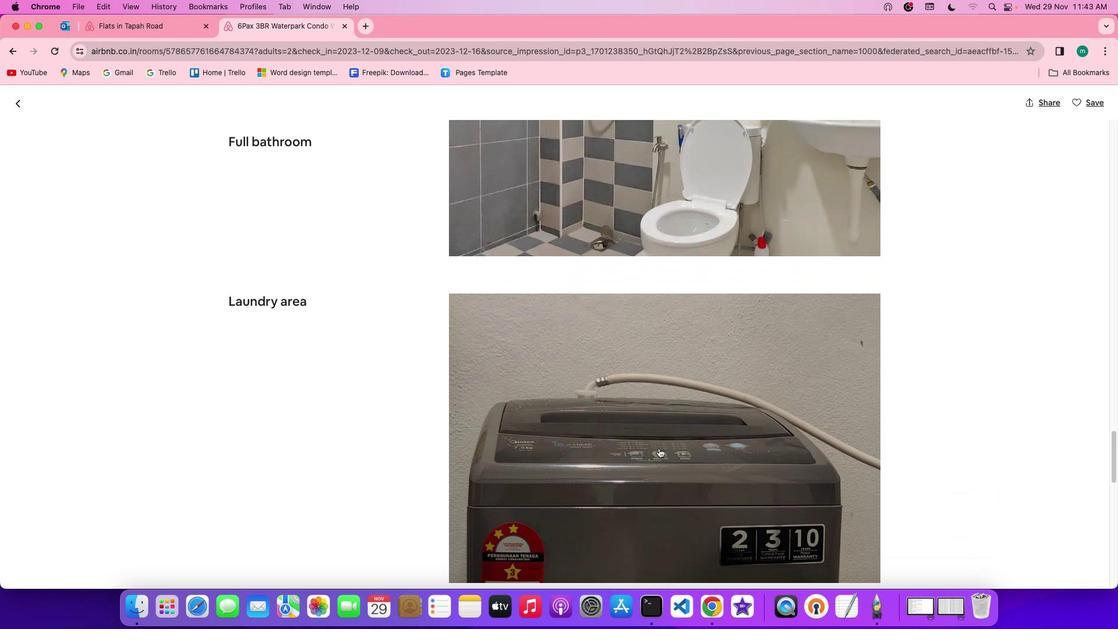 
Action: Mouse scrolled (658, 448) with delta (0, 0)
Screenshot: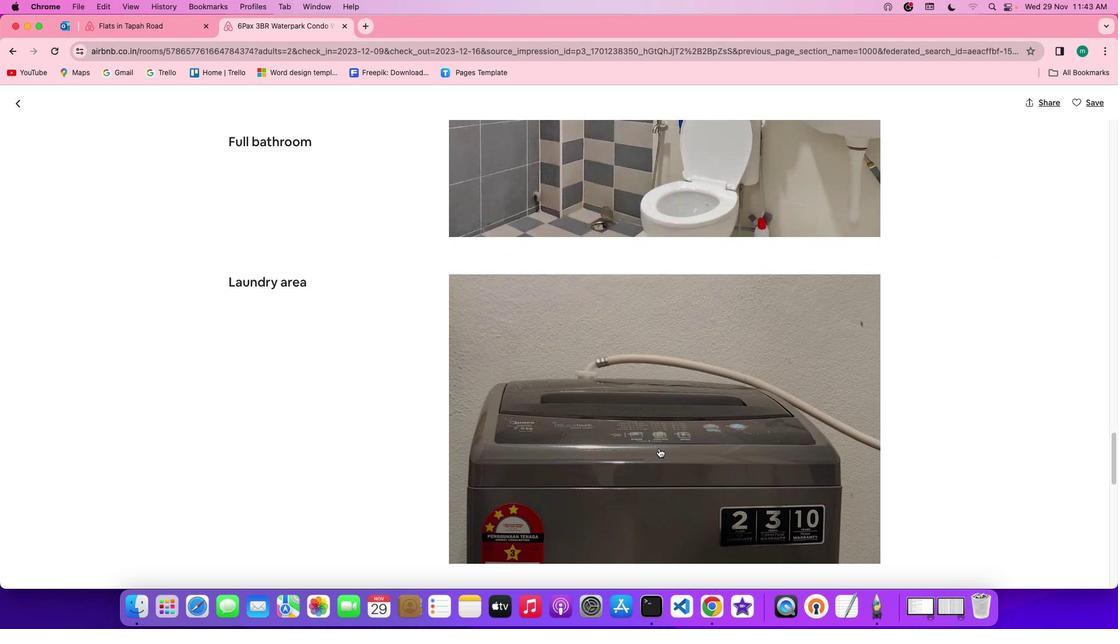 
Action: Mouse scrolled (658, 448) with delta (0, 0)
Screenshot: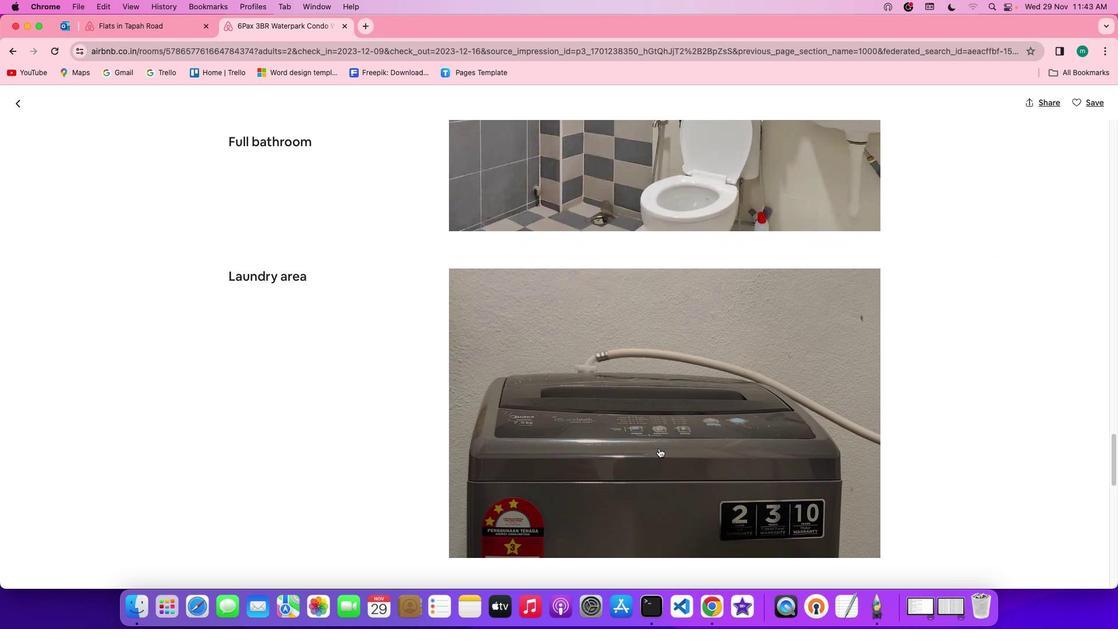 
Action: Mouse scrolled (658, 448) with delta (0, 0)
Screenshot: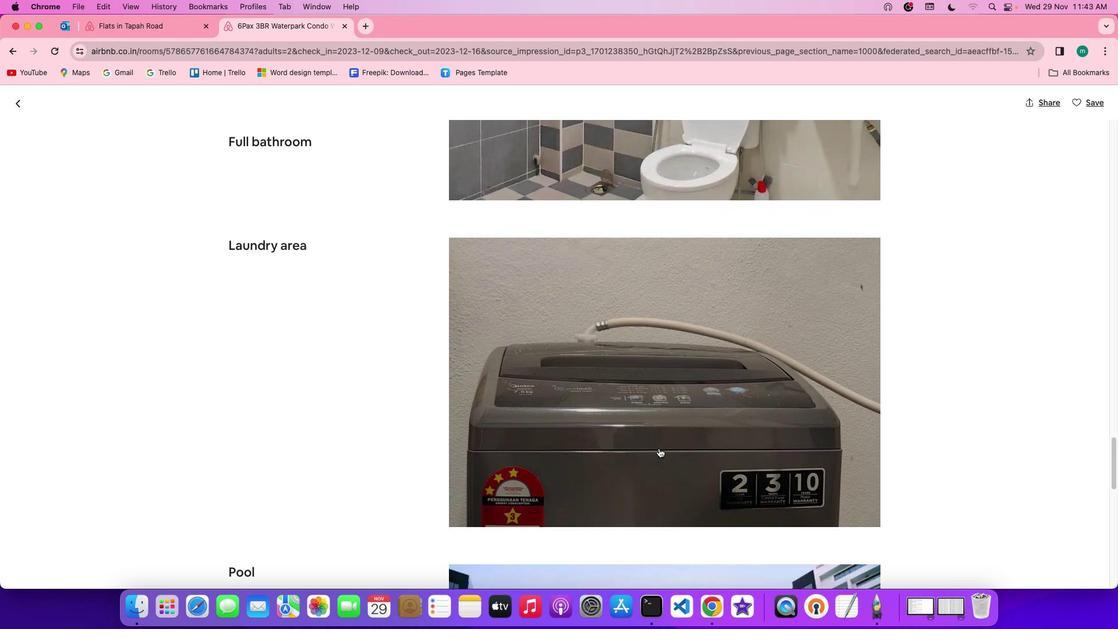 
Action: Mouse scrolled (658, 448) with delta (0, 0)
Screenshot: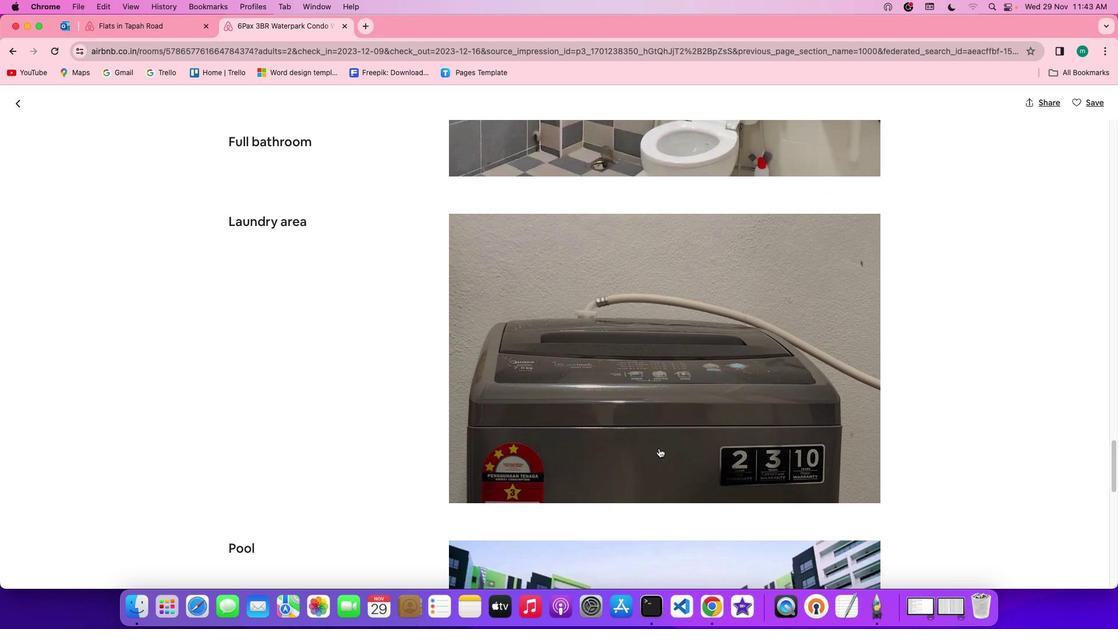 
Action: Mouse scrolled (658, 448) with delta (0, 0)
Screenshot: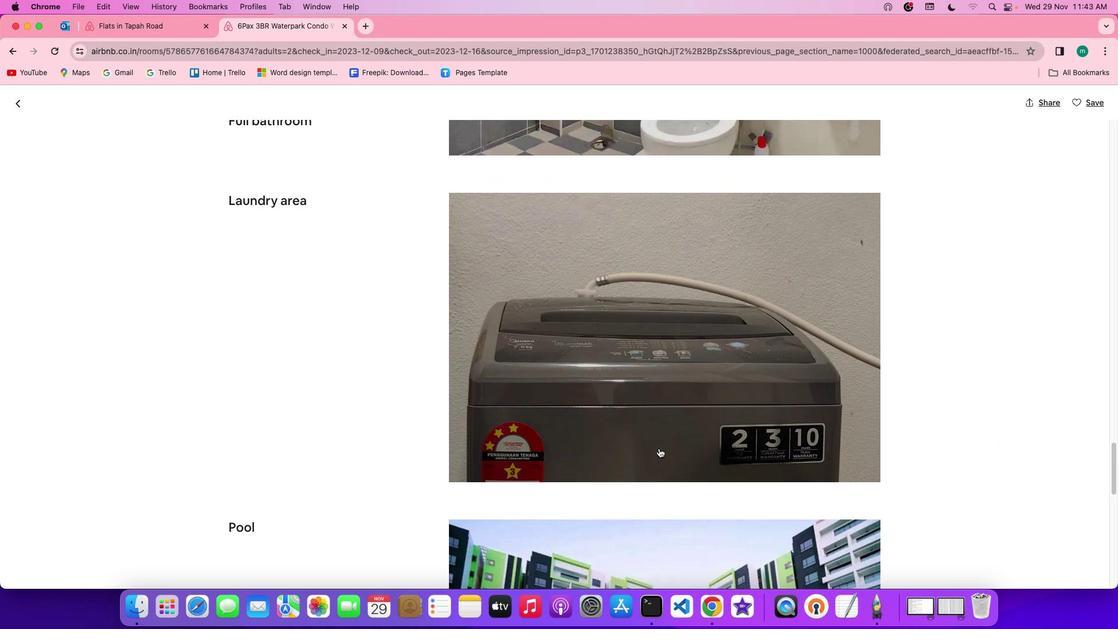 
Action: Mouse scrolled (658, 448) with delta (0, -1)
Screenshot: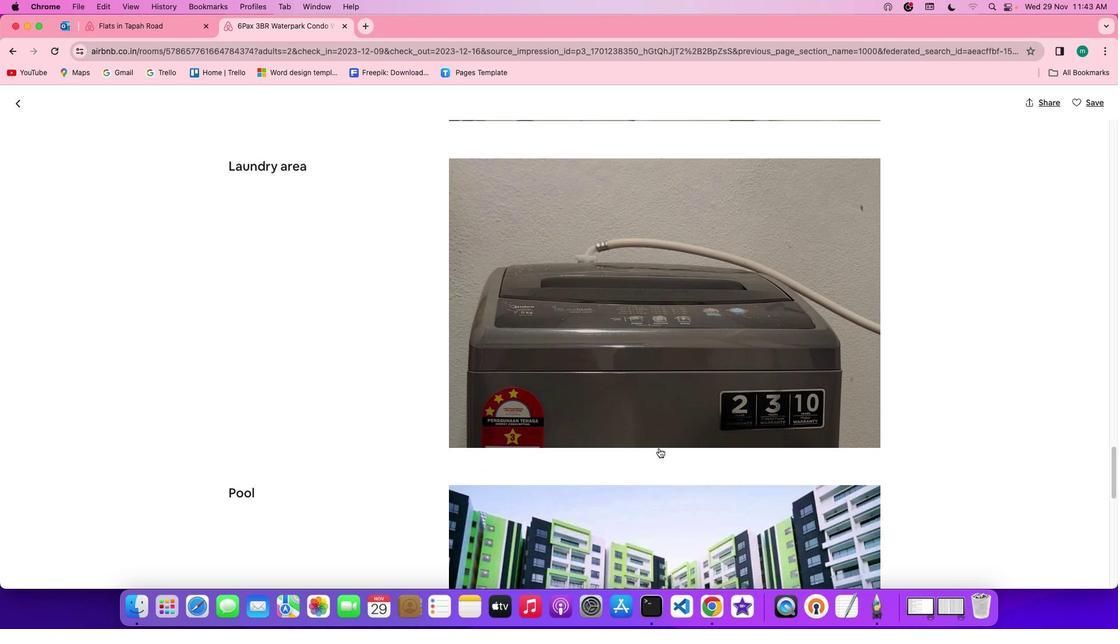 
Action: Mouse scrolled (658, 448) with delta (0, -1)
Screenshot: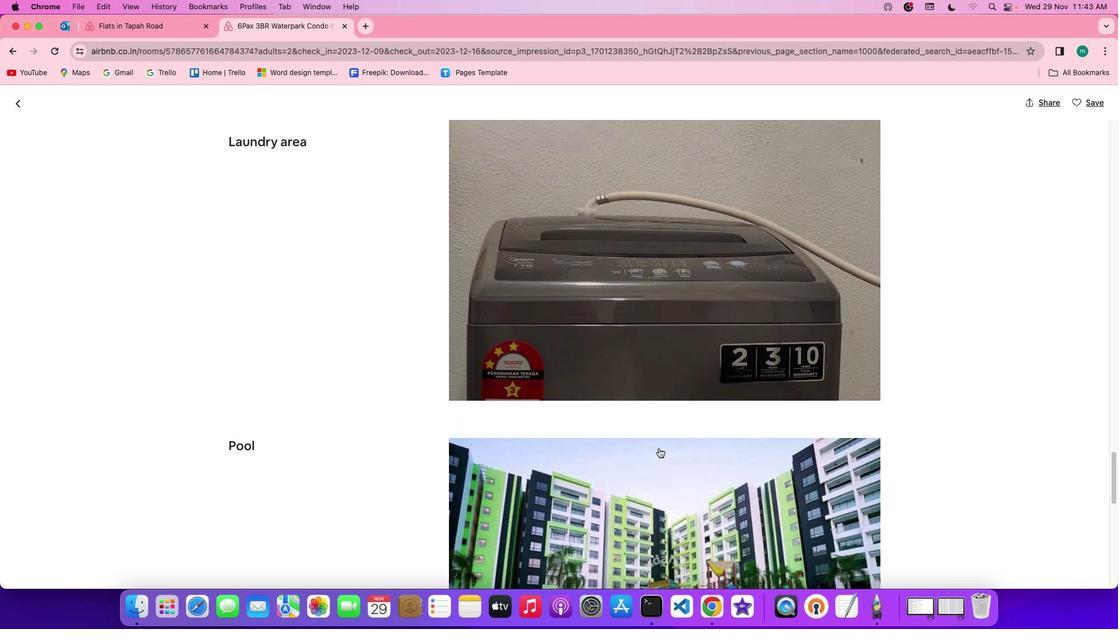 
Action: Mouse scrolled (658, 448) with delta (0, 0)
Screenshot: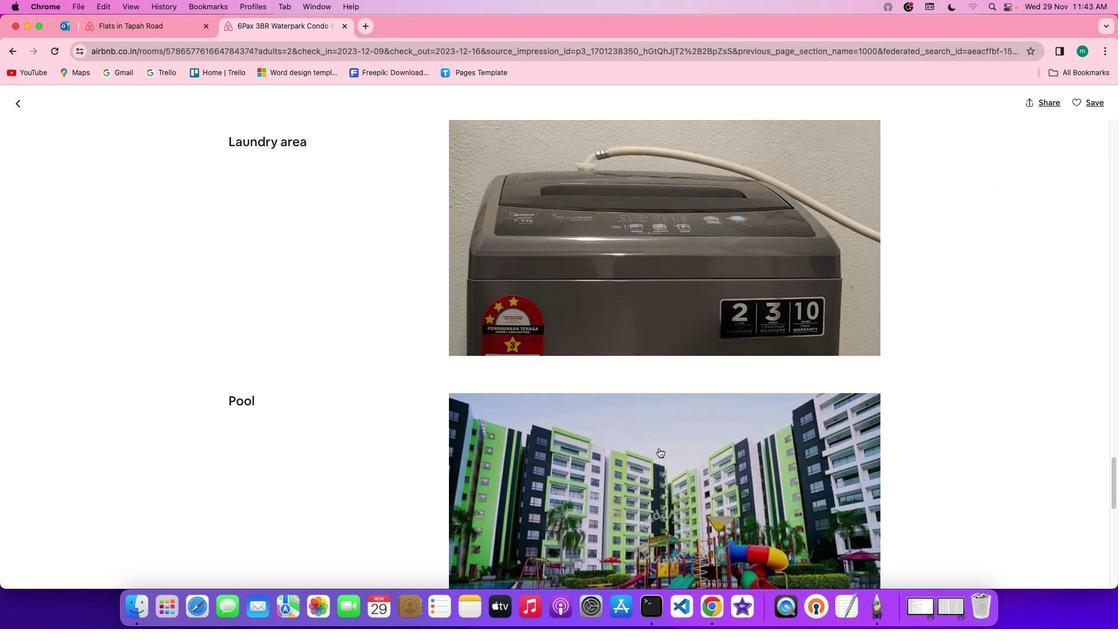 
Action: Mouse scrolled (658, 448) with delta (0, 0)
Screenshot: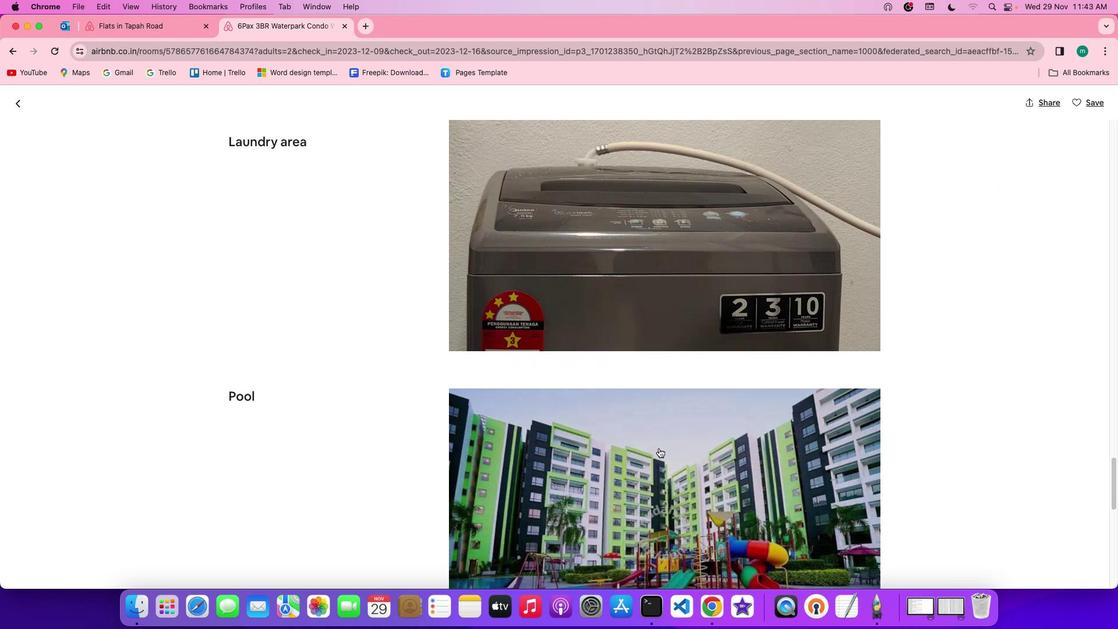 
Action: Mouse scrolled (658, 448) with delta (0, -1)
Screenshot: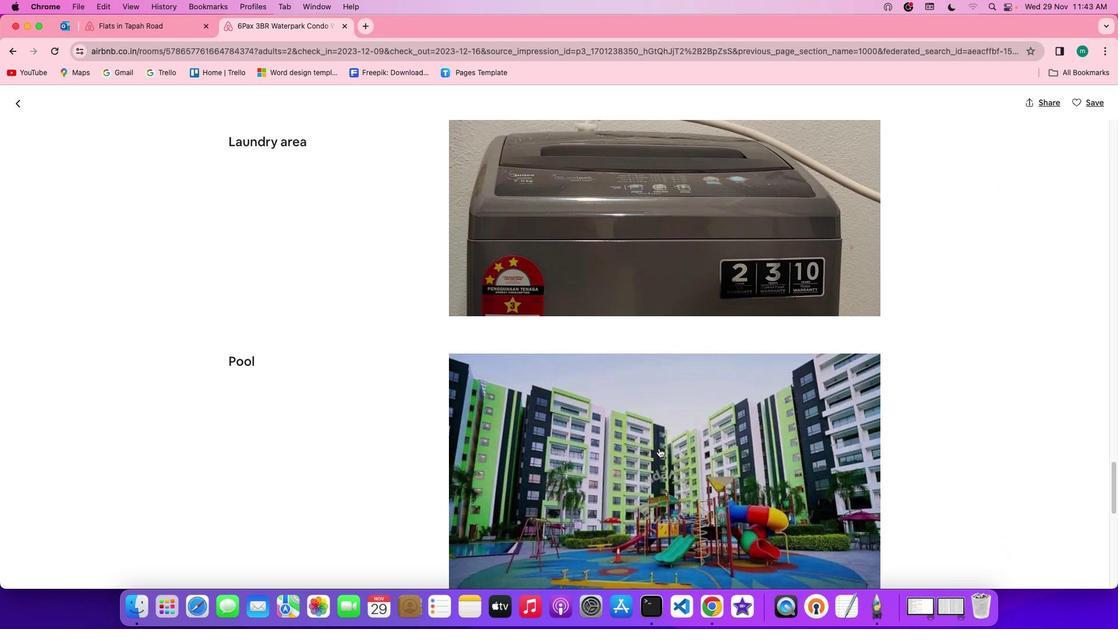 
Action: Mouse scrolled (658, 448) with delta (0, -1)
Screenshot: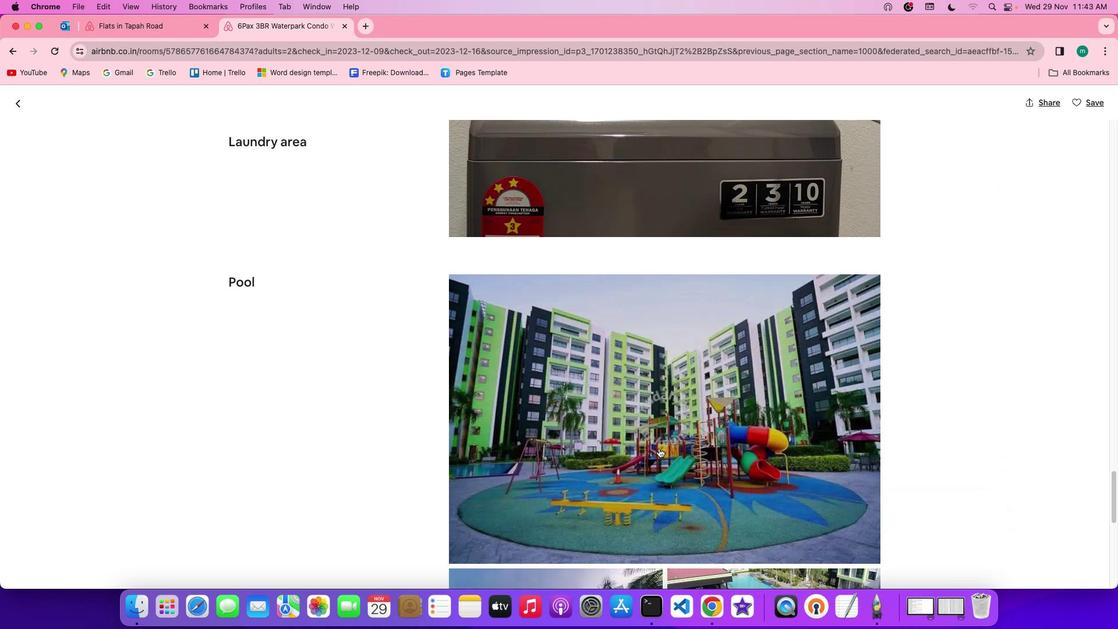 
Action: Mouse scrolled (658, 448) with delta (0, 0)
Screenshot: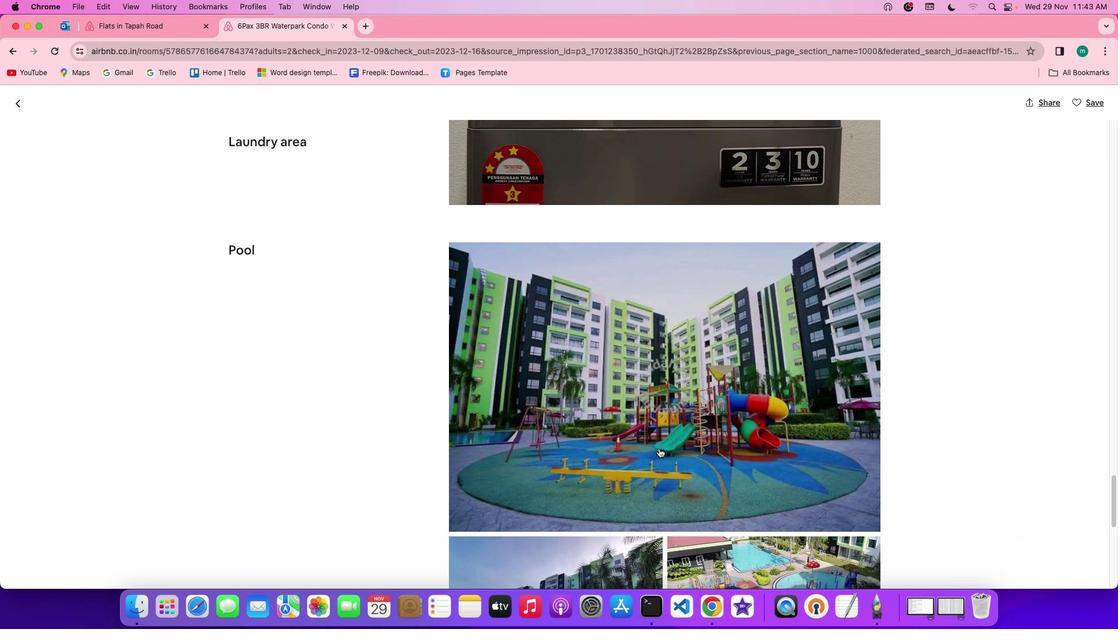 
Action: Mouse scrolled (658, 448) with delta (0, 0)
Screenshot: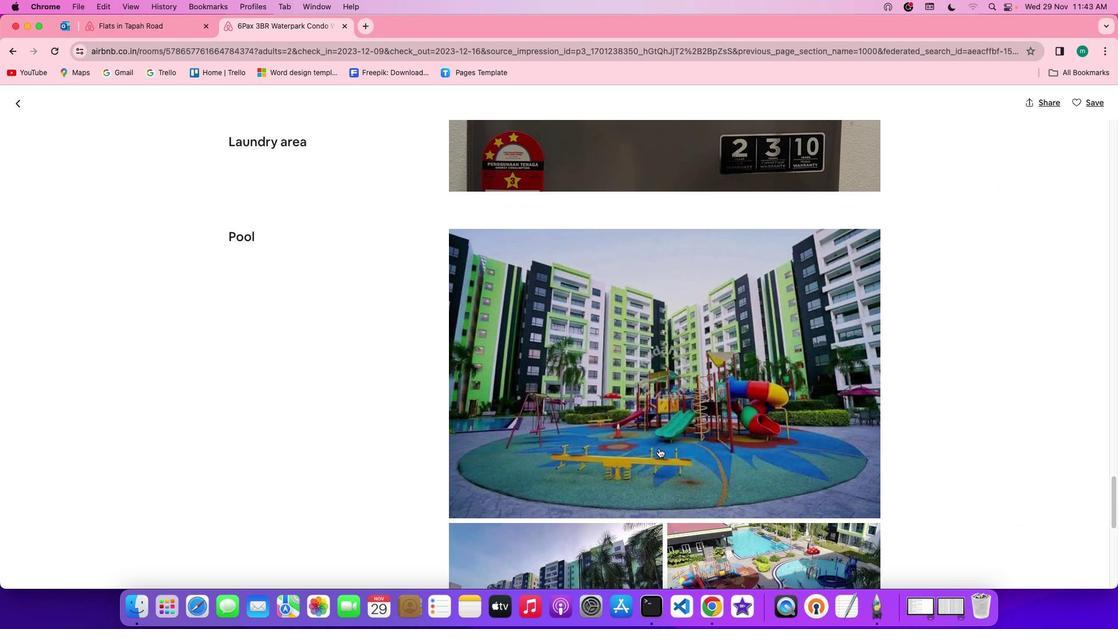 
Action: Mouse scrolled (658, 448) with delta (0, -1)
Screenshot: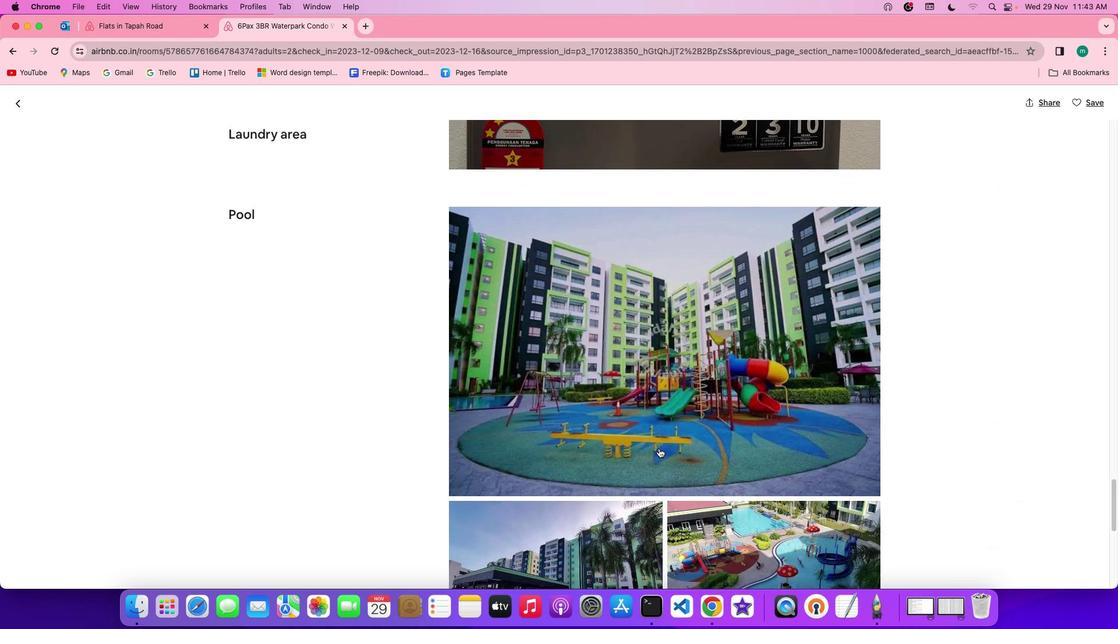 
Action: Mouse scrolled (658, 448) with delta (0, -1)
Screenshot: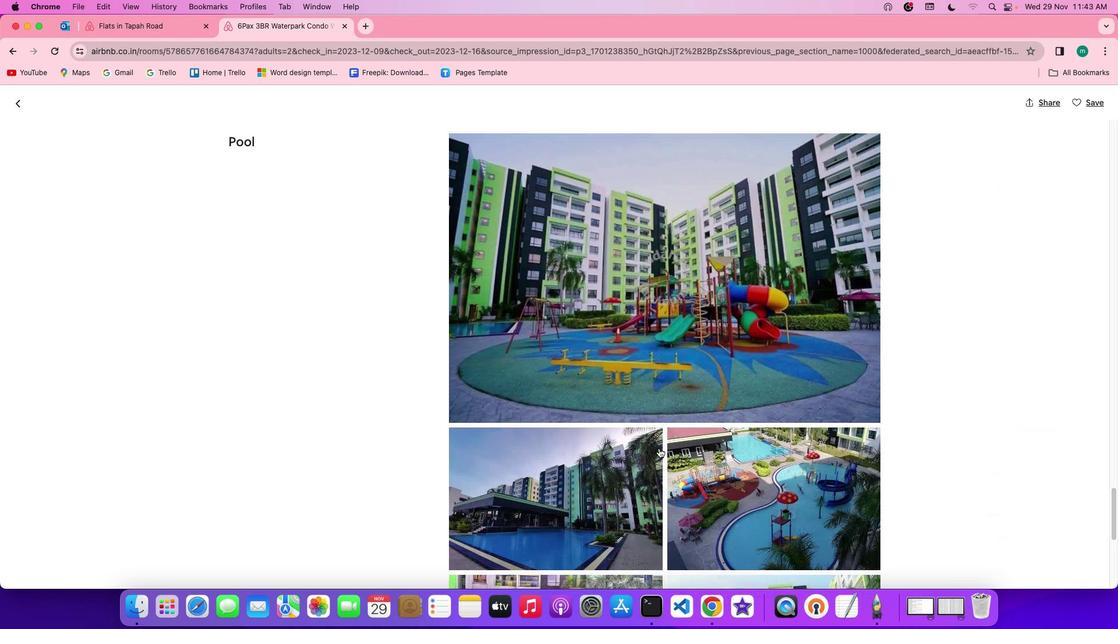 
Action: Mouse scrolled (658, 448) with delta (0, 0)
Screenshot: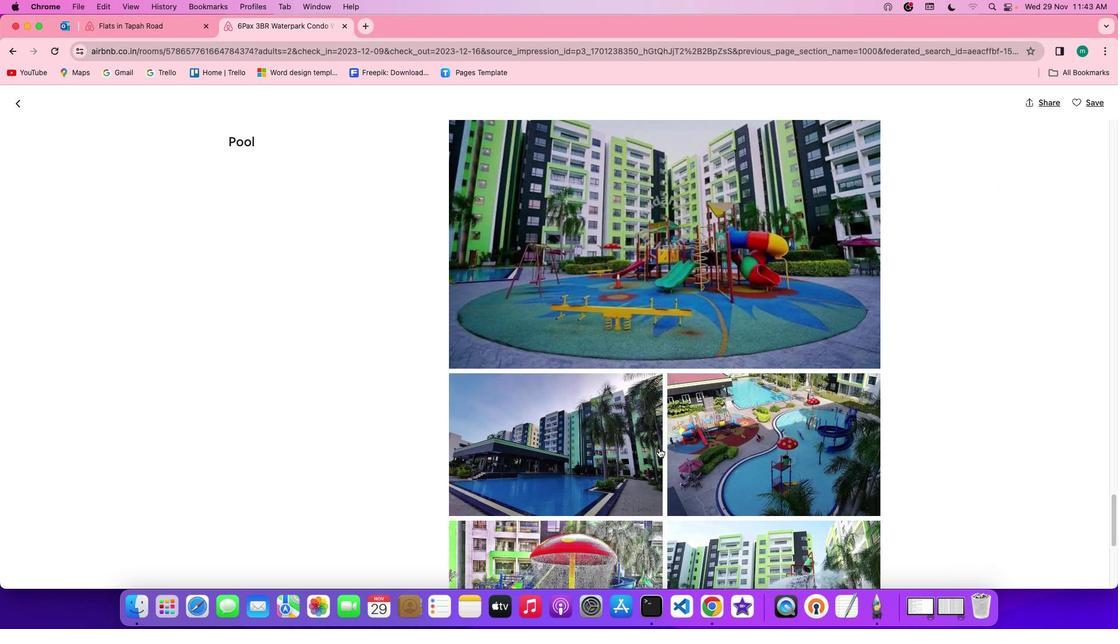 
Action: Mouse scrolled (658, 448) with delta (0, 0)
Screenshot: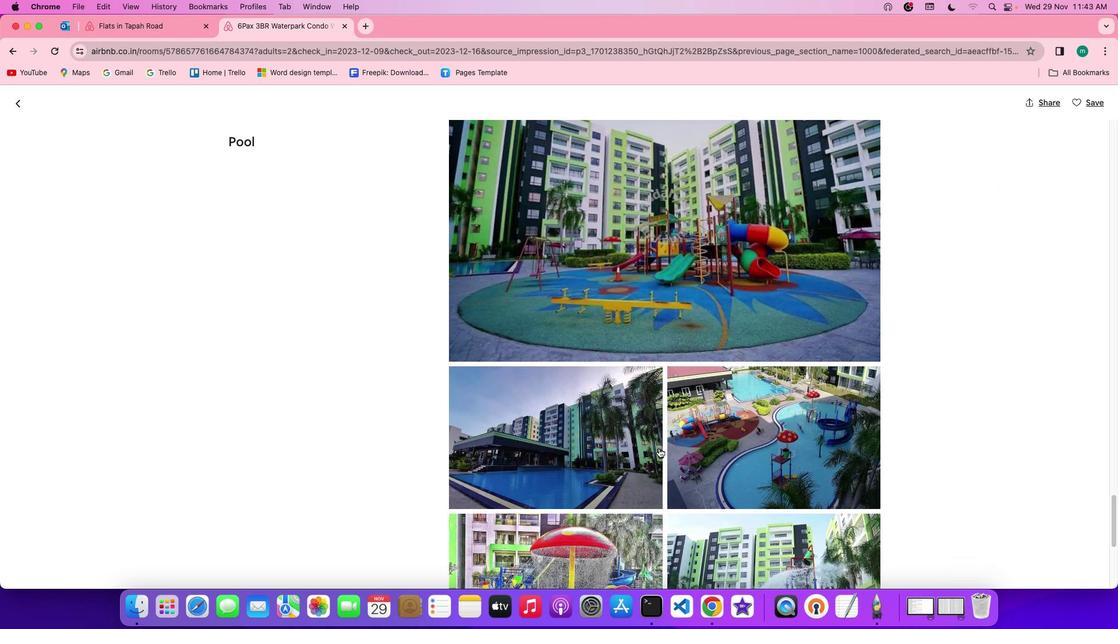 
Action: Mouse scrolled (658, 448) with delta (0, -1)
Screenshot: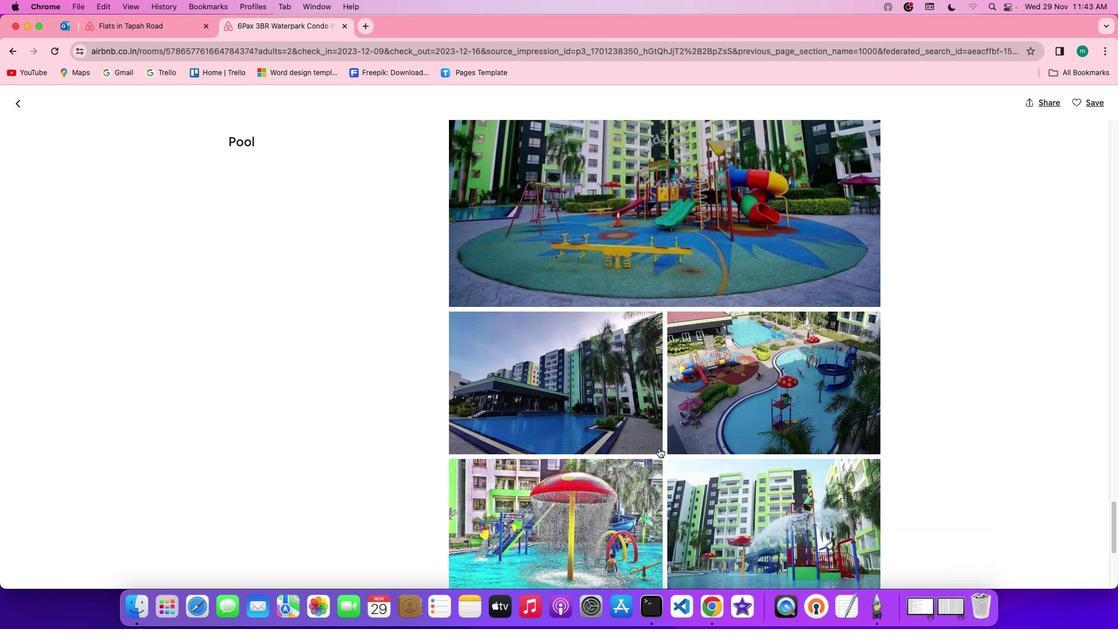 
Action: Mouse scrolled (658, 448) with delta (0, -1)
Screenshot: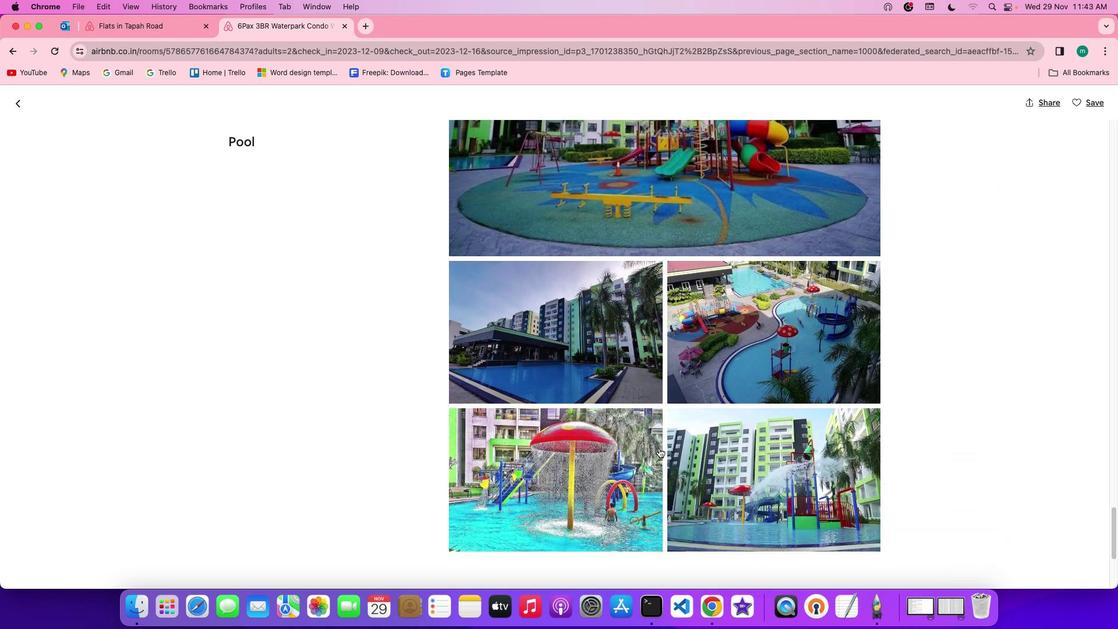 
Action: Mouse scrolled (658, 448) with delta (0, 0)
Screenshot: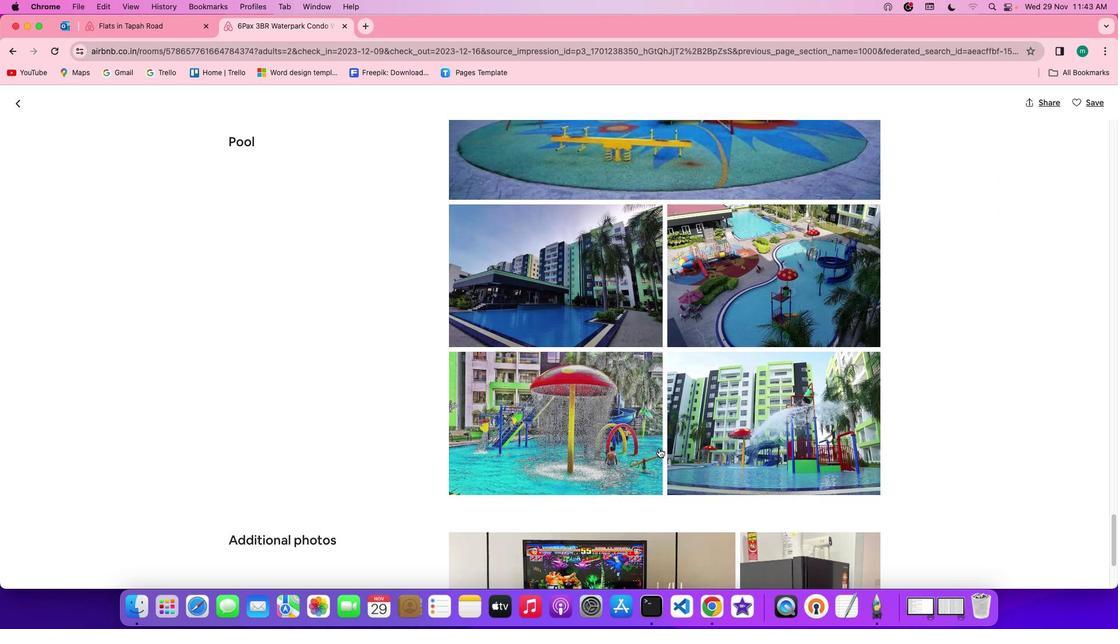 
Action: Mouse scrolled (658, 448) with delta (0, 0)
Screenshot: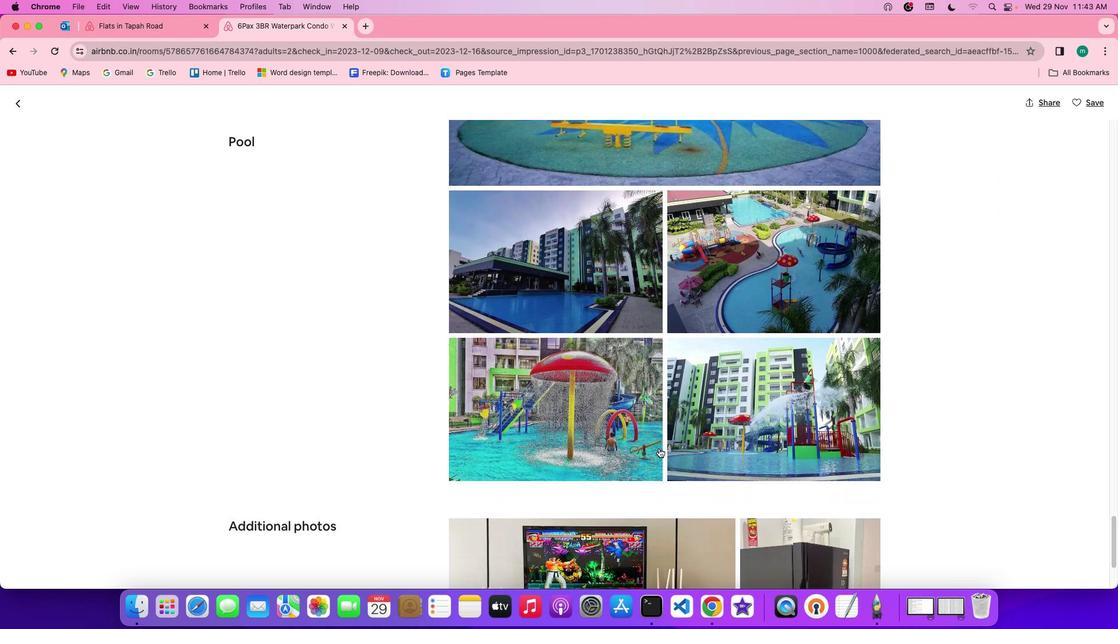 
Action: Mouse scrolled (658, 448) with delta (0, -1)
Screenshot: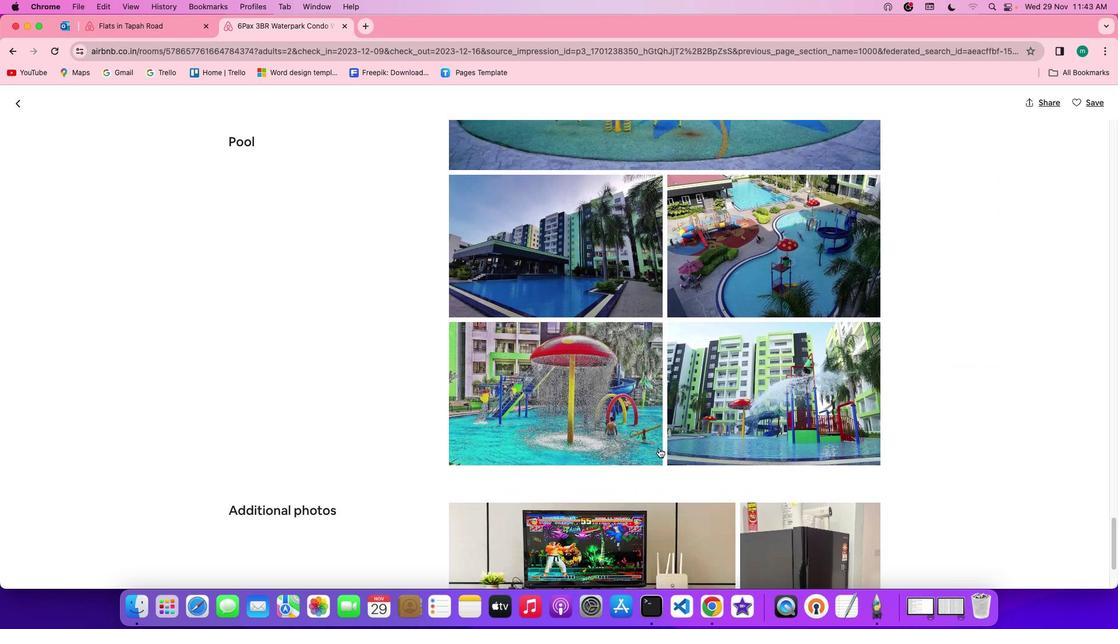 
Action: Mouse scrolled (658, 448) with delta (0, 0)
Screenshot: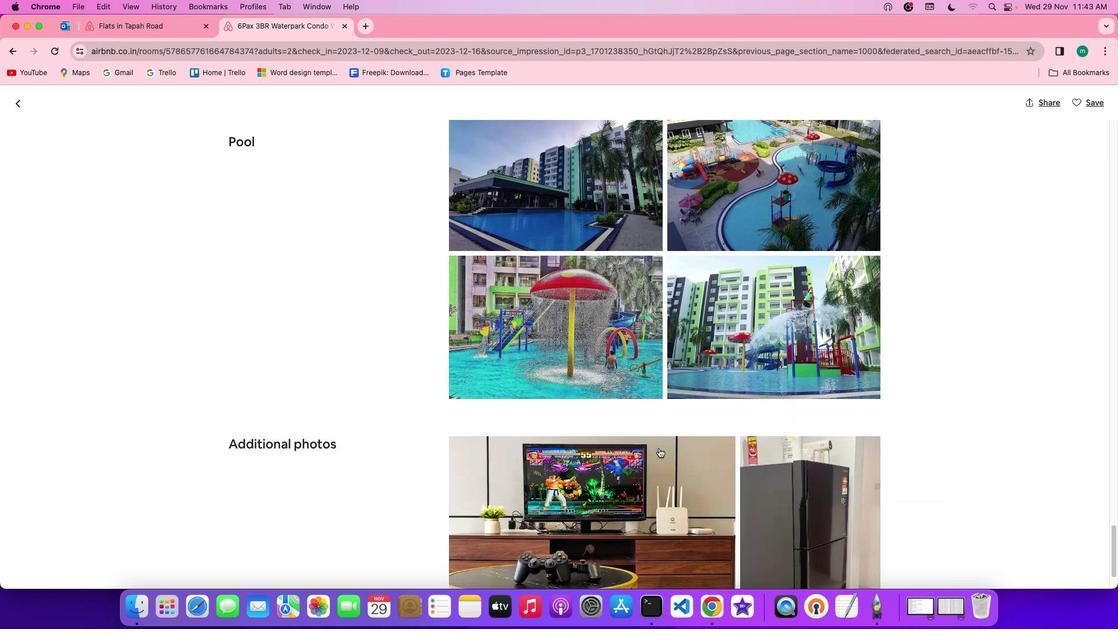 
Action: Mouse scrolled (658, 448) with delta (0, 0)
Screenshot: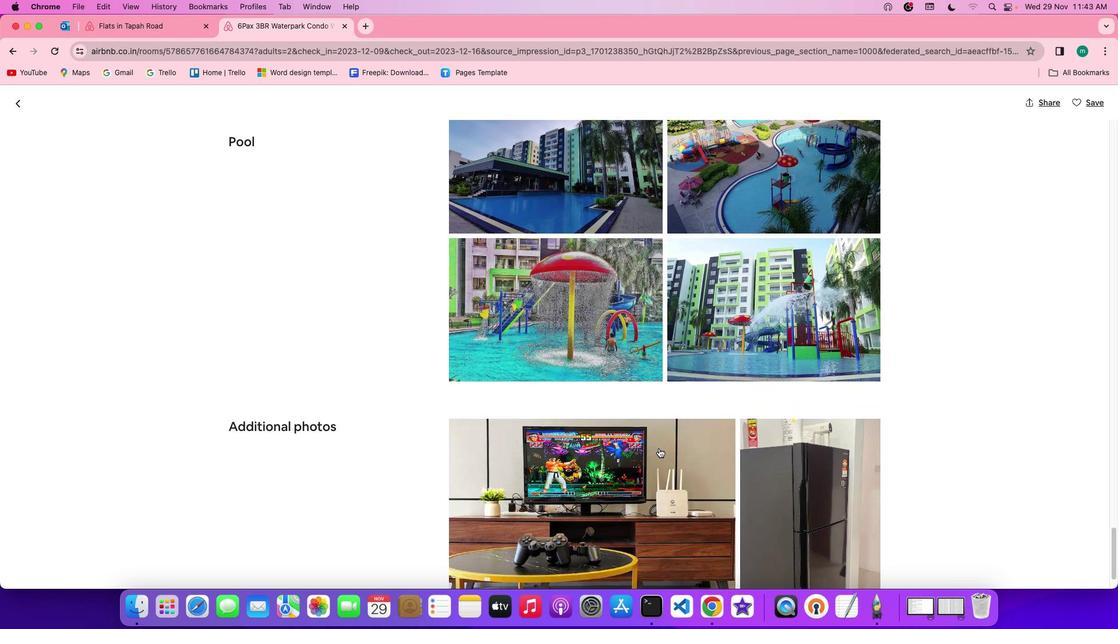 
Action: Mouse scrolled (658, 448) with delta (0, 0)
Screenshot: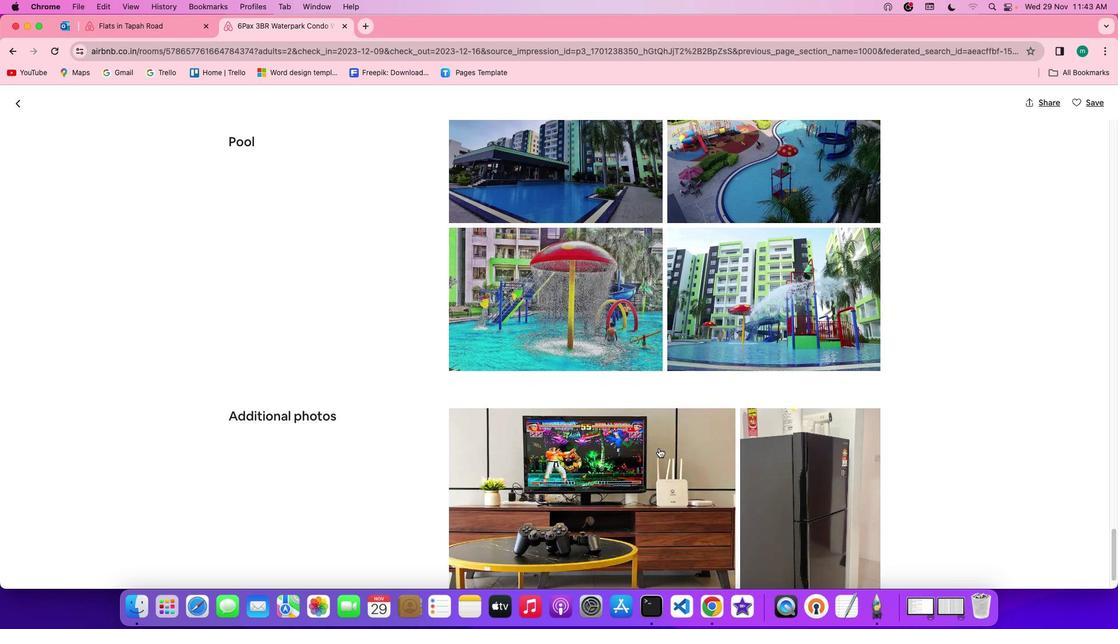 
Action: Mouse scrolled (658, 448) with delta (0, -1)
Screenshot: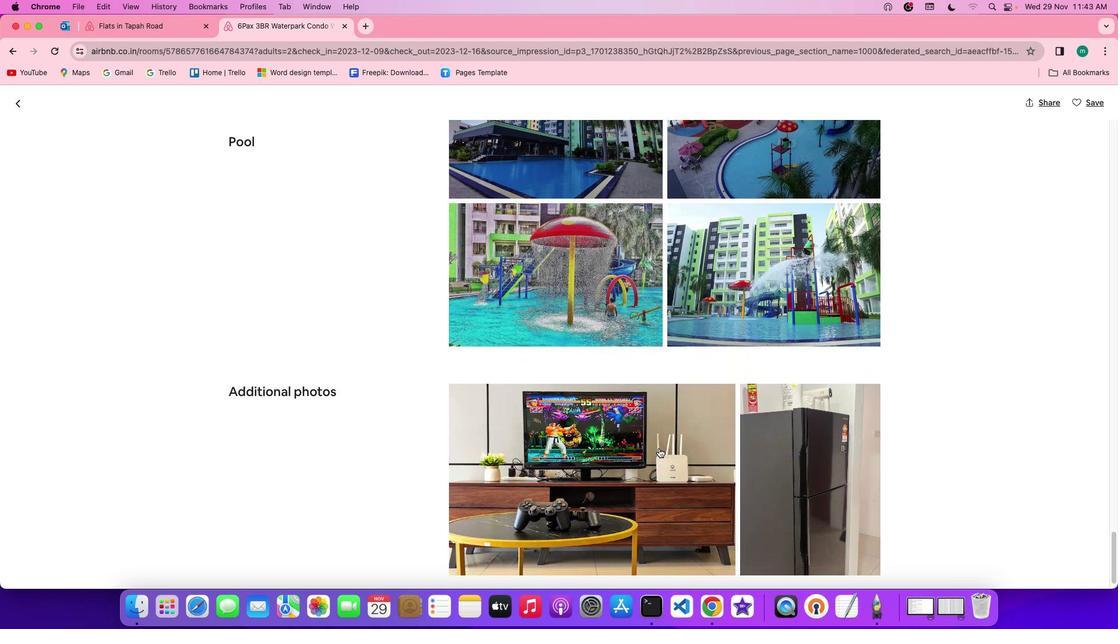 
Action: Mouse scrolled (658, 448) with delta (0, -1)
Screenshot: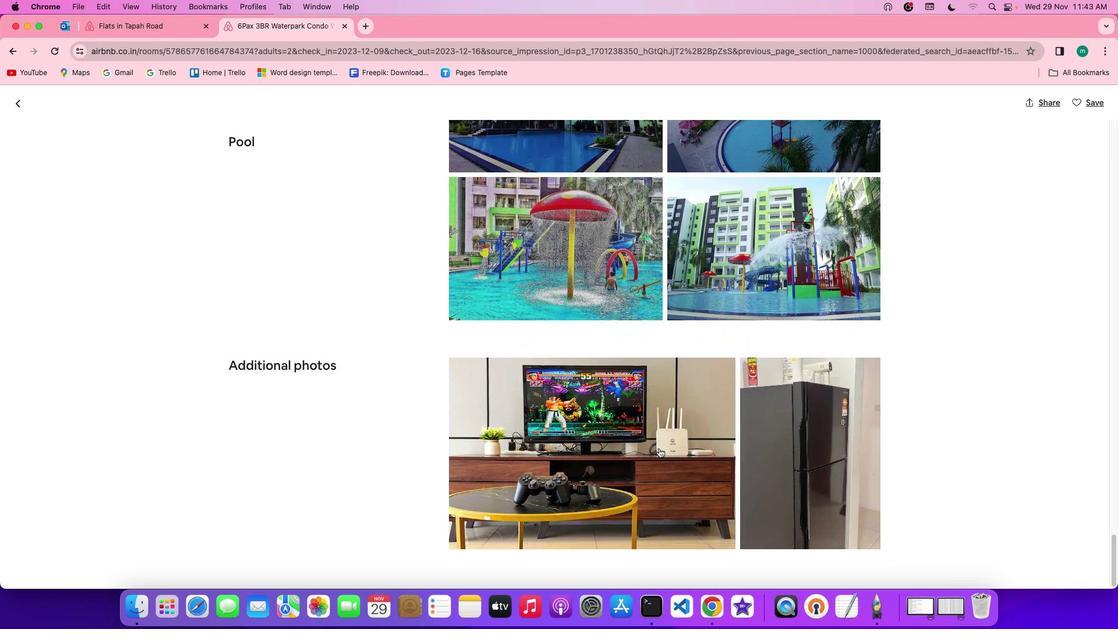 
Action: Mouse scrolled (658, 448) with delta (0, 0)
Screenshot: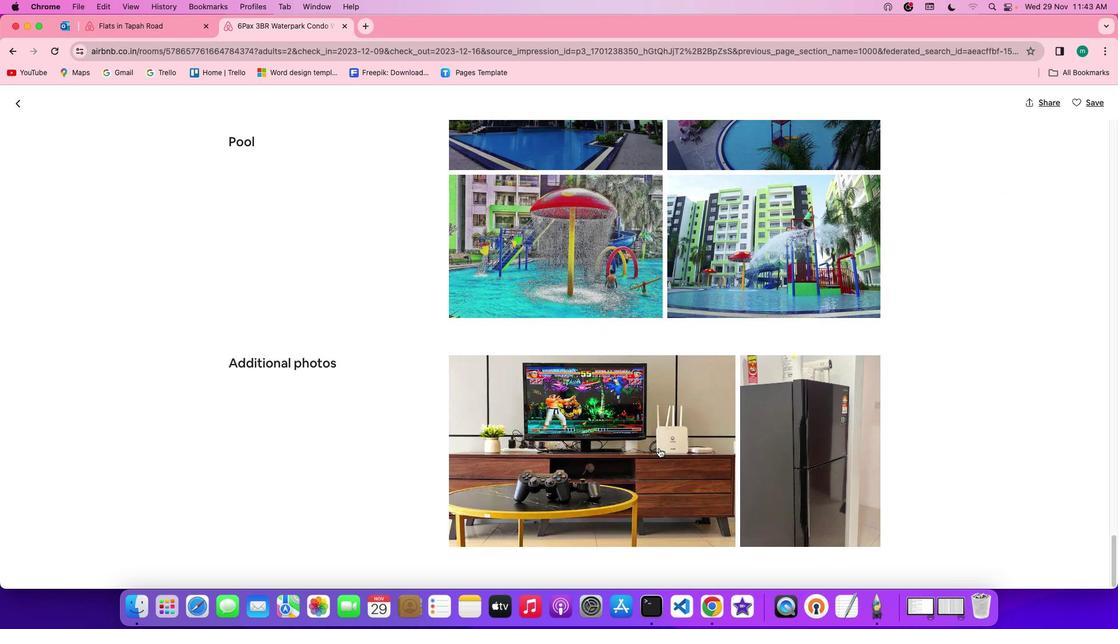 
Action: Mouse scrolled (658, 448) with delta (0, 0)
Screenshot: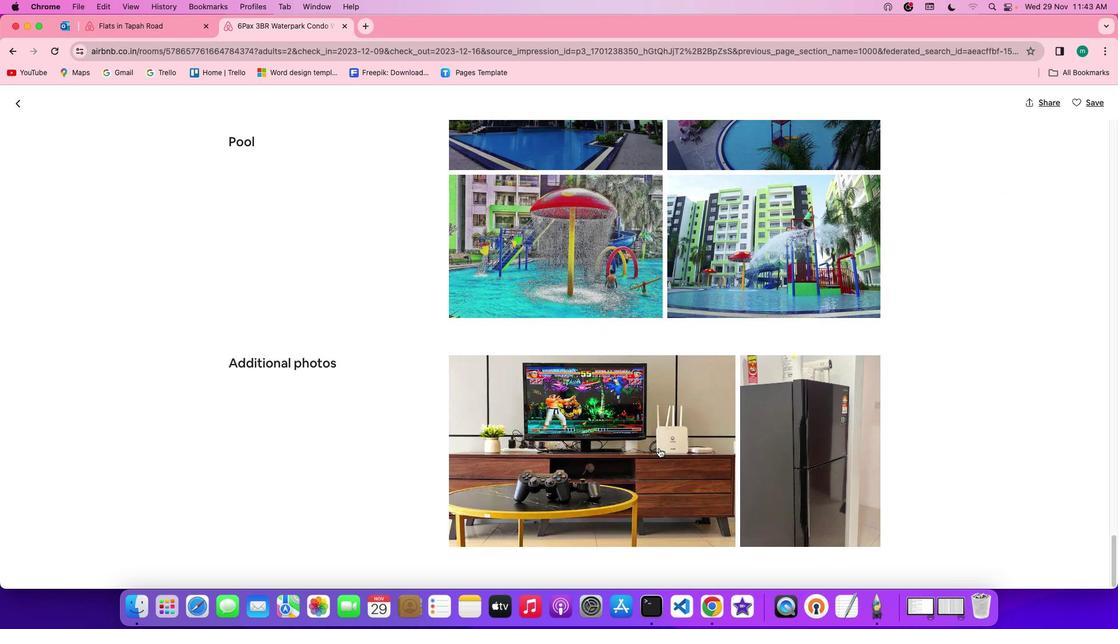 
Action: Mouse scrolled (658, 448) with delta (0, -1)
Screenshot: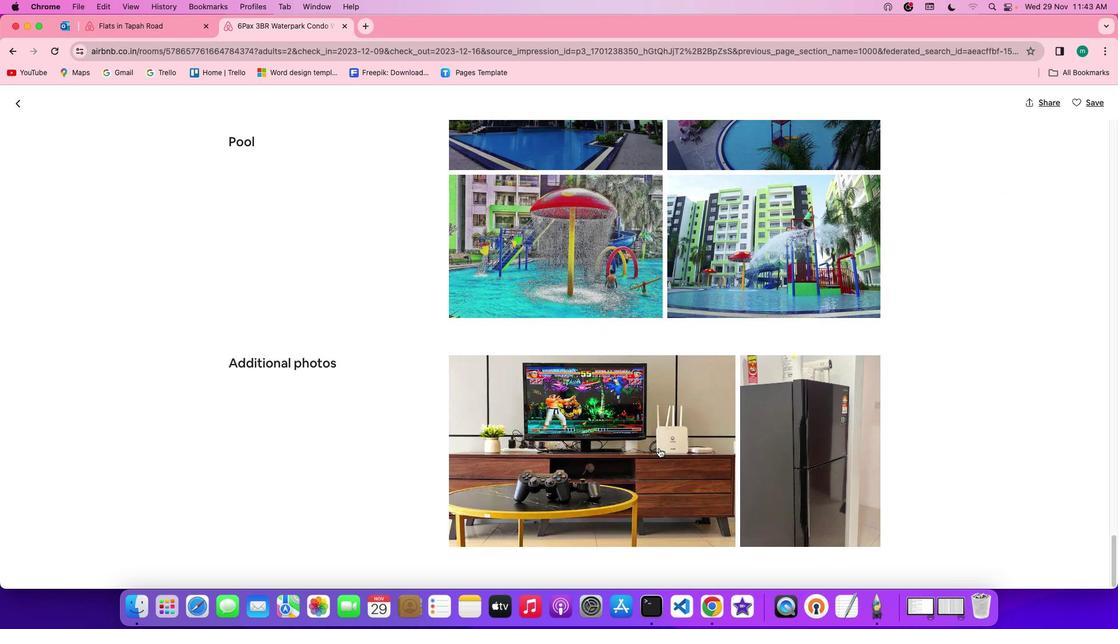 
Action: Mouse scrolled (658, 448) with delta (0, 0)
Screenshot: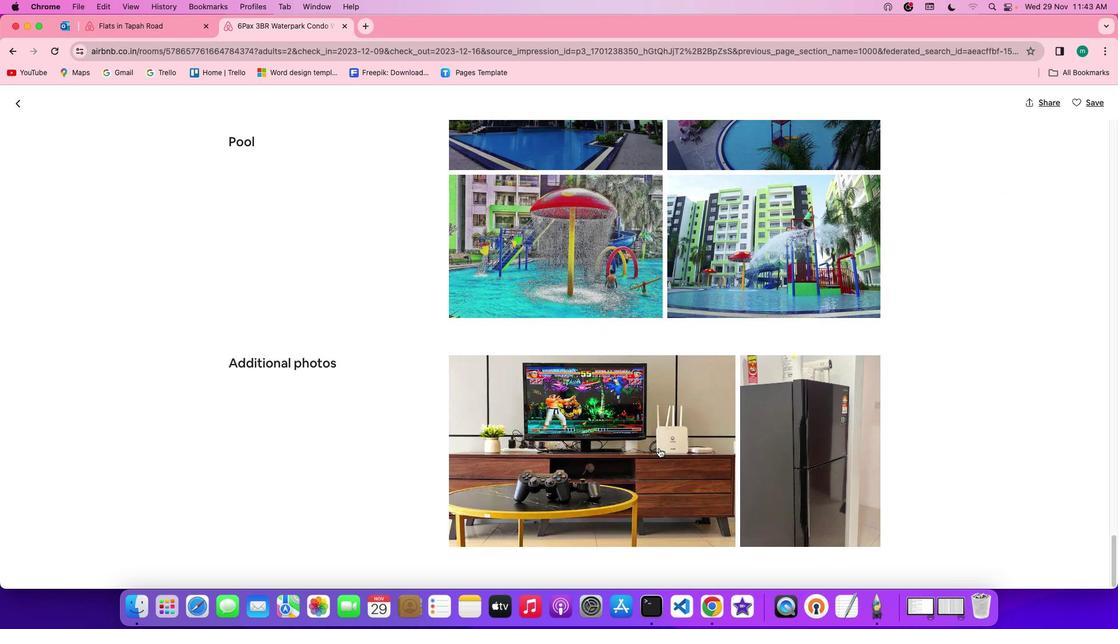 
Action: Mouse scrolled (658, 448) with delta (0, 0)
Screenshot: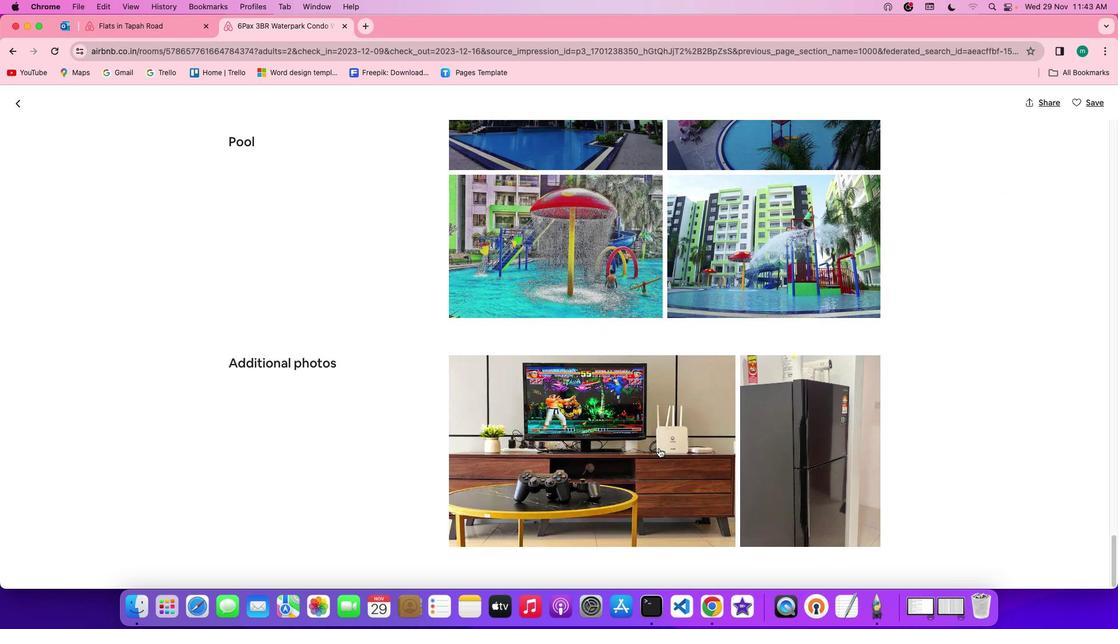 
Action: Mouse scrolled (658, 448) with delta (0, -1)
Screenshot: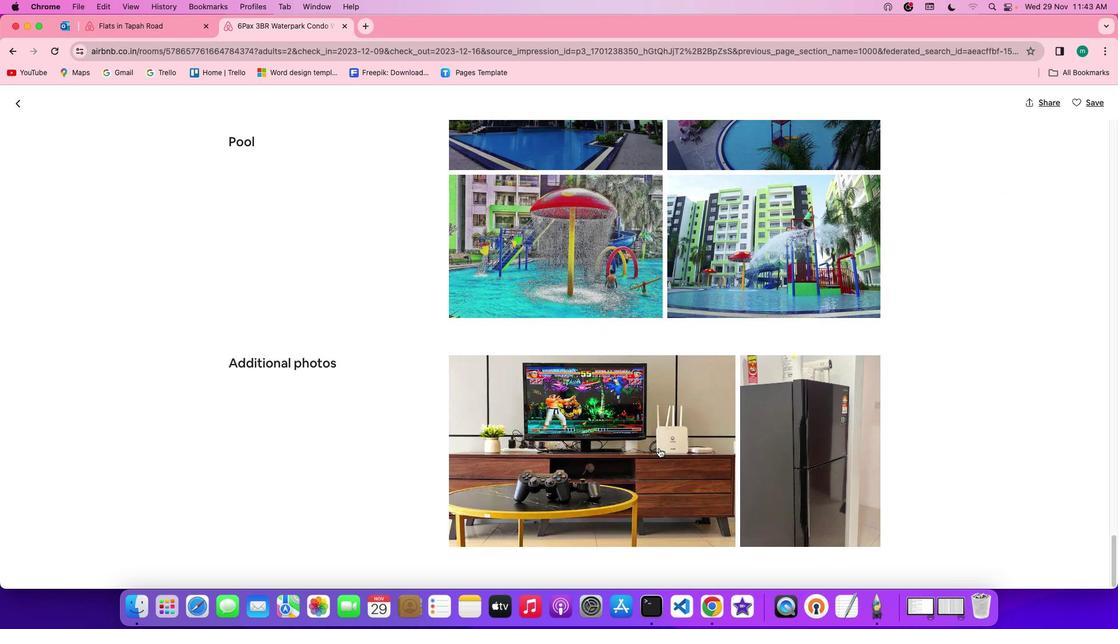 
Action: Mouse scrolled (658, 448) with delta (0, -2)
Screenshot: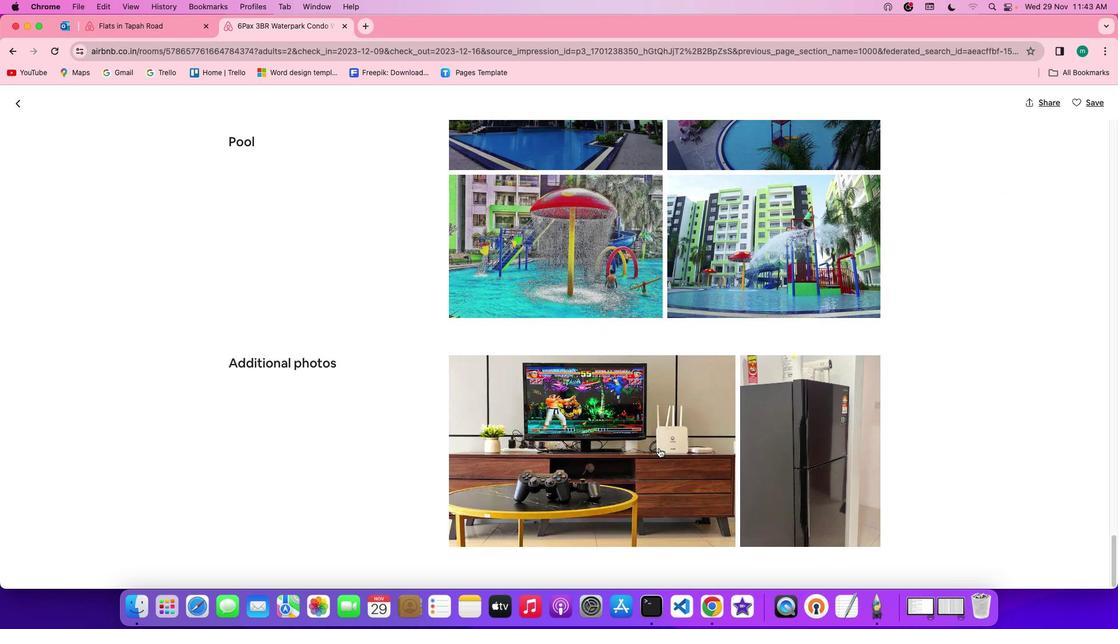 
Action: Mouse scrolled (658, 448) with delta (0, 0)
Screenshot: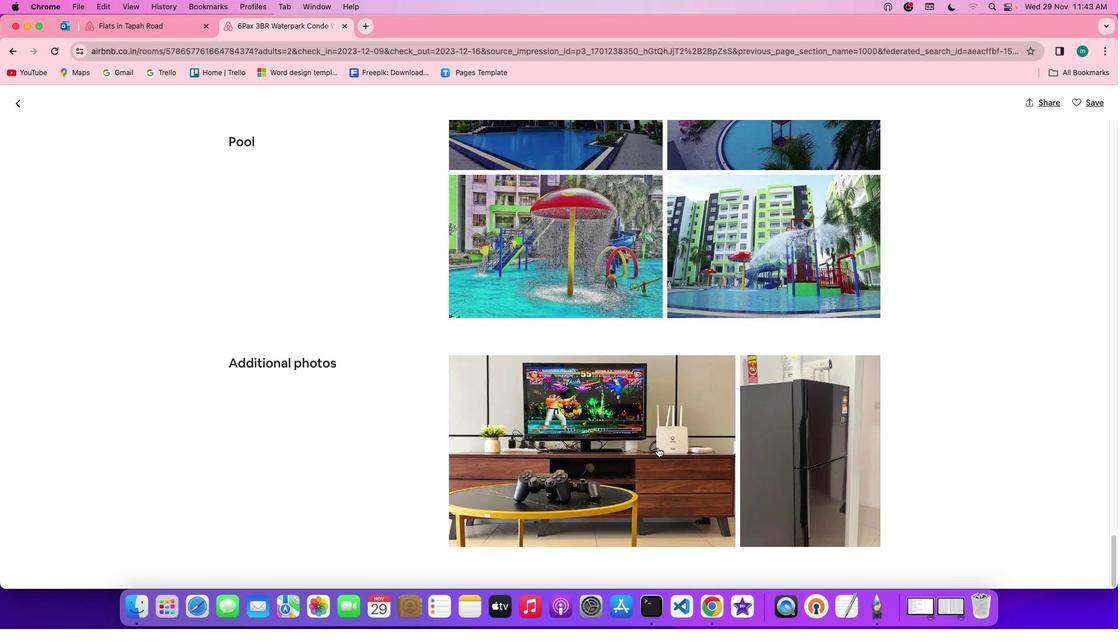 
Action: Mouse scrolled (658, 448) with delta (0, 0)
Screenshot: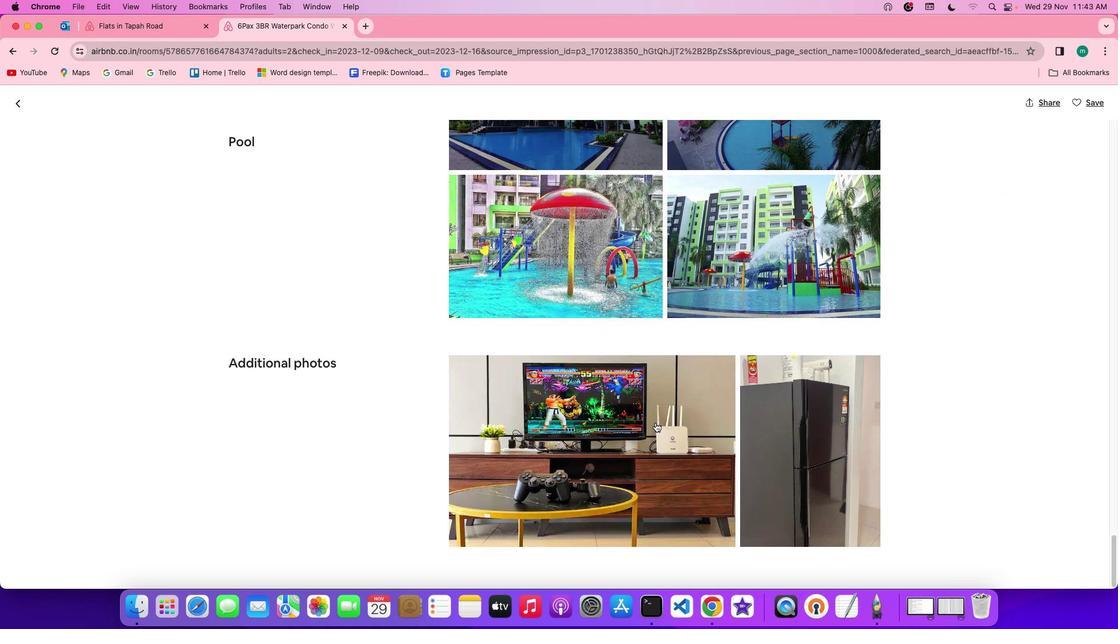 
Action: Mouse scrolled (658, 448) with delta (0, -1)
Screenshot: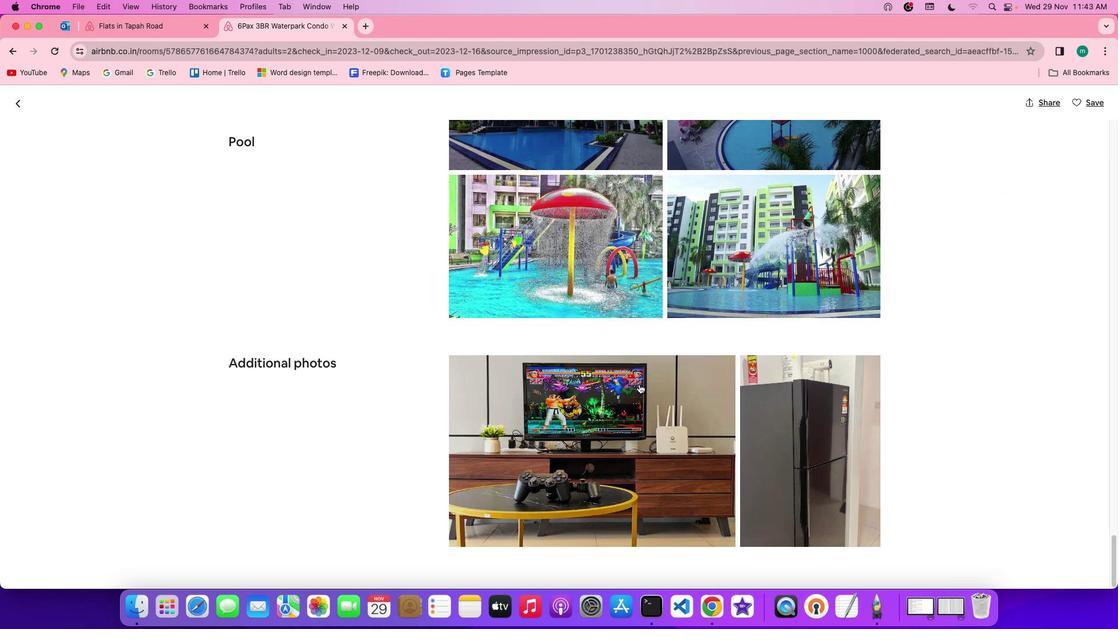 
Action: Mouse scrolled (658, 448) with delta (0, -2)
Screenshot: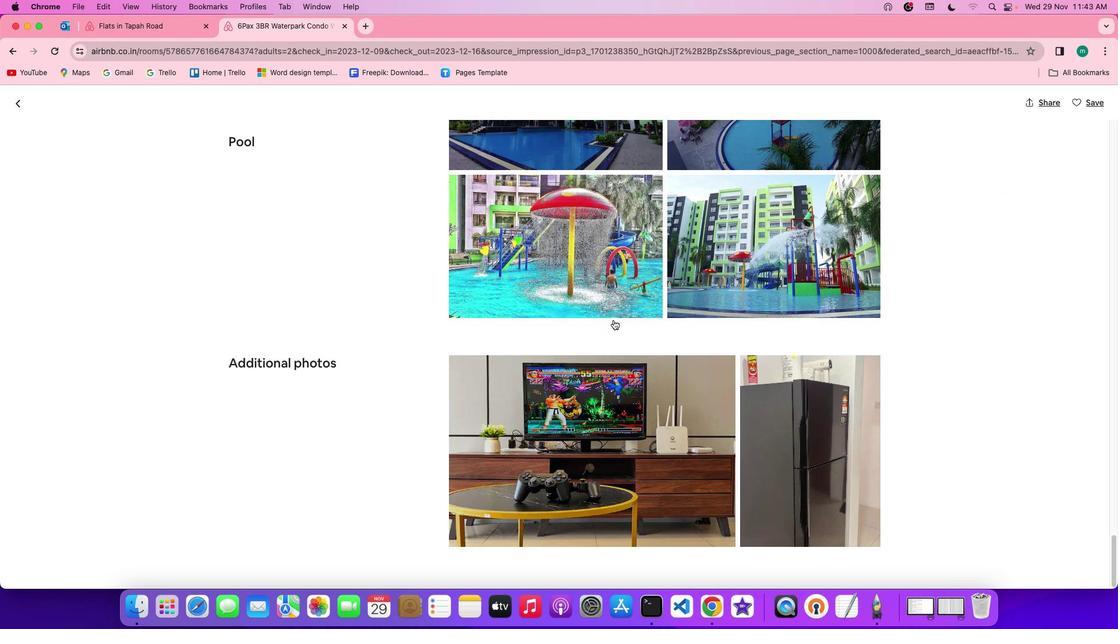 
Action: Mouse moved to (11, 104)
Screenshot: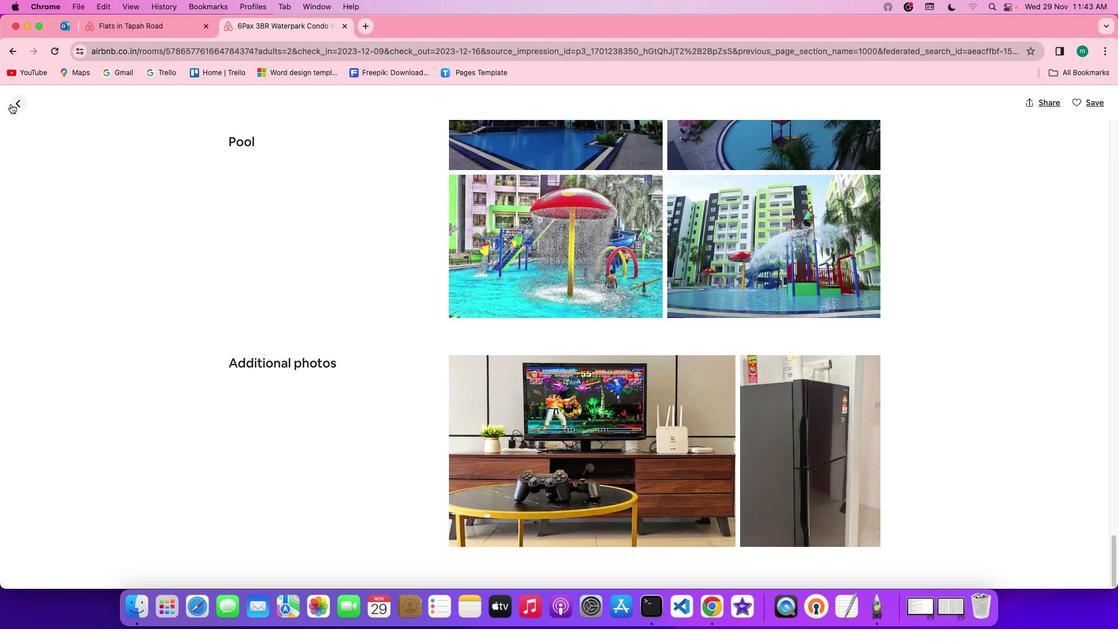 
Action: Mouse pressed left at (11, 104)
Screenshot: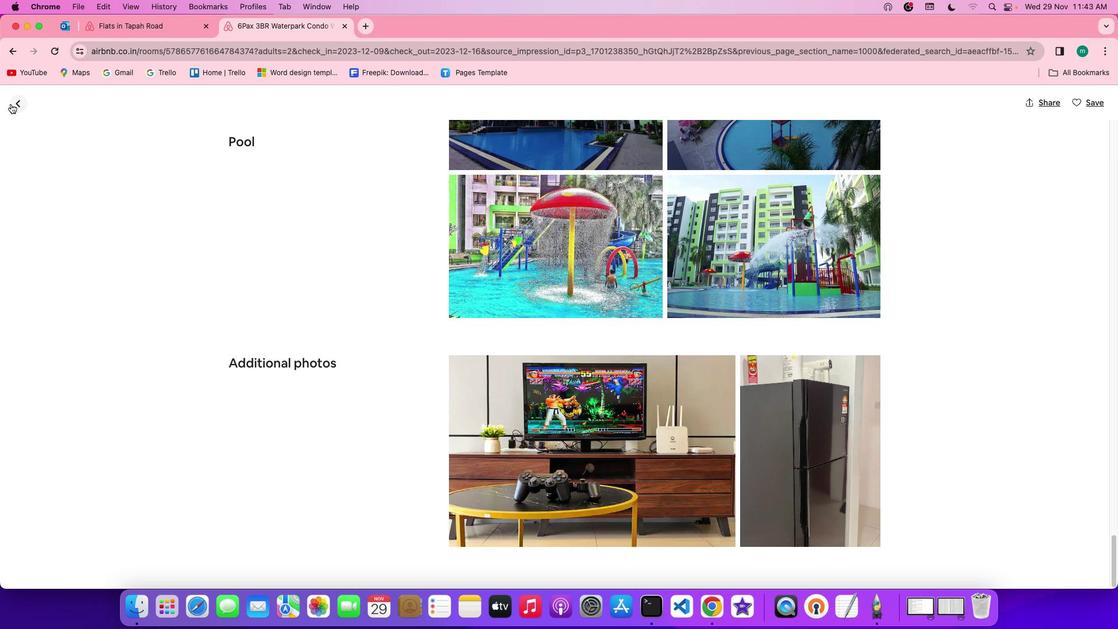
Action: Mouse moved to (593, 438)
Screenshot: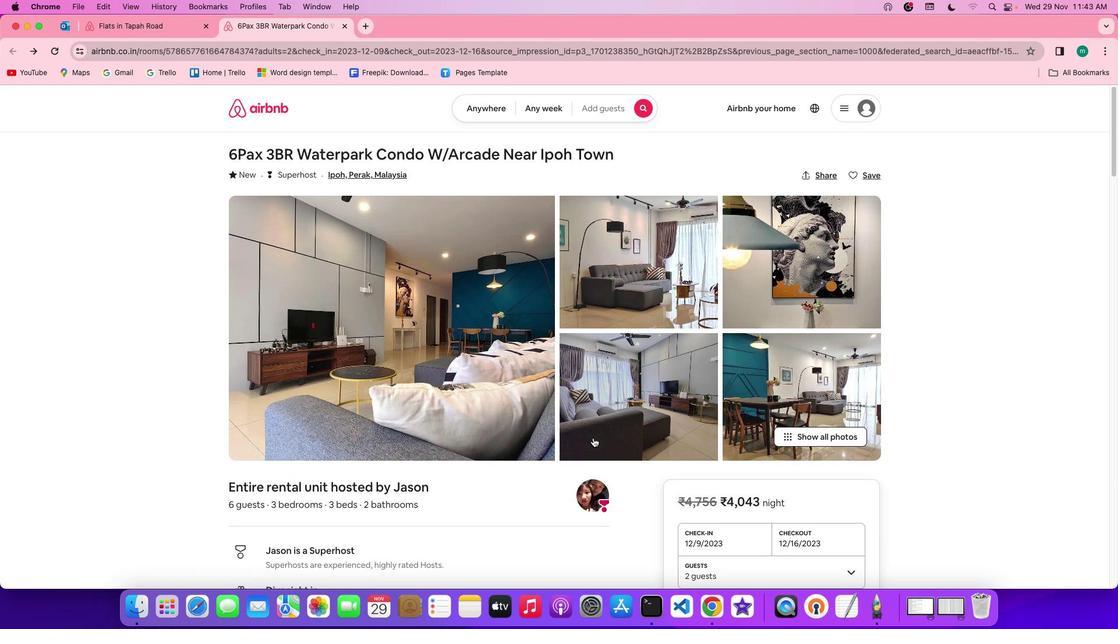 
Action: Mouse scrolled (593, 438) with delta (0, 0)
Screenshot: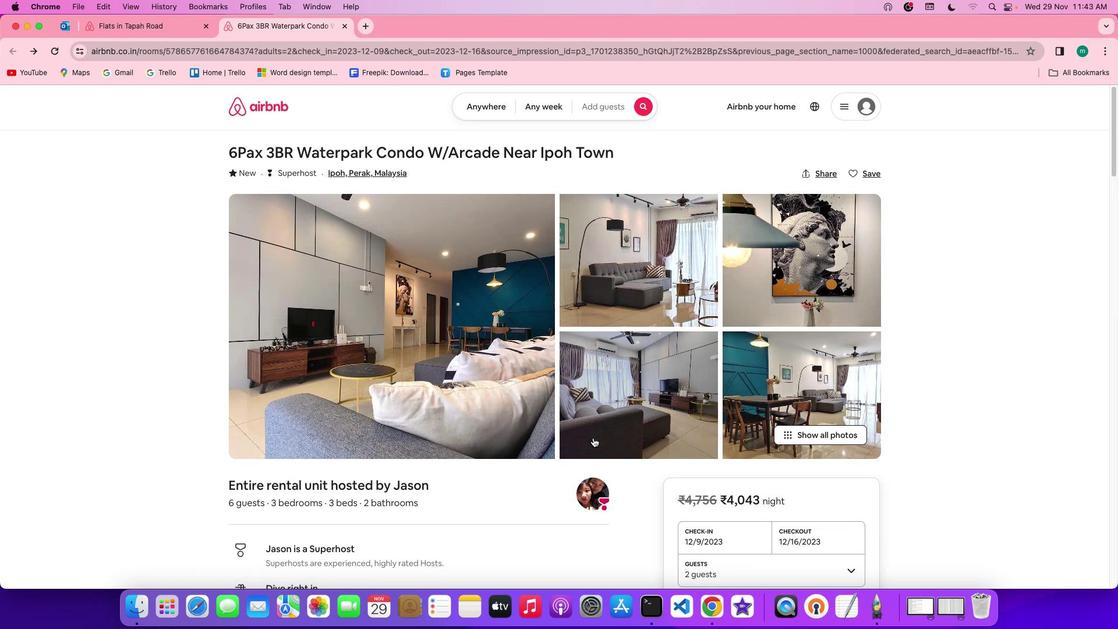
Action: Mouse scrolled (593, 438) with delta (0, 0)
Screenshot: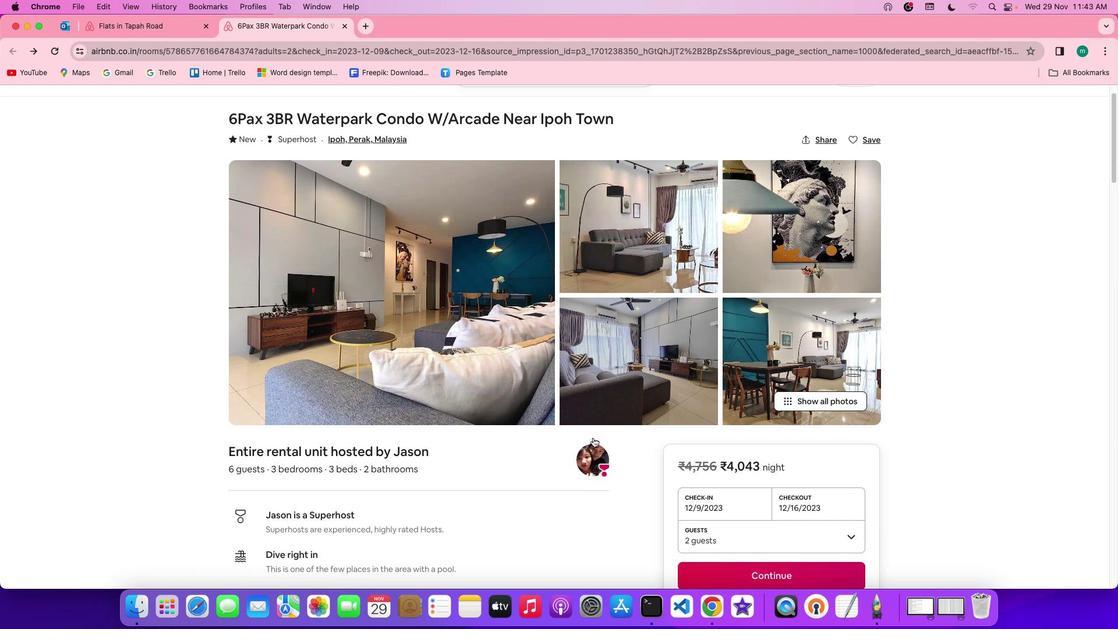 
Action: Mouse scrolled (593, 438) with delta (0, -1)
Screenshot: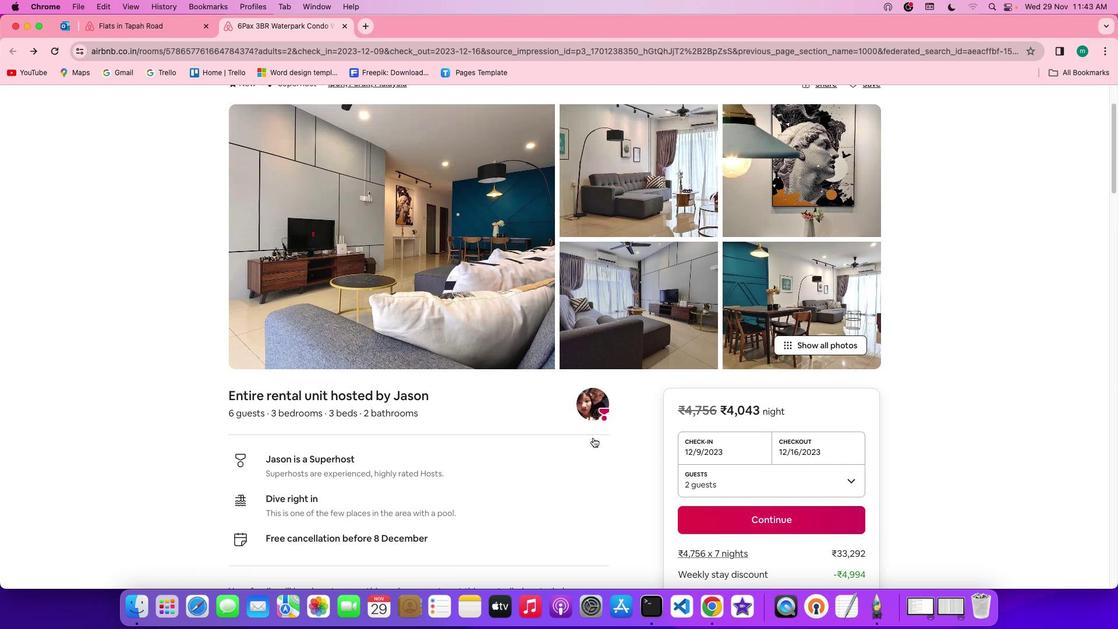 
Action: Mouse scrolled (593, 438) with delta (0, -2)
Screenshot: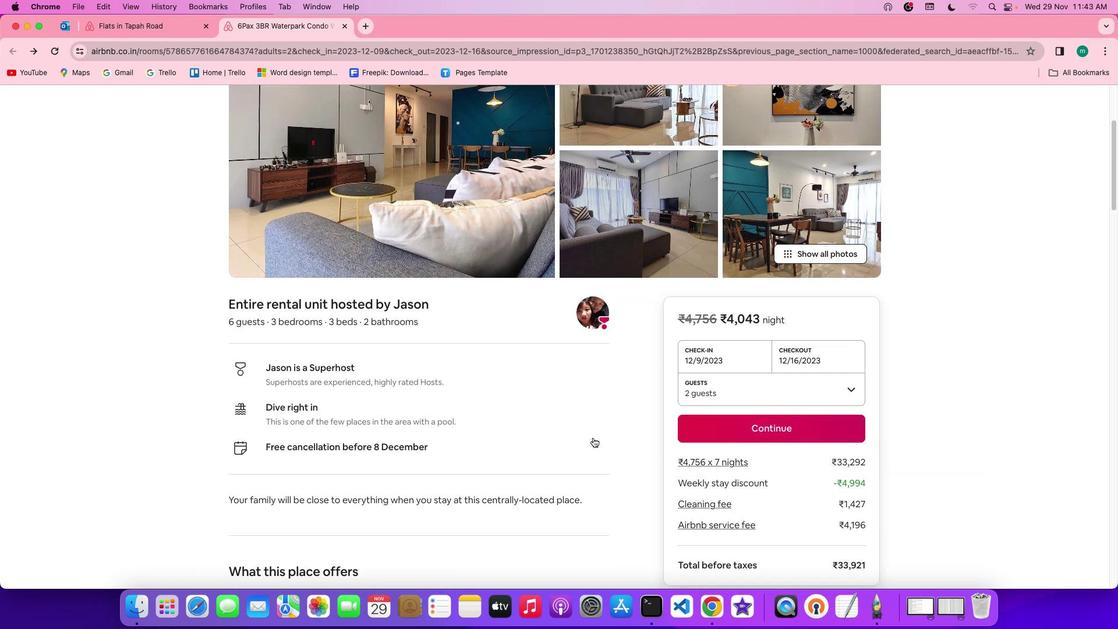 
Action: Mouse scrolled (593, 438) with delta (0, -2)
Screenshot: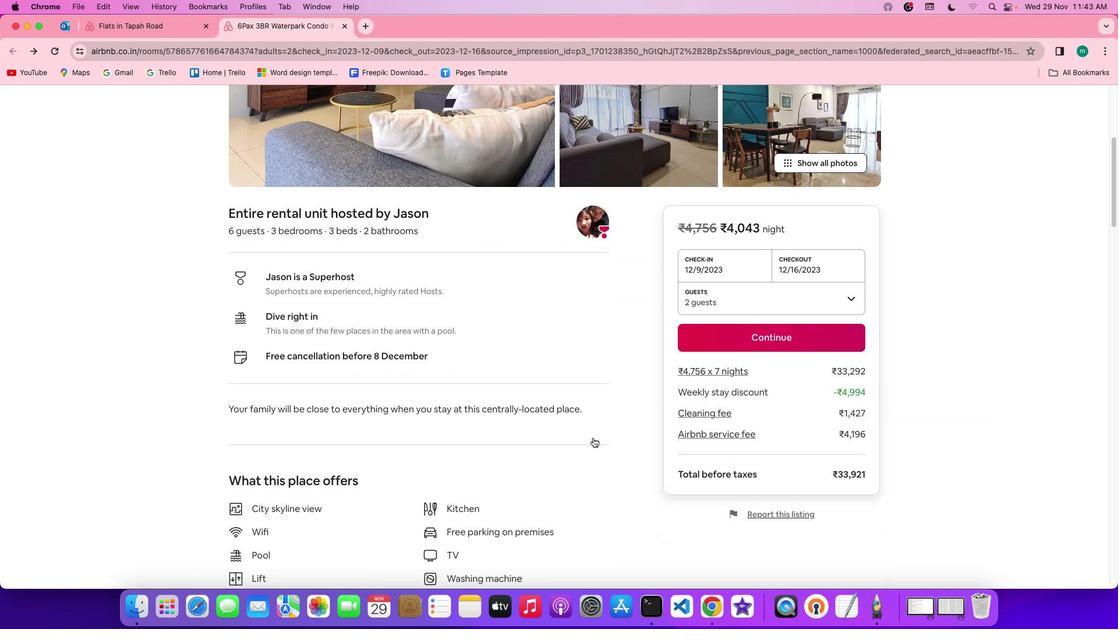 
Action: Mouse scrolled (593, 438) with delta (0, 0)
Screenshot: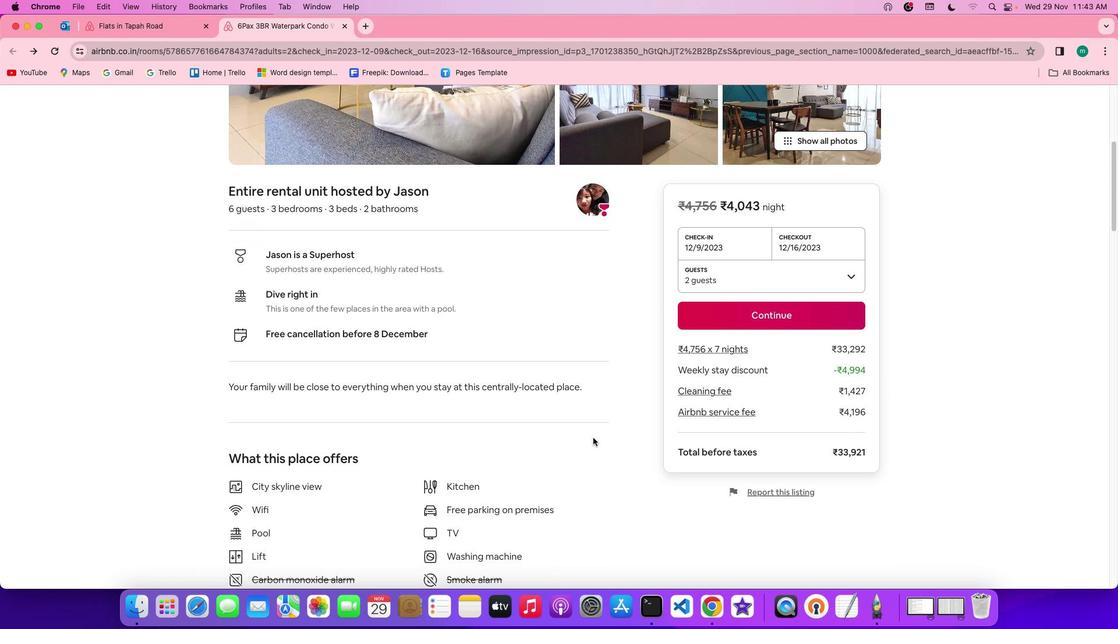 
Action: Mouse scrolled (593, 438) with delta (0, 0)
Screenshot: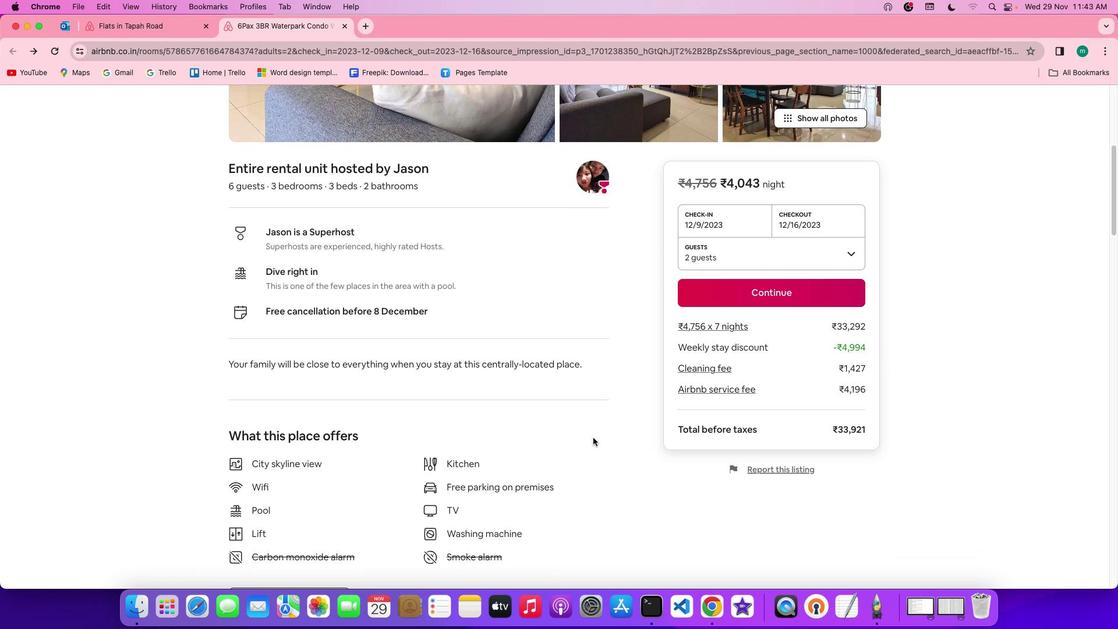 
Action: Mouse scrolled (593, 438) with delta (0, -1)
Screenshot: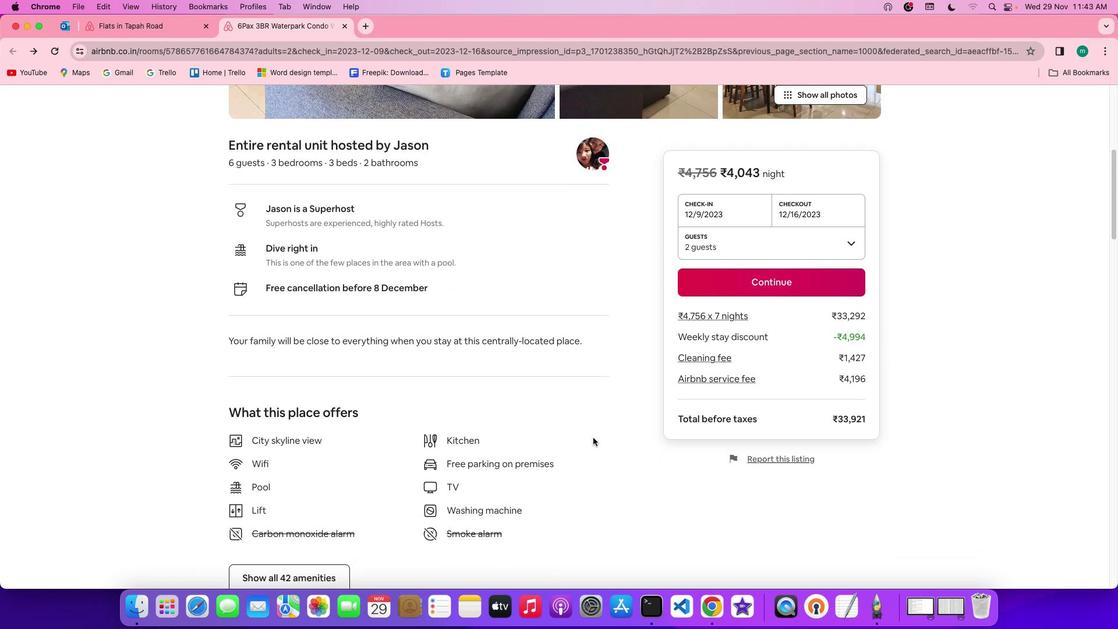 
Action: Mouse scrolled (593, 438) with delta (0, -1)
Screenshot: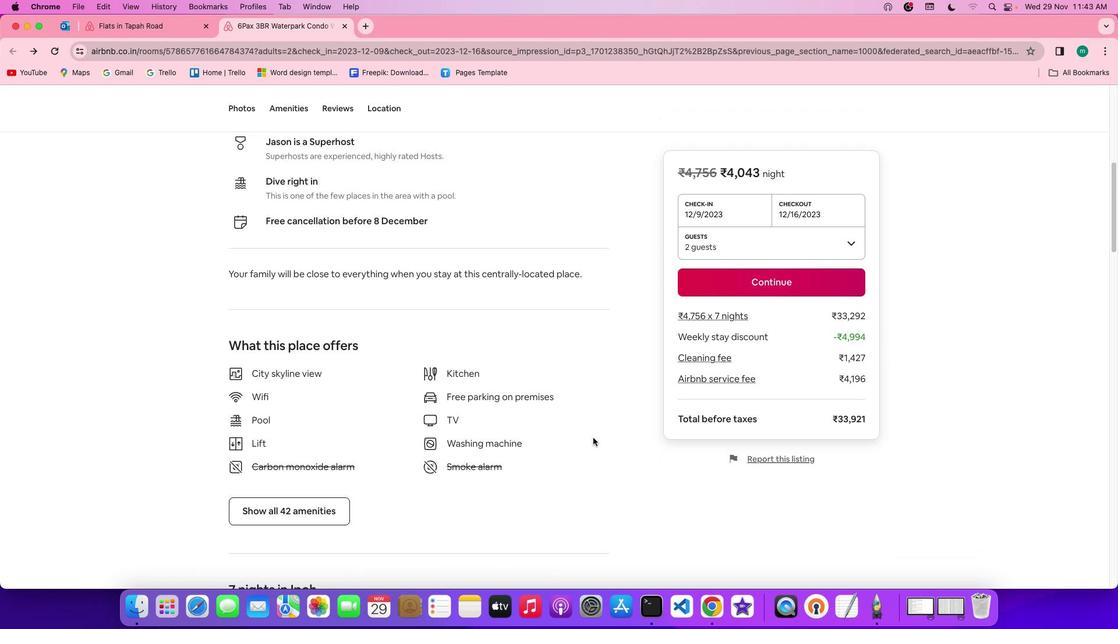 
Action: Mouse scrolled (593, 438) with delta (0, 0)
Screenshot: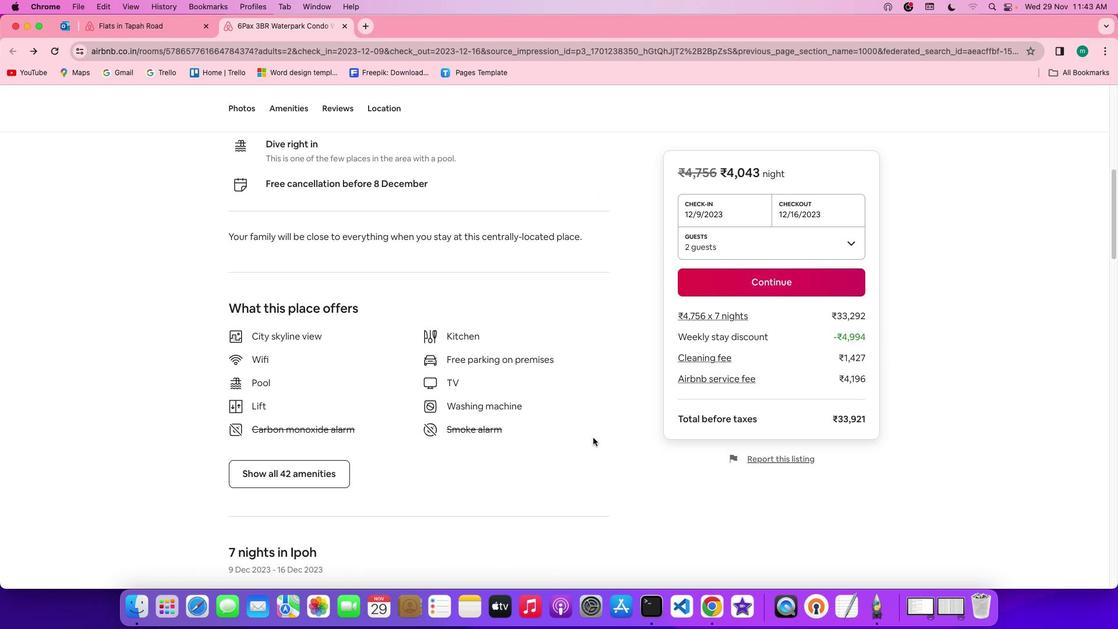 
Action: Mouse scrolled (593, 438) with delta (0, 0)
Screenshot: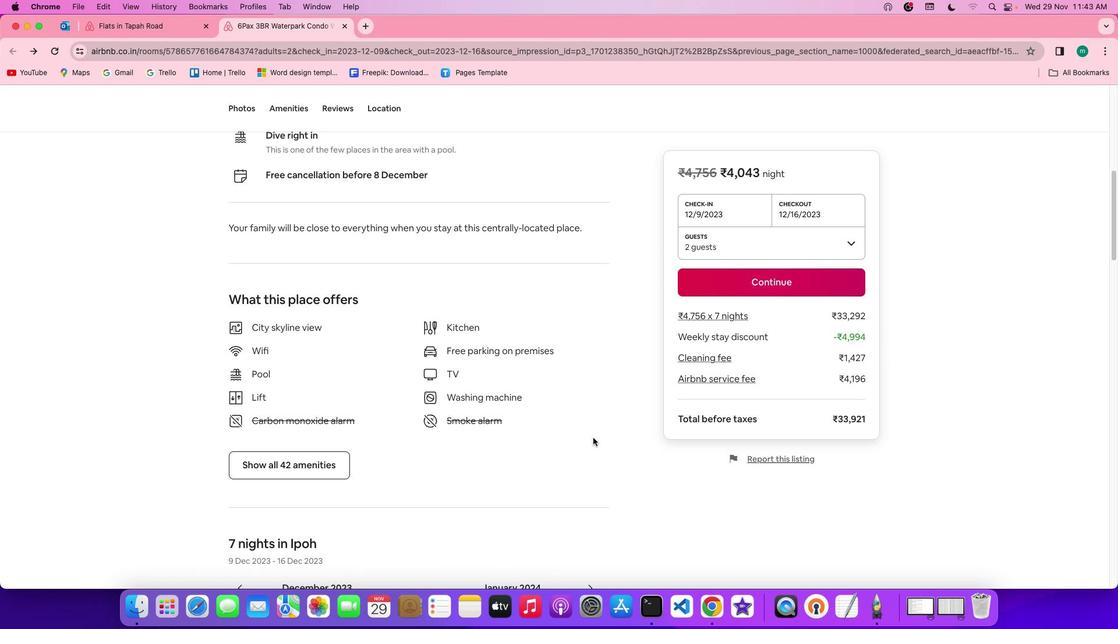 
Action: Mouse scrolled (593, 438) with delta (0, -1)
Screenshot: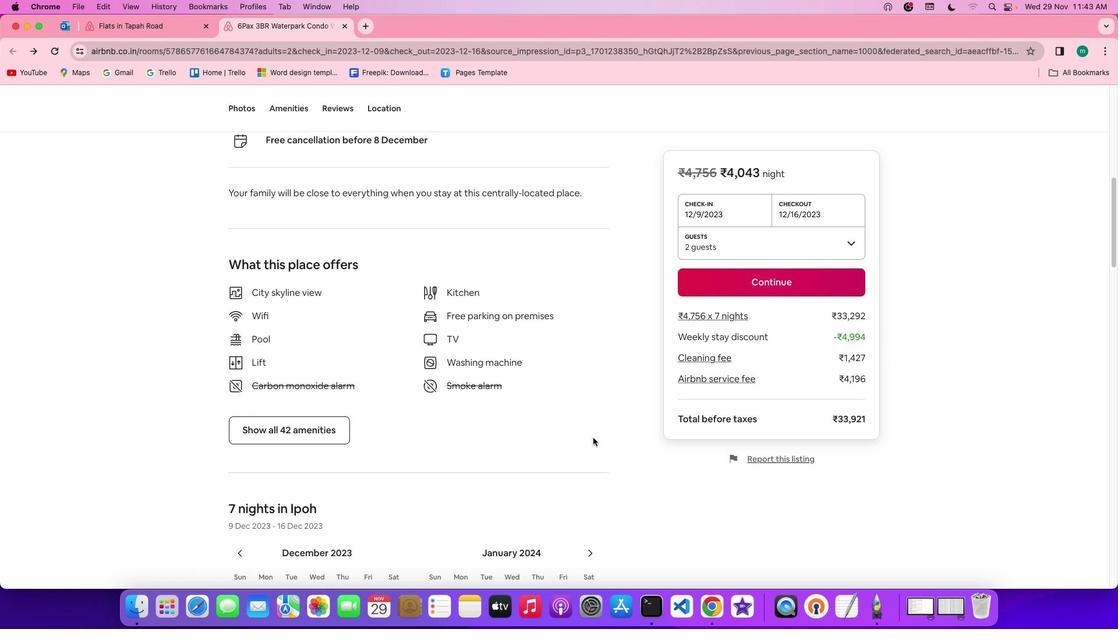 
Action: Mouse scrolled (593, 438) with delta (0, 0)
Screenshot: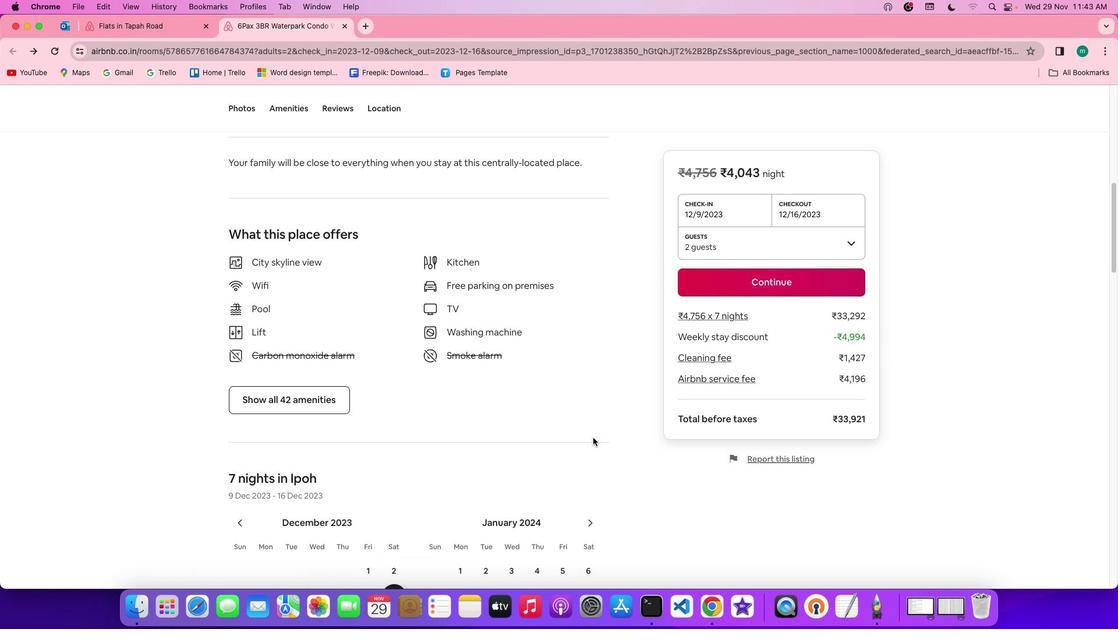 
Action: Mouse scrolled (593, 438) with delta (0, 0)
Screenshot: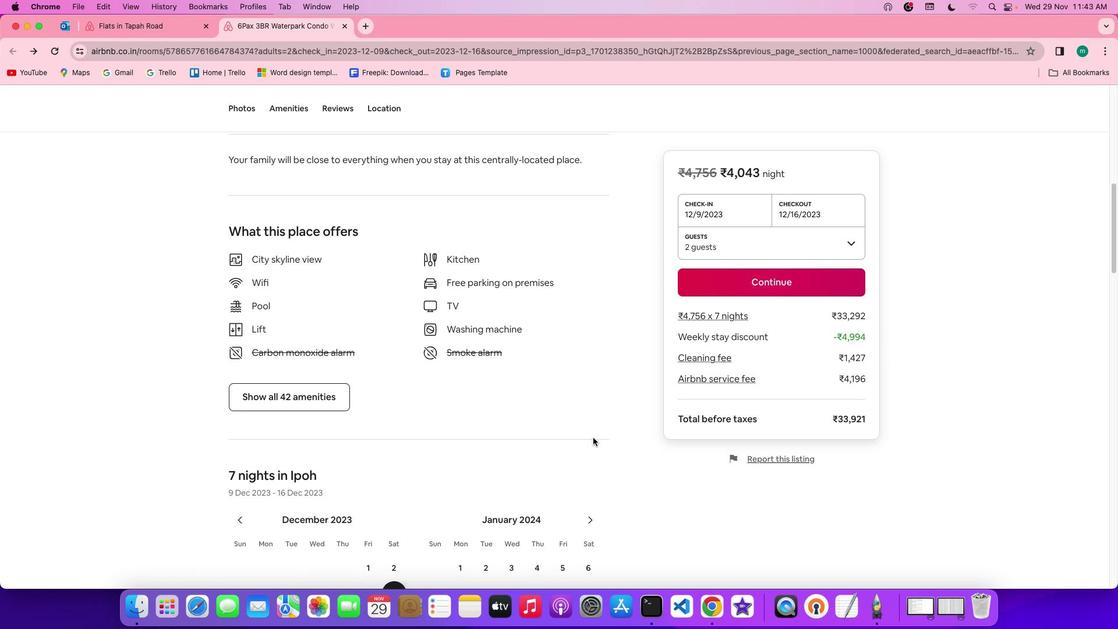 
Action: Mouse scrolled (593, 438) with delta (0, 0)
Screenshot: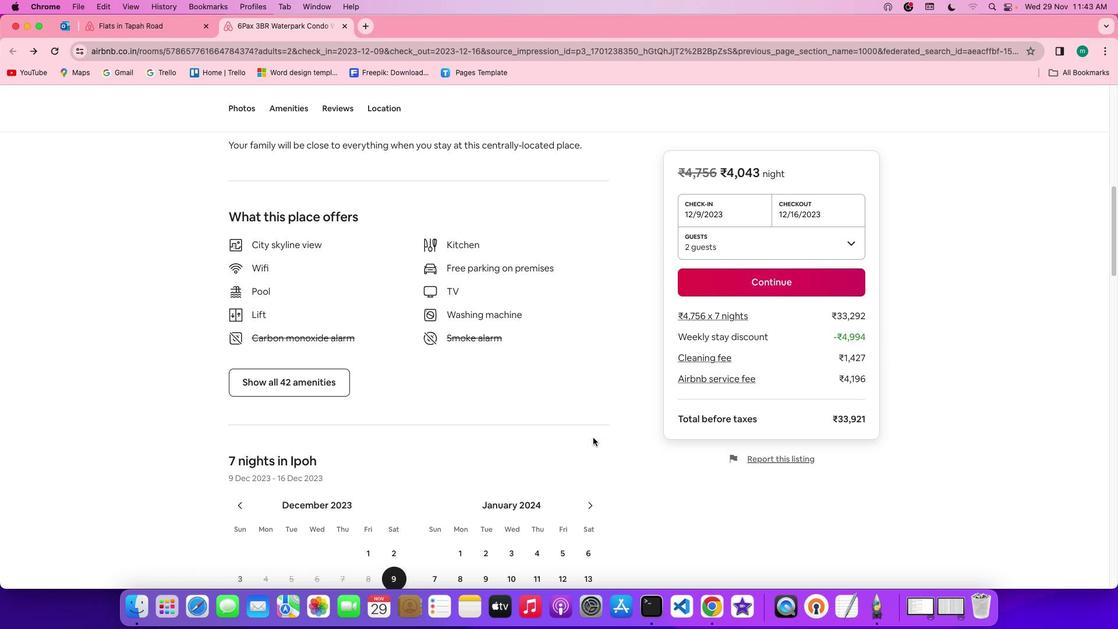 
Action: Mouse scrolled (593, 438) with delta (0, -1)
Screenshot: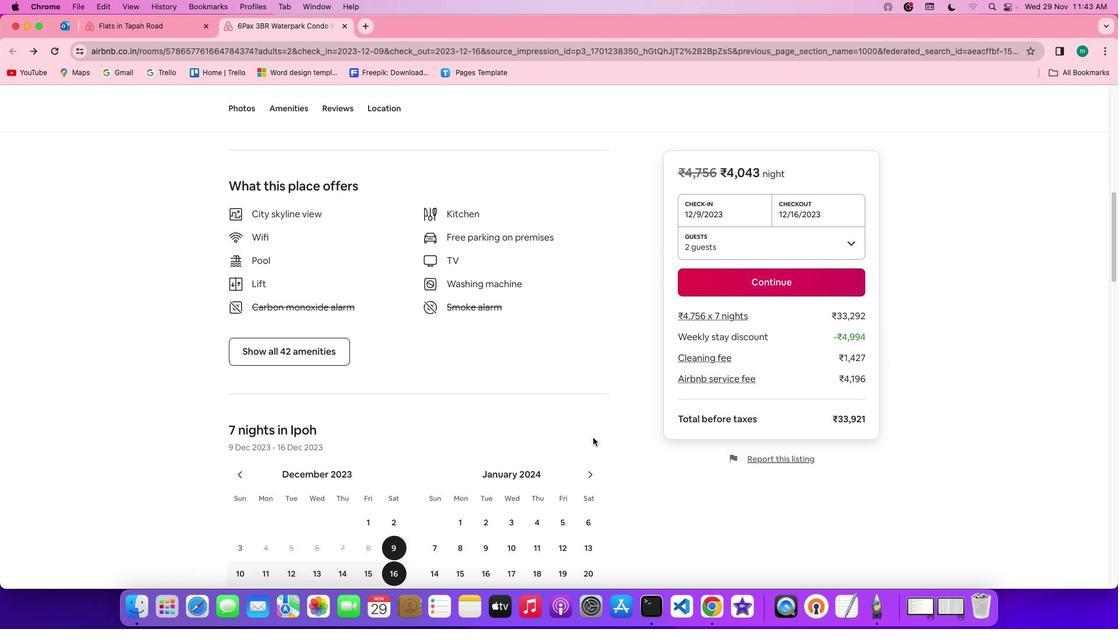 
Action: Mouse scrolled (593, 438) with delta (0, 0)
Screenshot: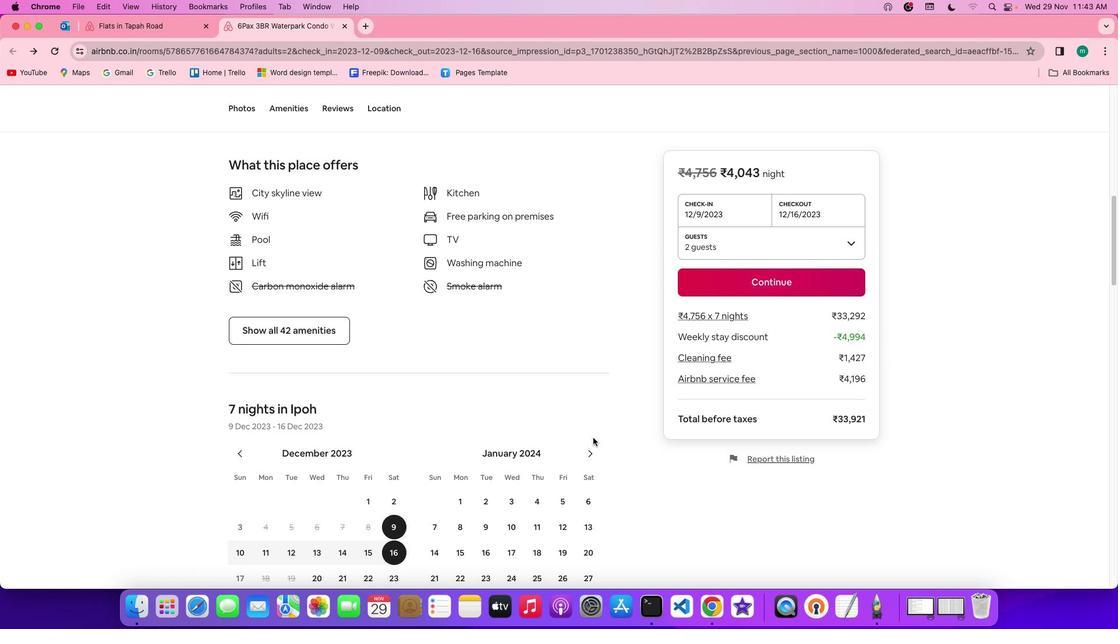 
Action: Mouse scrolled (593, 438) with delta (0, 0)
Screenshot: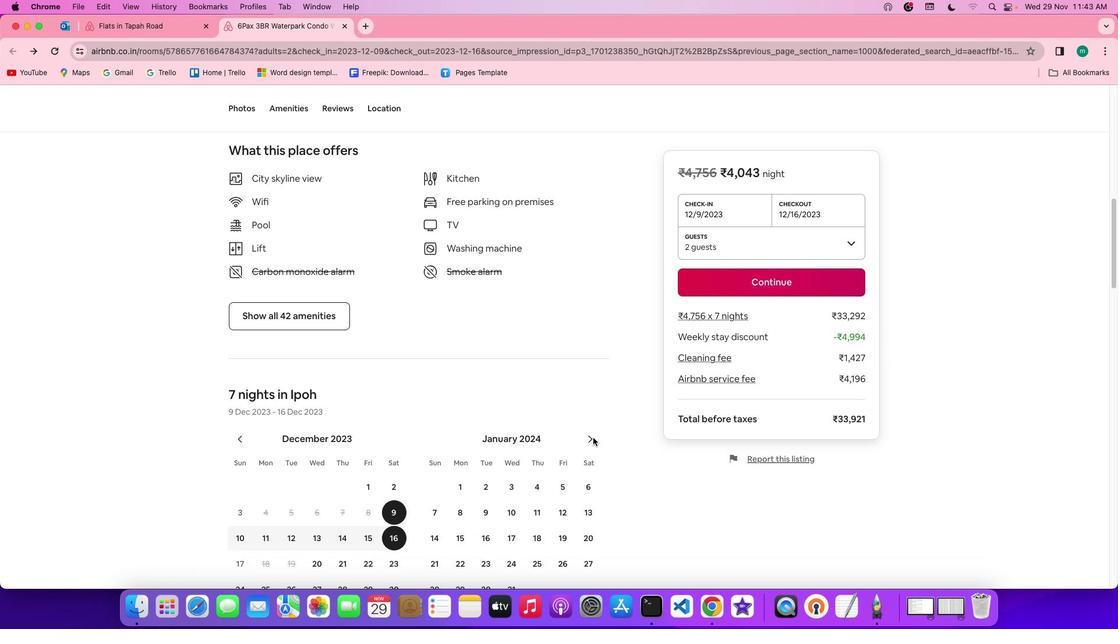 
Action: Mouse scrolled (593, 438) with delta (0, -1)
Screenshot: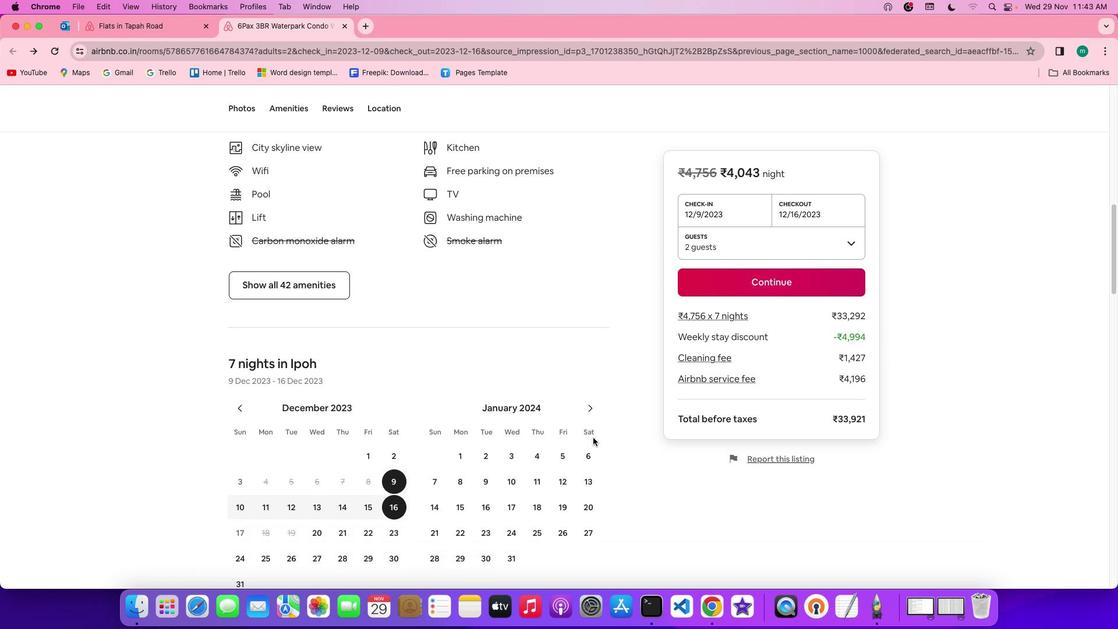 
Action: Mouse scrolled (593, 438) with delta (0, -1)
